 Task: Look for space in Sanliurfa, Turkey from 6th September, 2023 to 15th September, 2023 for 6 adults in price range Rs.8000 to Rs.12000. Place can be entire place or private room with 6 bedrooms having 6 beds and 6 bathrooms. Property type can be house, flat, guest house. Amenities needed are: wifi, TV, free parkinig on premises, gym, breakfast. Booking option can be shelf check-in. Required host language is English.
Action: Mouse moved to (596, 121)
Screenshot: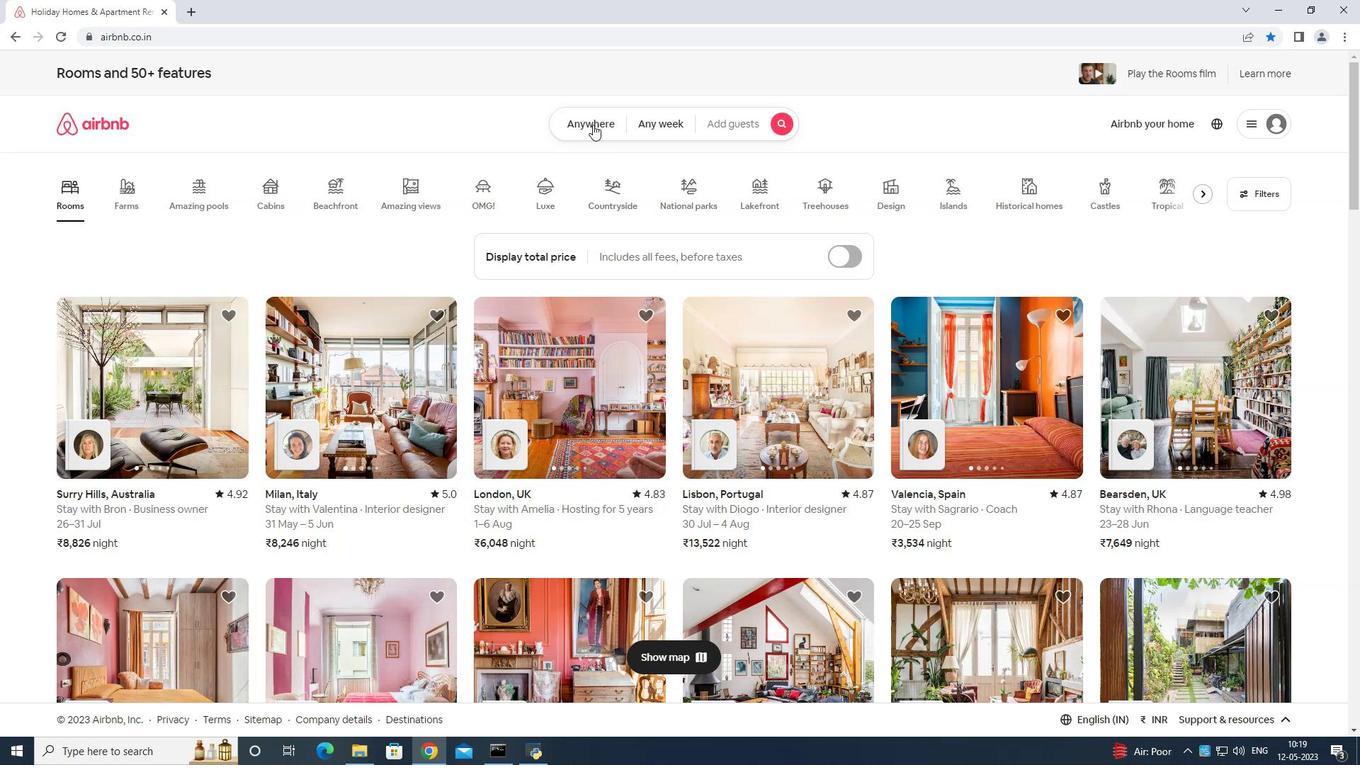 
Action: Mouse pressed left at (596, 121)
Screenshot: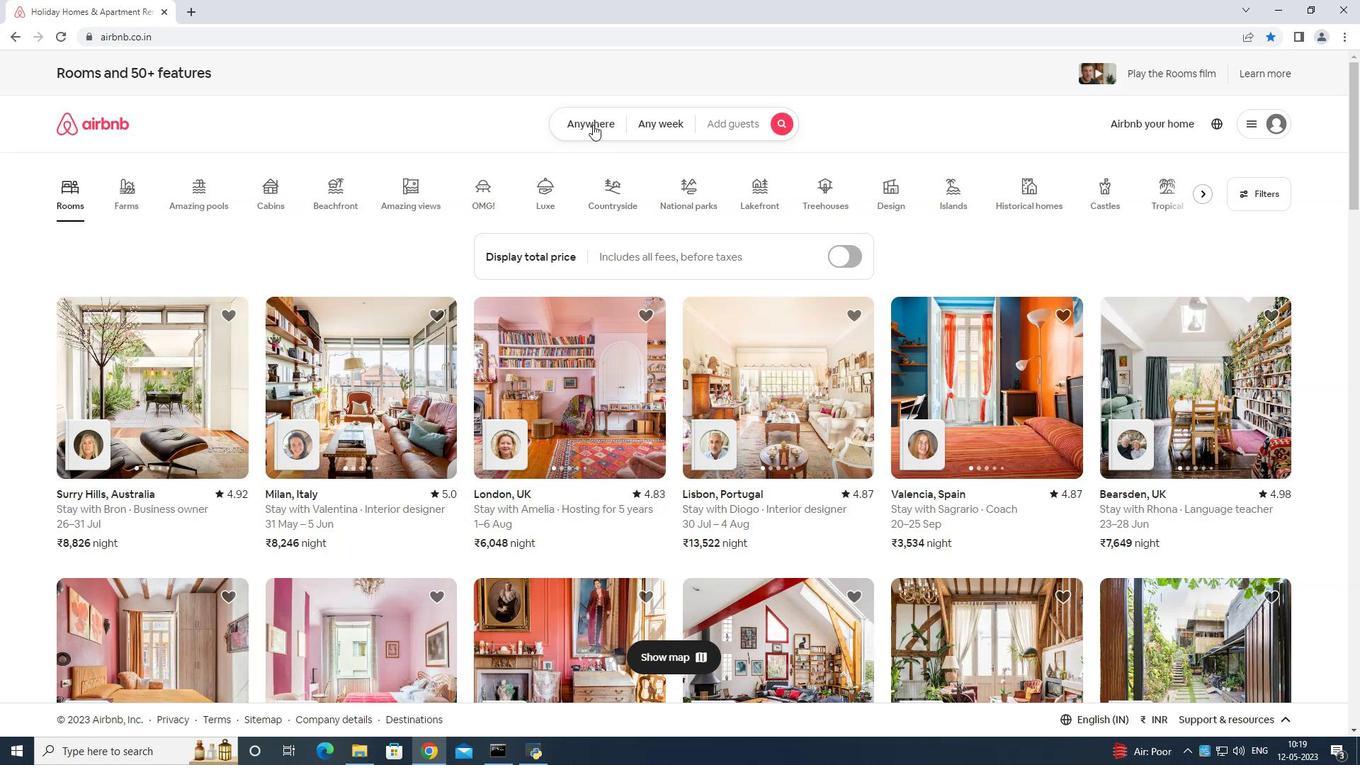 
Action: Mouse moved to (513, 171)
Screenshot: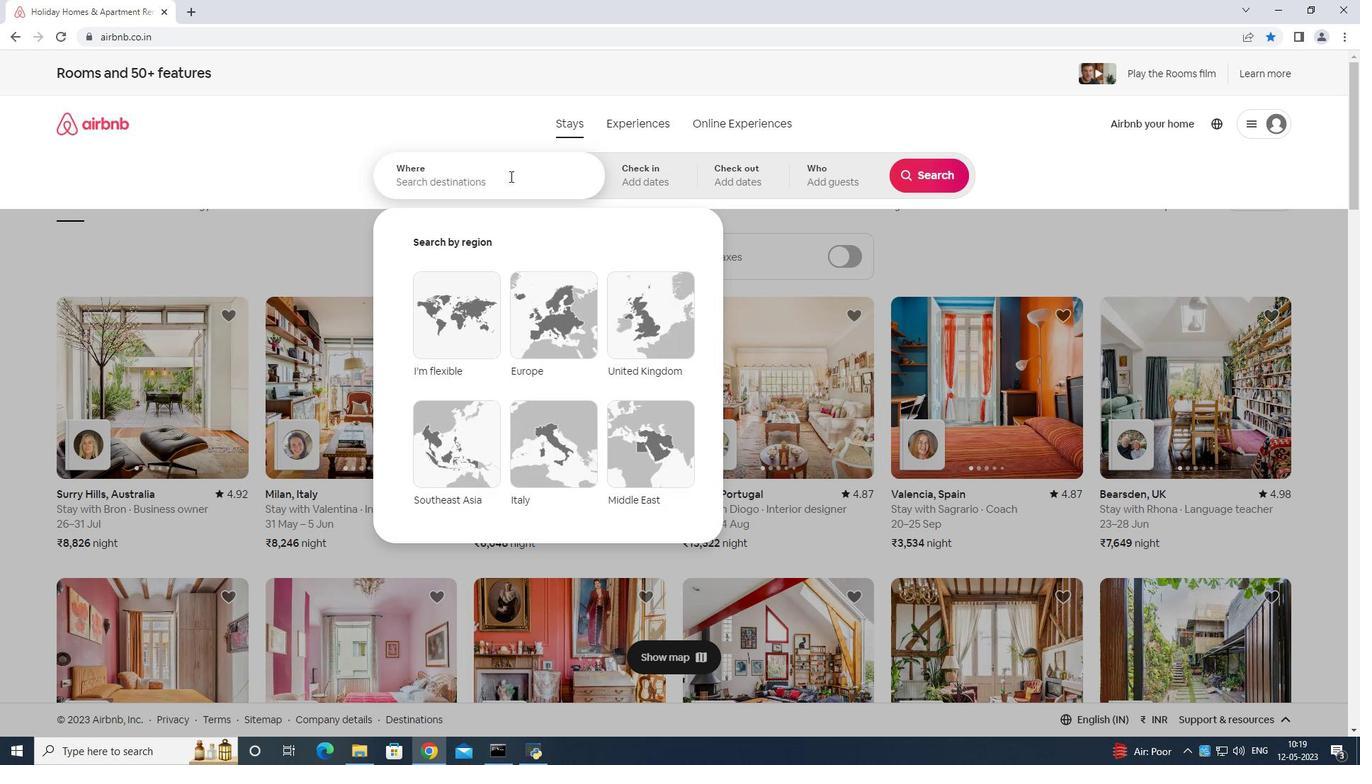 
Action: Mouse pressed left at (513, 171)
Screenshot: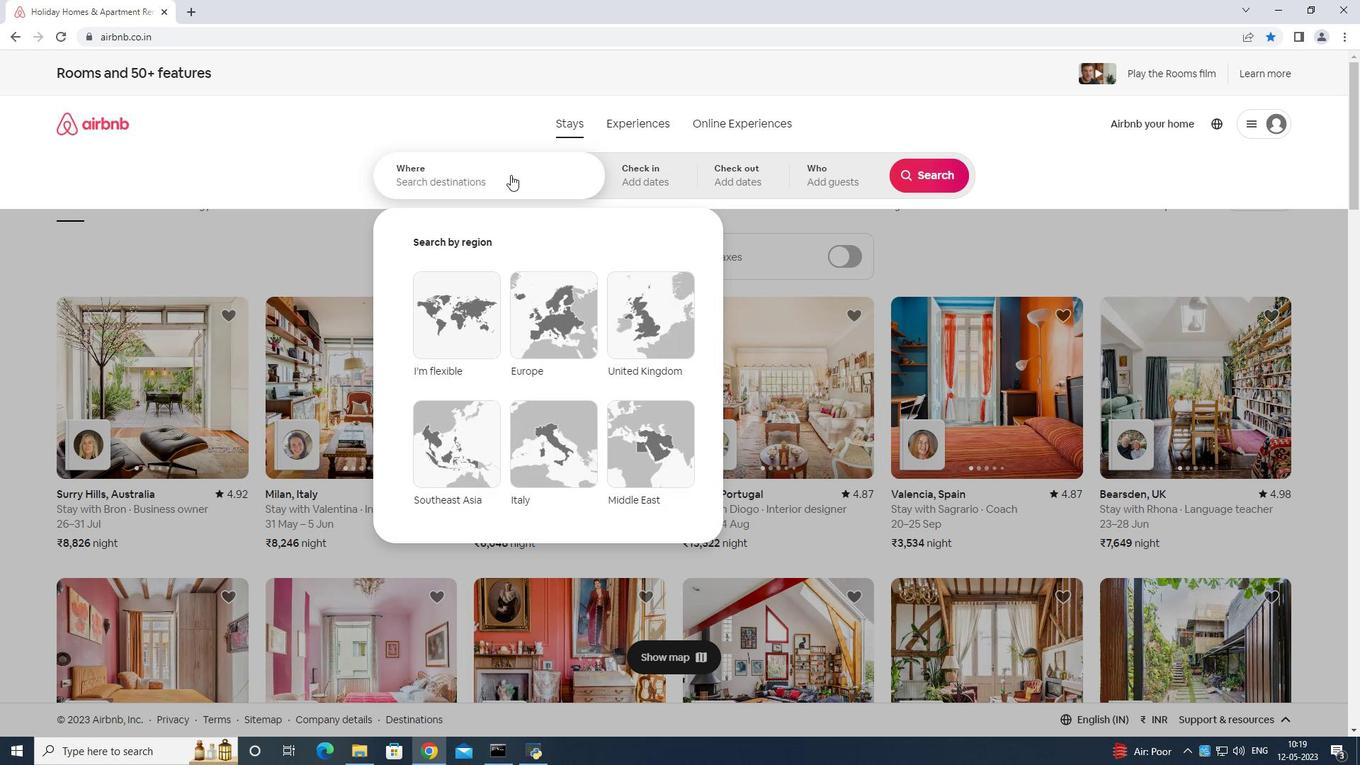 
Action: Mouse moved to (630, 145)
Screenshot: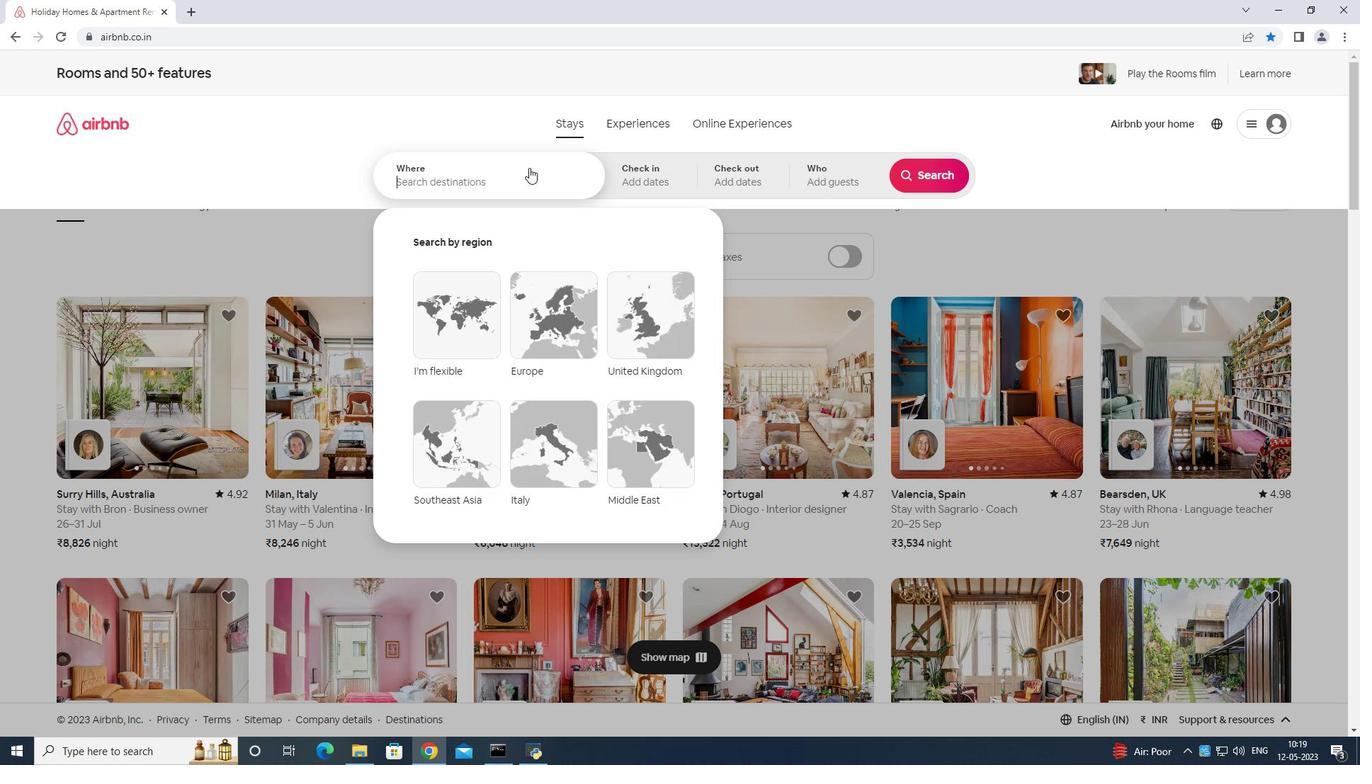 
Action: Key pressed <Key.shift>danliurfa<Key.space>turkey<Key.enter>
Screenshot: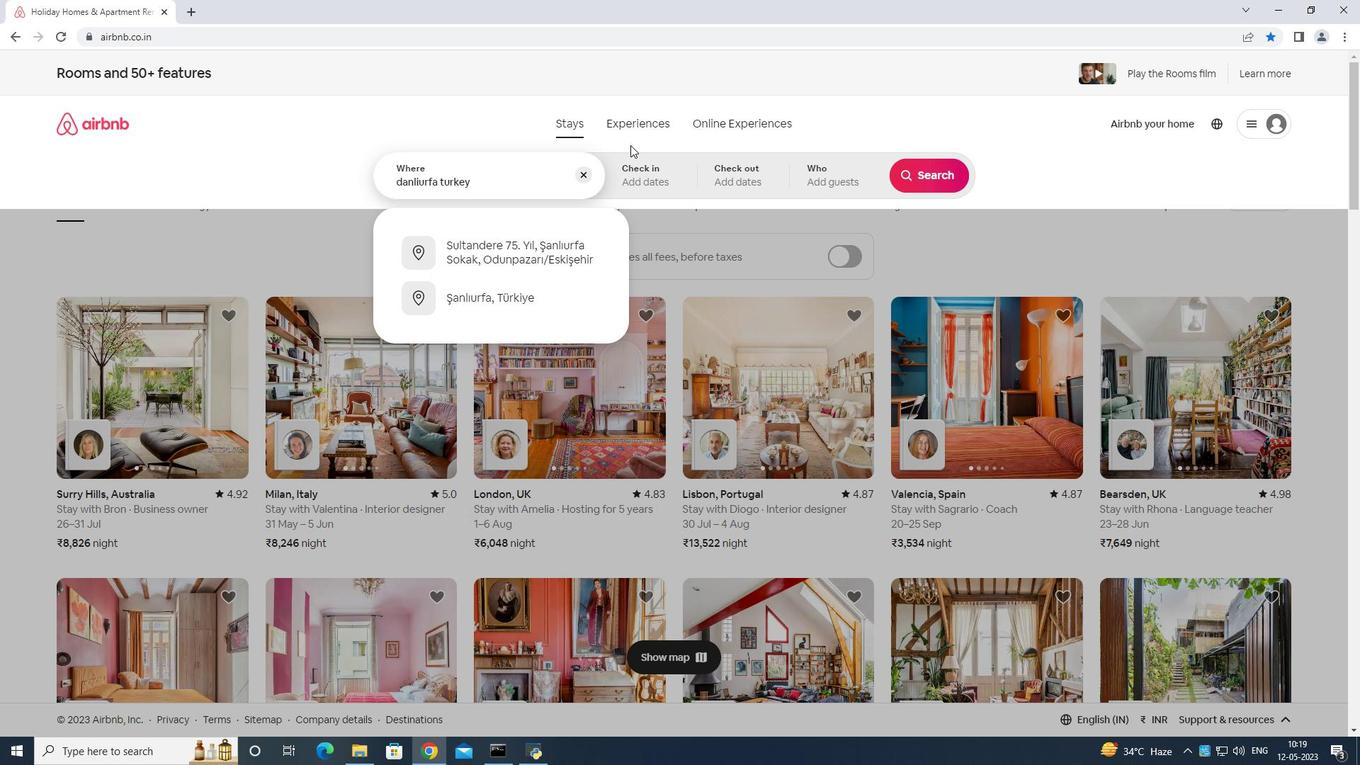 
Action: Mouse moved to (933, 279)
Screenshot: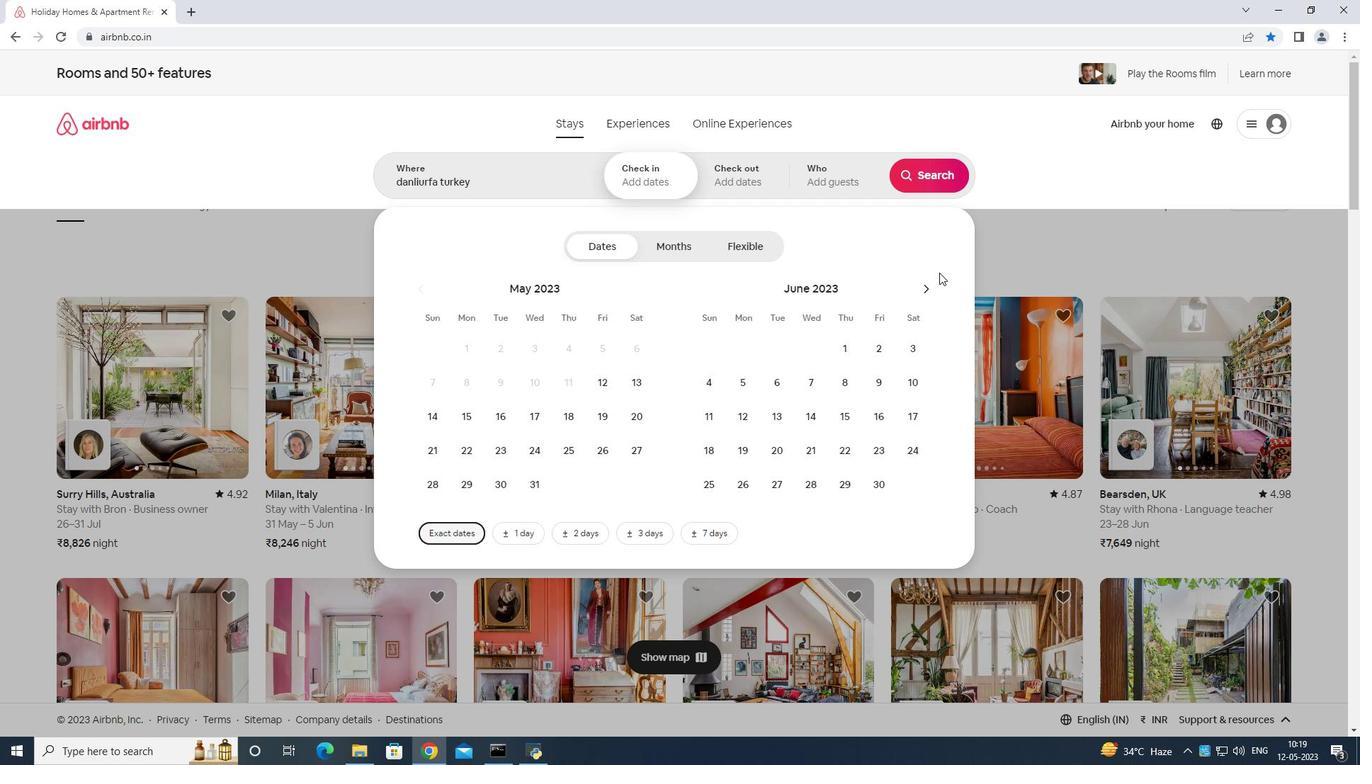 
Action: Mouse pressed left at (933, 279)
Screenshot: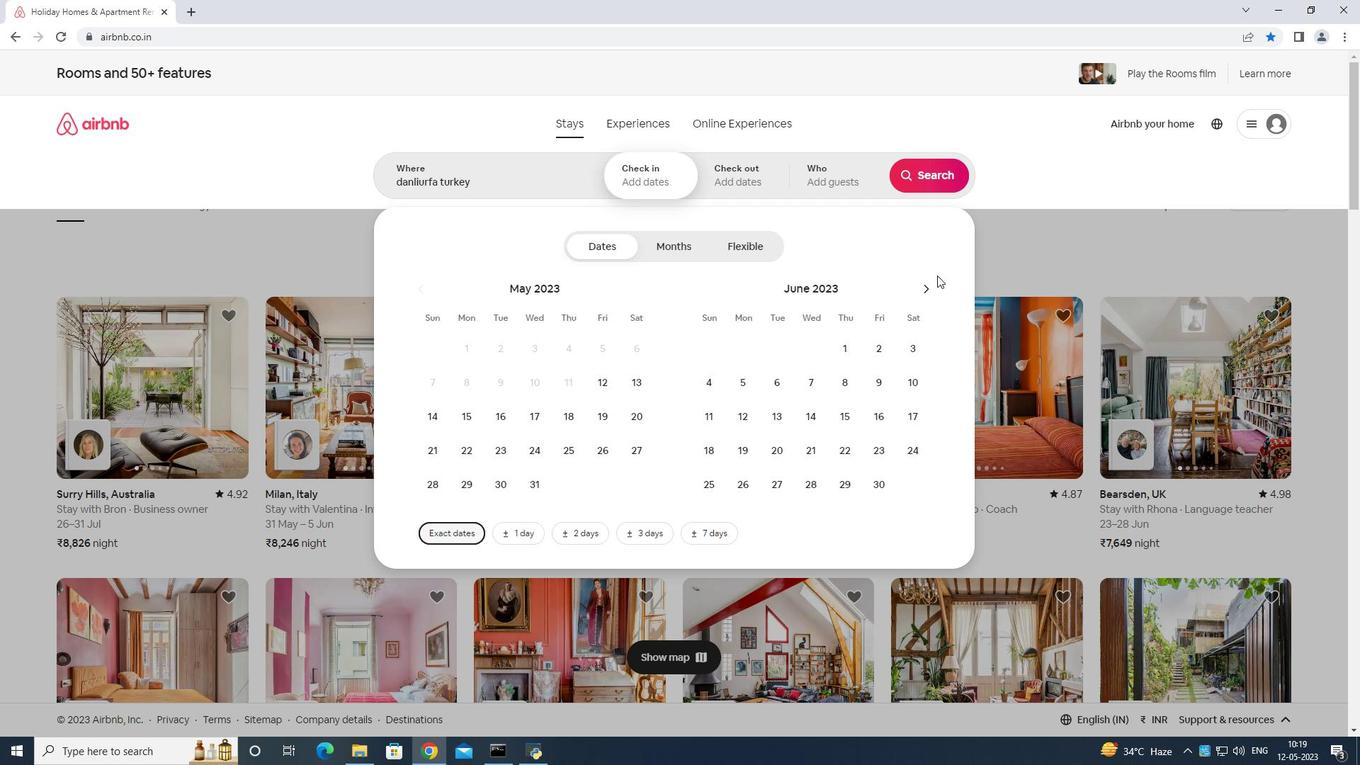 
Action: Mouse moved to (934, 281)
Screenshot: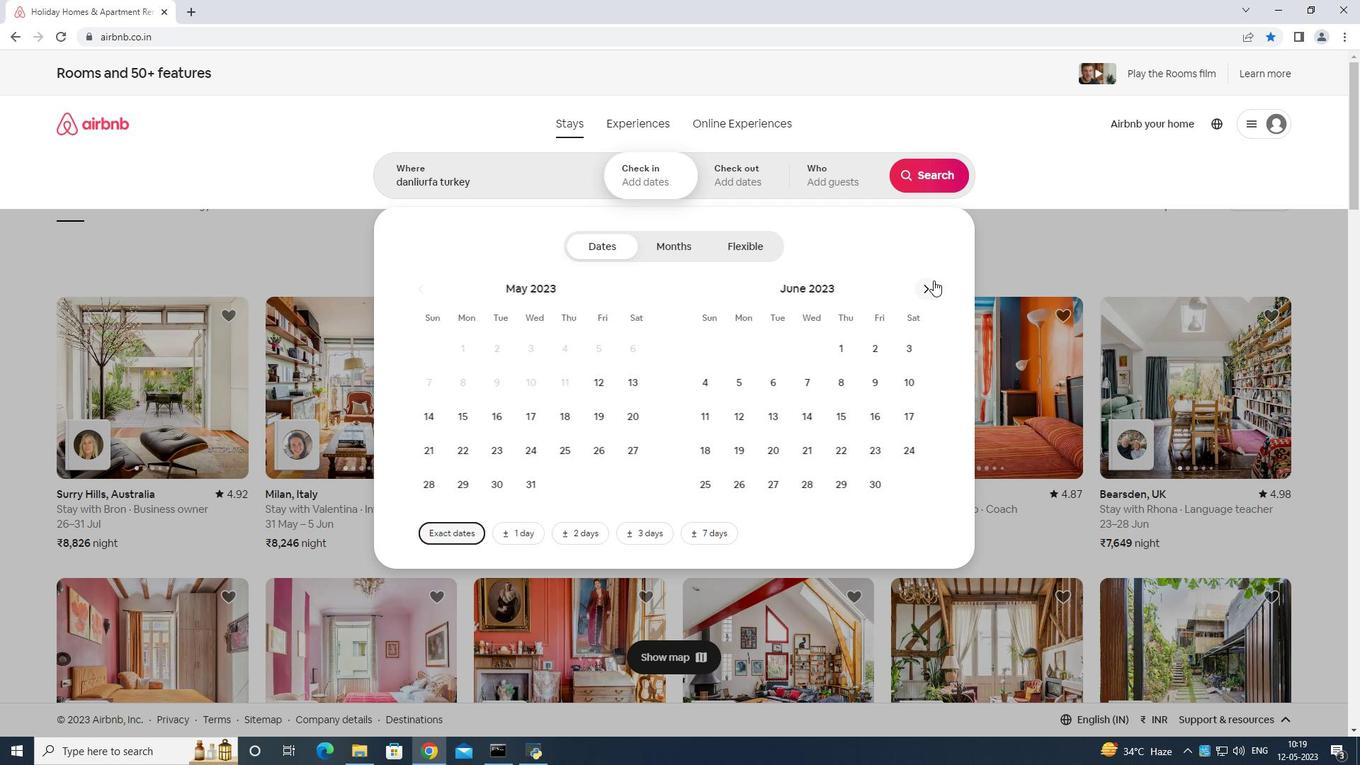 
Action: Mouse pressed left at (934, 281)
Screenshot: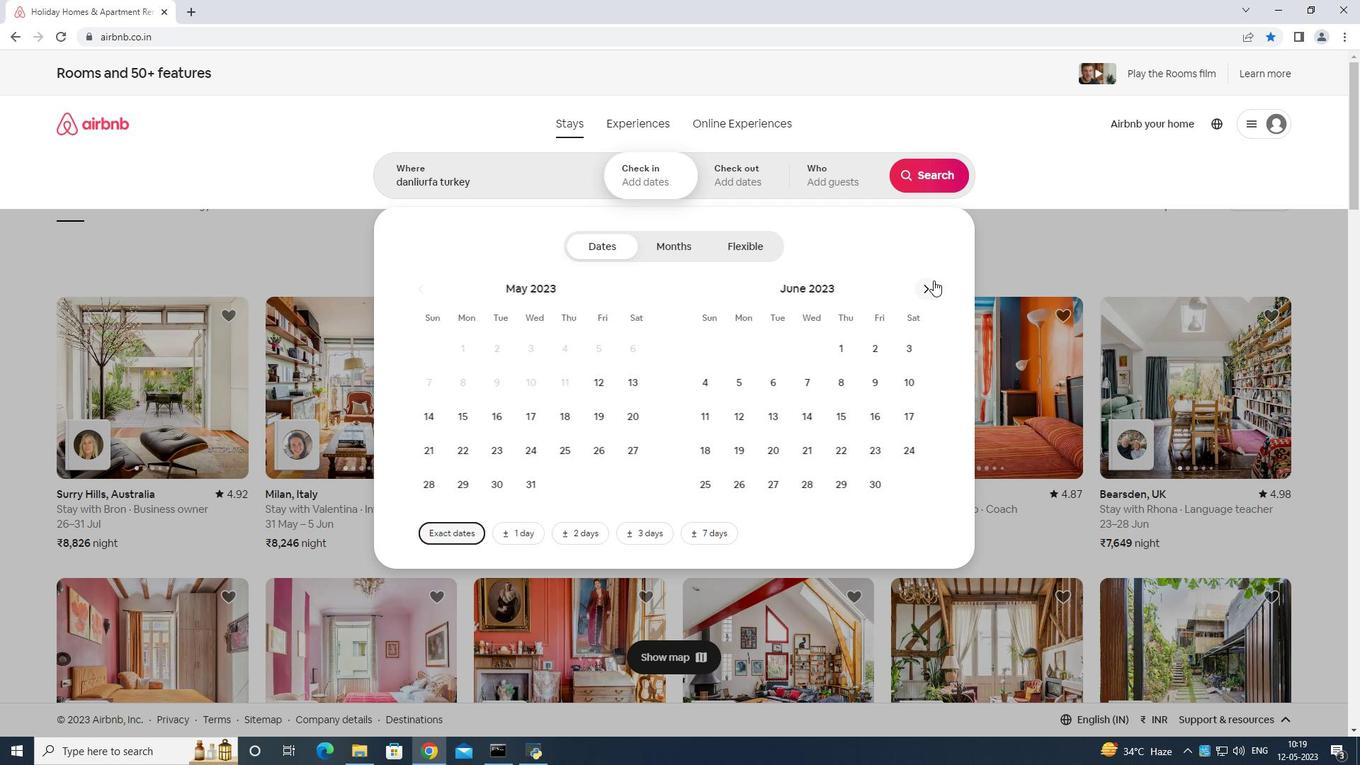 
Action: Mouse moved to (936, 283)
Screenshot: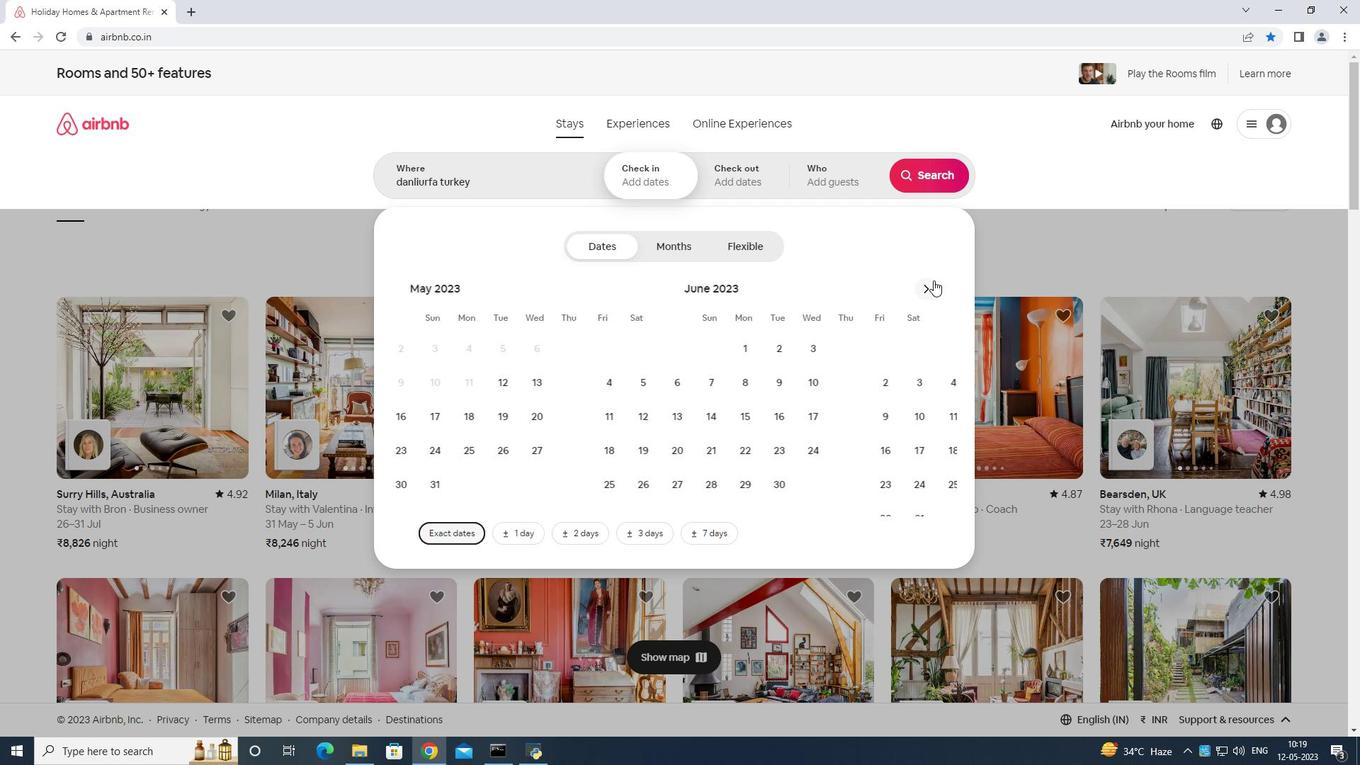 
Action: Mouse pressed left at (936, 283)
Screenshot: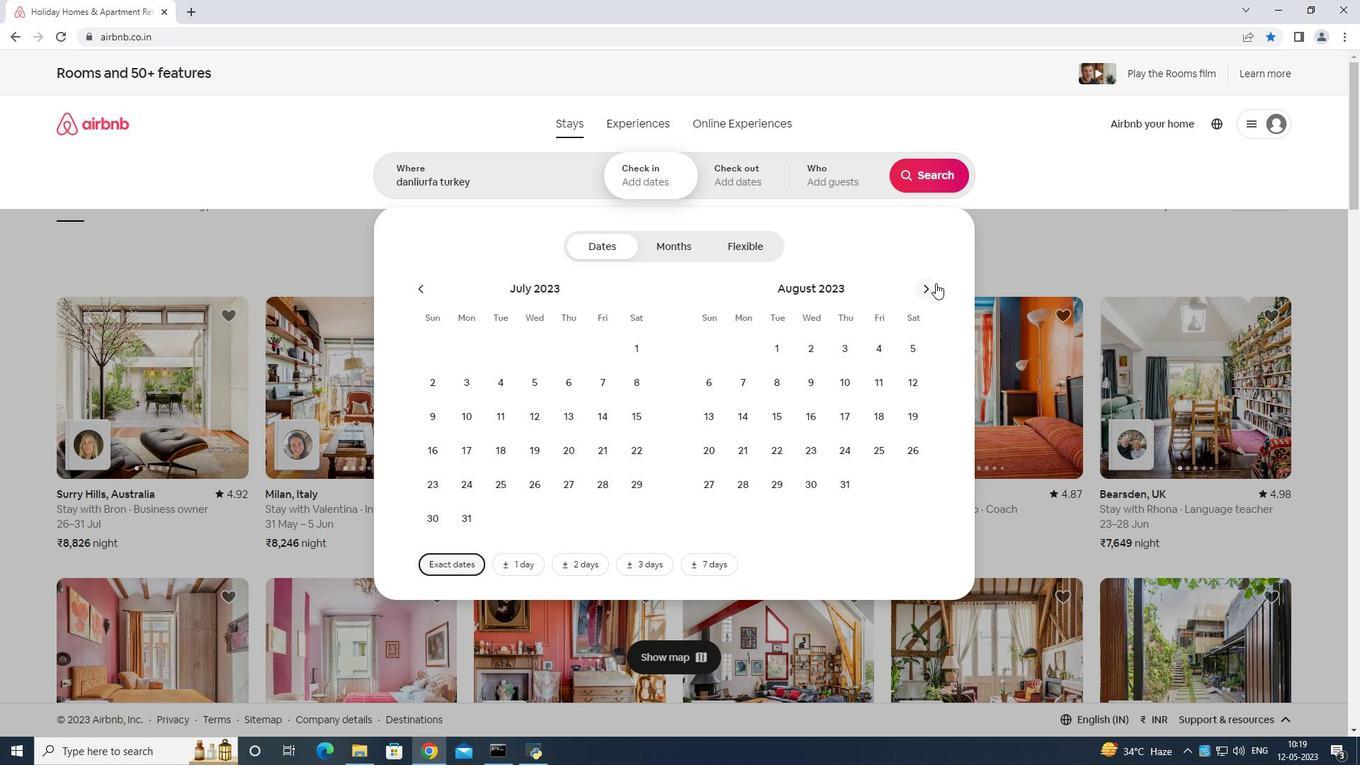 
Action: Mouse moved to (813, 381)
Screenshot: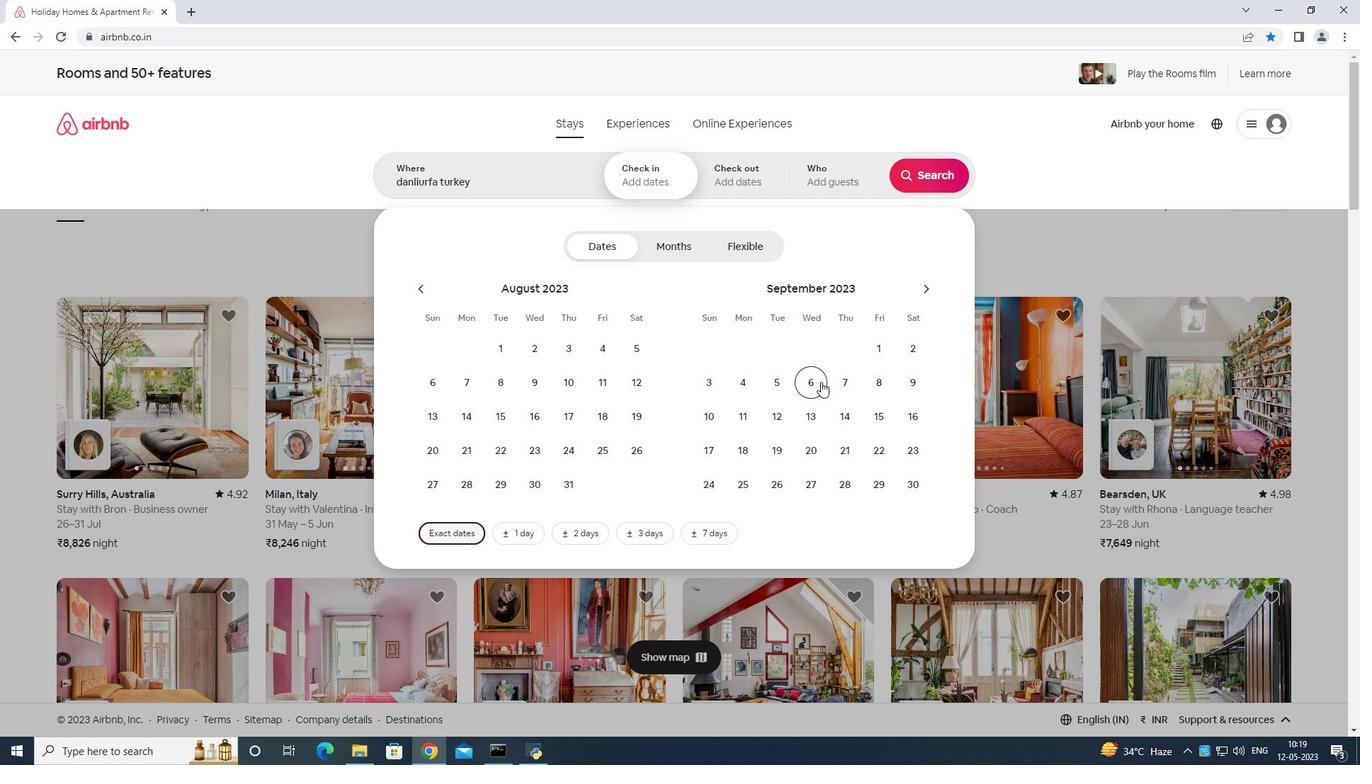 
Action: Mouse pressed left at (813, 381)
Screenshot: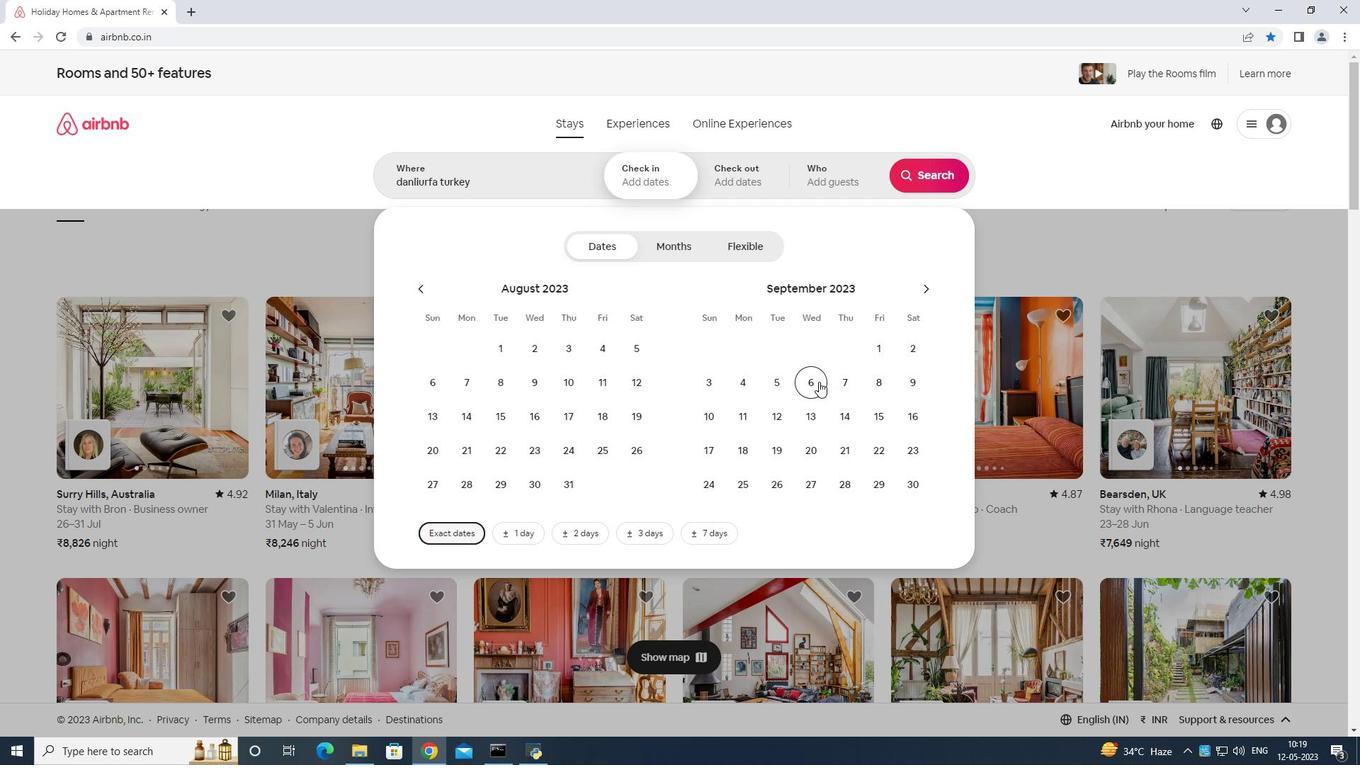 
Action: Mouse moved to (880, 415)
Screenshot: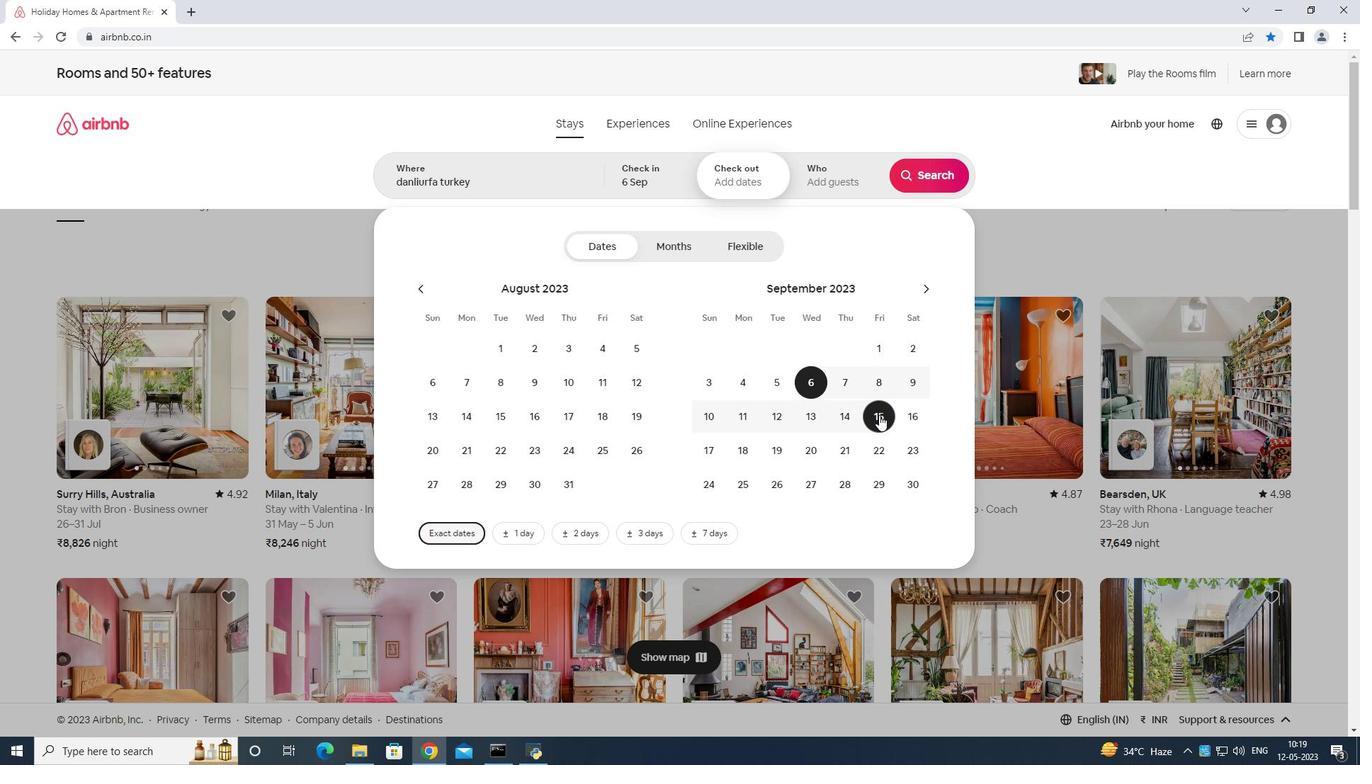 
Action: Mouse pressed left at (880, 415)
Screenshot: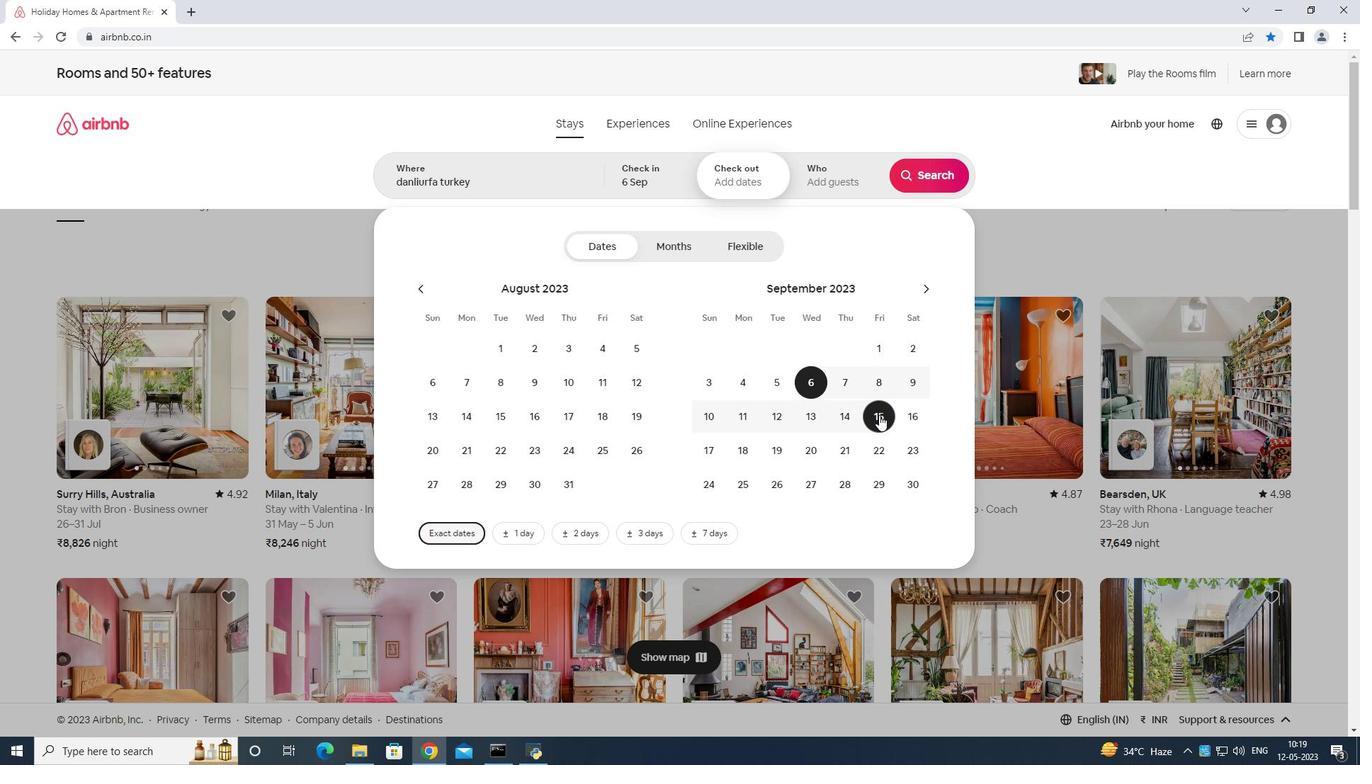 
Action: Mouse moved to (844, 172)
Screenshot: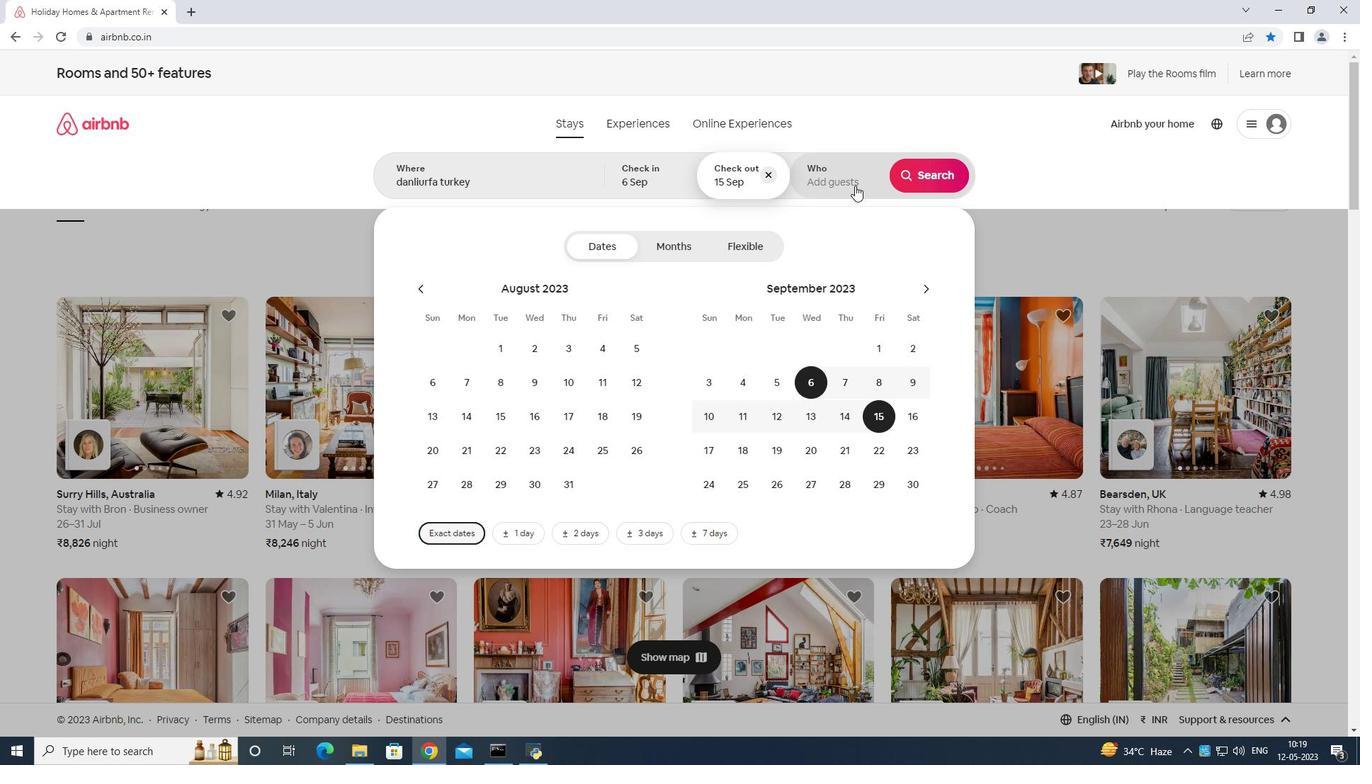 
Action: Mouse pressed left at (844, 172)
Screenshot: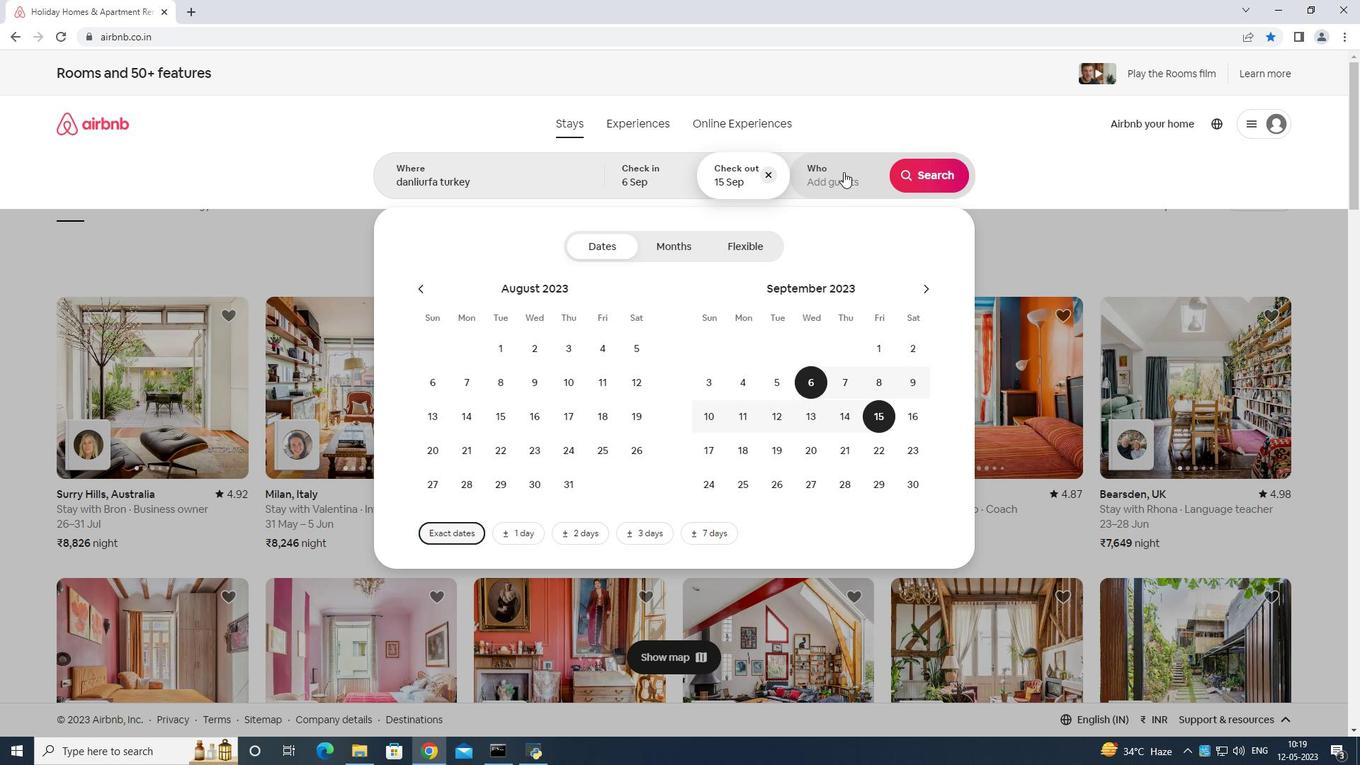 
Action: Mouse moved to (939, 251)
Screenshot: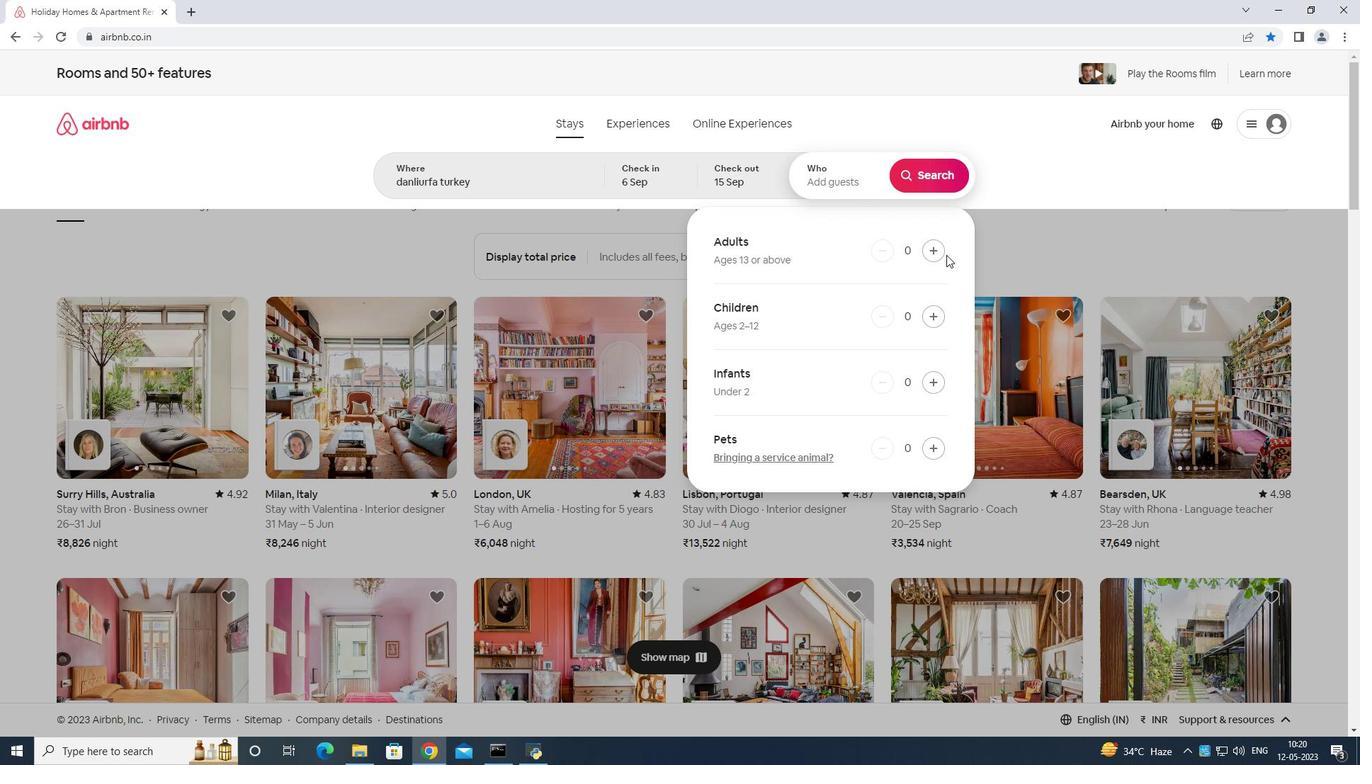 
Action: Mouse pressed left at (939, 251)
Screenshot: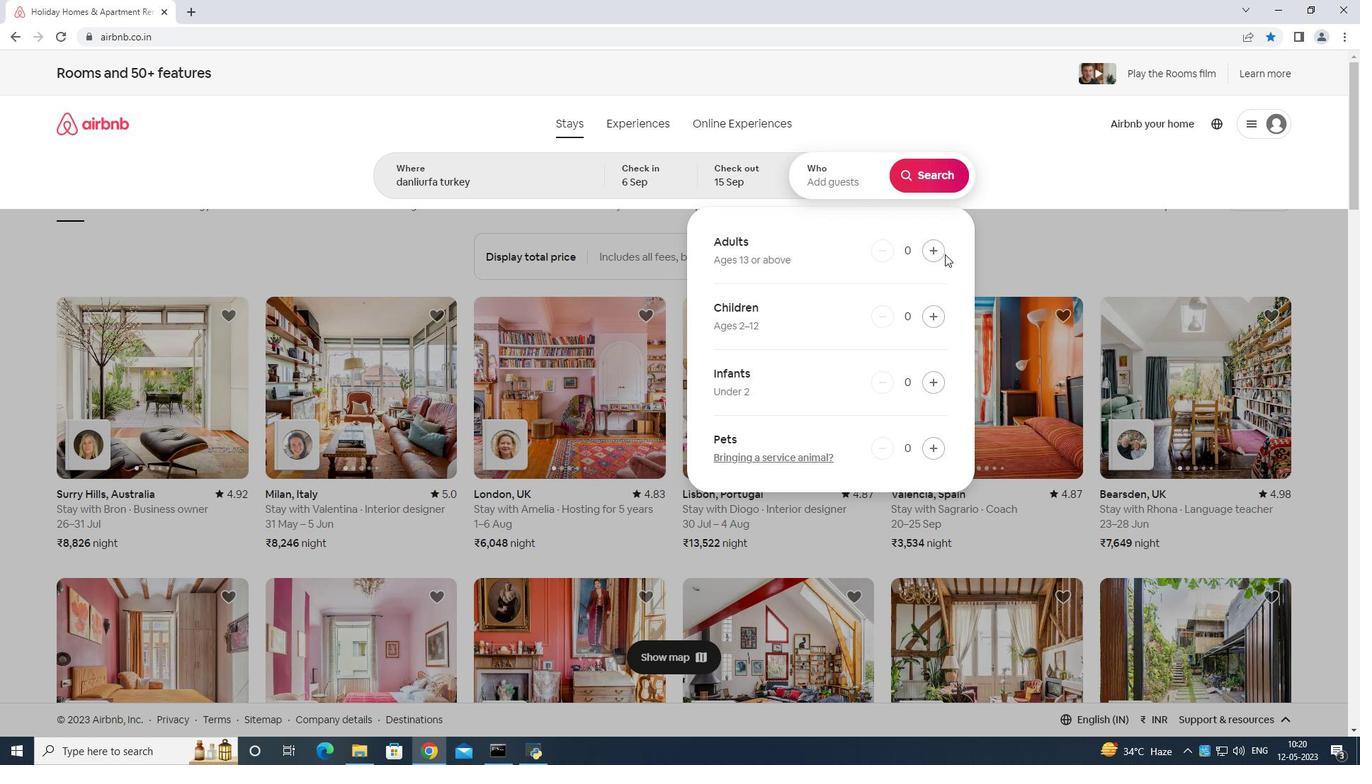 
Action: Mouse moved to (940, 251)
Screenshot: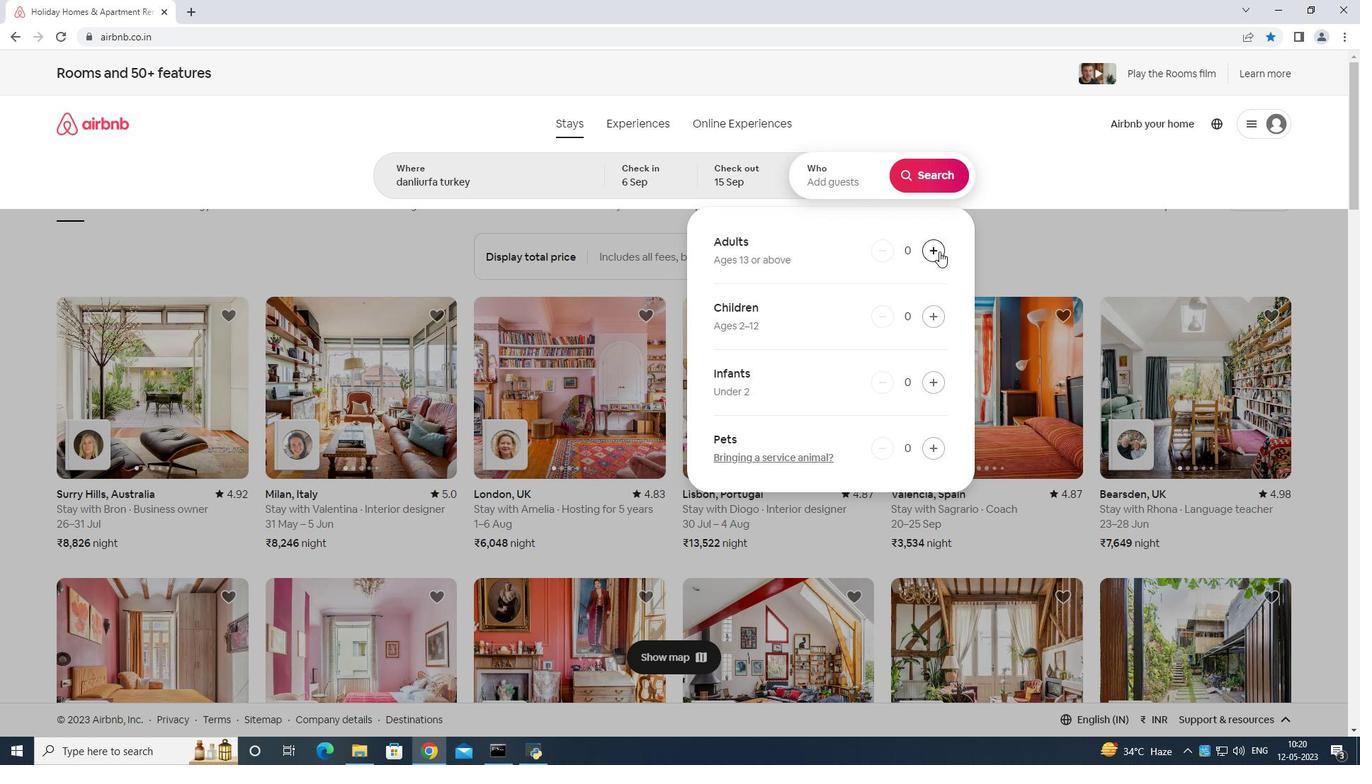 
Action: Mouse pressed left at (939, 251)
Screenshot: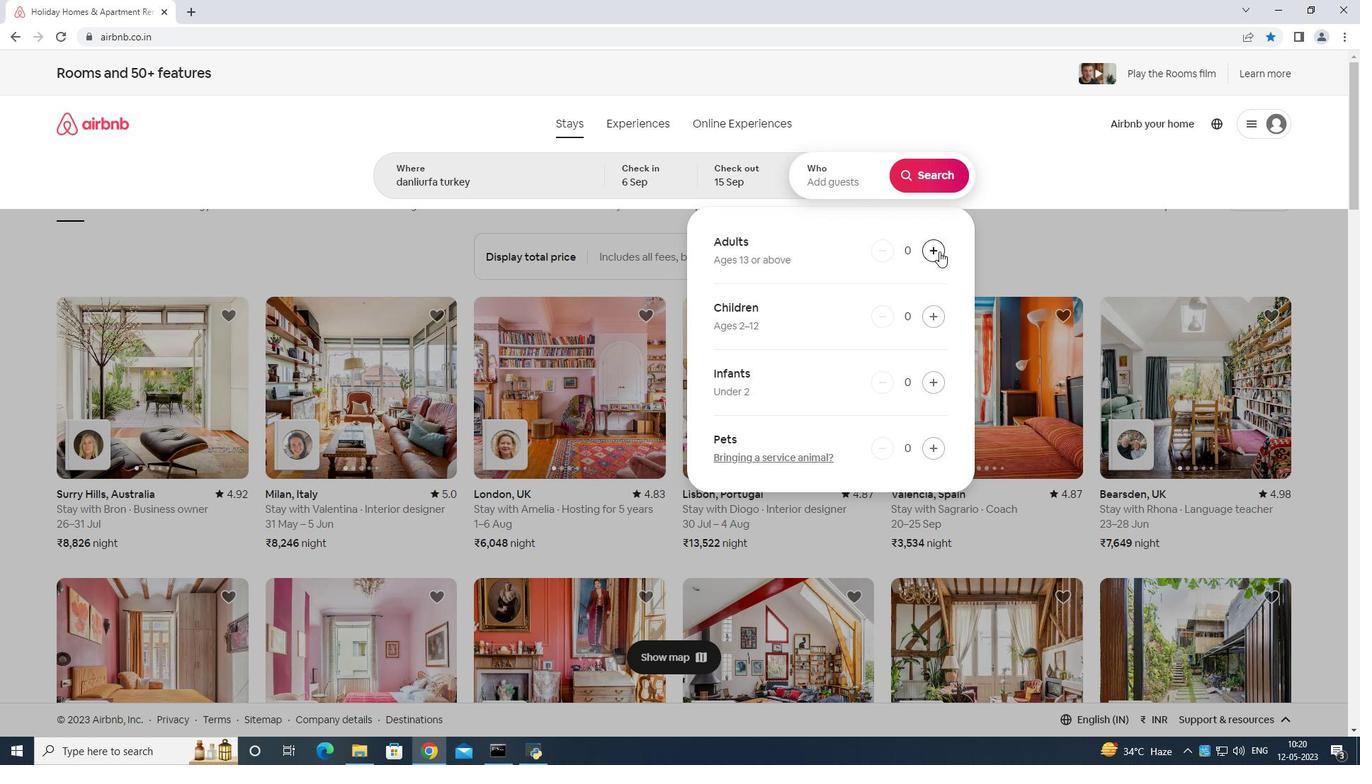 
Action: Mouse moved to (941, 251)
Screenshot: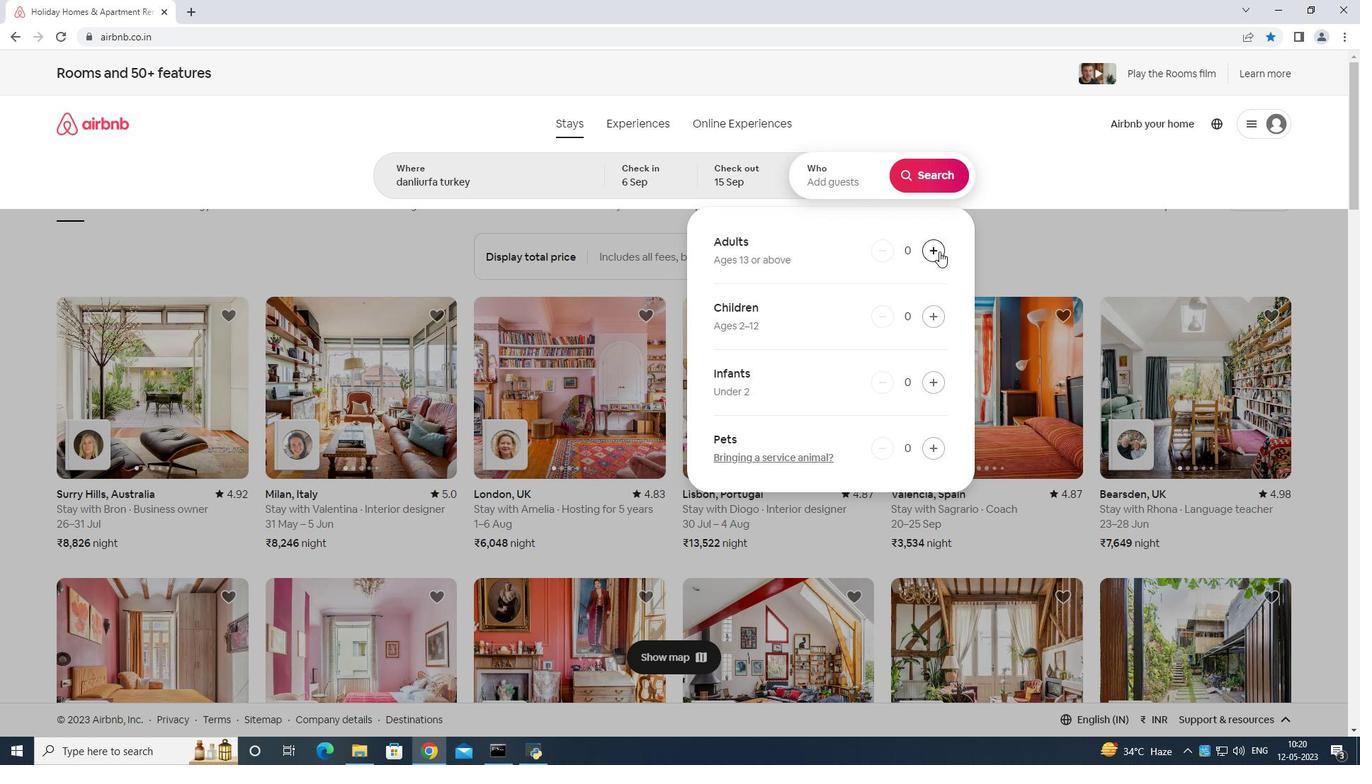
Action: Mouse pressed left at (941, 251)
Screenshot: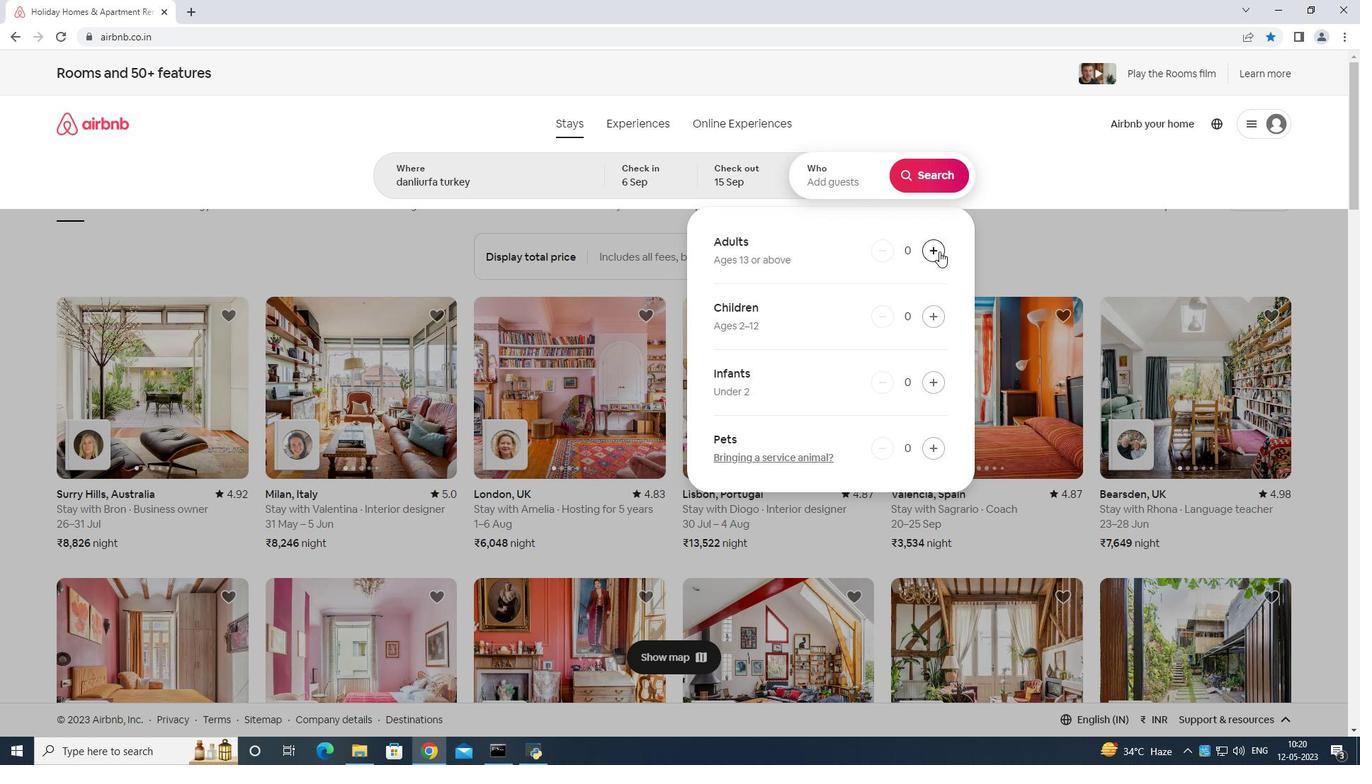 
Action: Mouse moved to (941, 250)
Screenshot: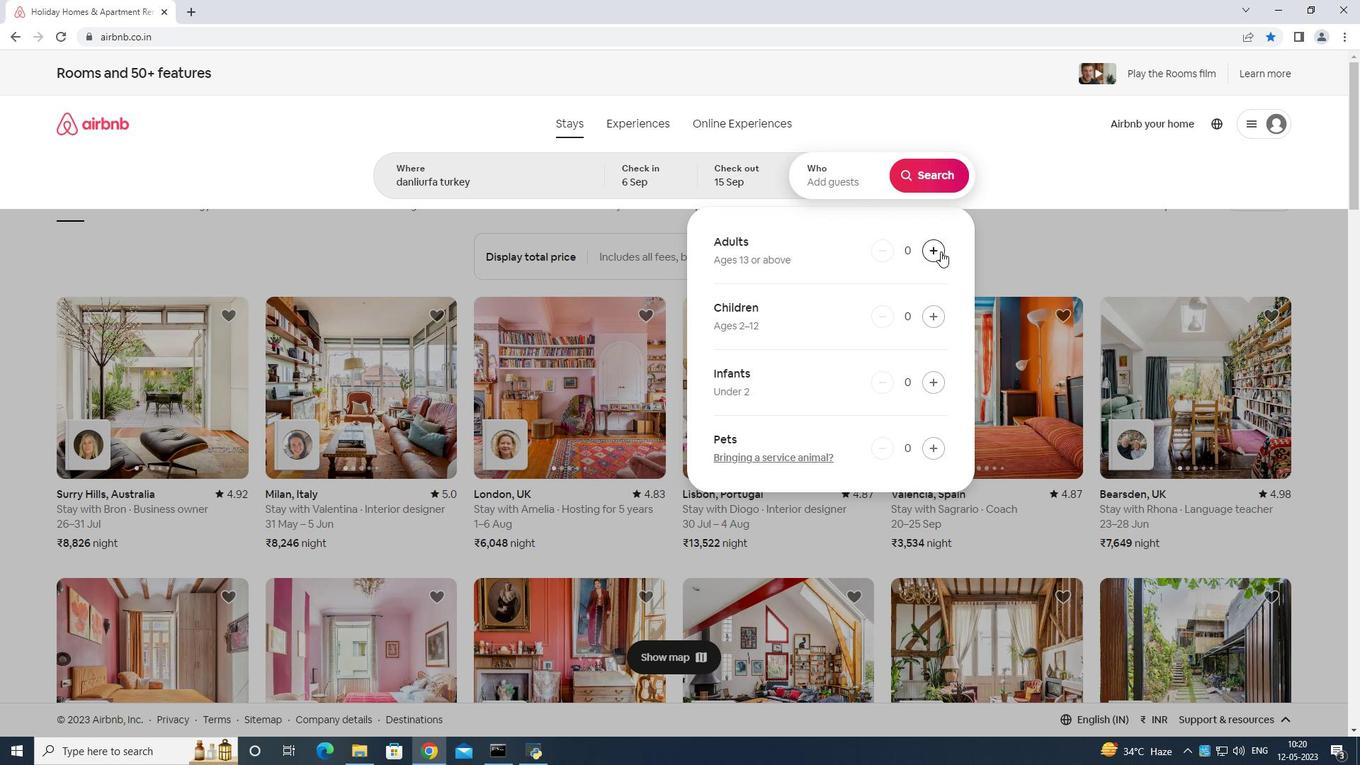 
Action: Mouse pressed left at (941, 250)
Screenshot: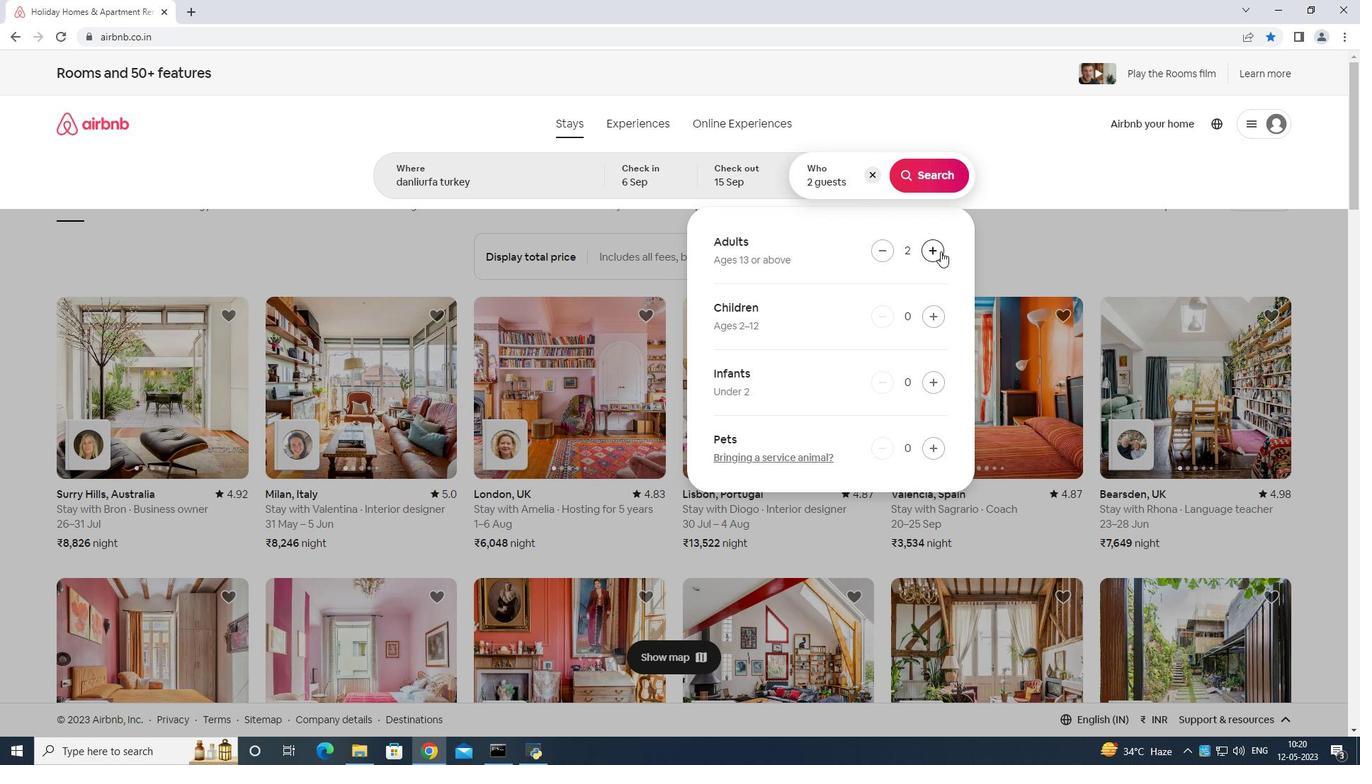 
Action: Mouse pressed left at (941, 250)
Screenshot: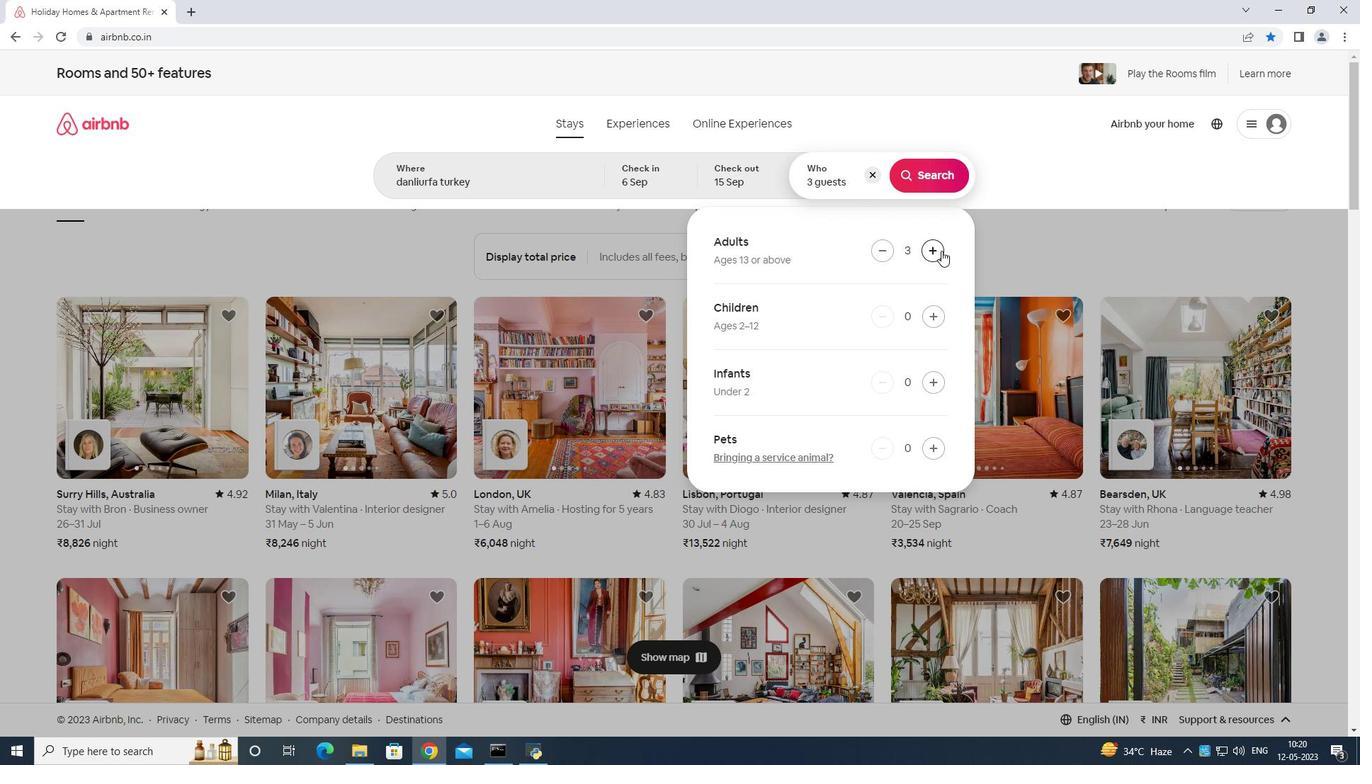 
Action: Mouse pressed left at (941, 250)
Screenshot: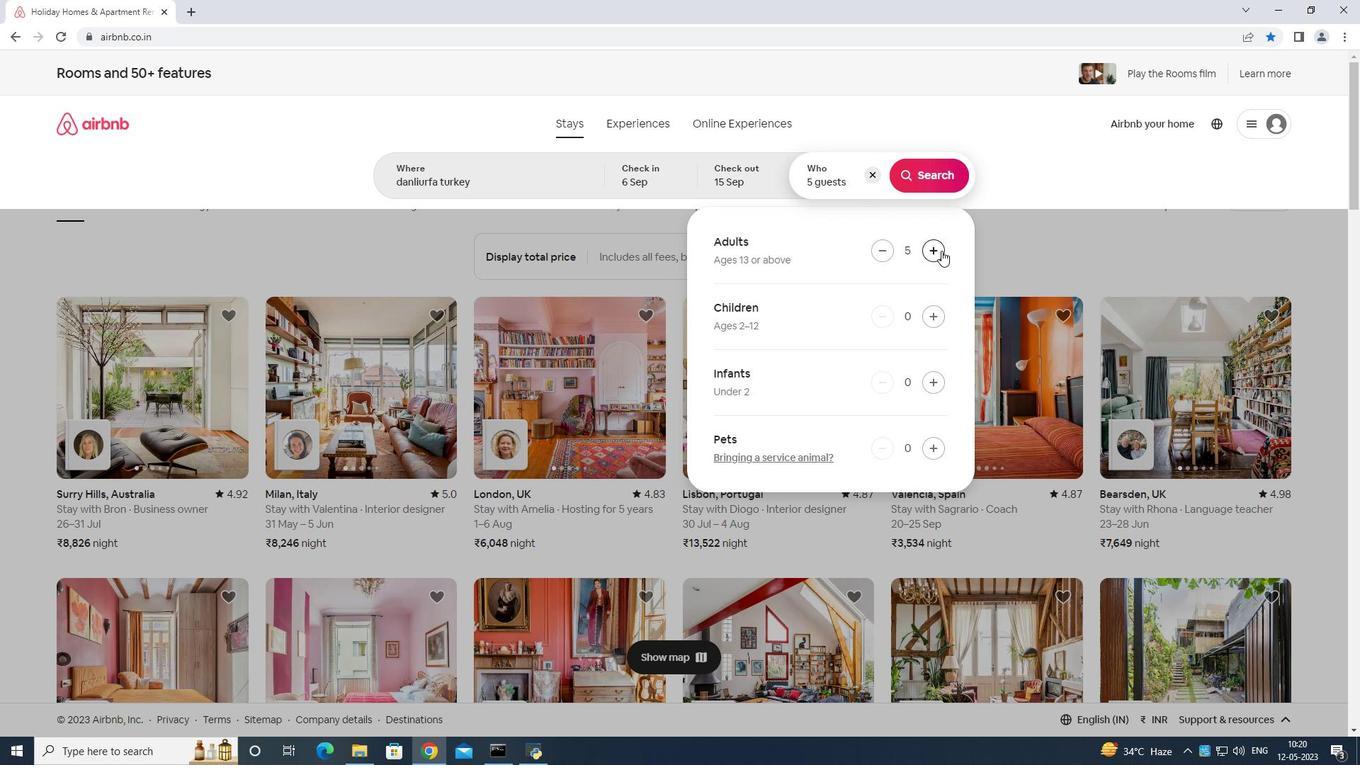 
Action: Mouse moved to (936, 171)
Screenshot: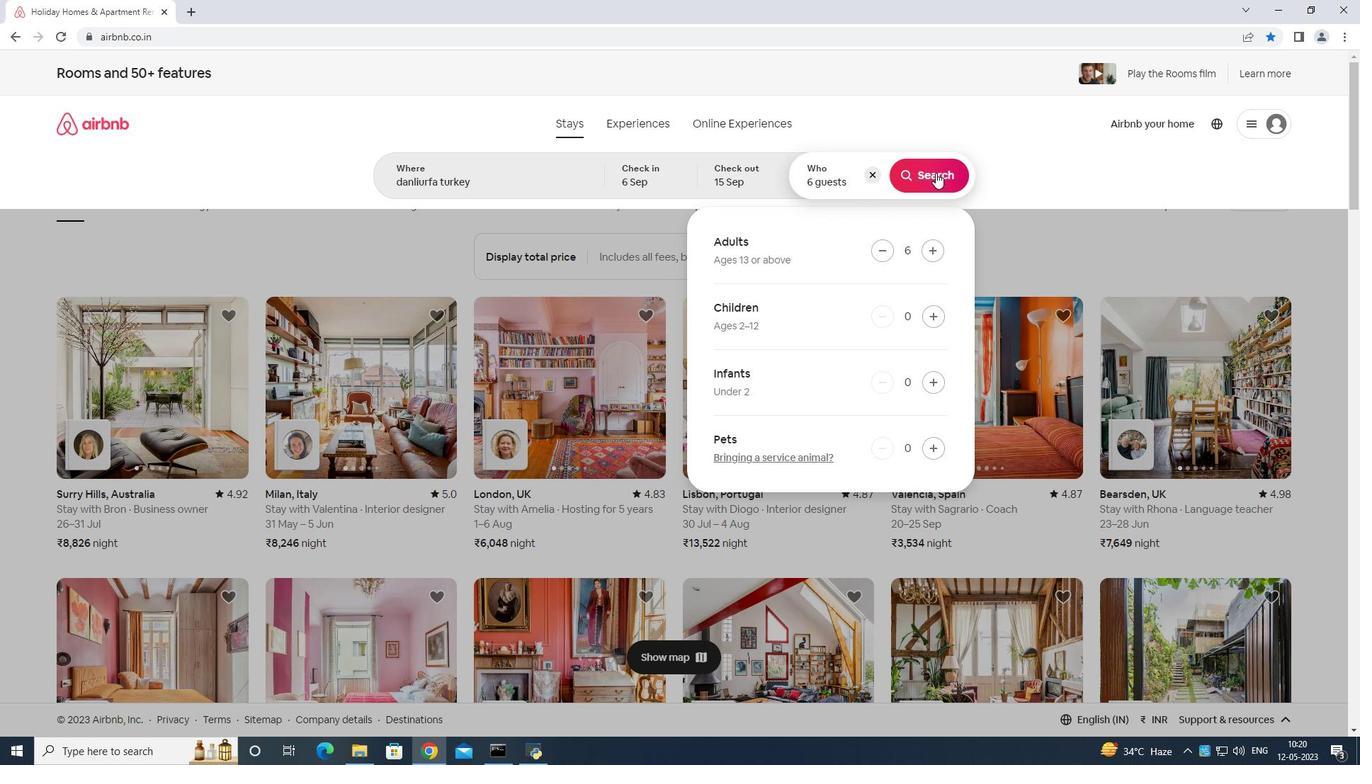 
Action: Mouse pressed left at (936, 171)
Screenshot: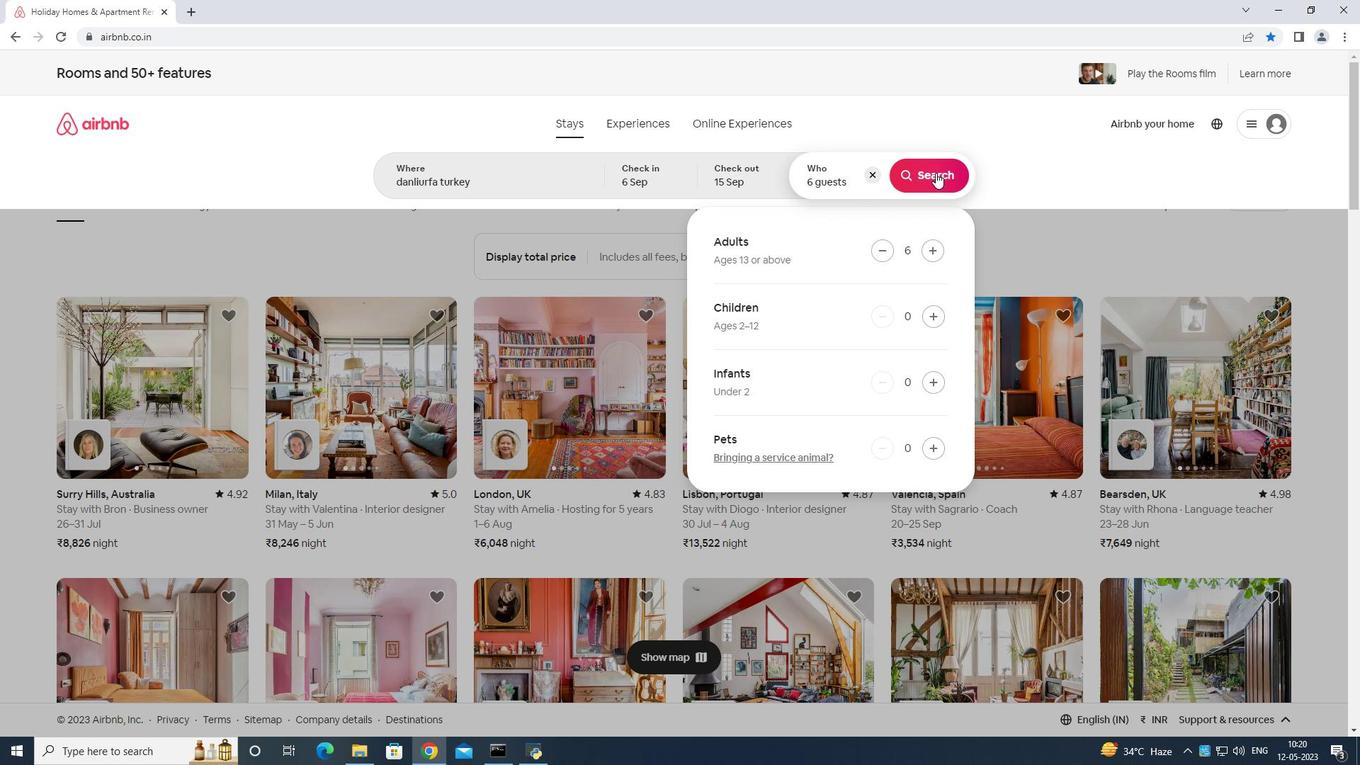 
Action: Mouse moved to (1291, 127)
Screenshot: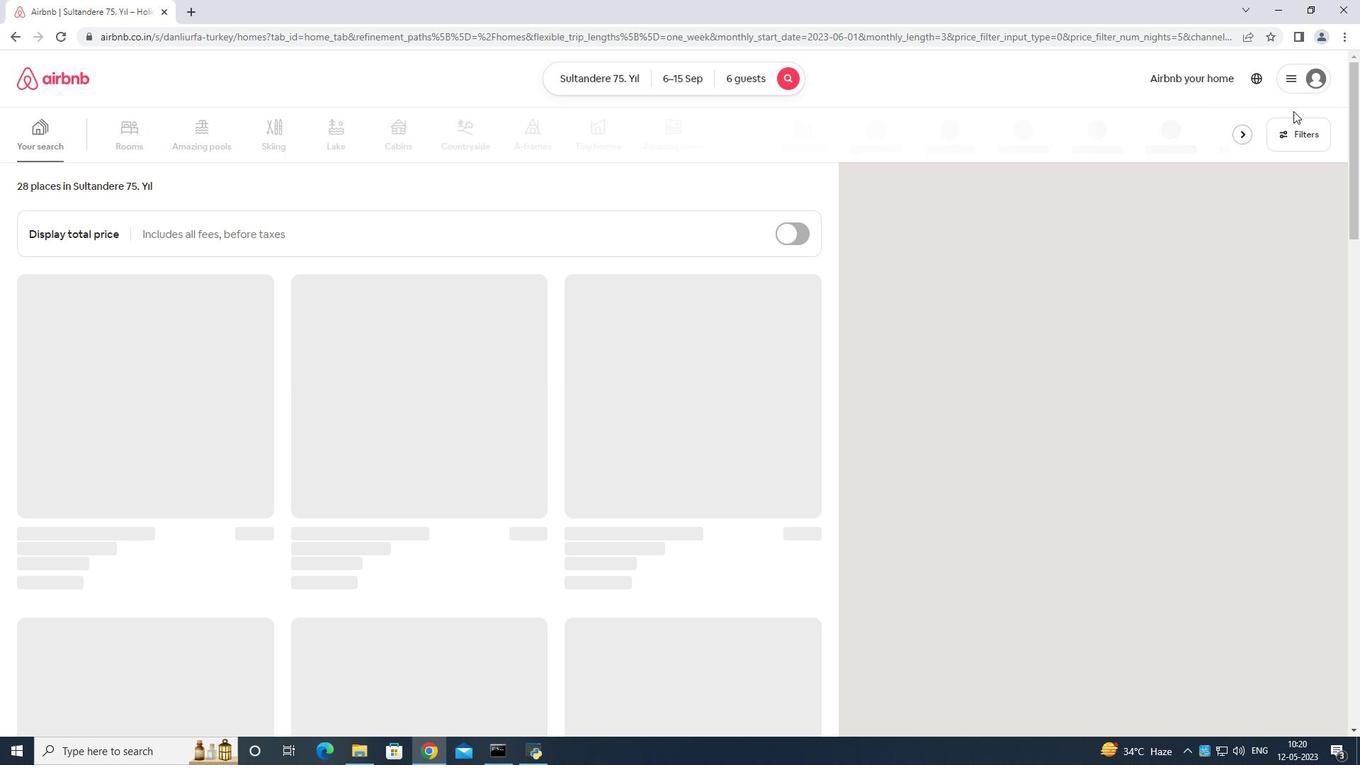 
Action: Mouse pressed left at (1291, 127)
Screenshot: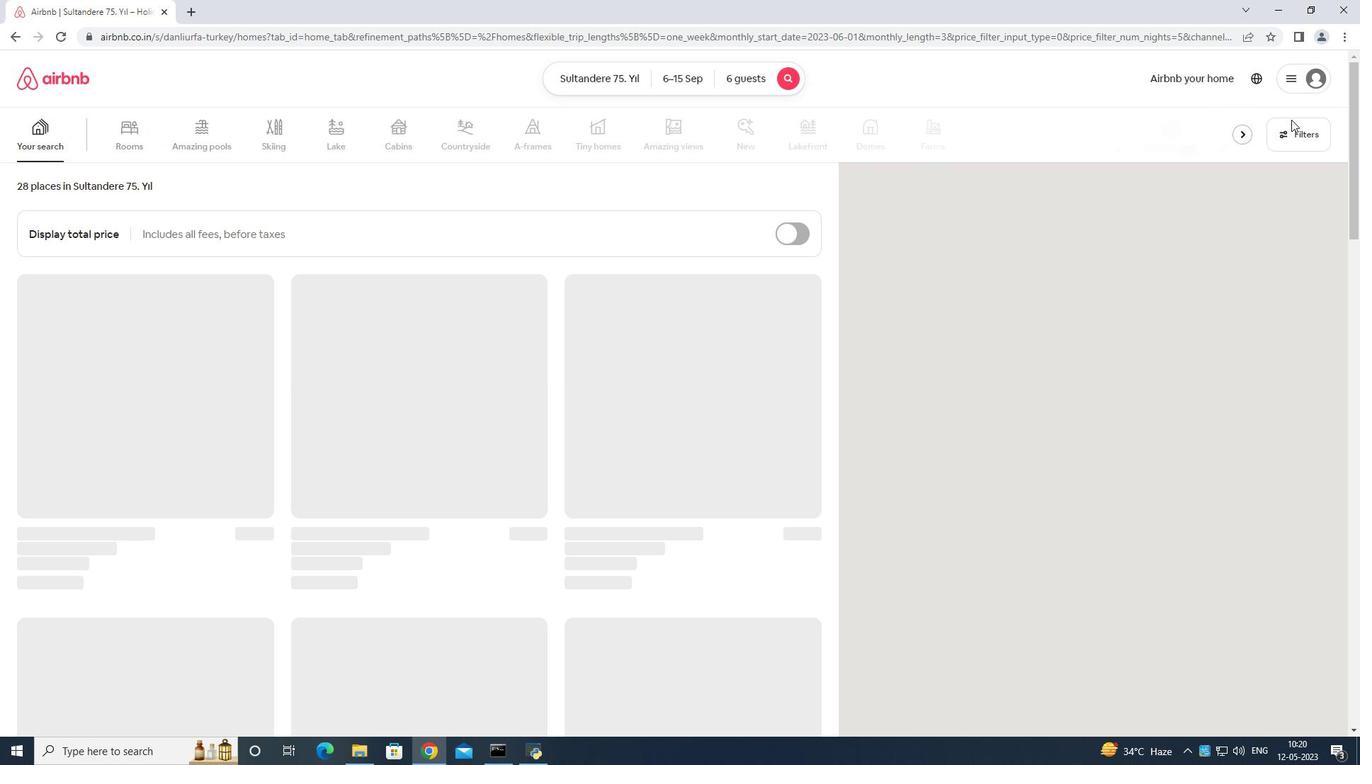 
Action: Mouse moved to (567, 476)
Screenshot: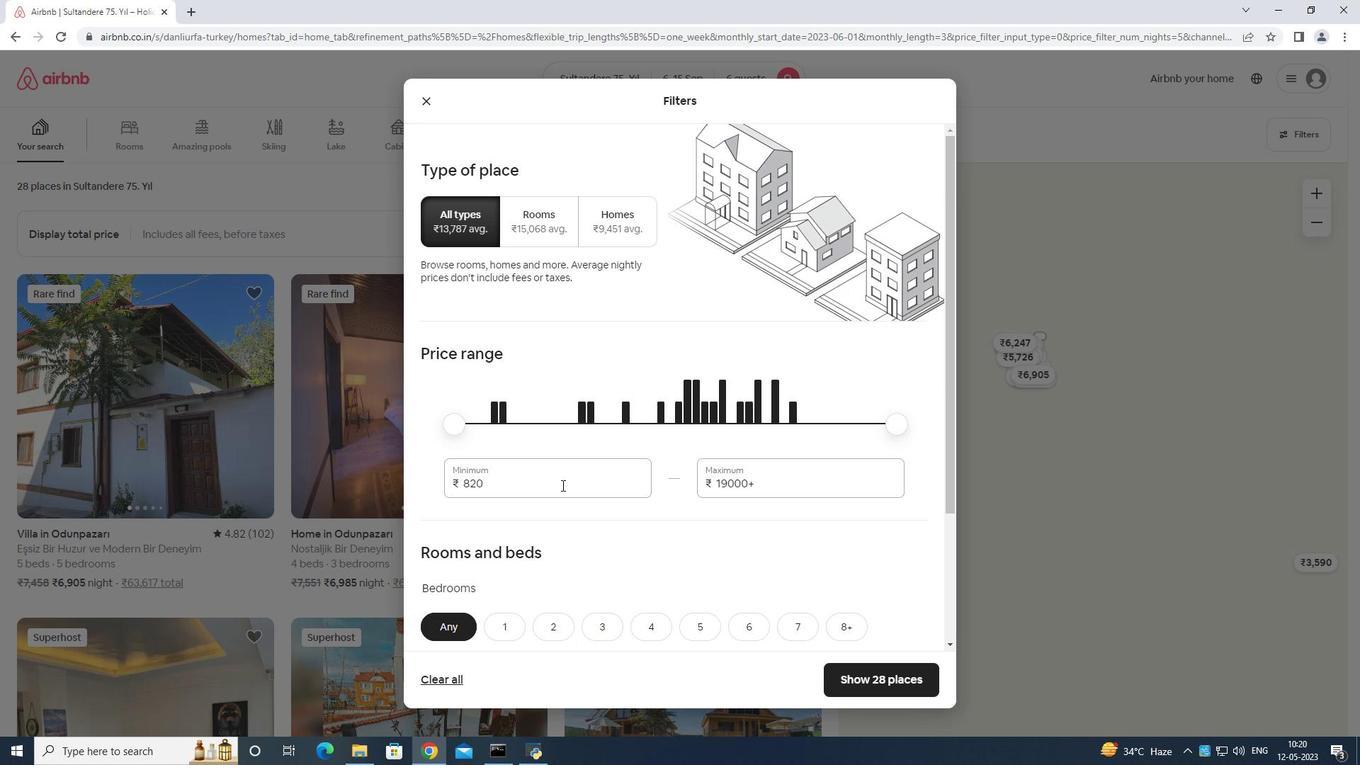 
Action: Mouse pressed left at (567, 476)
Screenshot: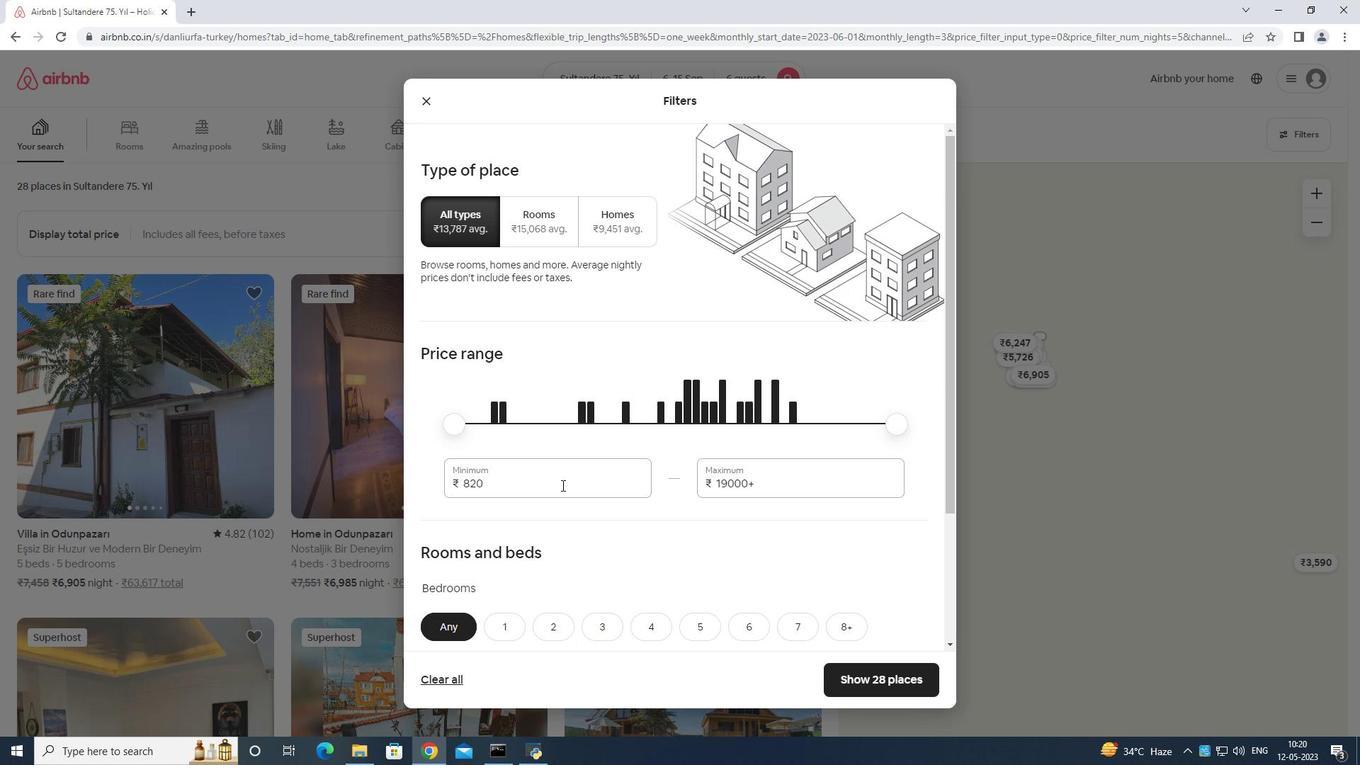 
Action: Mouse moved to (575, 447)
Screenshot: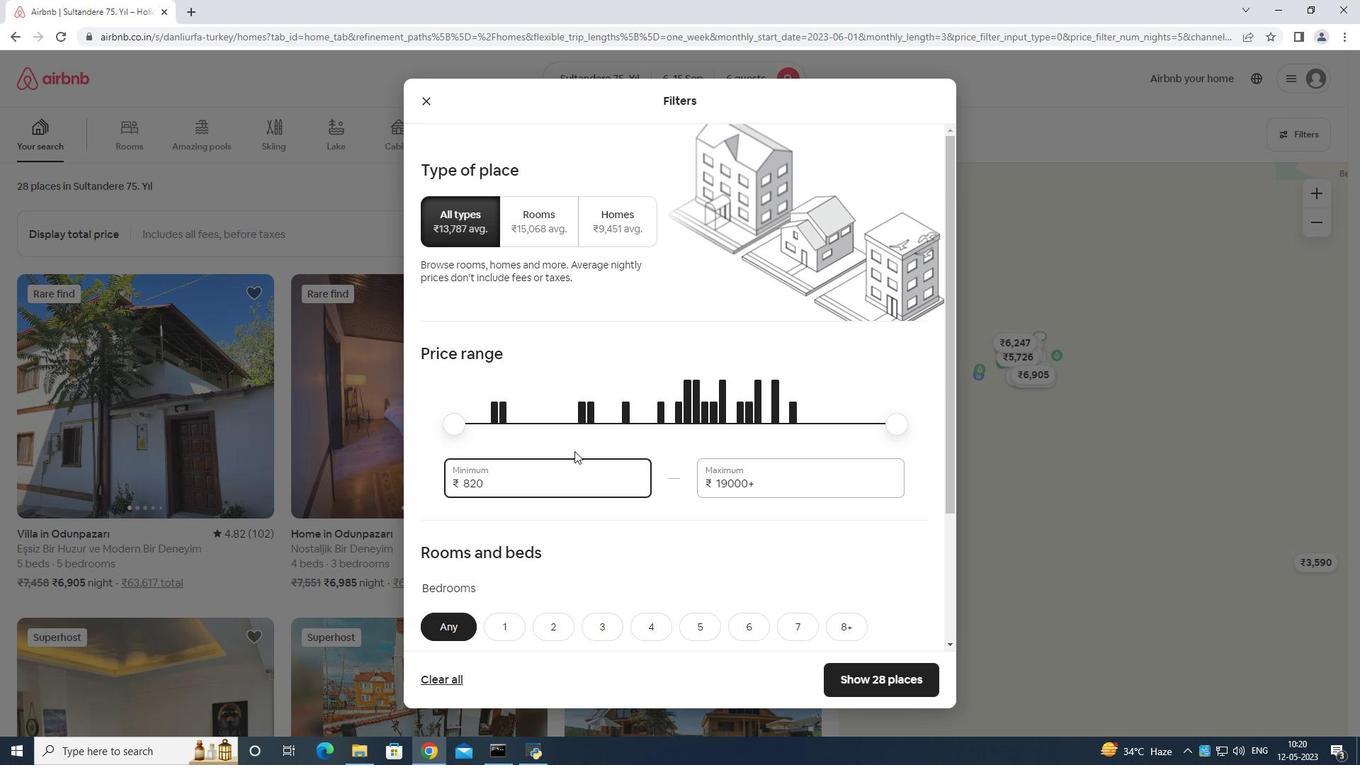 
Action: Key pressed <Key.backspace>
Screenshot: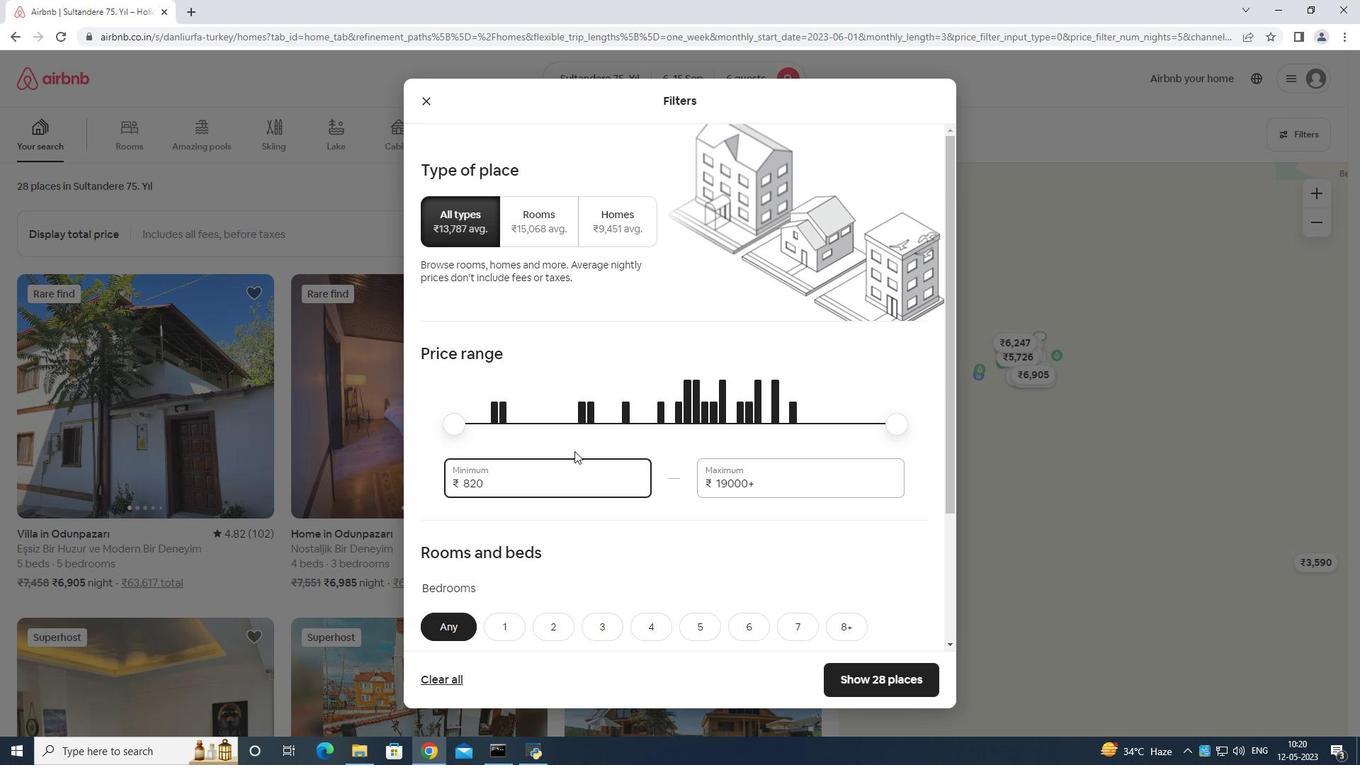 
Action: Mouse moved to (583, 437)
Screenshot: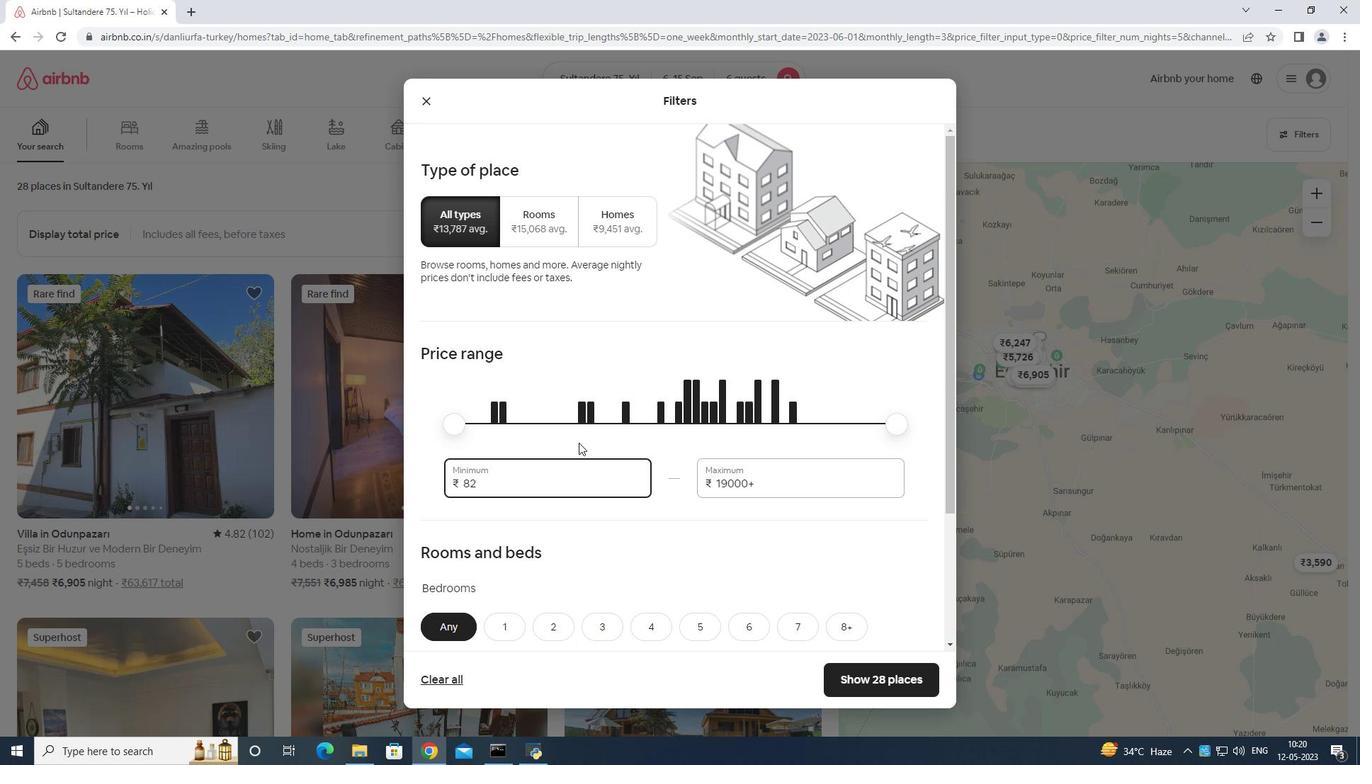 
Action: Key pressed <Key.backspace><Key.backspace><Key.backspace><Key.backspace><Key.backspace><Key.backspace><Key.backspace><Key.backspace><Key.backspace><Key.backspace>
Screenshot: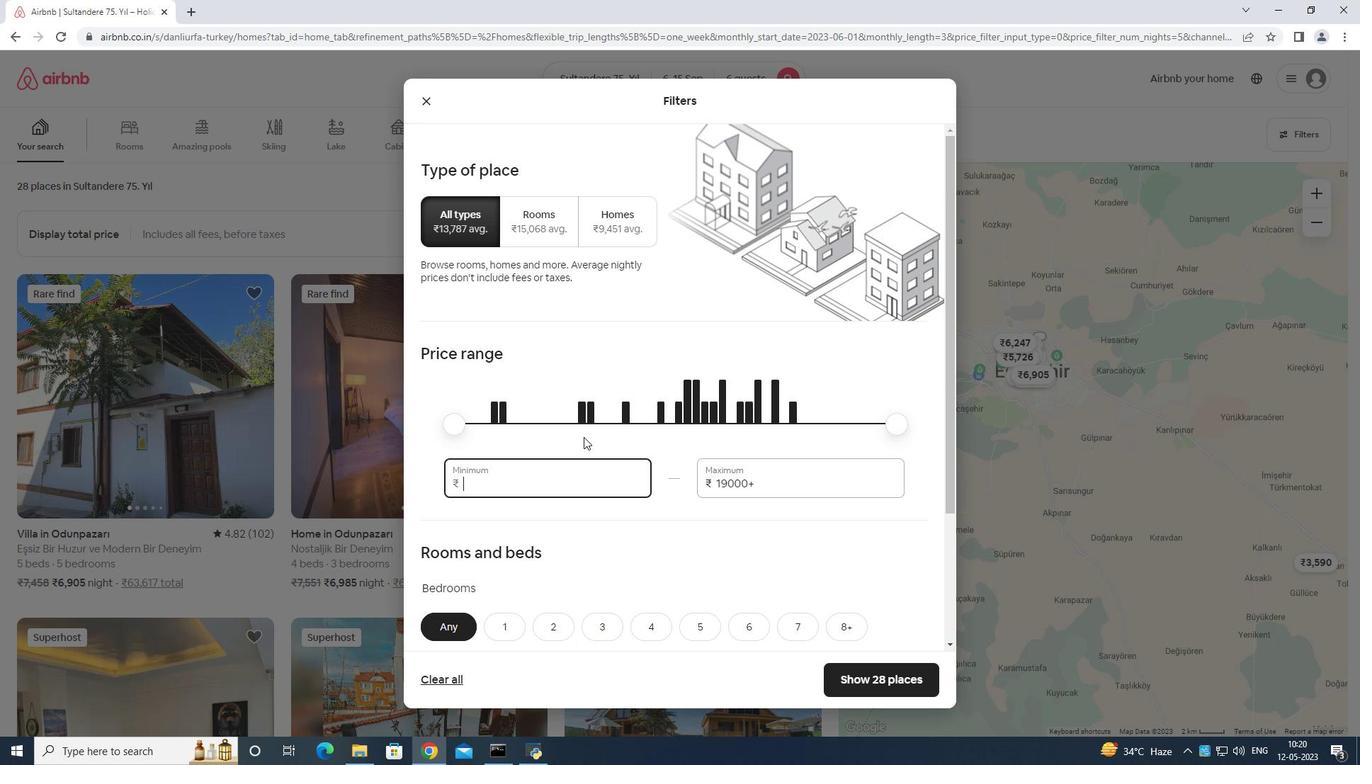 
Action: Mouse moved to (610, 432)
Screenshot: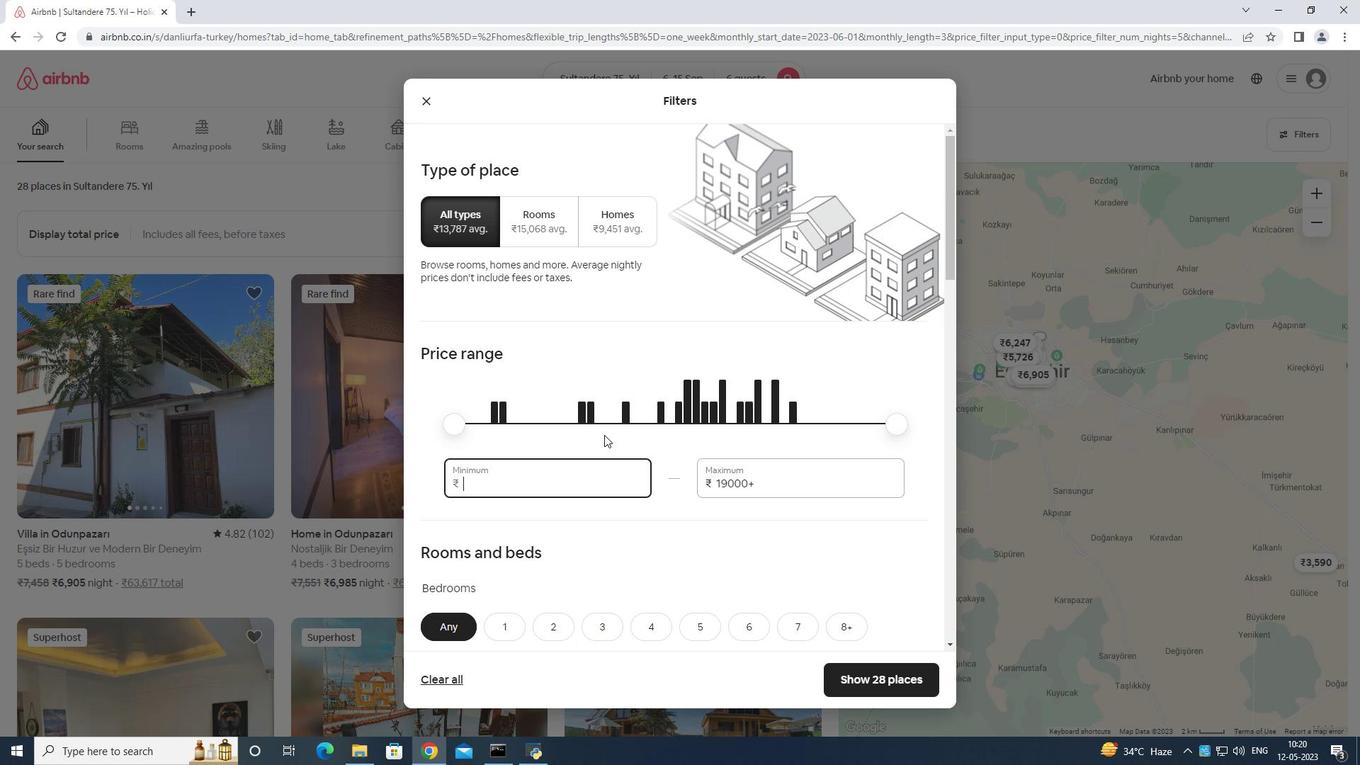 
Action: Key pressed 8
Screenshot: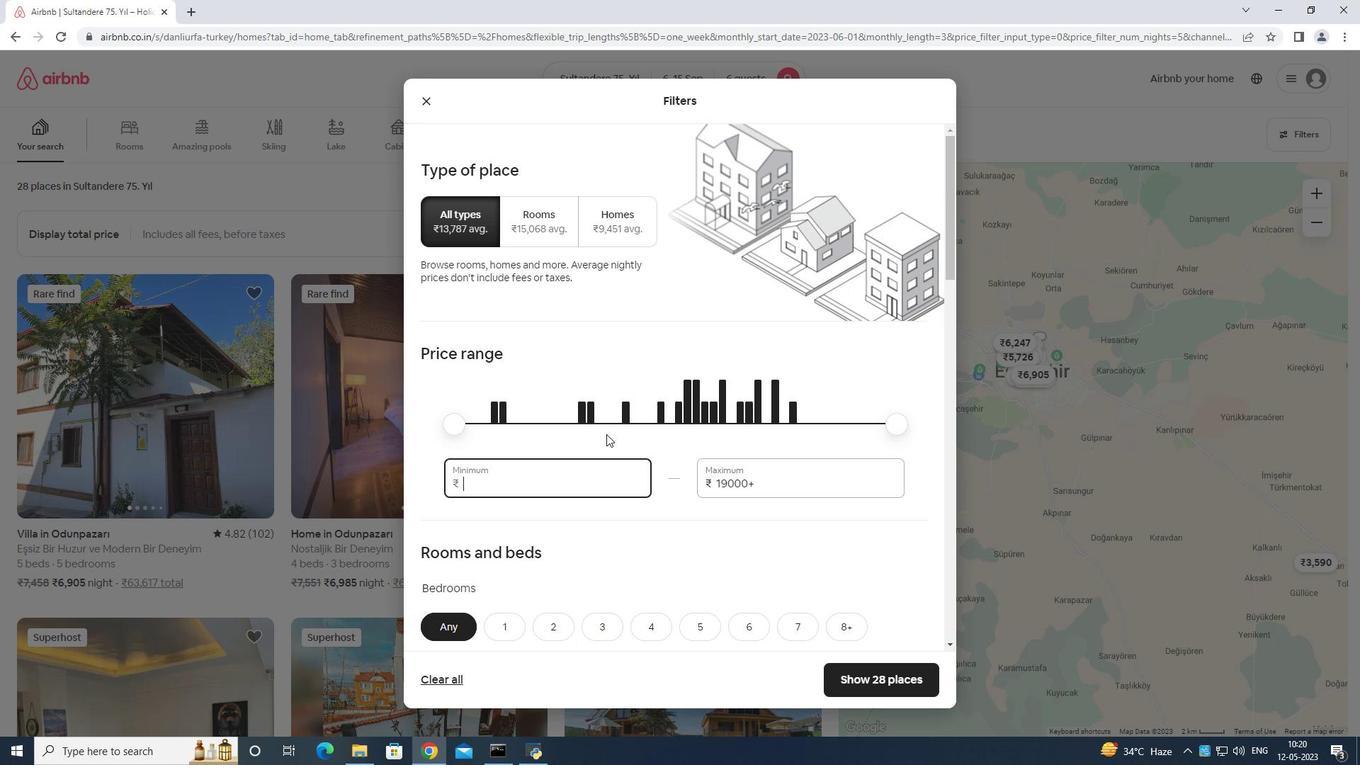 
Action: Mouse moved to (615, 429)
Screenshot: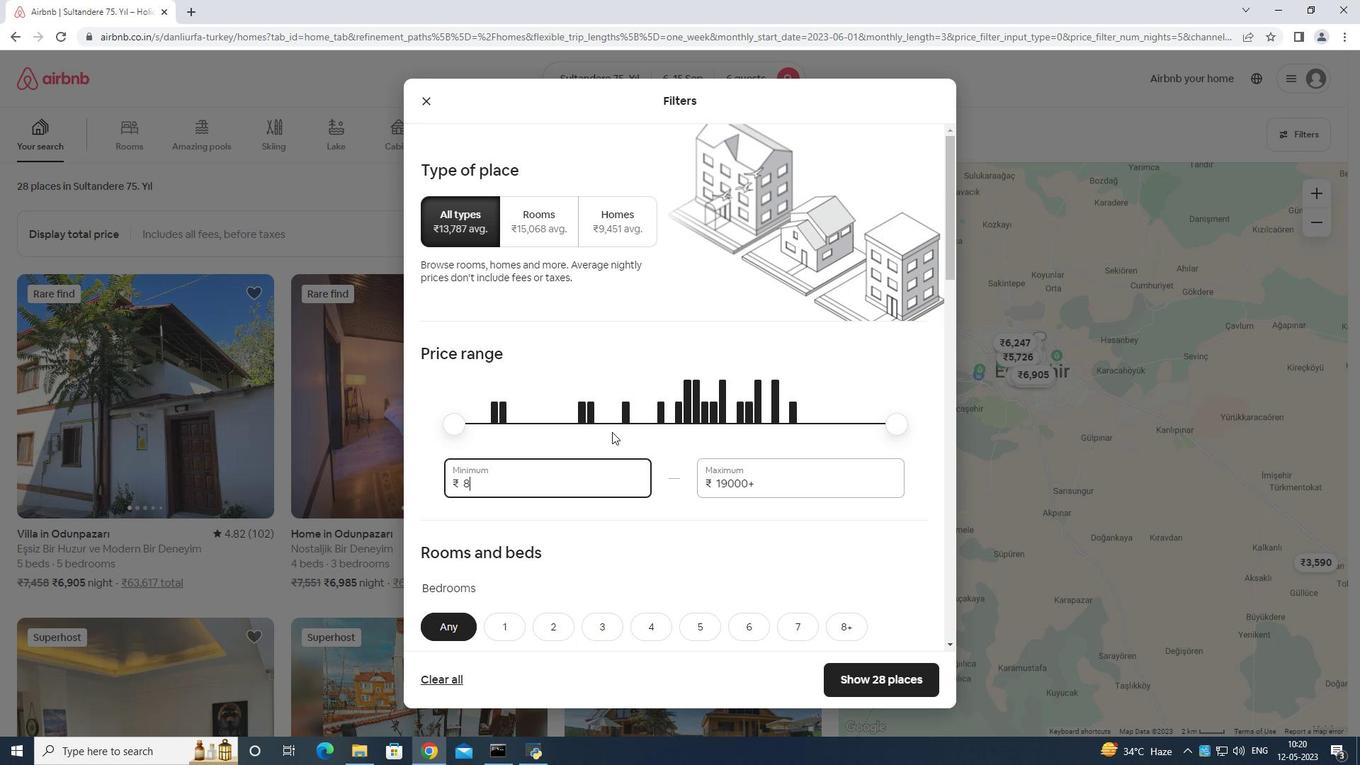 
Action: Key pressed 0
Screenshot: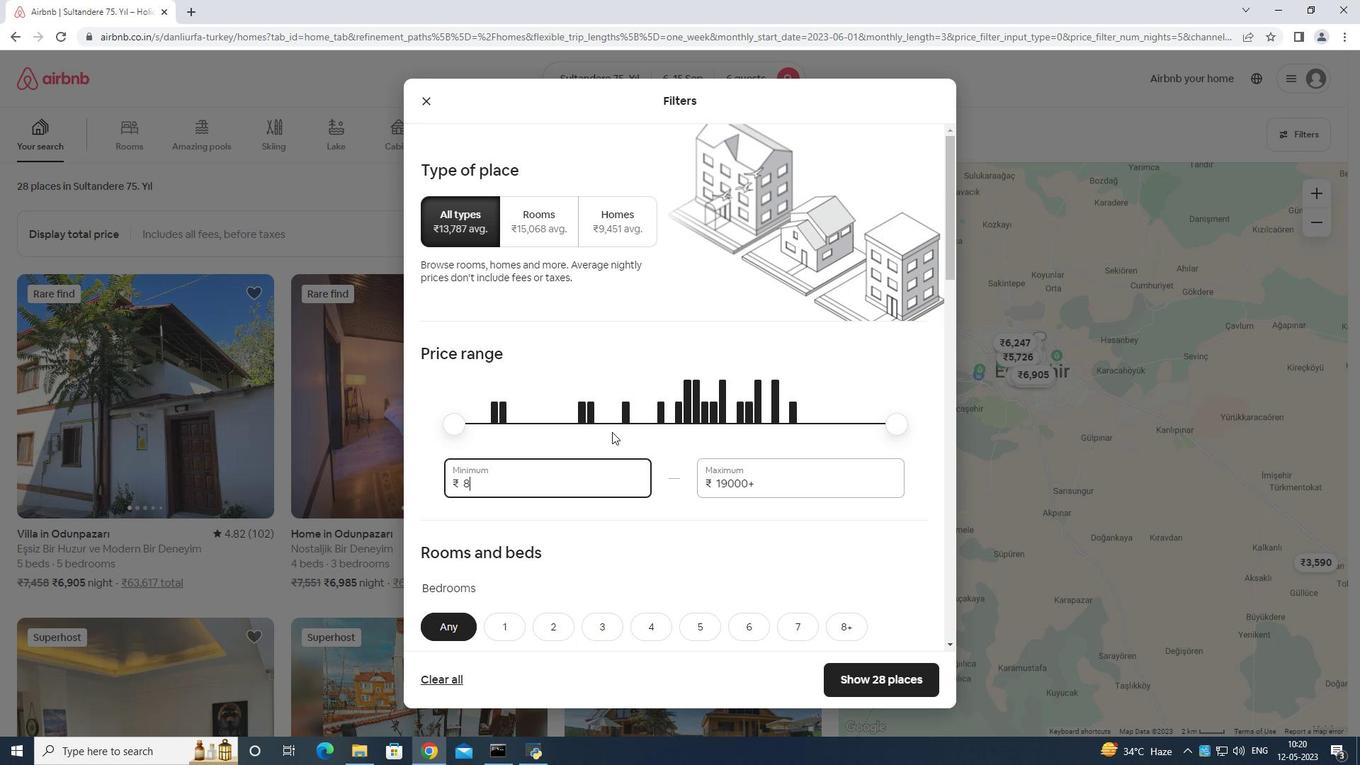 
Action: Mouse moved to (617, 428)
Screenshot: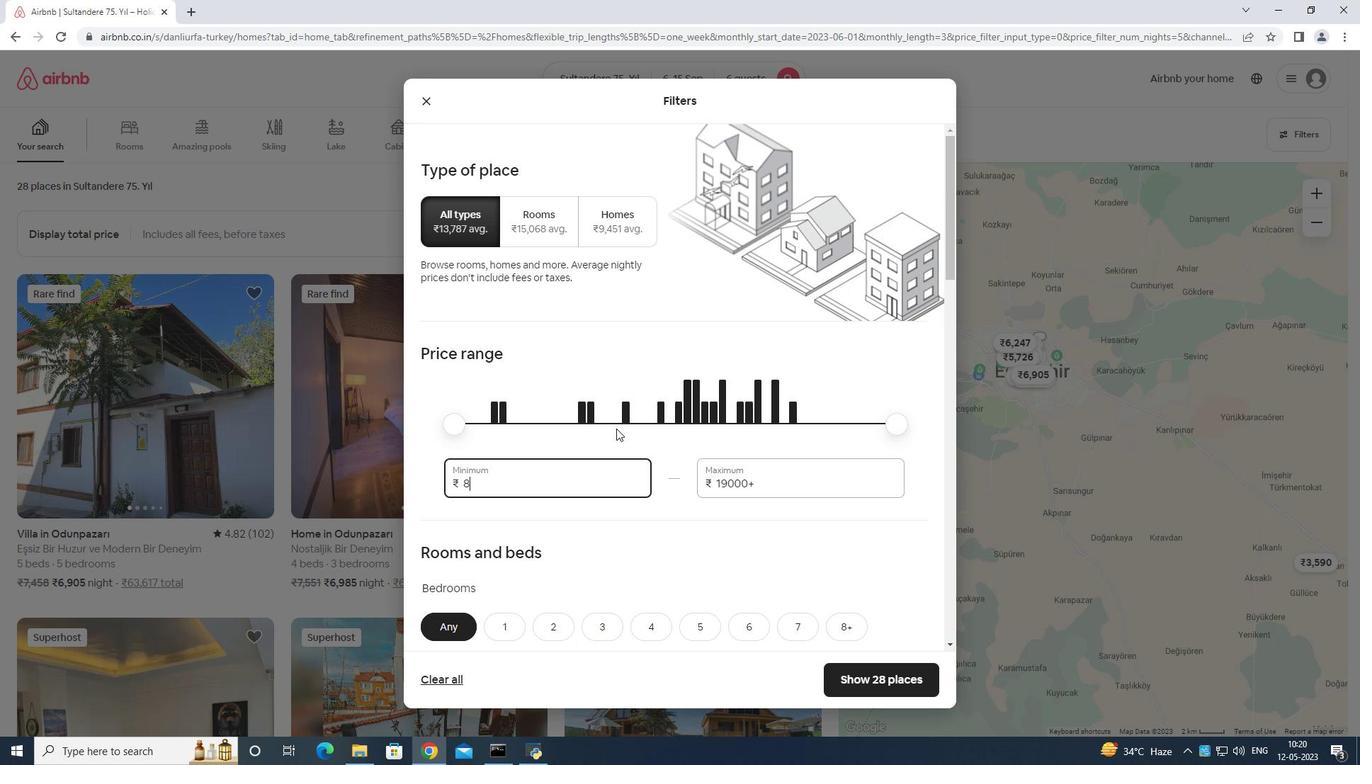 
Action: Key pressed 0
Screenshot: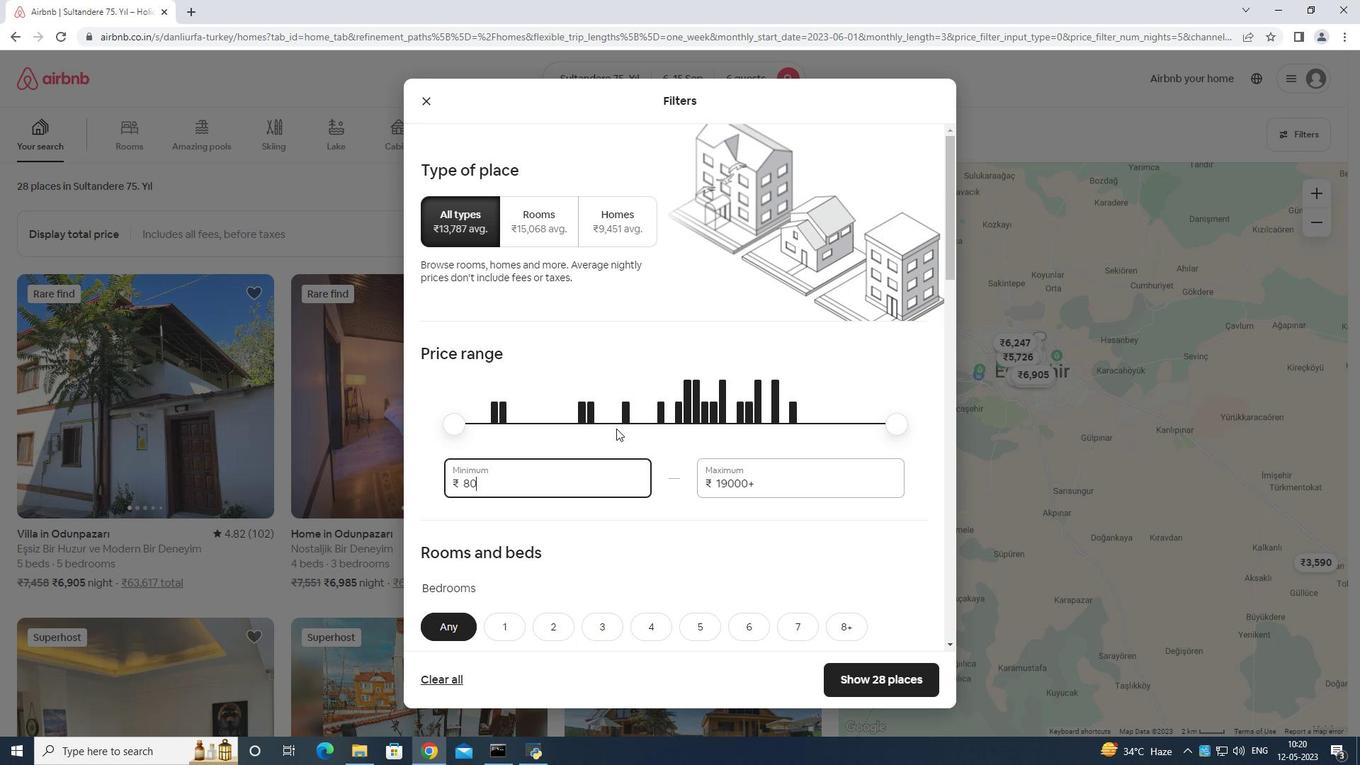 
Action: Mouse moved to (619, 426)
Screenshot: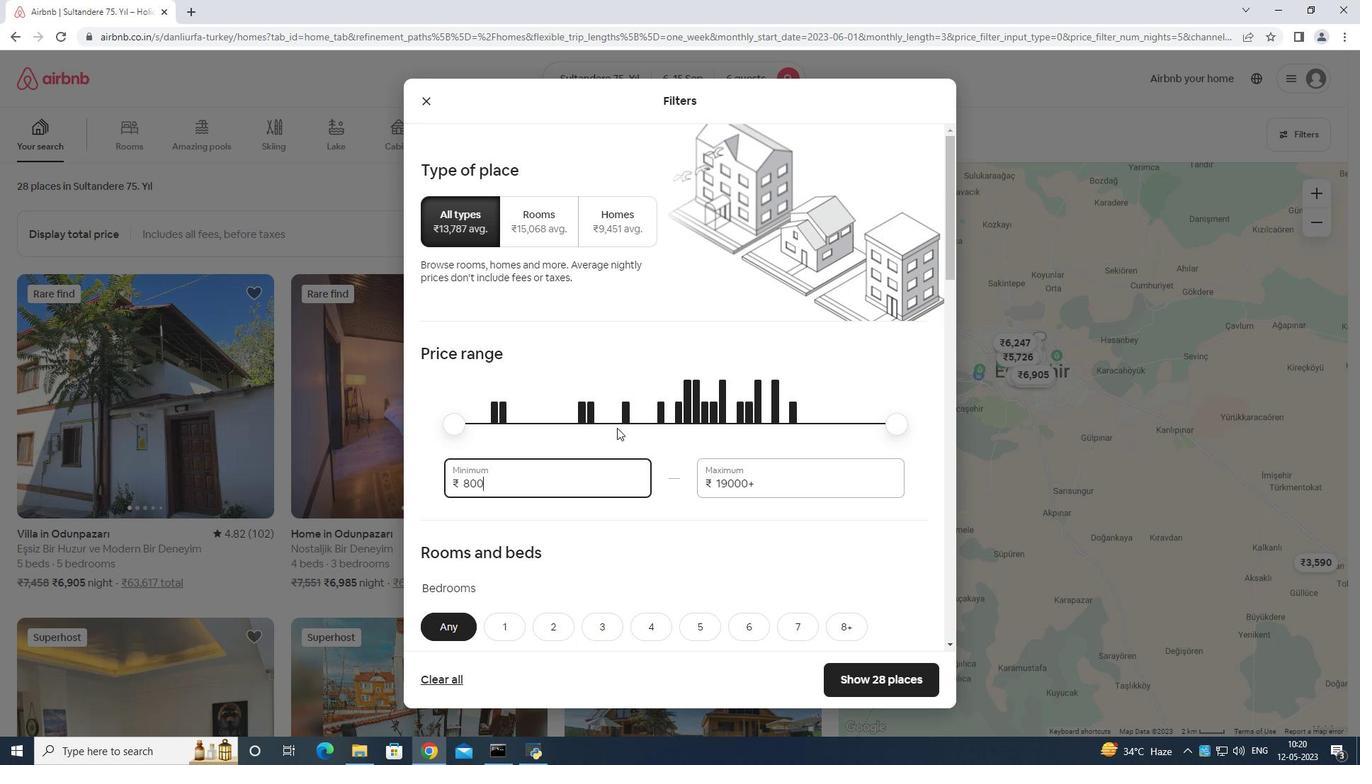 
Action: Key pressed 0
Screenshot: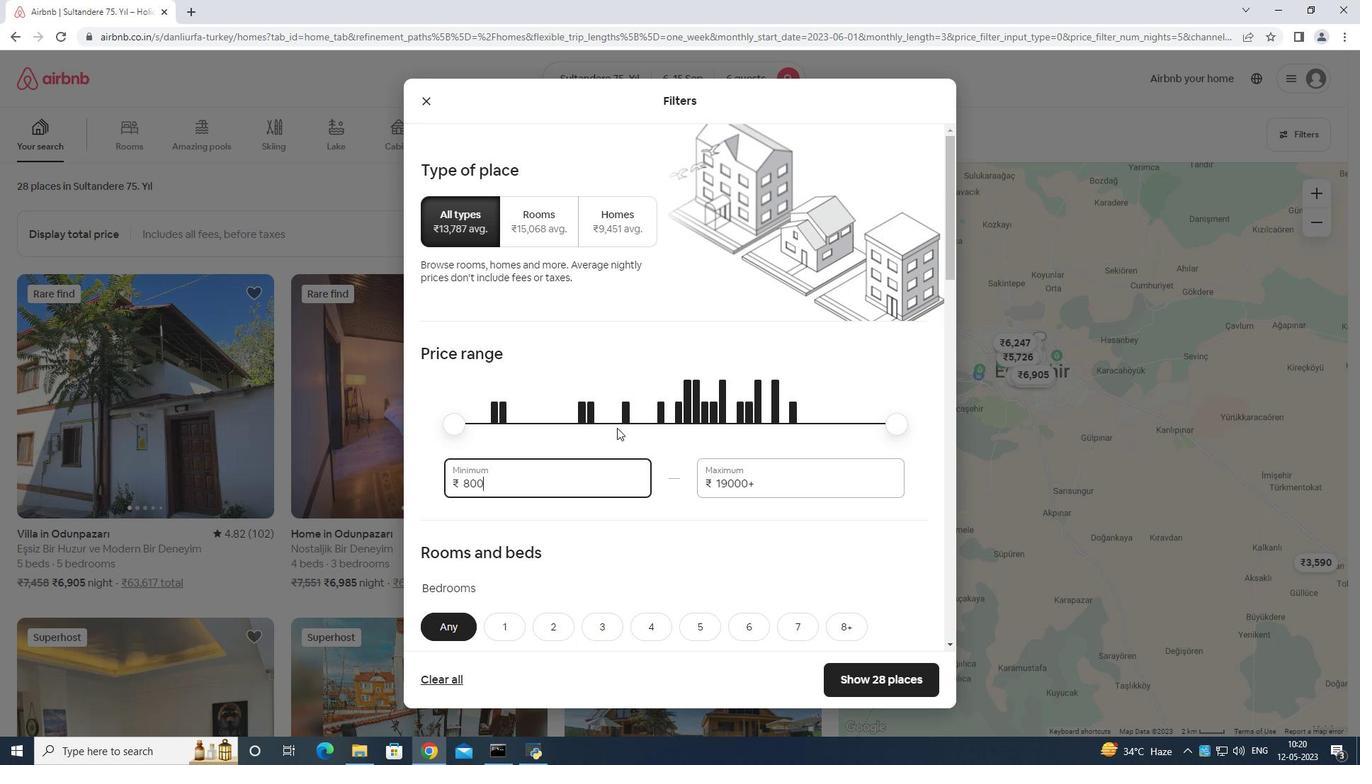 
Action: Mouse moved to (773, 474)
Screenshot: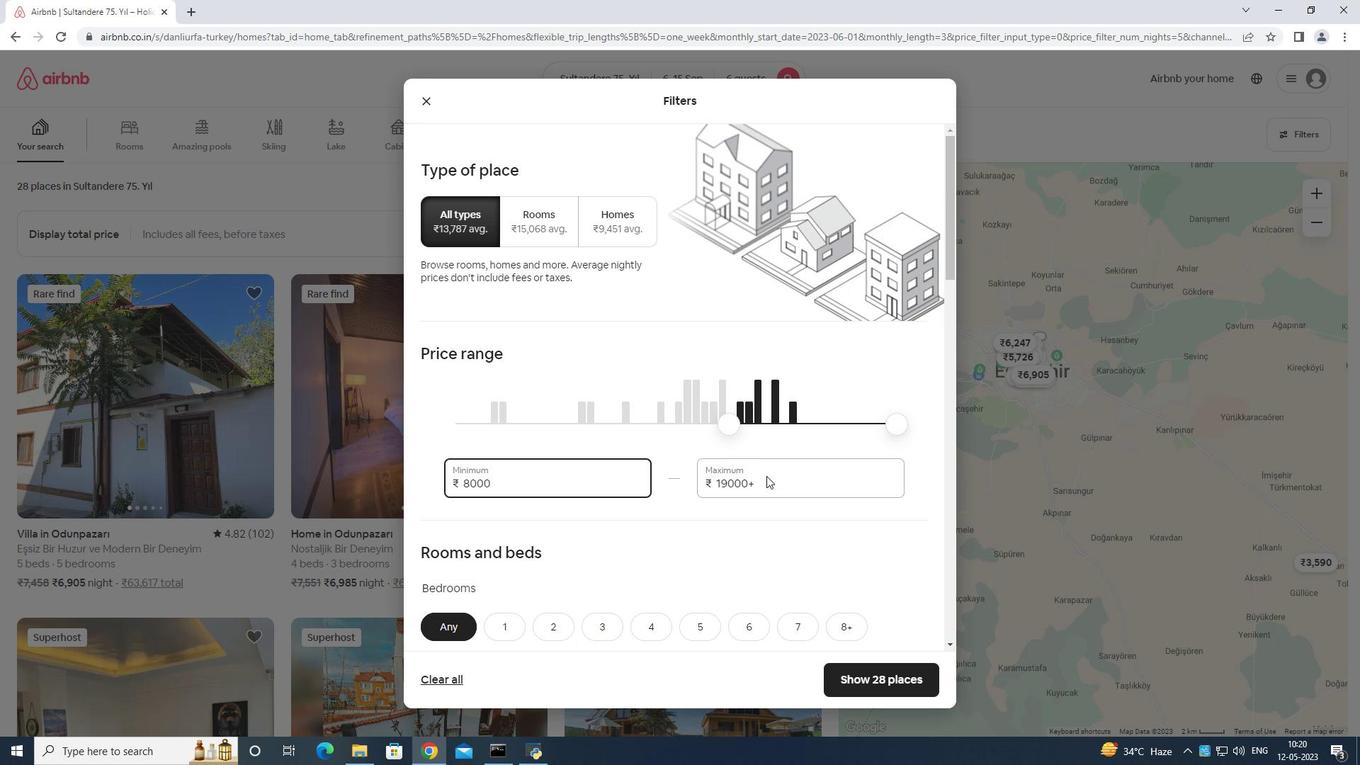 
Action: Mouse pressed left at (773, 474)
Screenshot: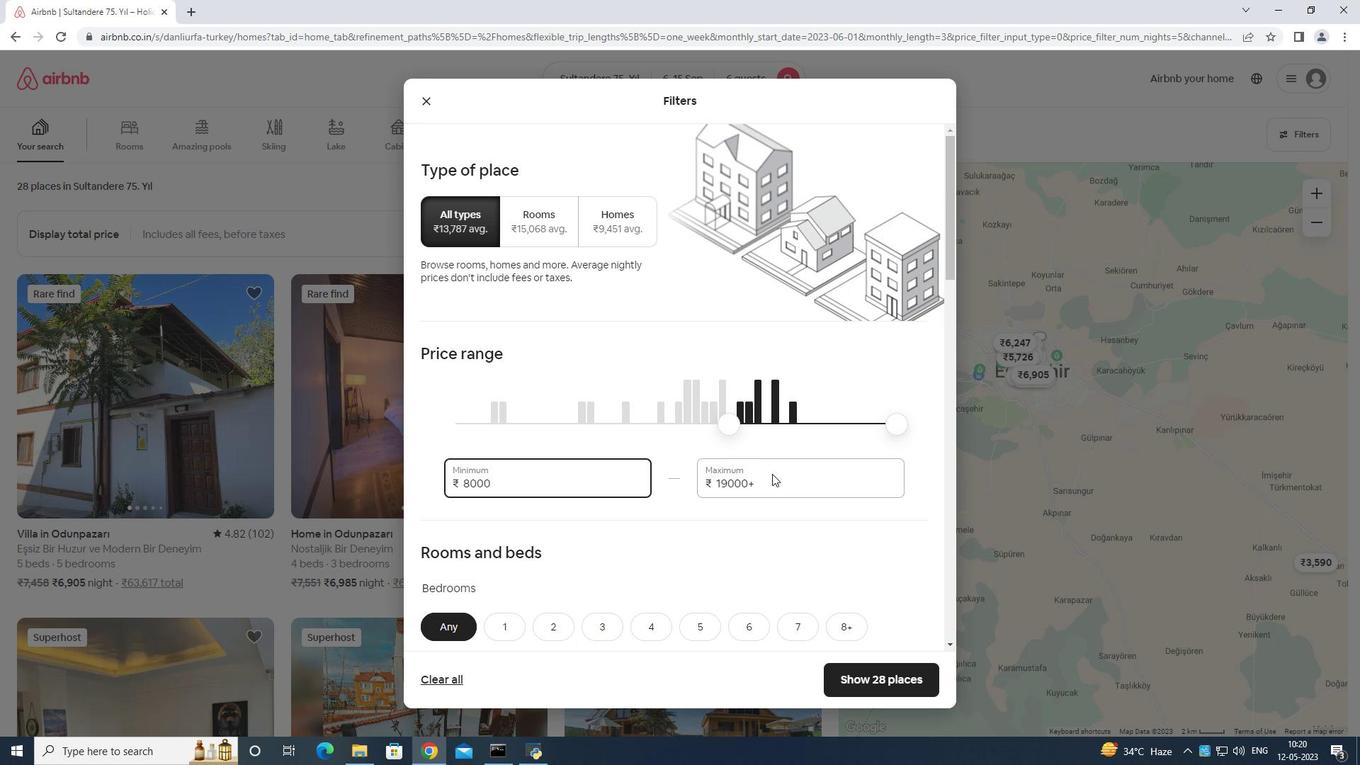 
Action: Mouse moved to (777, 469)
Screenshot: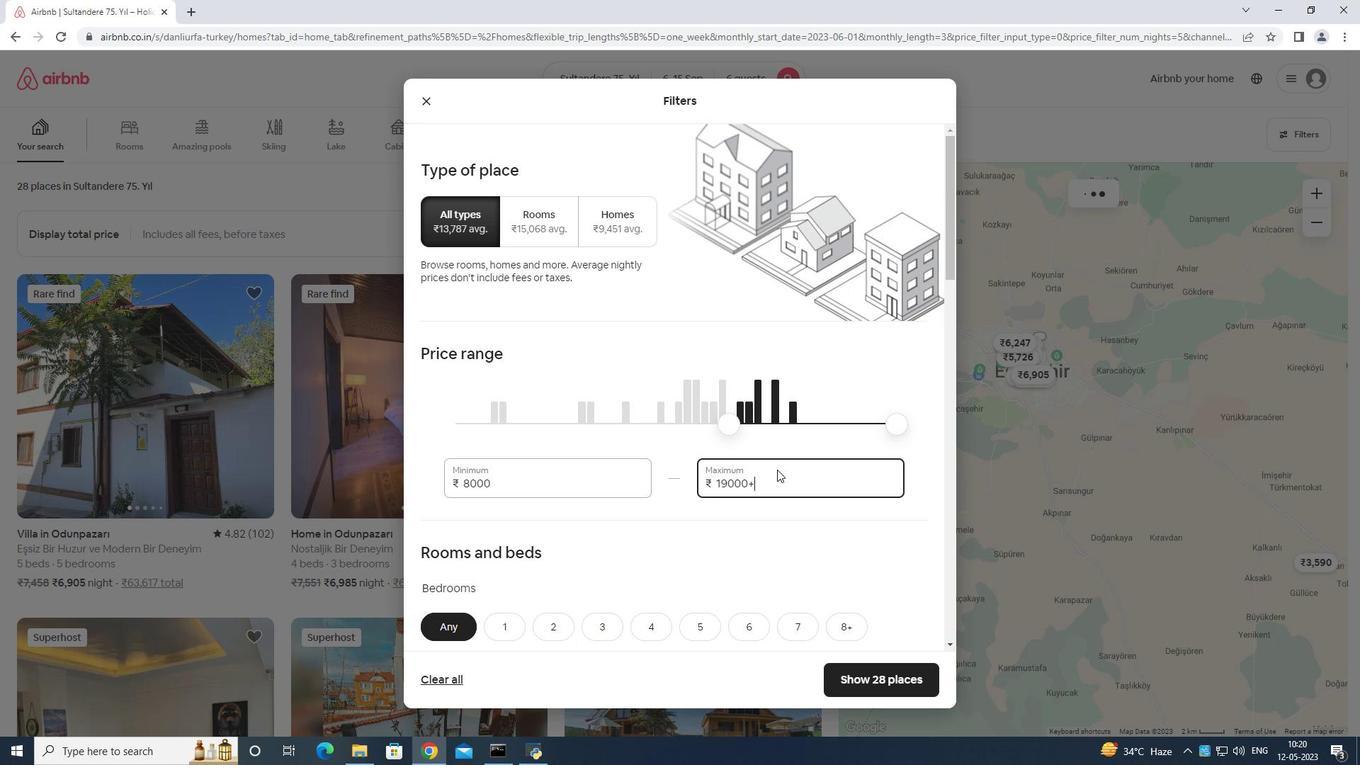 
Action: Key pressed <Key.backspace>
Screenshot: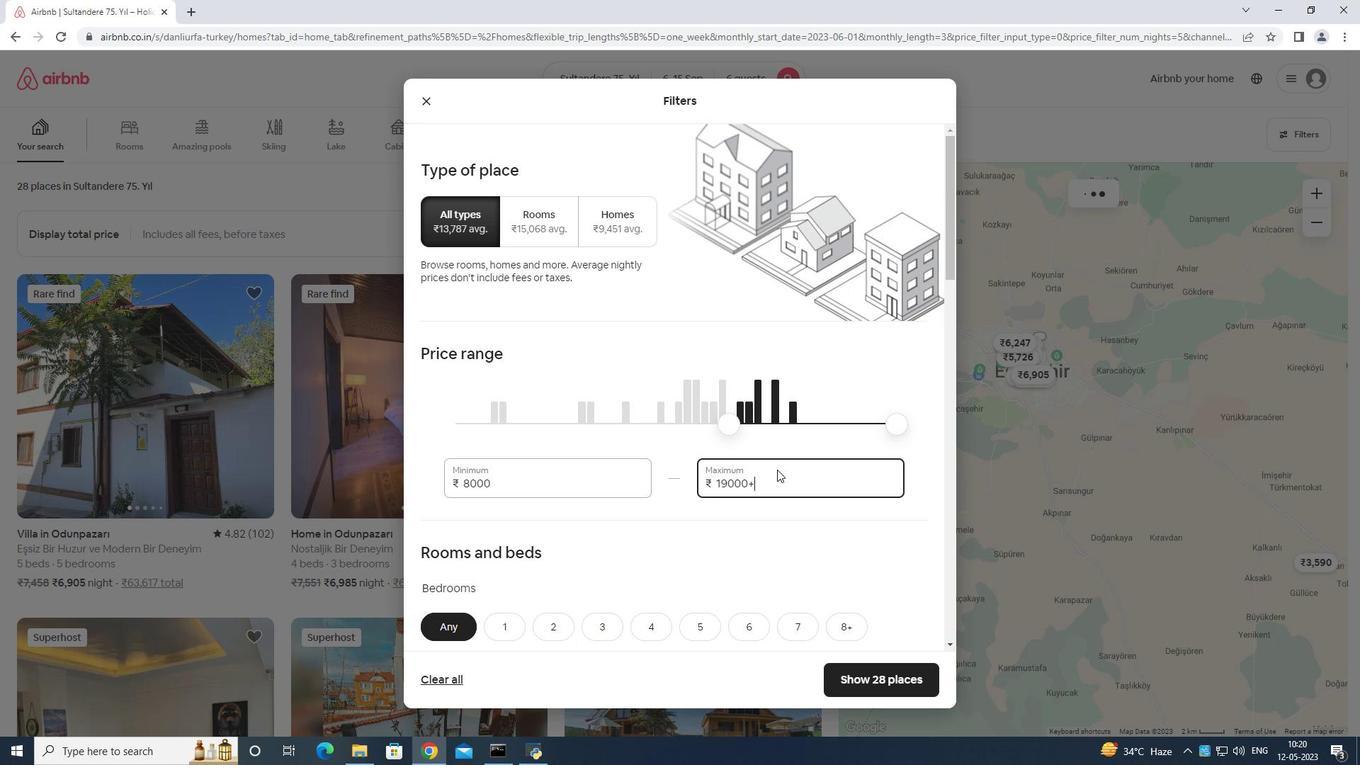 
Action: Mouse moved to (794, 437)
Screenshot: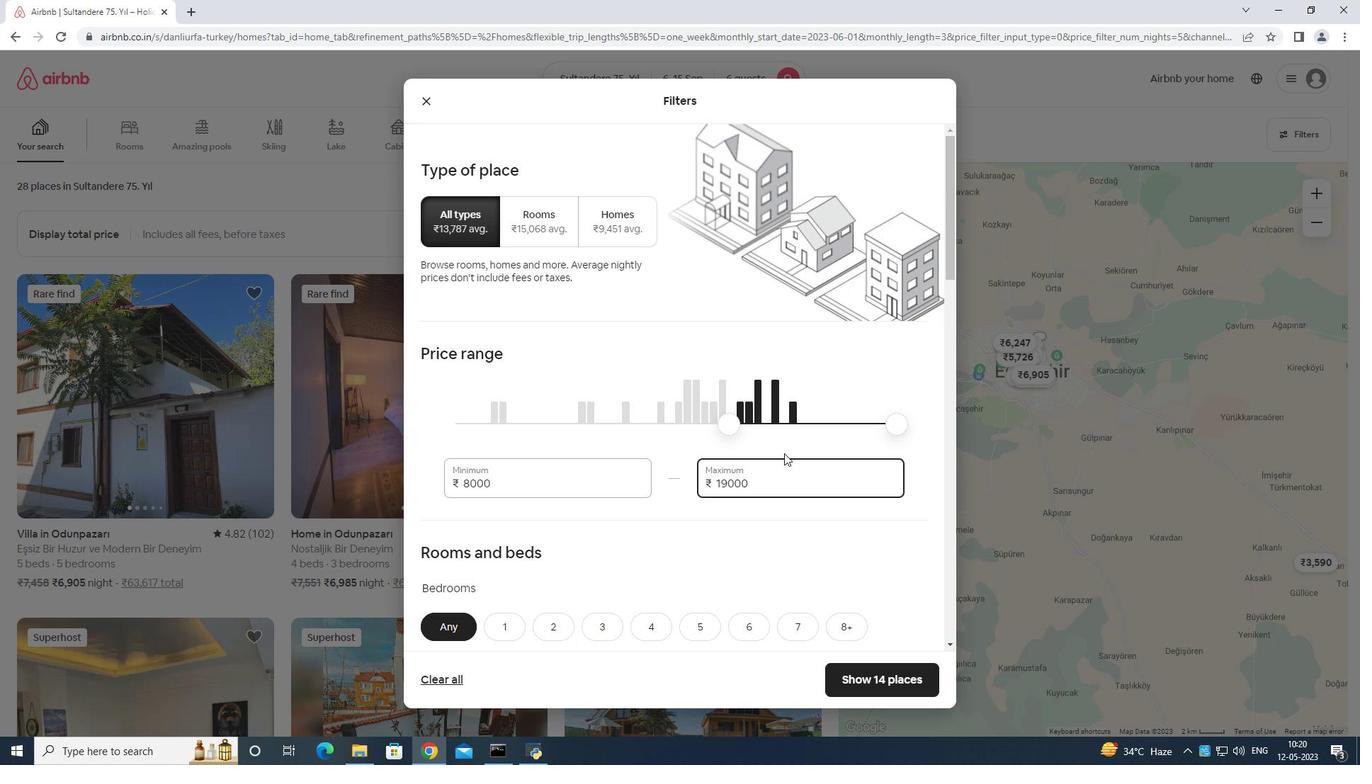 
Action: Key pressed <Key.backspace><Key.backspace><Key.backspace><Key.backspace><Key.backspace><Key.backspace><Key.backspace><Key.backspace><Key.backspace><Key.backspace>12000
Screenshot: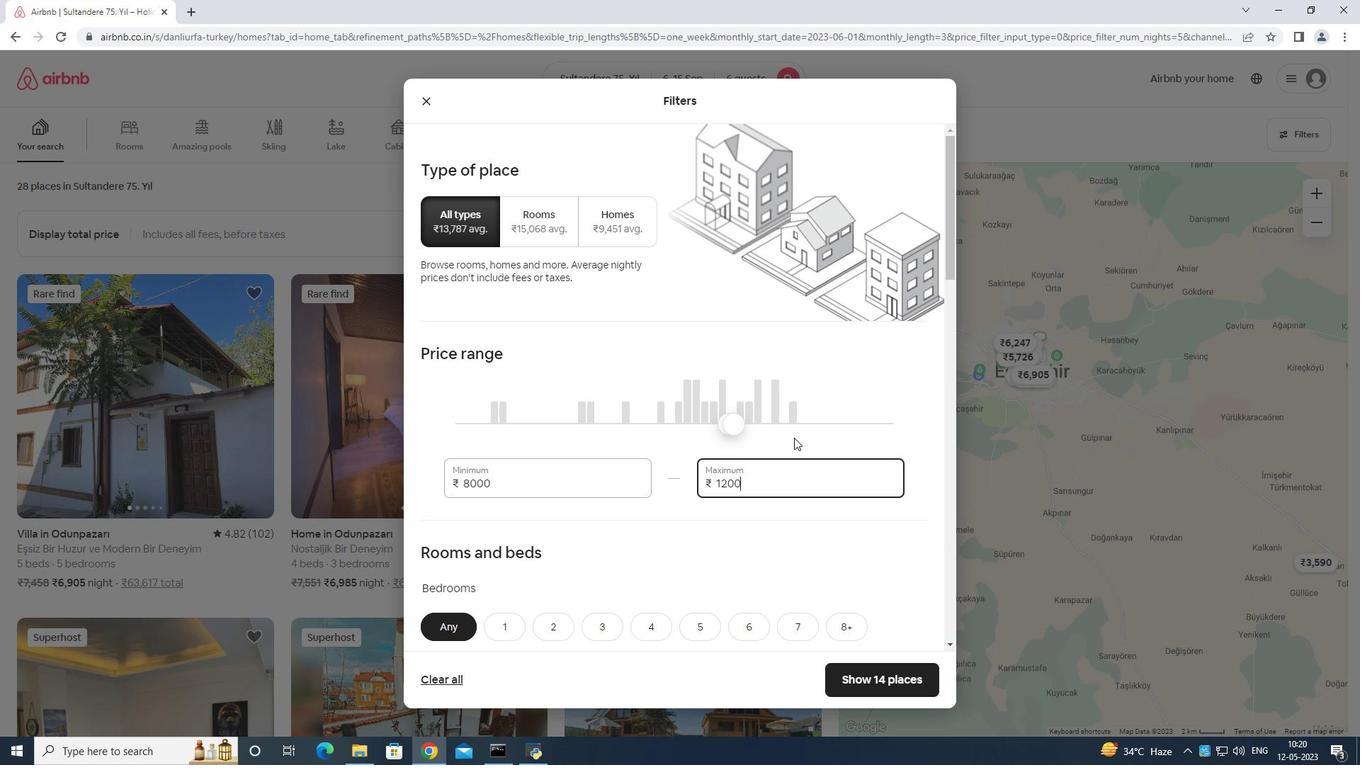 
Action: Mouse moved to (800, 452)
Screenshot: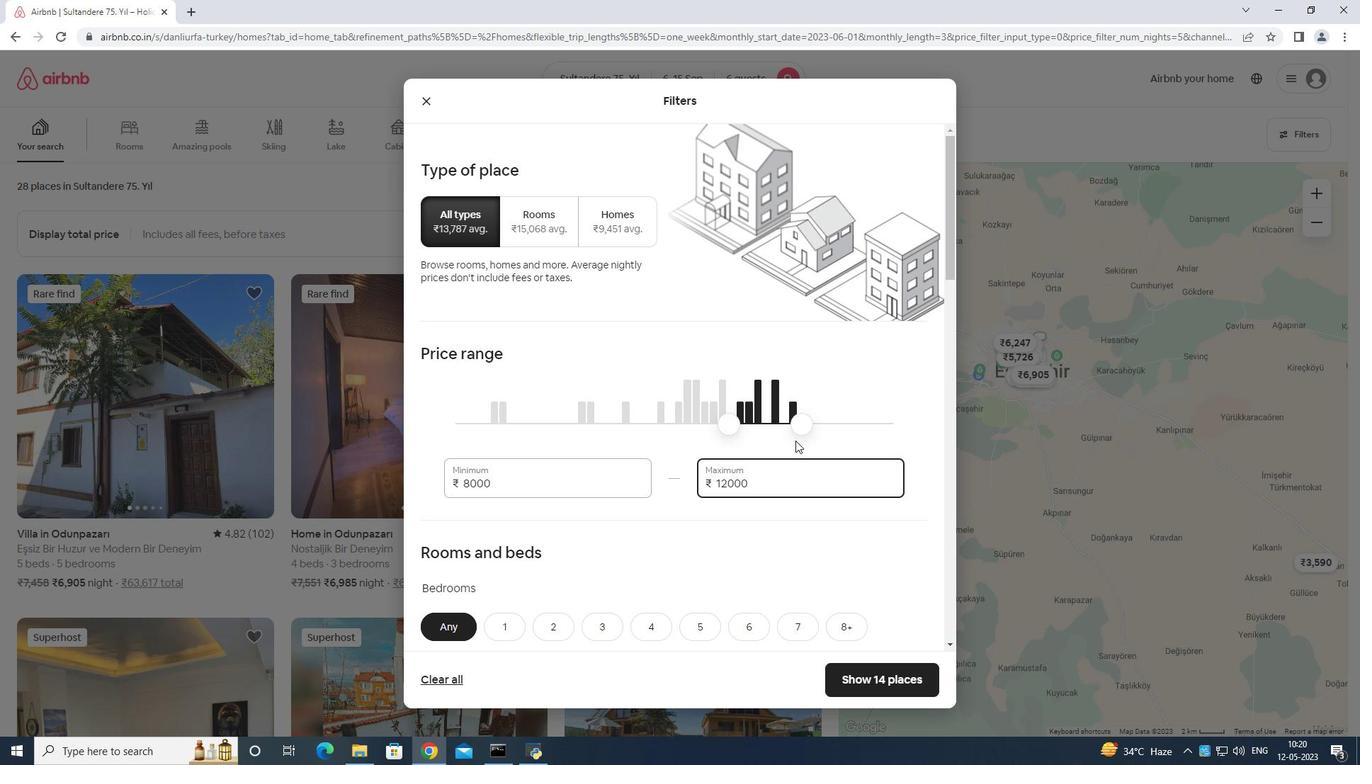 
Action: Mouse scrolled (800, 451) with delta (0, 0)
Screenshot: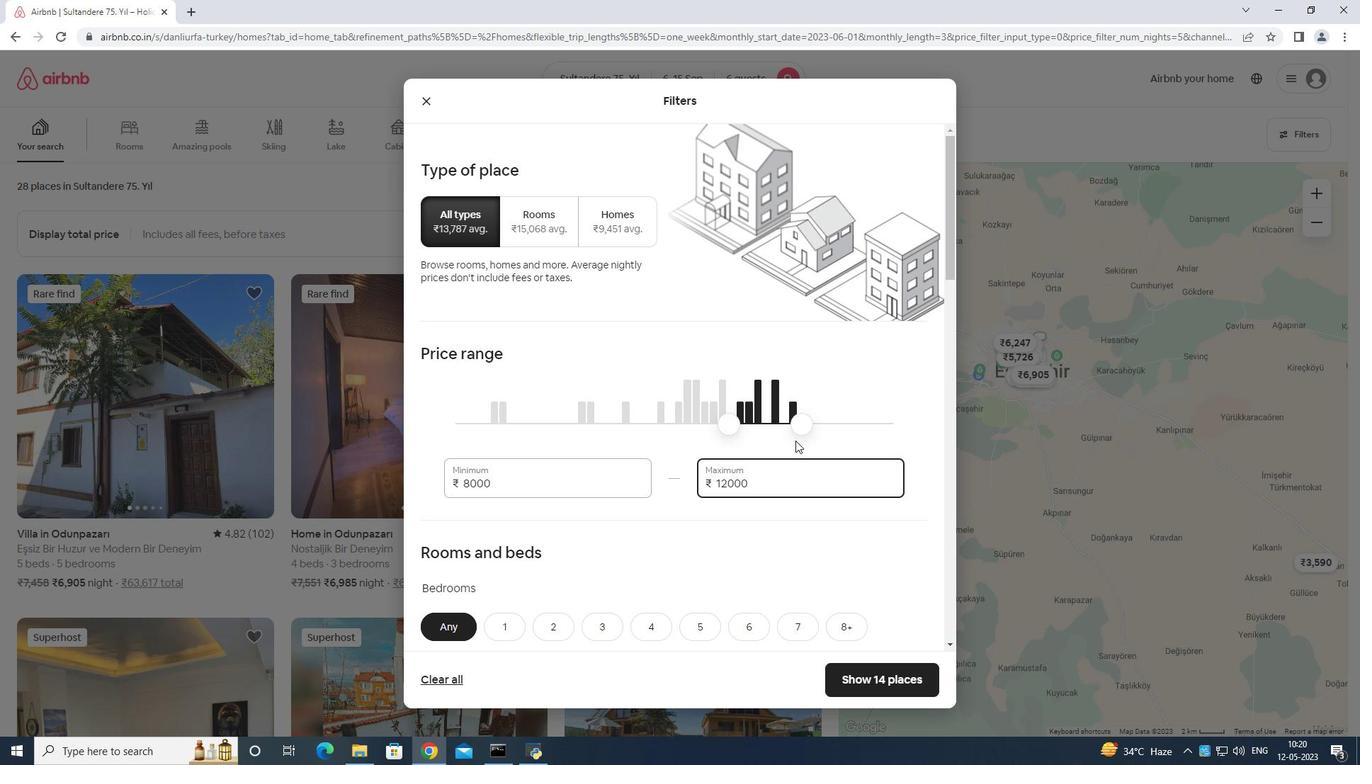 
Action: Mouse moved to (822, 454)
Screenshot: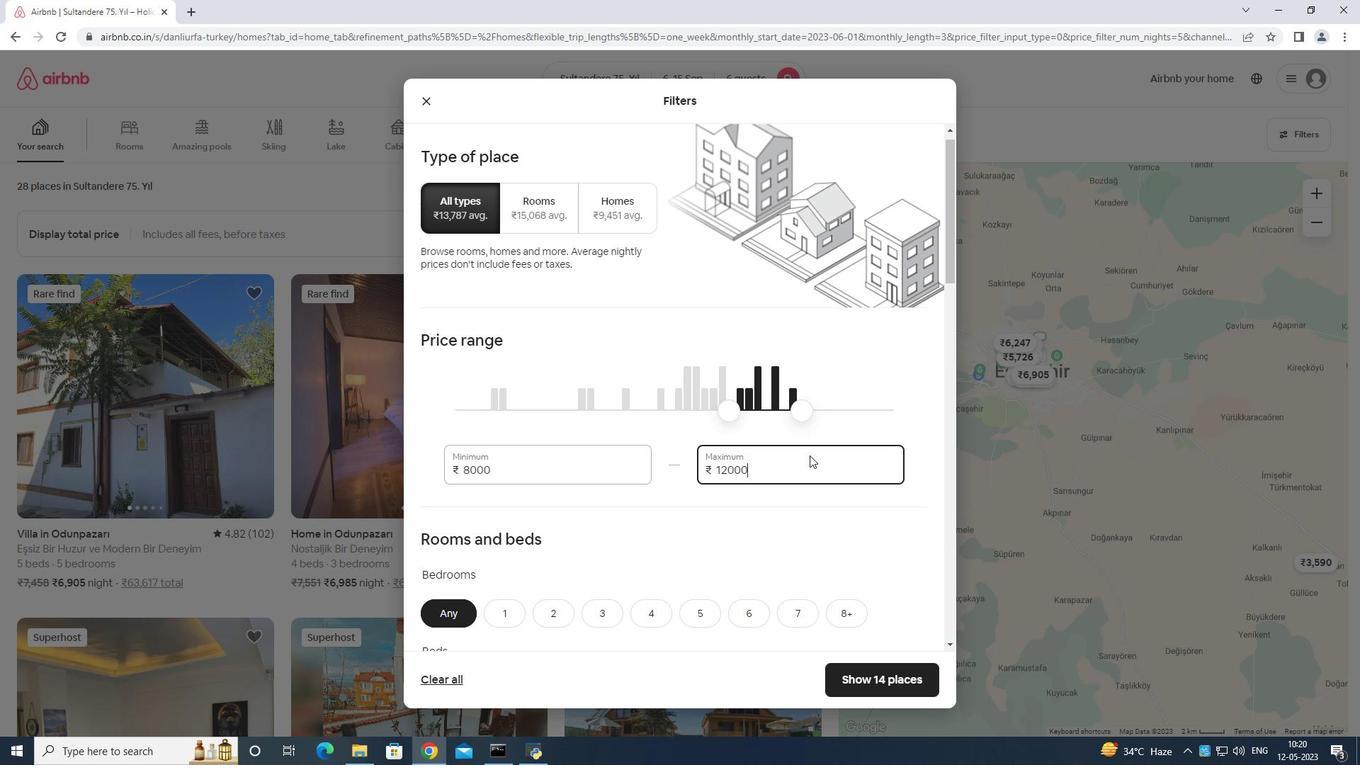 
Action: Mouse scrolled (822, 453) with delta (0, 0)
Screenshot: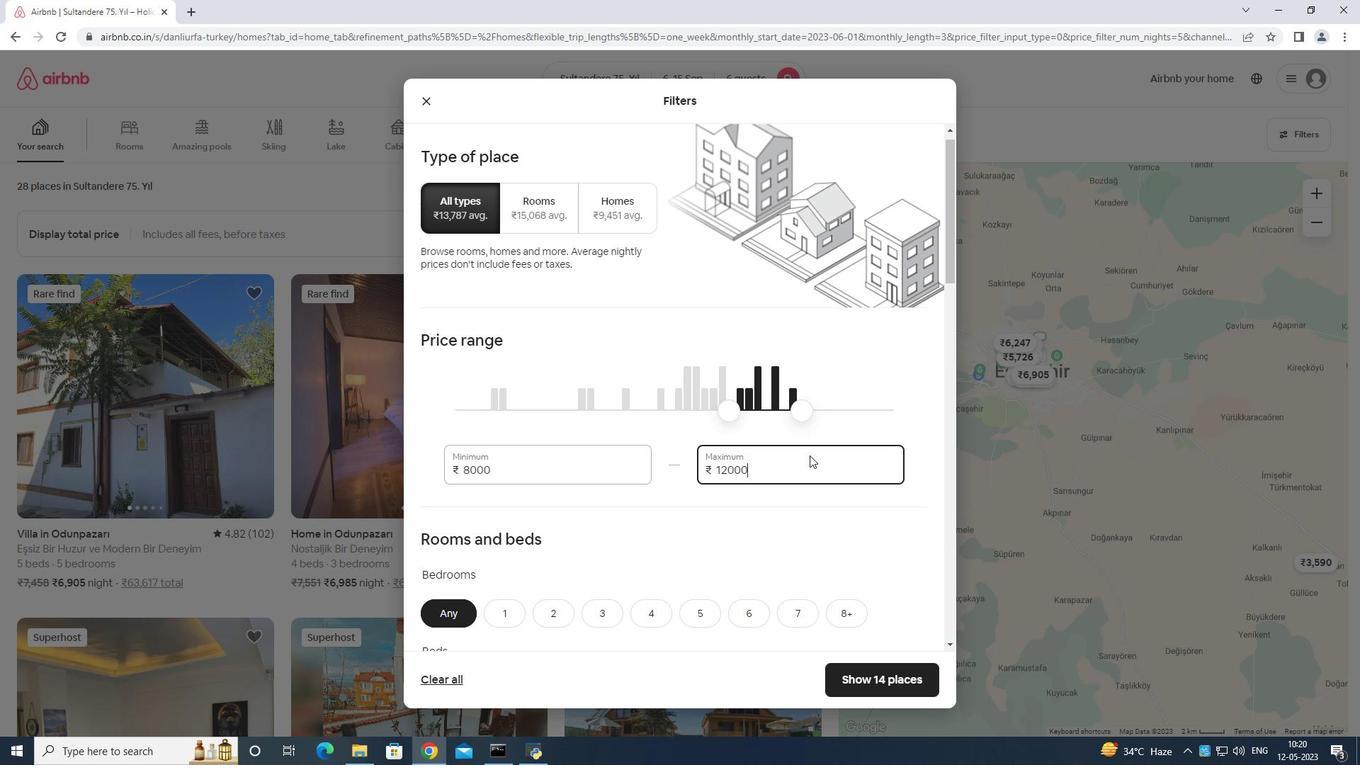 
Action: Mouse moved to (903, 422)
Screenshot: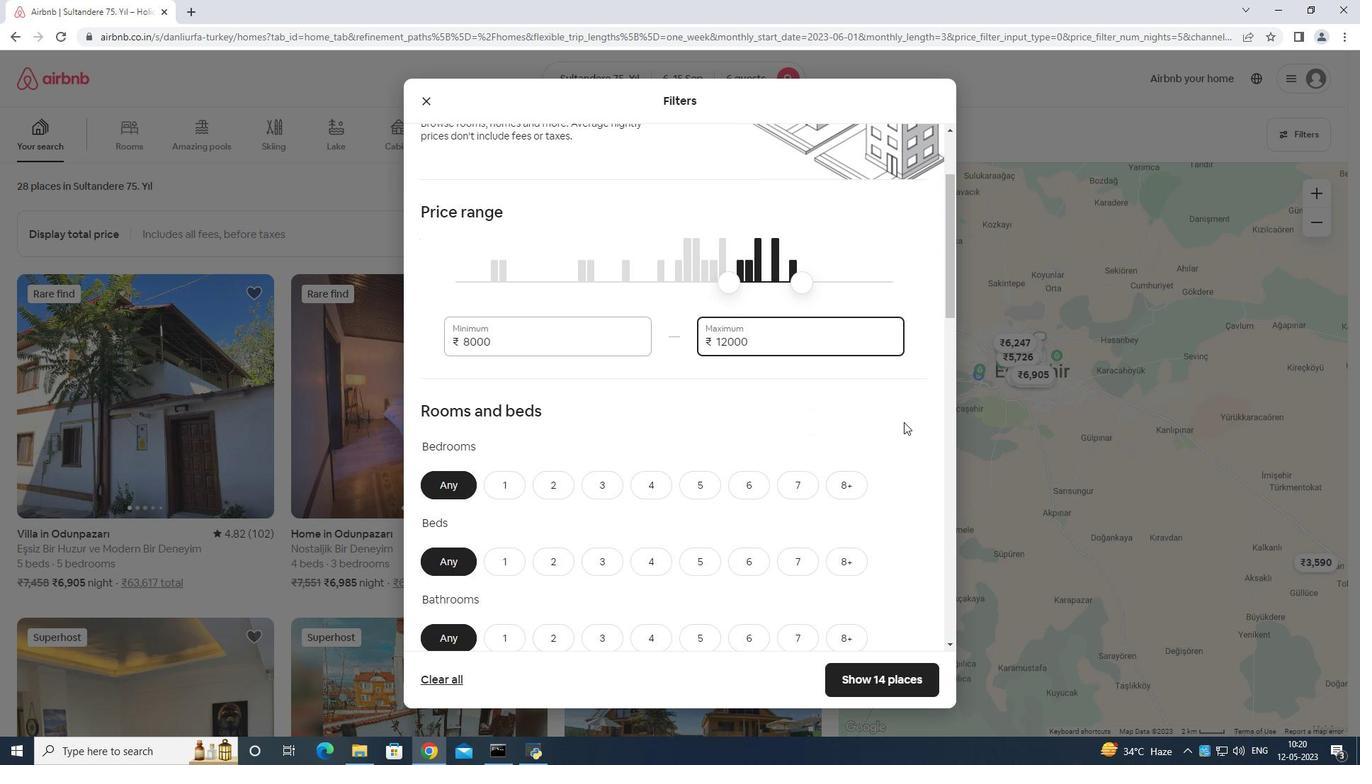
Action: Mouse scrolled (903, 421) with delta (0, 0)
Screenshot: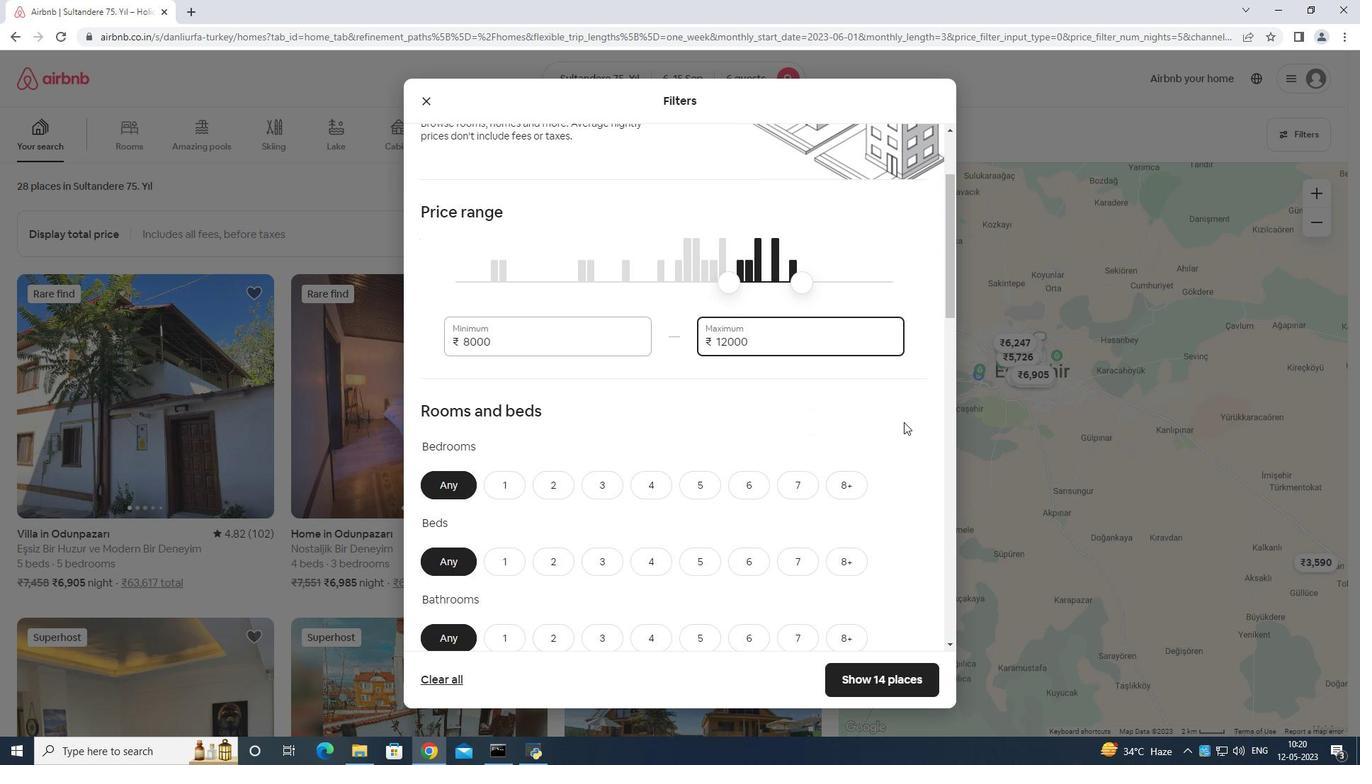 
Action: Mouse moved to (902, 425)
Screenshot: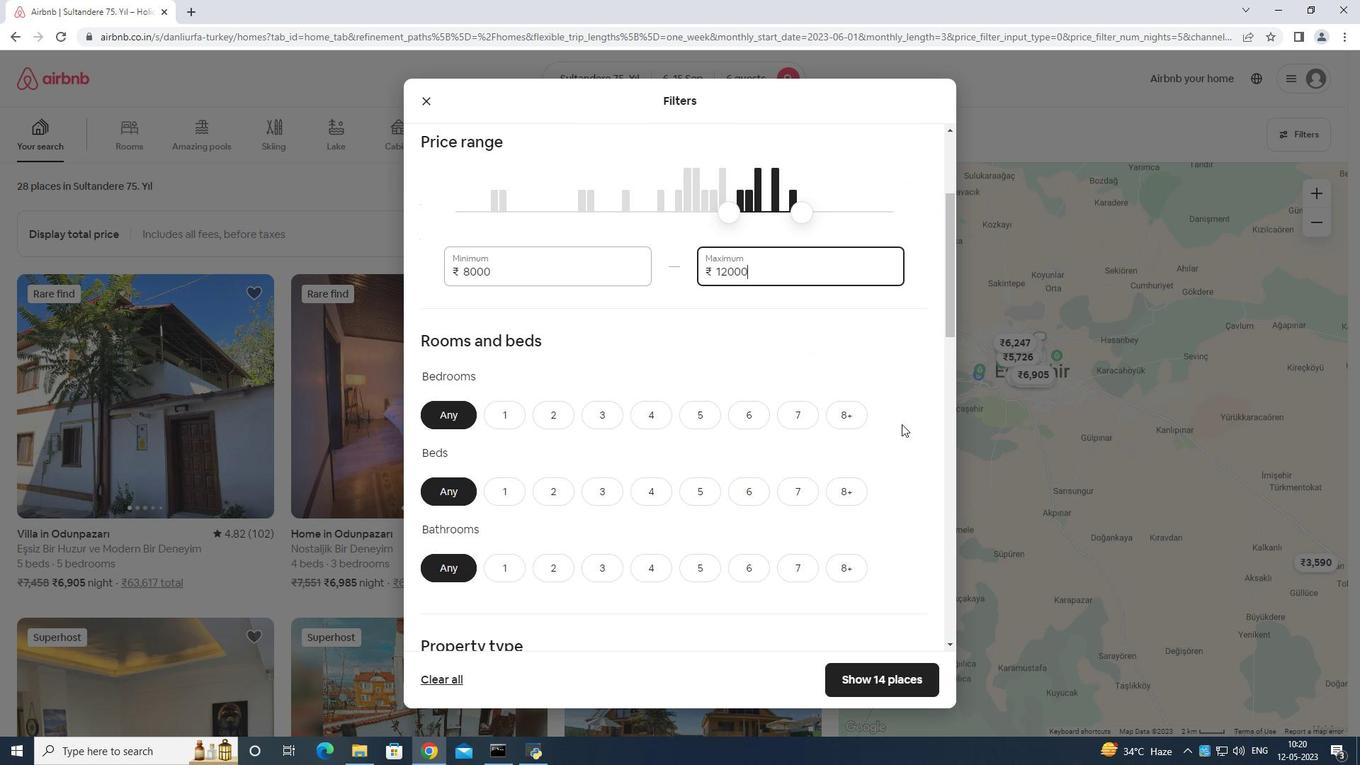 
Action: Mouse scrolled (902, 425) with delta (0, 0)
Screenshot: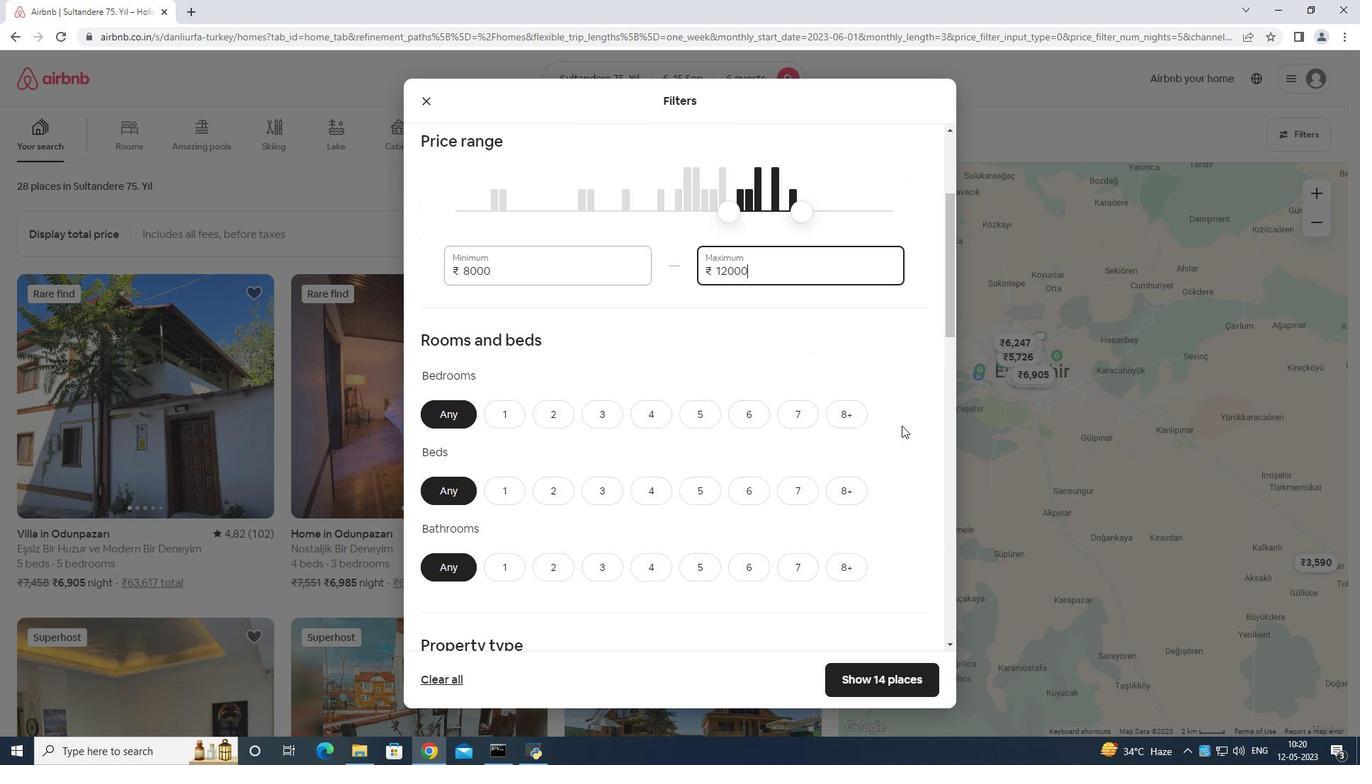 
Action: Mouse moved to (765, 343)
Screenshot: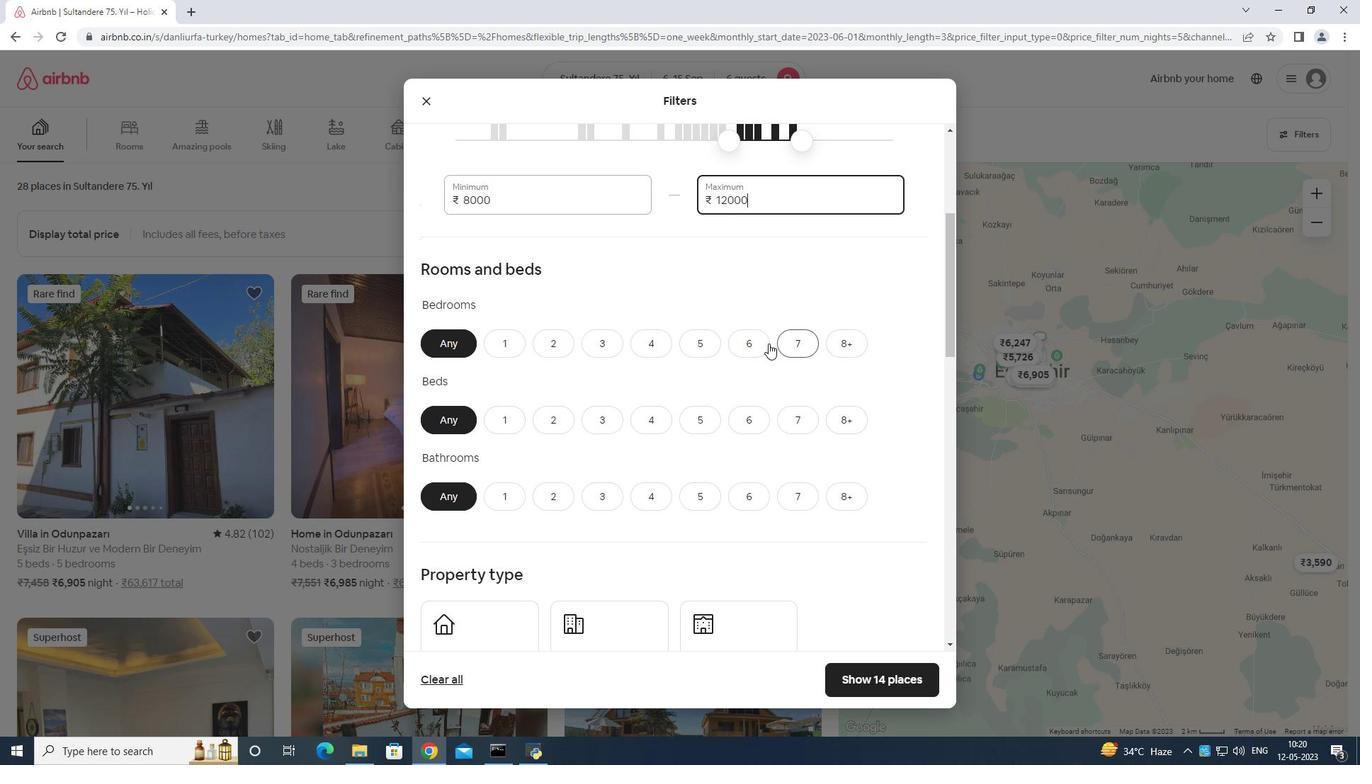 
Action: Mouse pressed left at (765, 343)
Screenshot: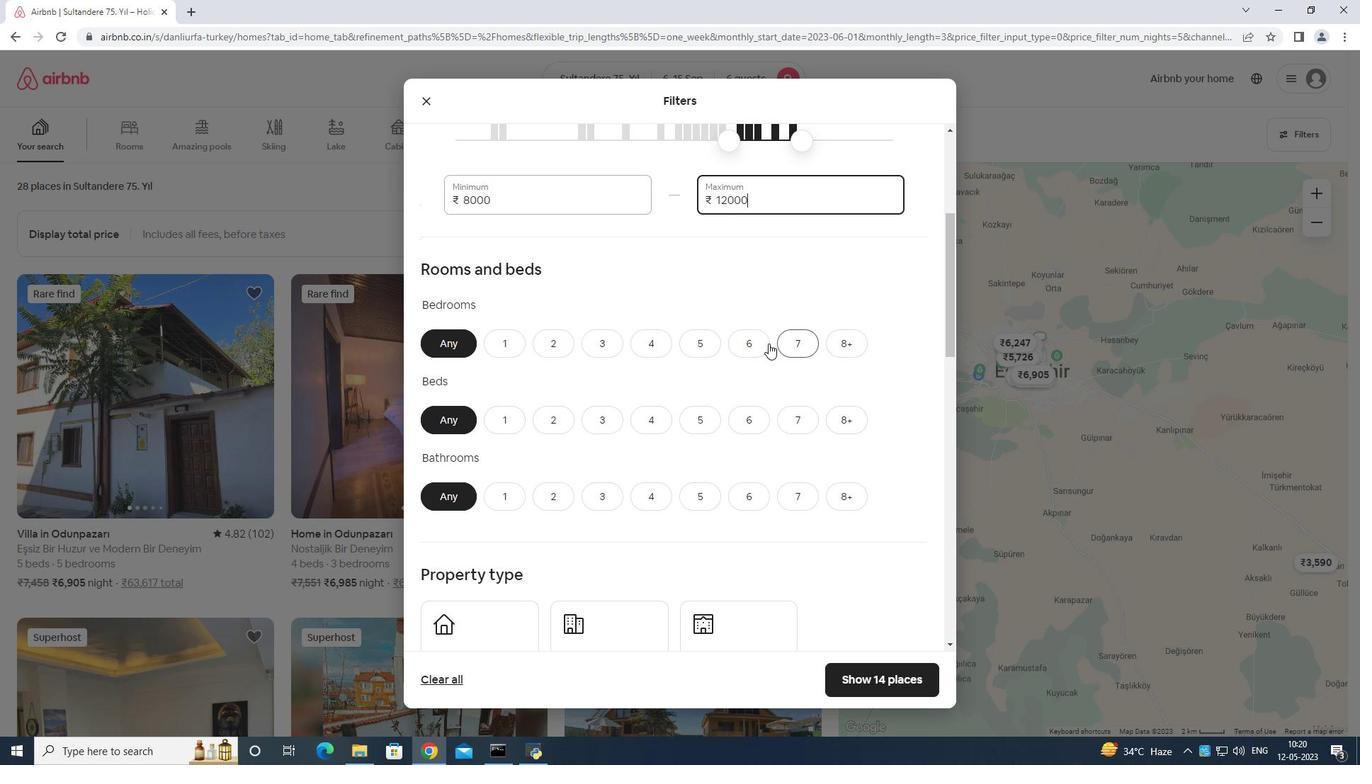 
Action: Mouse moved to (744, 424)
Screenshot: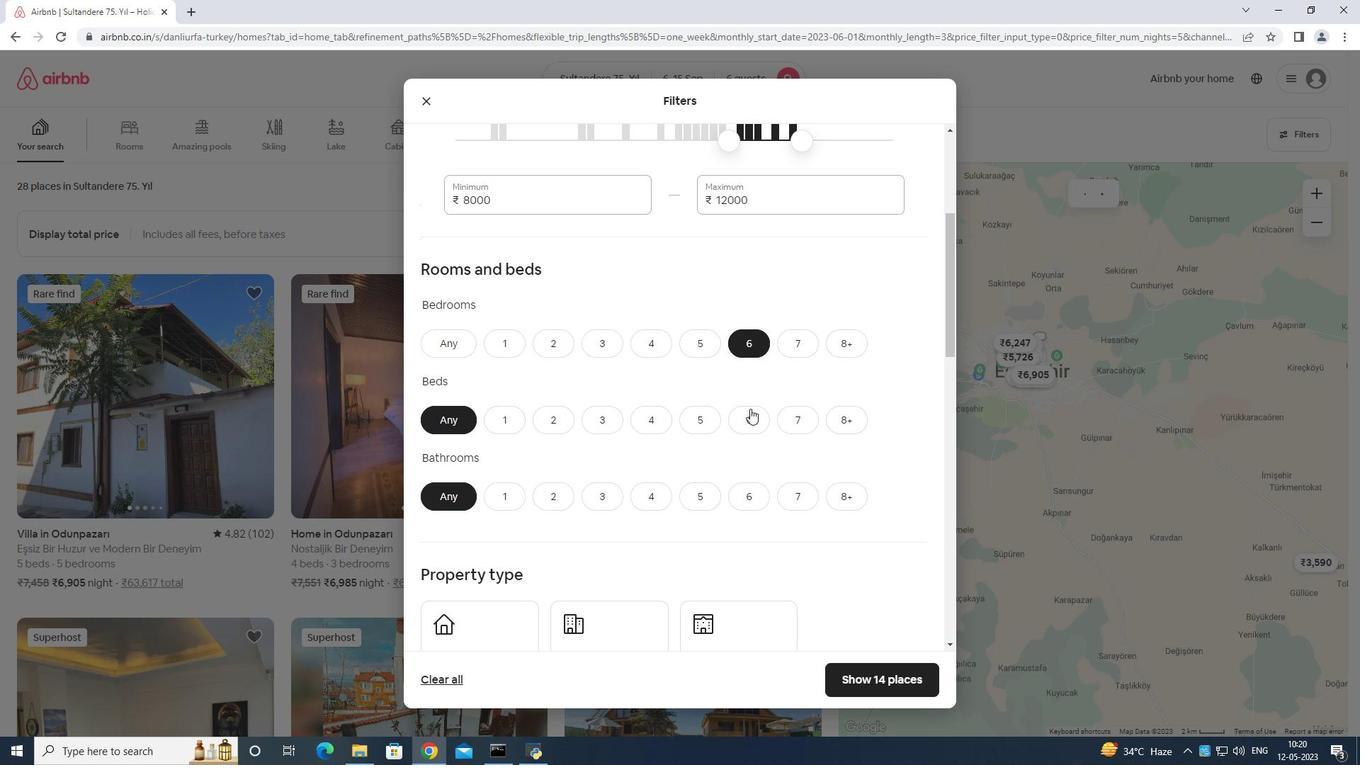 
Action: Mouse pressed left at (744, 424)
Screenshot: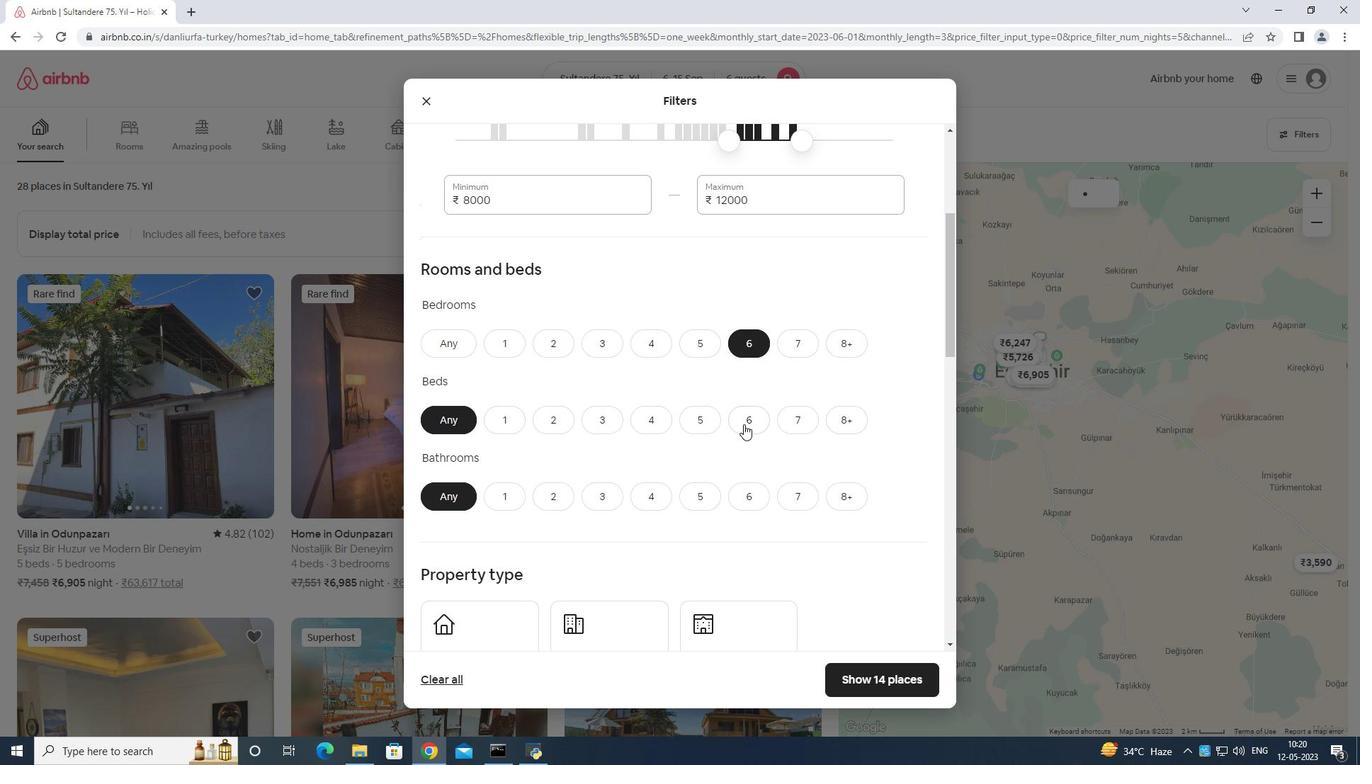 
Action: Mouse moved to (744, 488)
Screenshot: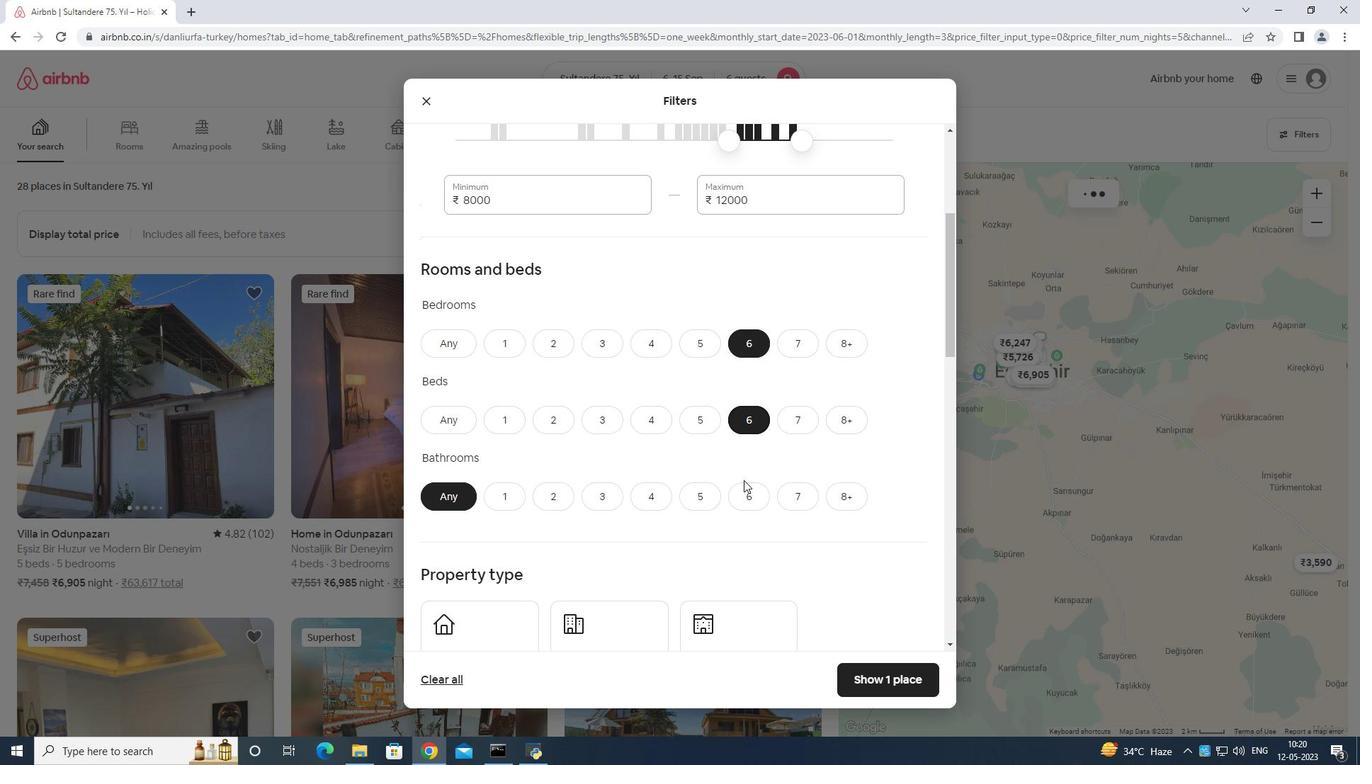 
Action: Mouse pressed left at (744, 488)
Screenshot: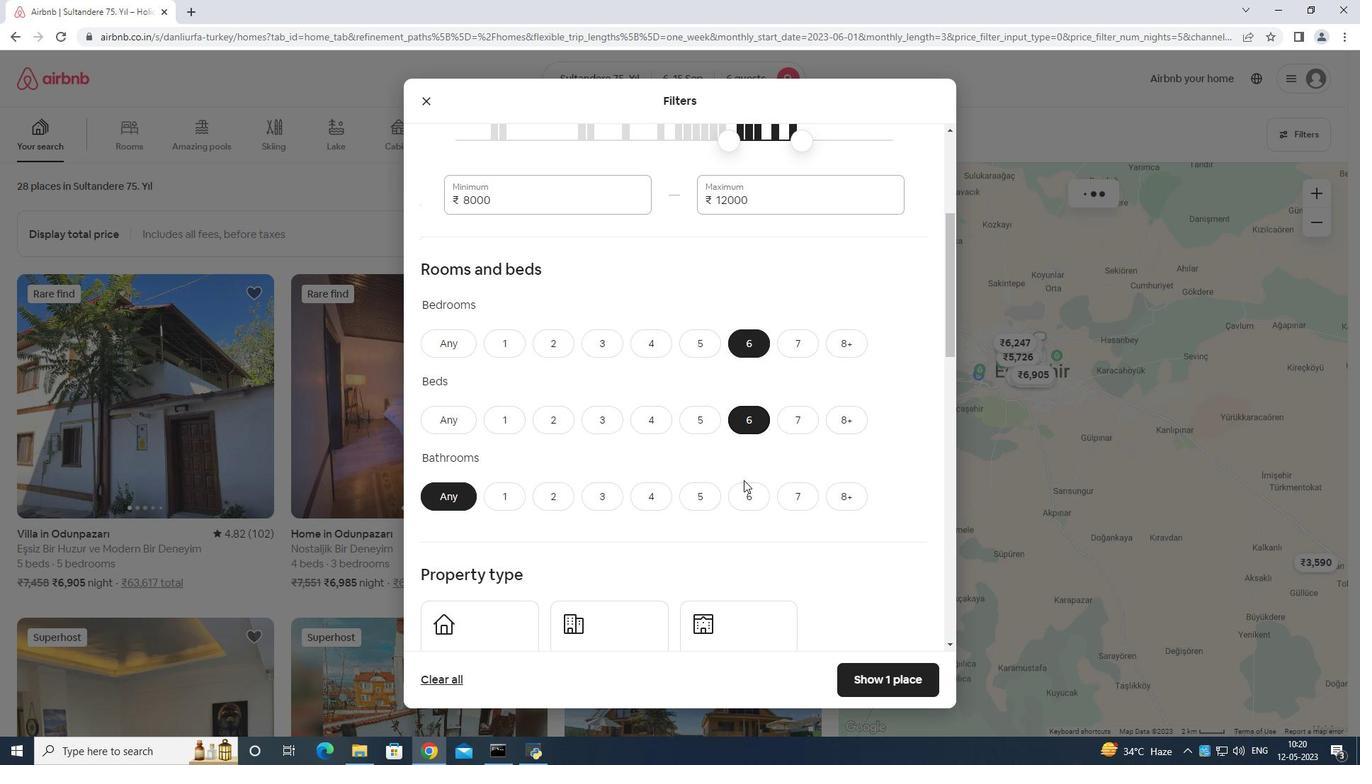 
Action: Mouse moved to (745, 484)
Screenshot: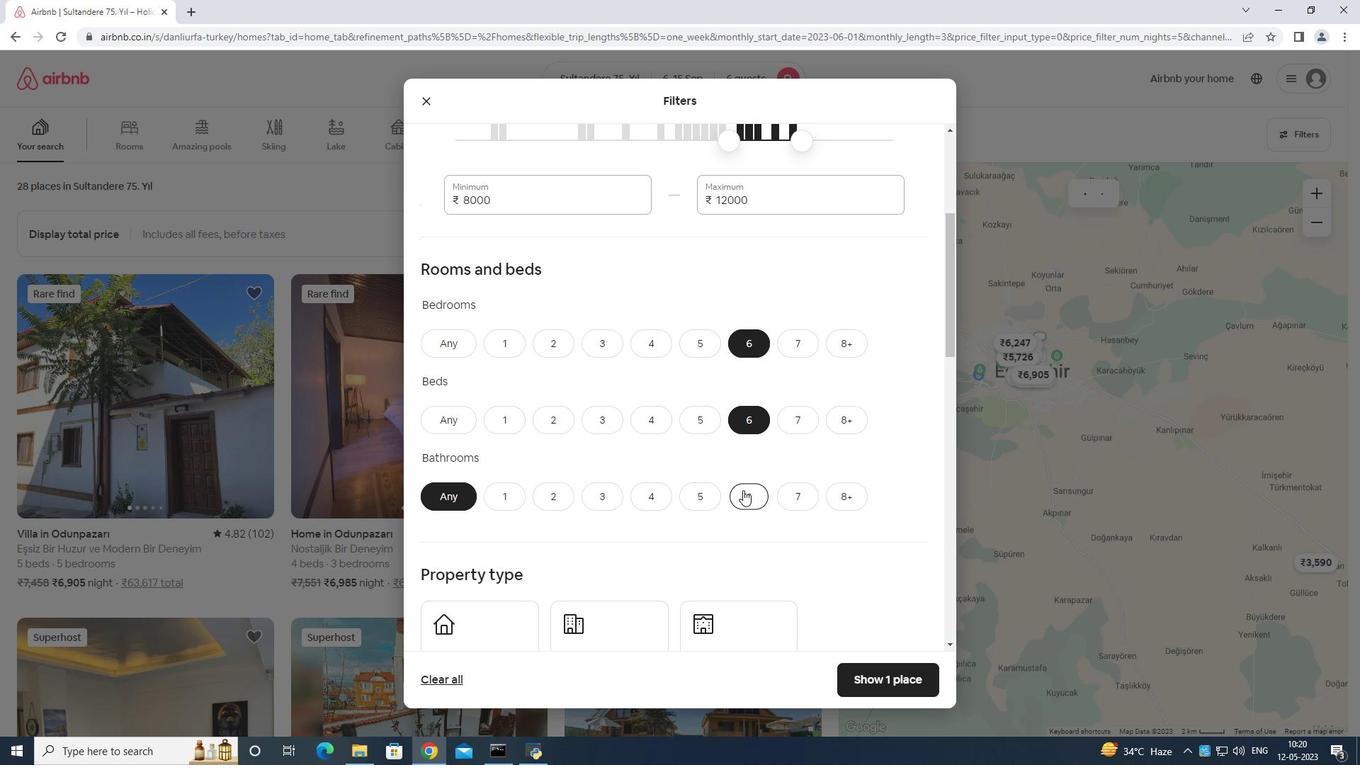 
Action: Mouse scrolled (745, 483) with delta (0, 0)
Screenshot: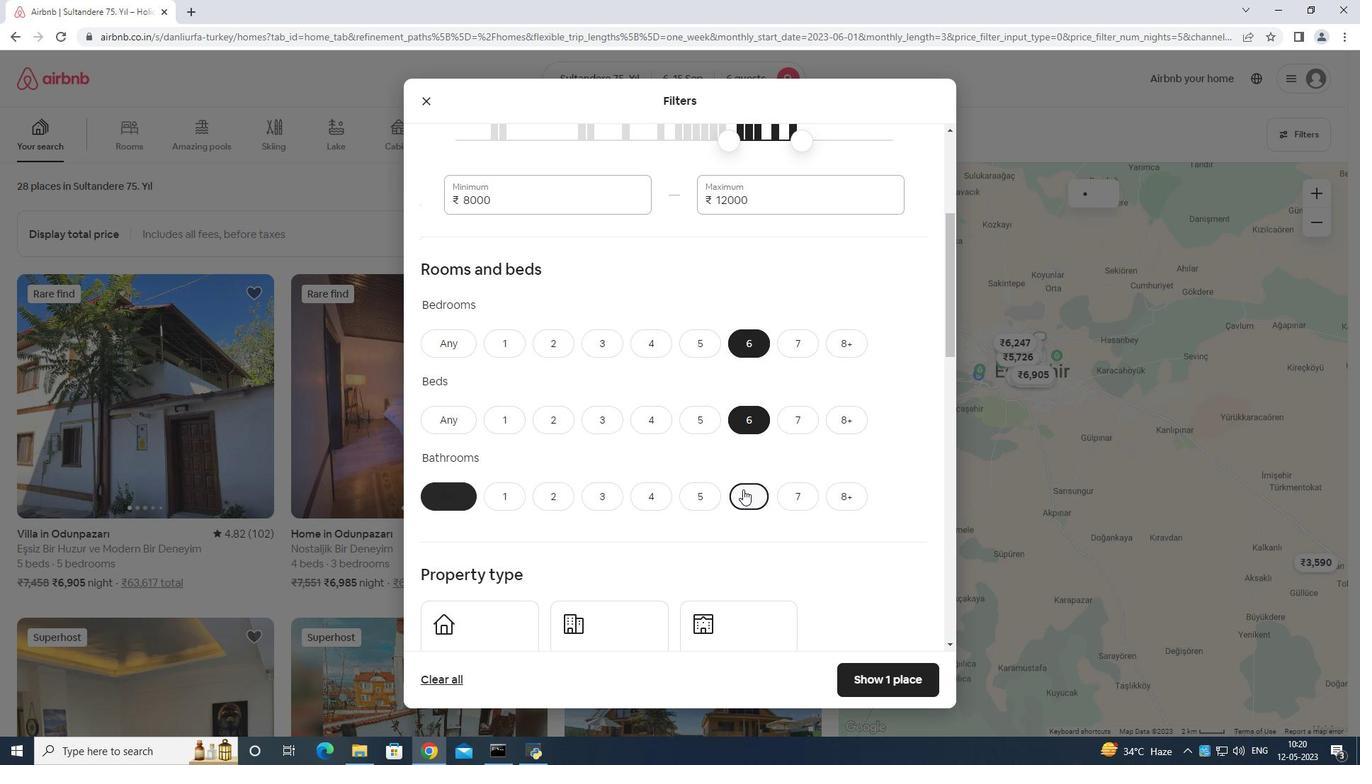 
Action: Mouse moved to (745, 485)
Screenshot: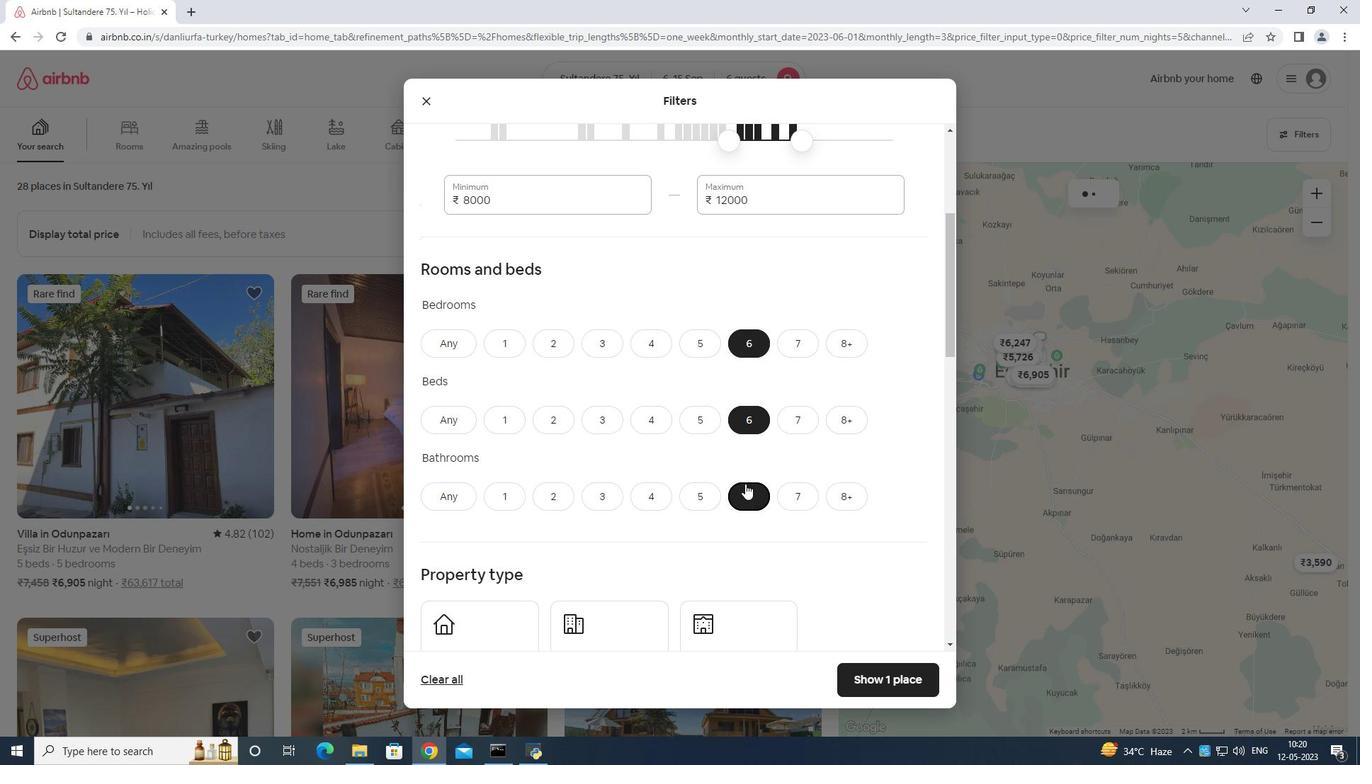 
Action: Mouse scrolled (745, 484) with delta (0, 0)
Screenshot: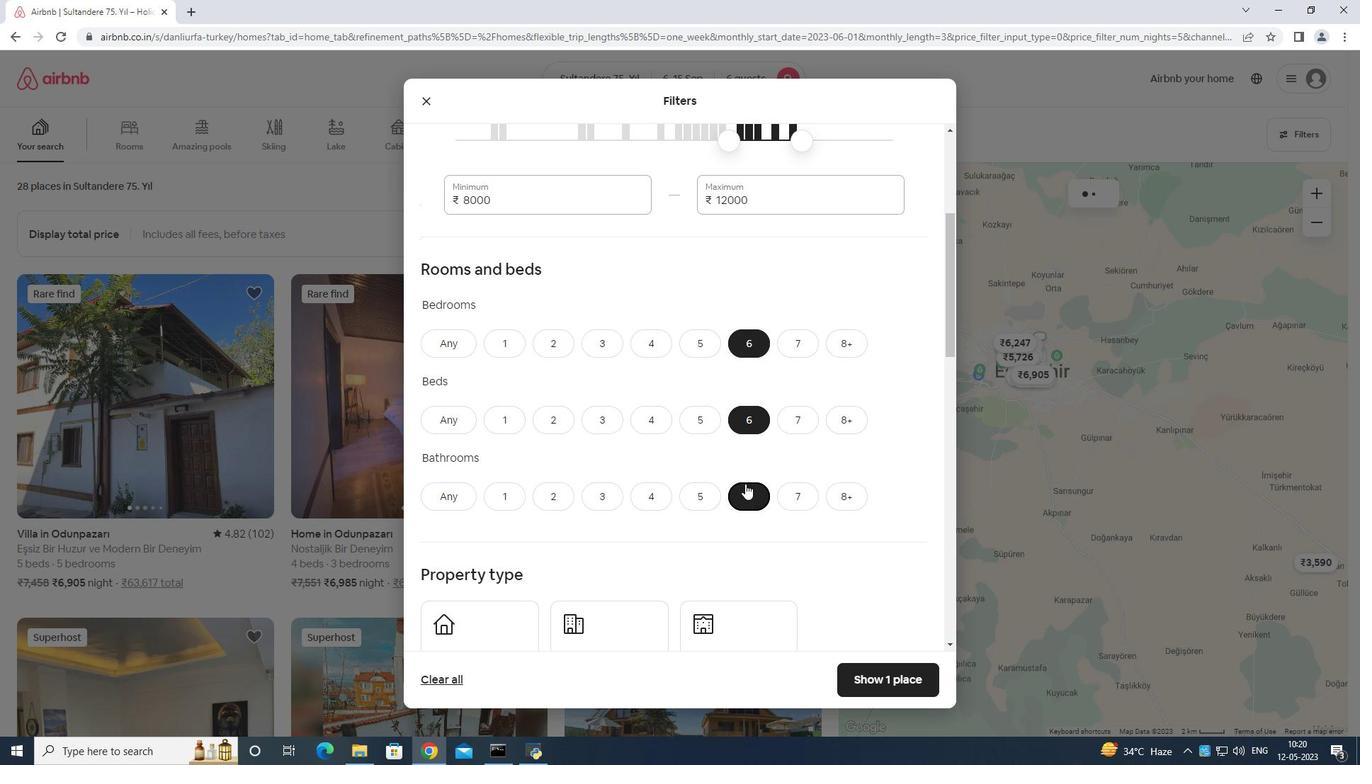 
Action: Mouse moved to (493, 498)
Screenshot: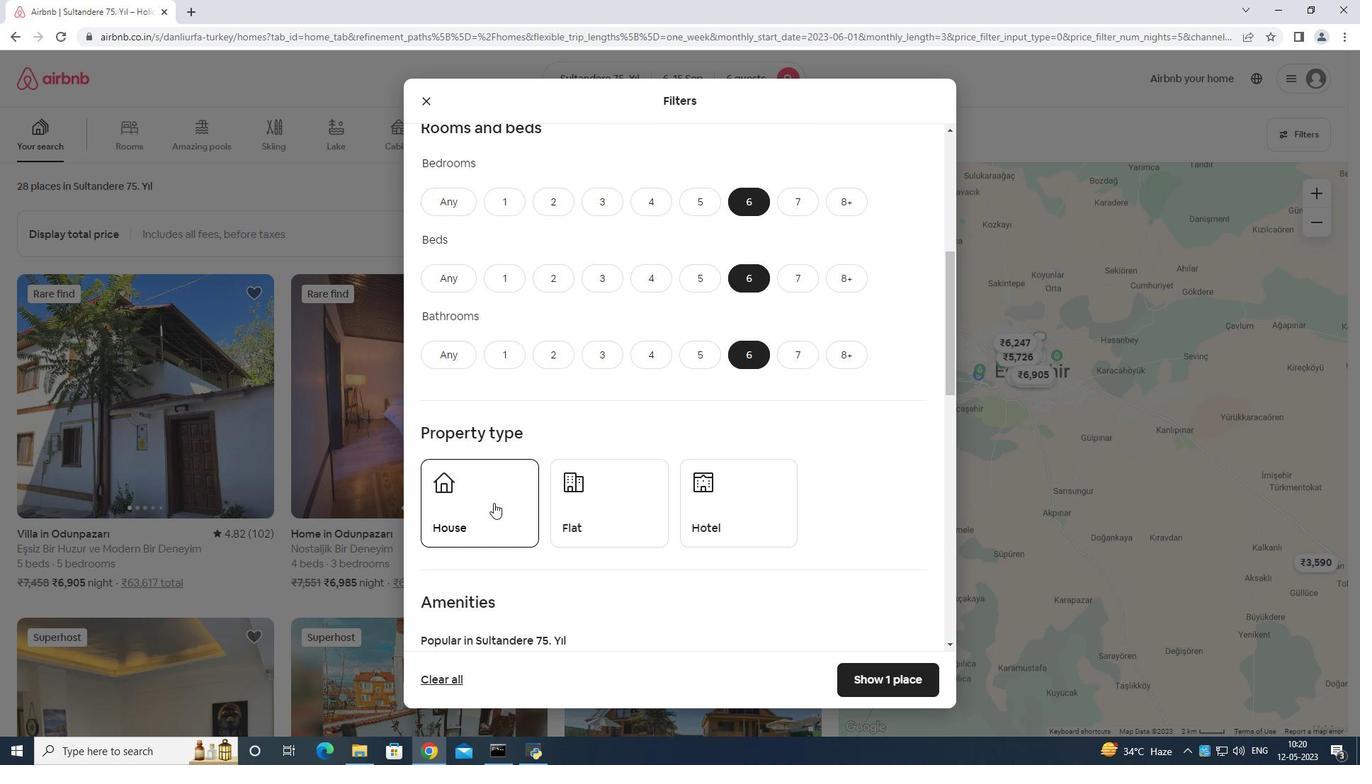 
Action: Mouse pressed left at (493, 498)
Screenshot: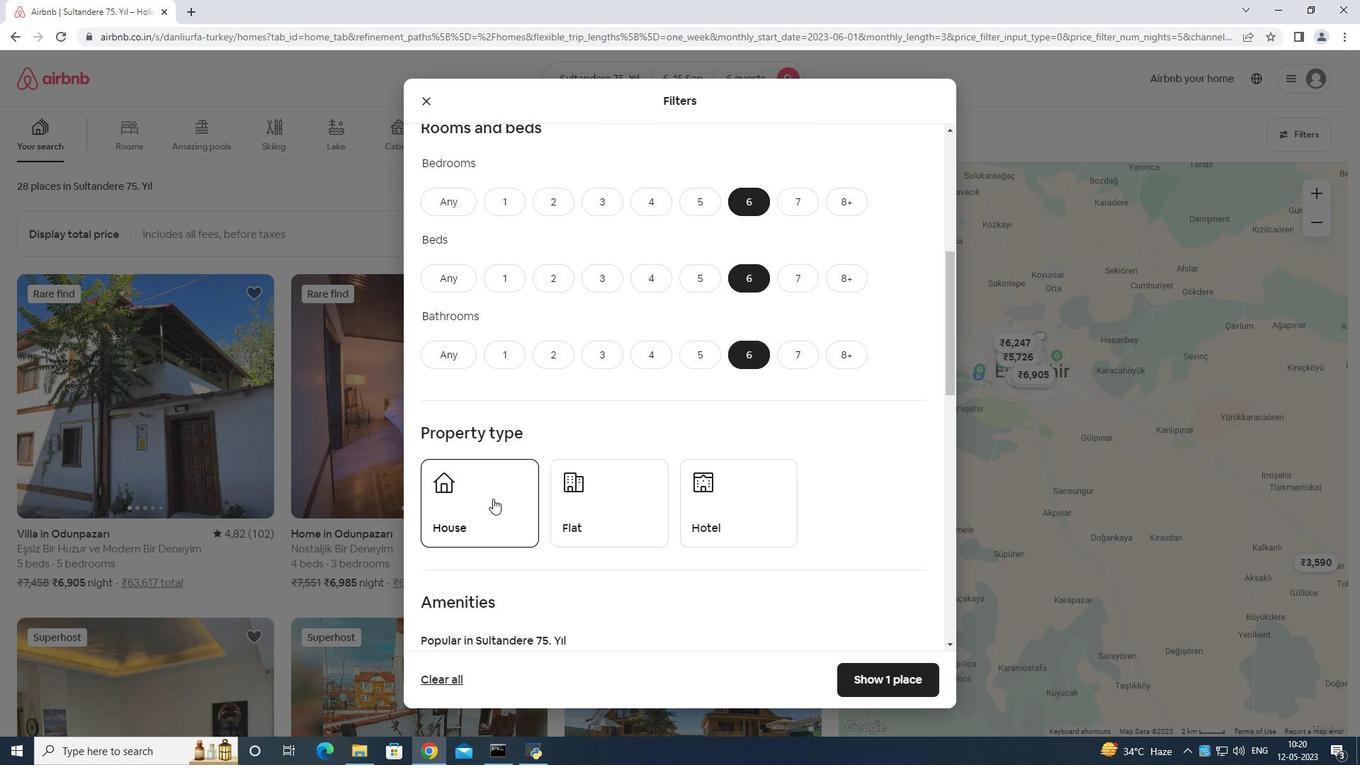 
Action: Mouse moved to (576, 501)
Screenshot: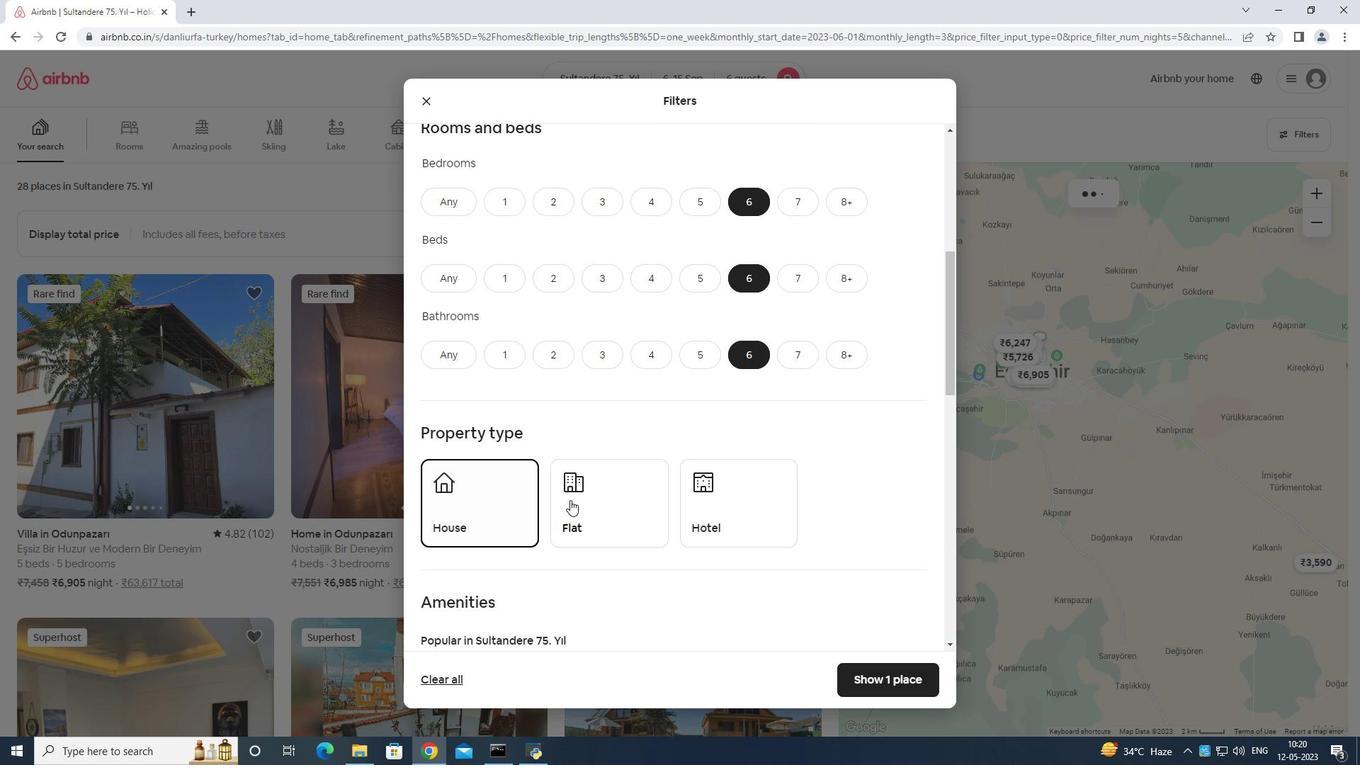
Action: Mouse pressed left at (576, 501)
Screenshot: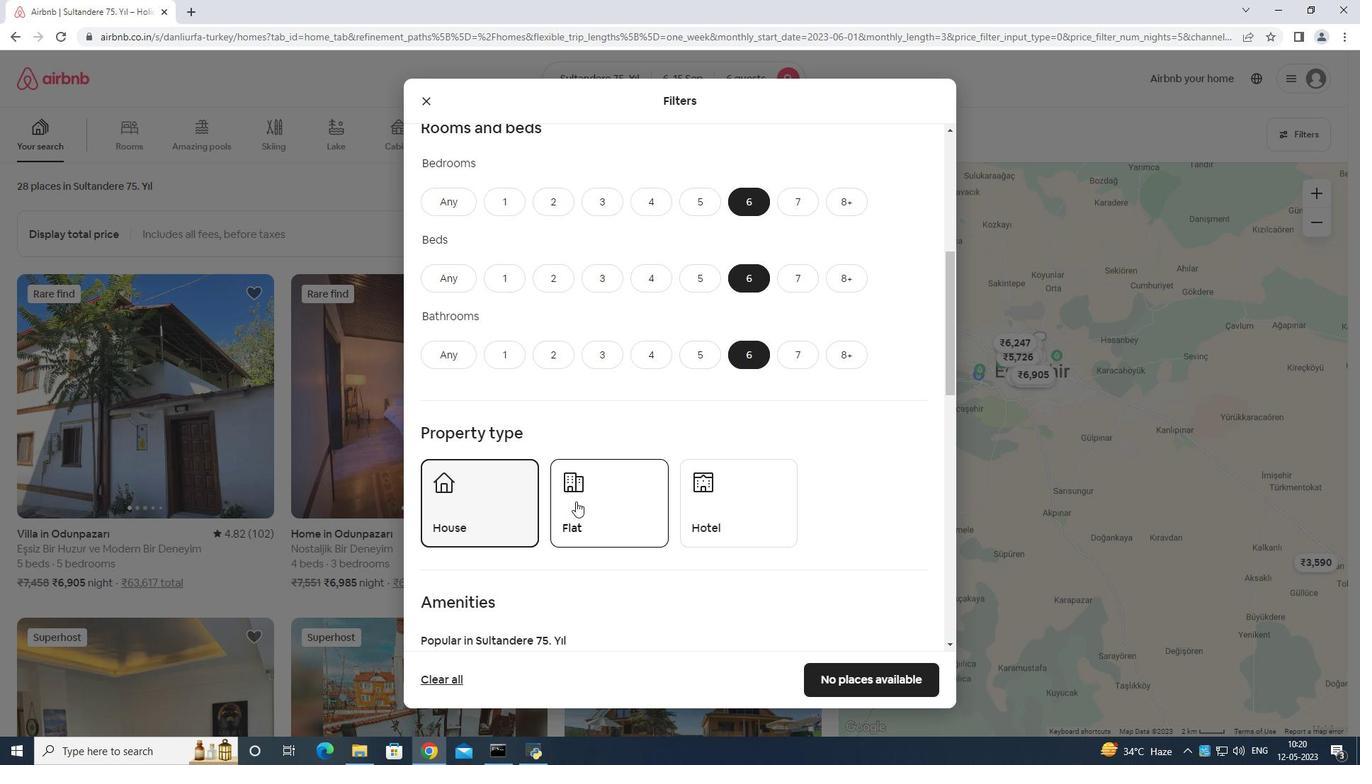 
Action: Mouse moved to (709, 490)
Screenshot: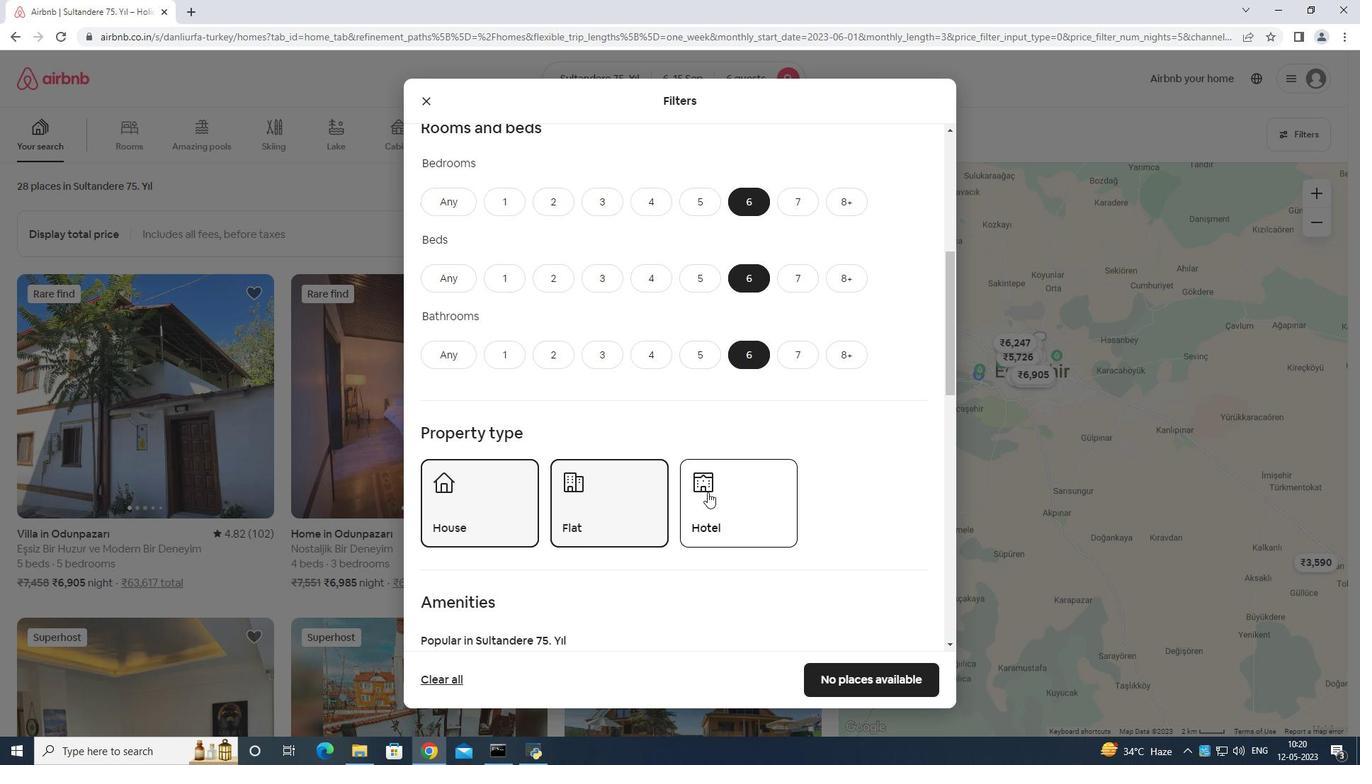 
Action: Mouse scrolled (709, 489) with delta (0, 0)
Screenshot: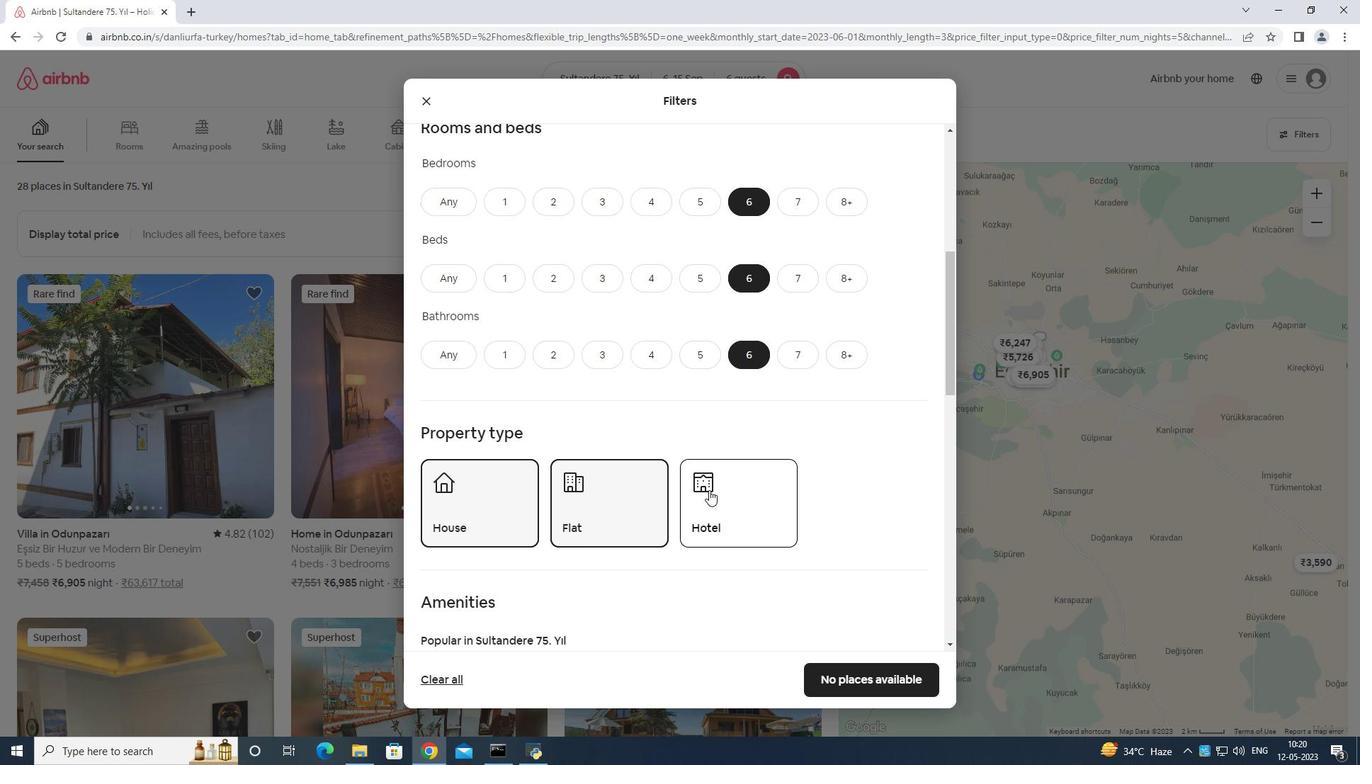
Action: Mouse moved to (710, 489)
Screenshot: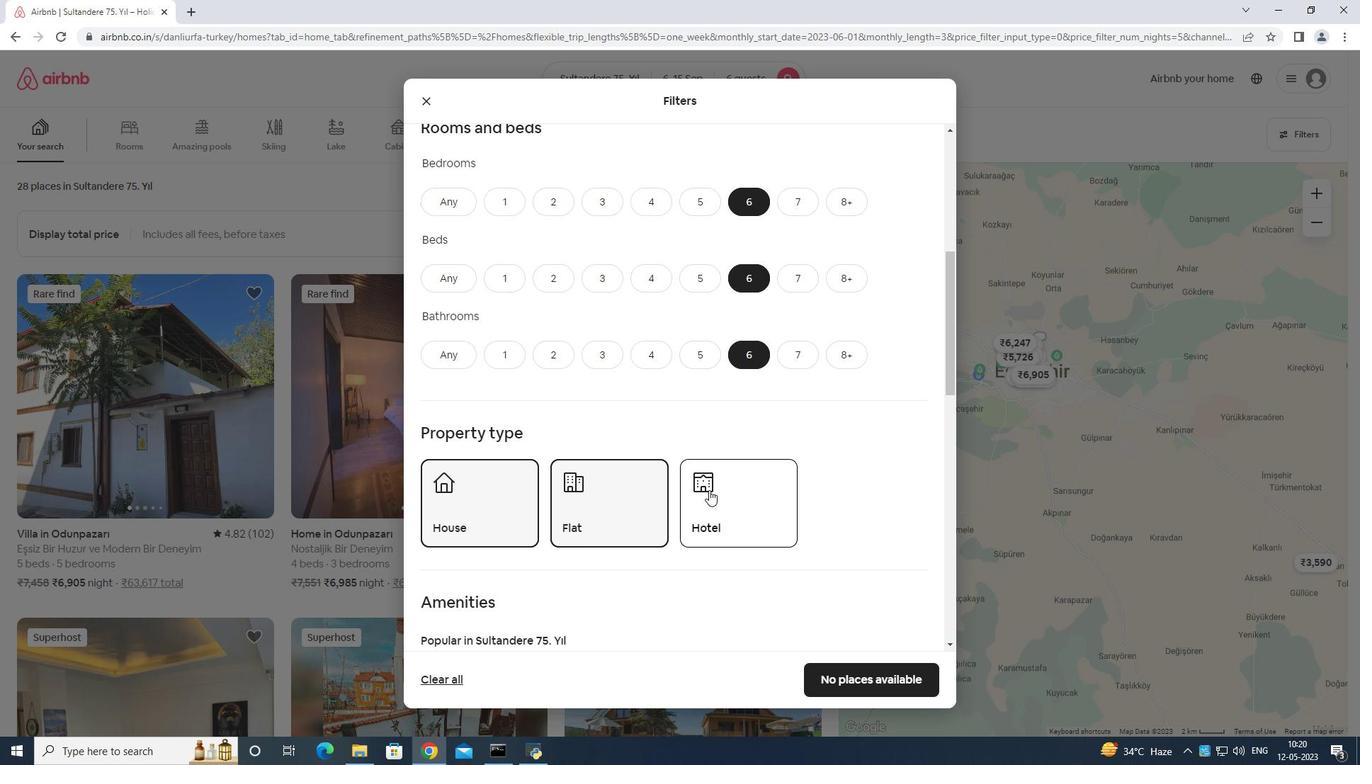 
Action: Mouse scrolled (710, 488) with delta (0, 0)
Screenshot: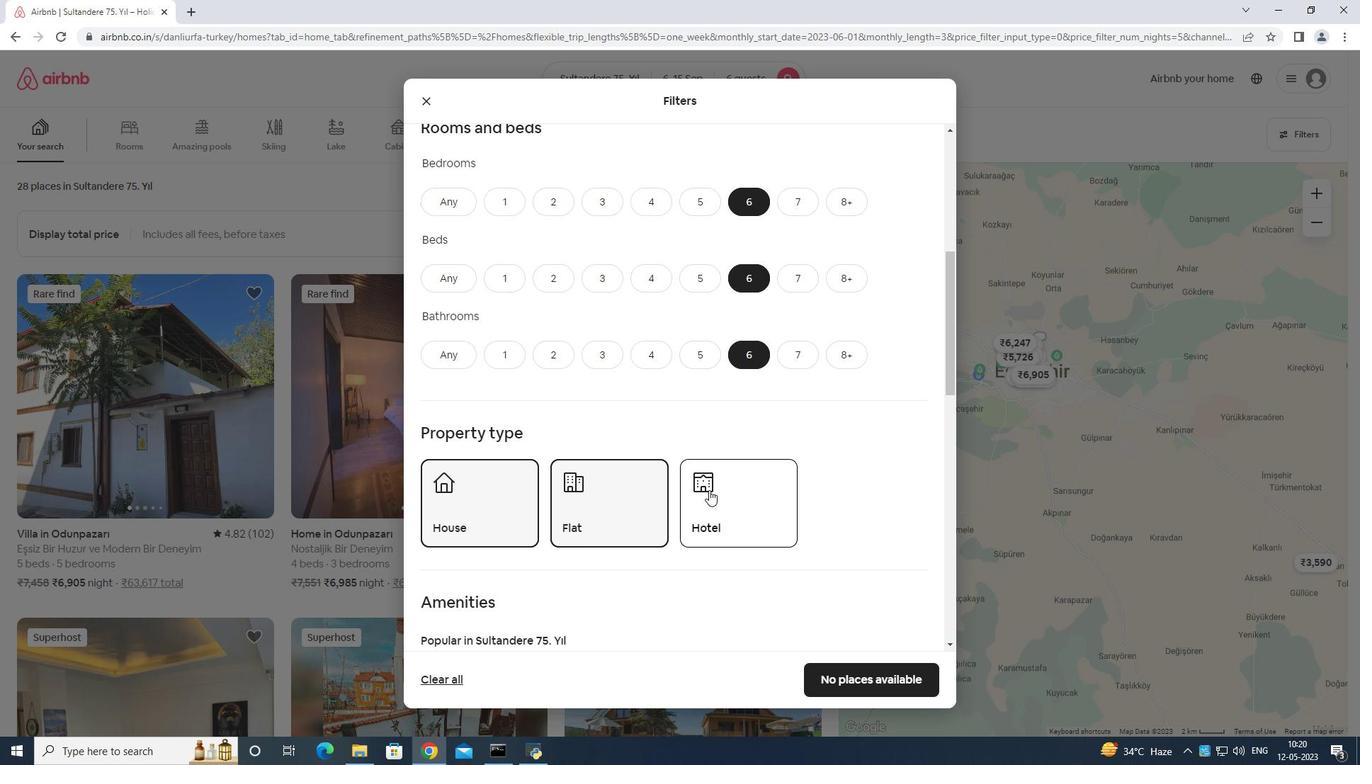 
Action: Mouse moved to (711, 489)
Screenshot: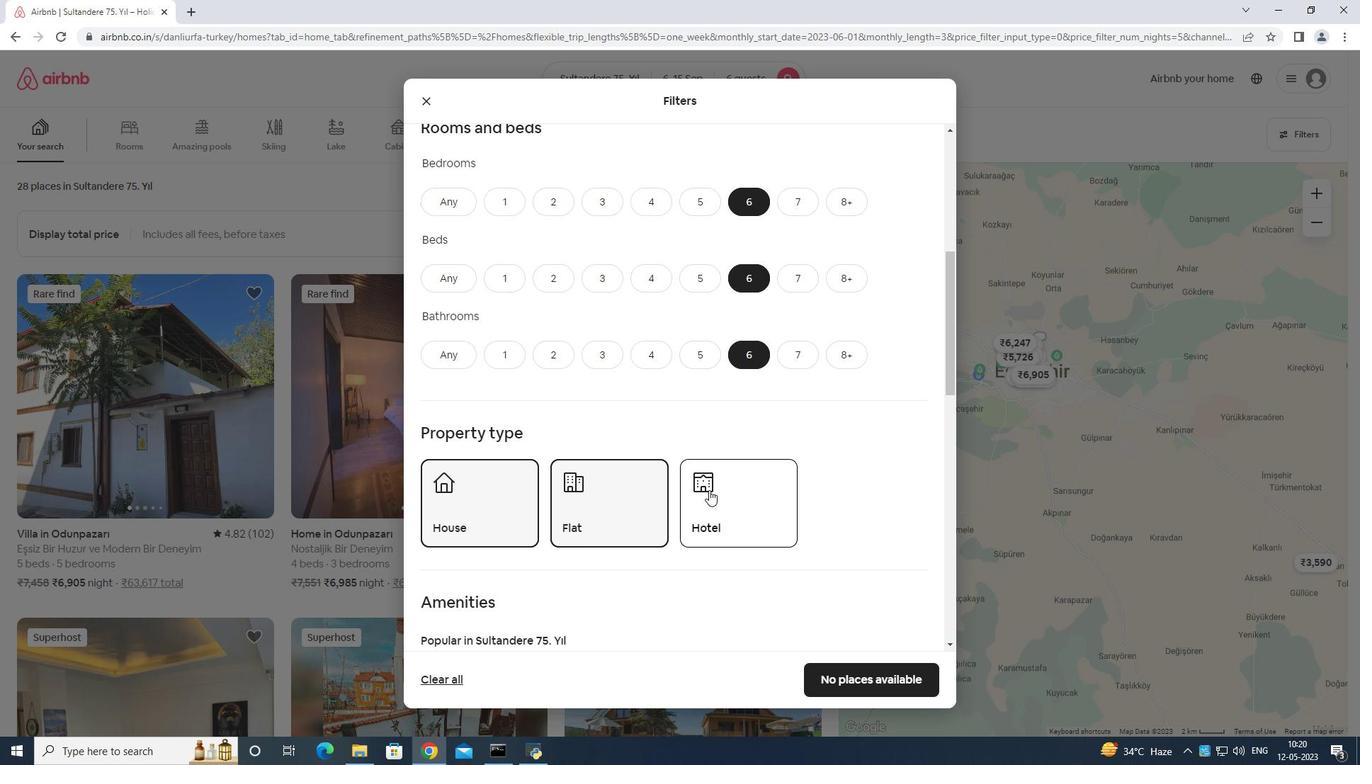 
Action: Mouse scrolled (711, 488) with delta (0, 0)
Screenshot: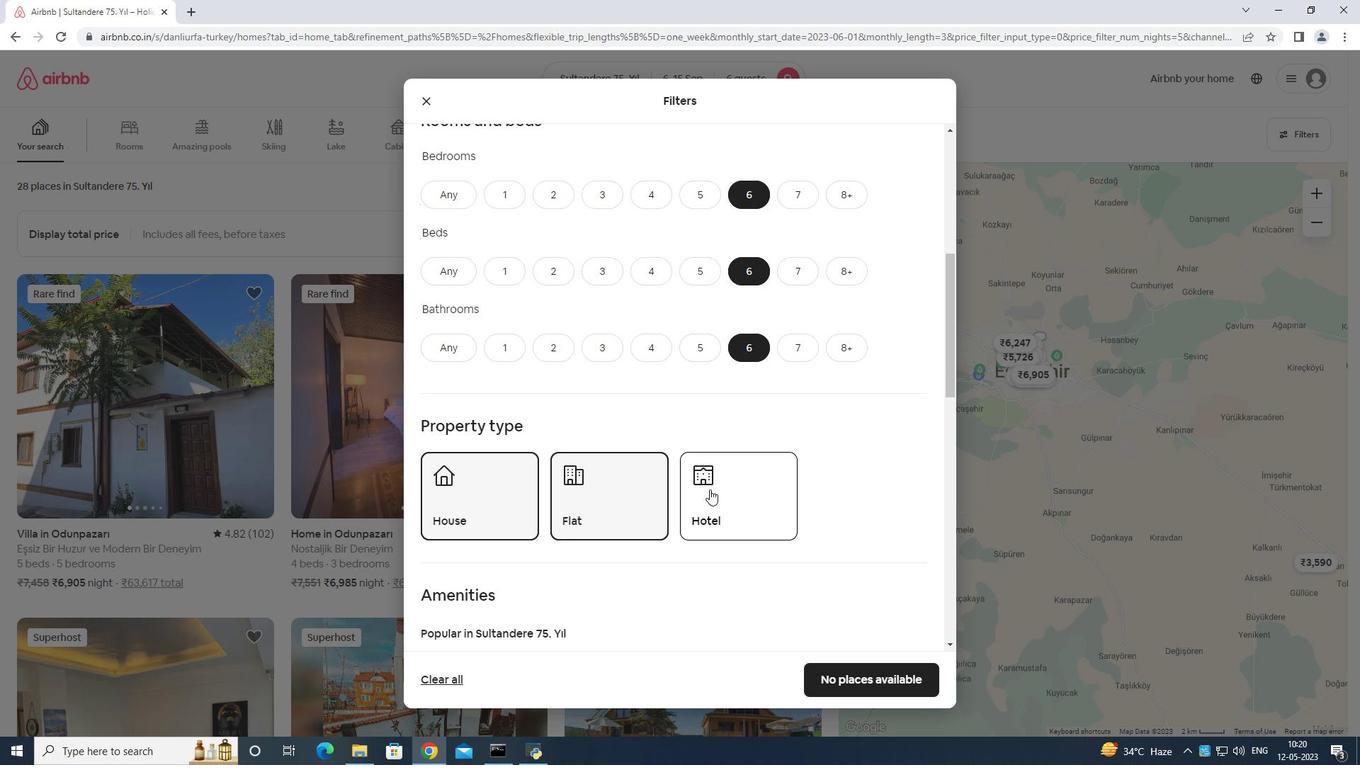 
Action: Mouse moved to (711, 489)
Screenshot: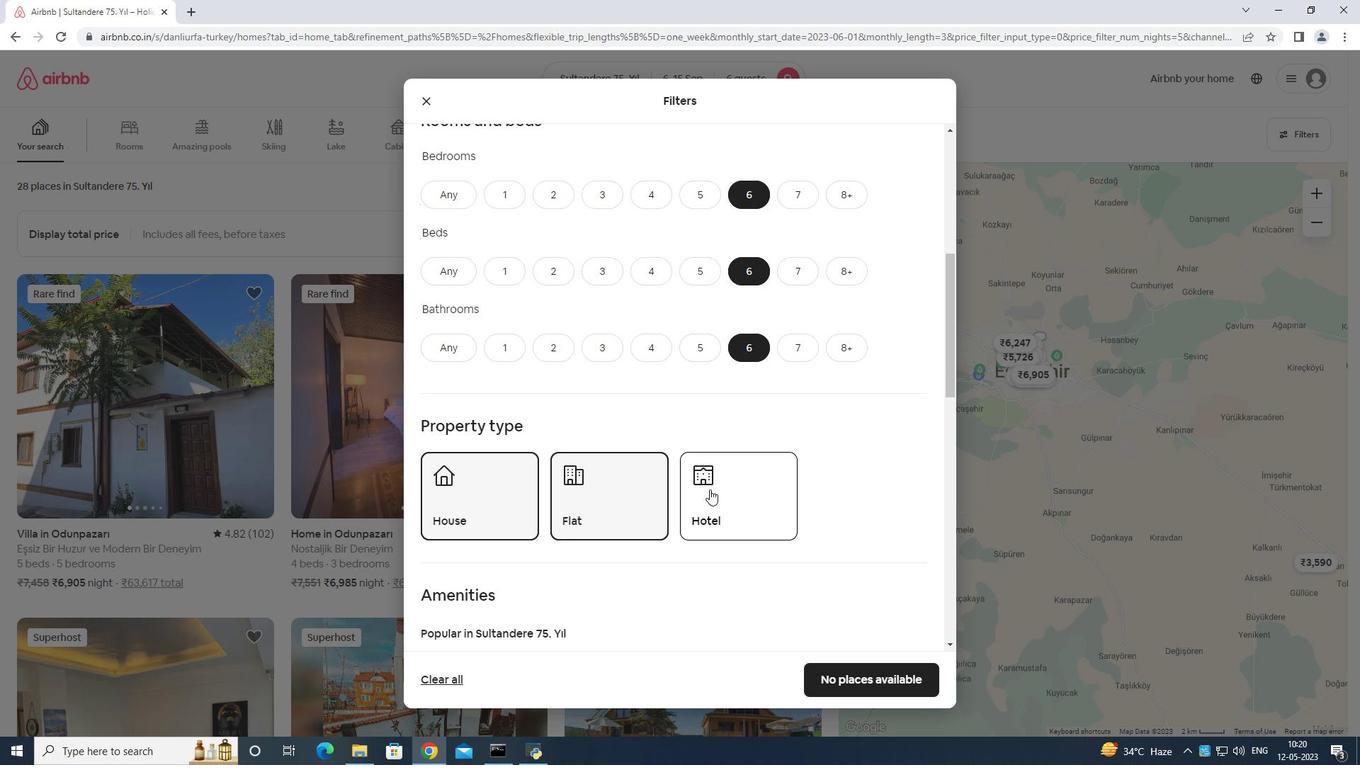 
Action: Mouse scrolled (711, 488) with delta (0, 0)
Screenshot: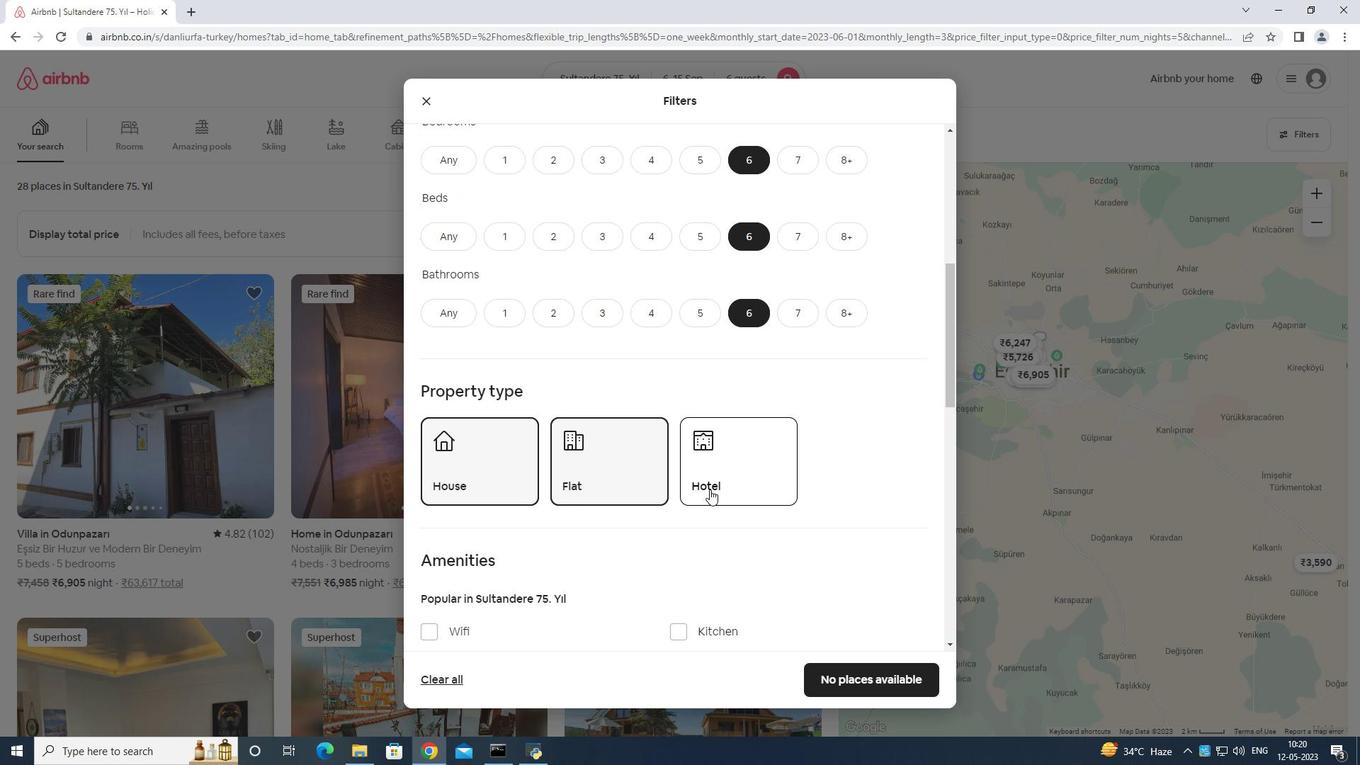 
Action: Mouse moved to (724, 471)
Screenshot: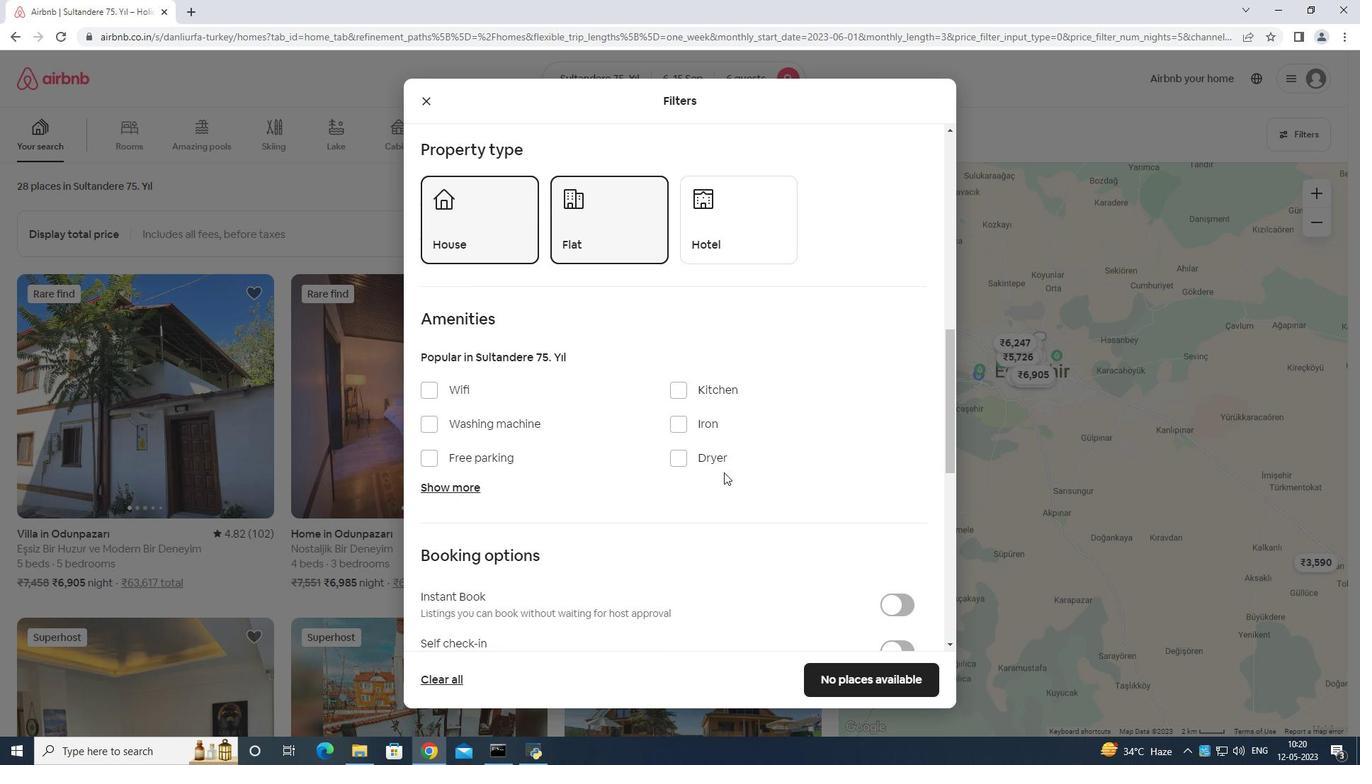 
Action: Mouse scrolled (724, 471) with delta (0, 0)
Screenshot: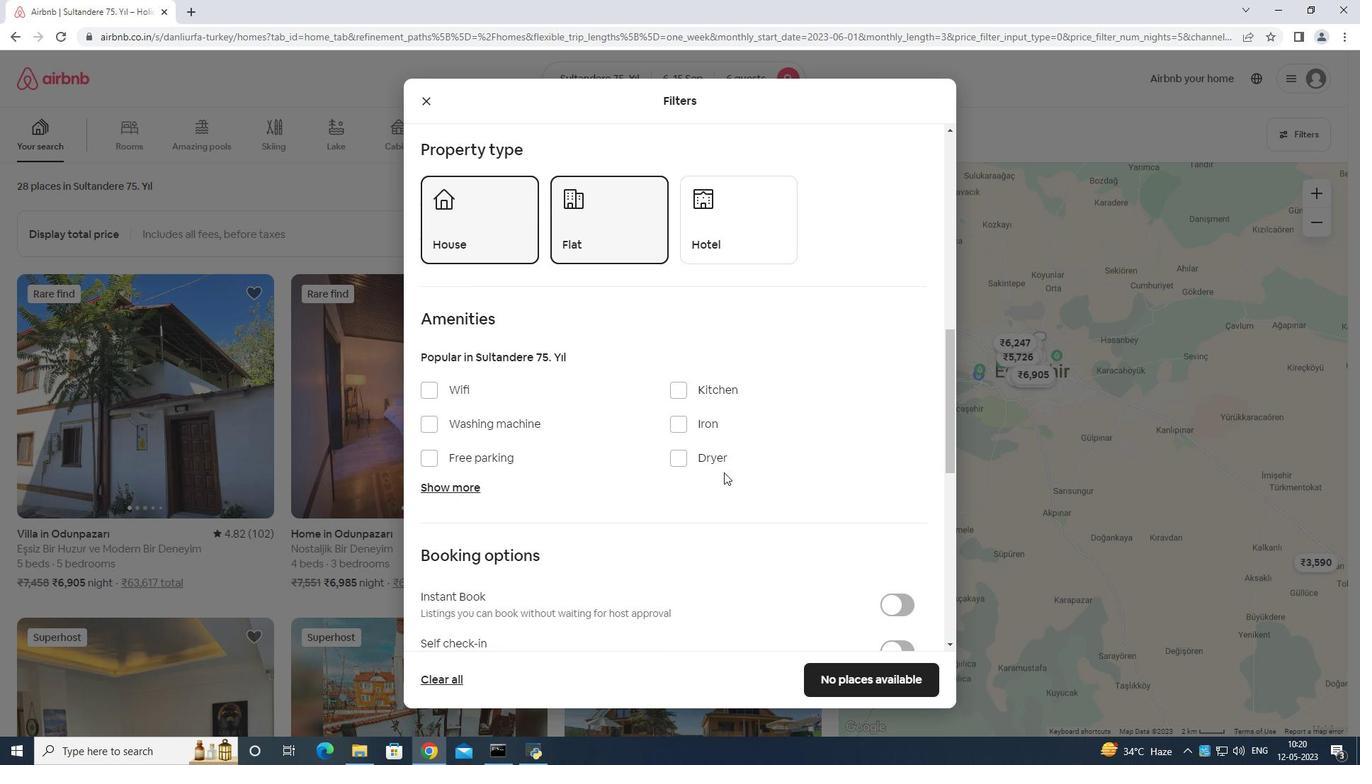 
Action: Mouse moved to (428, 316)
Screenshot: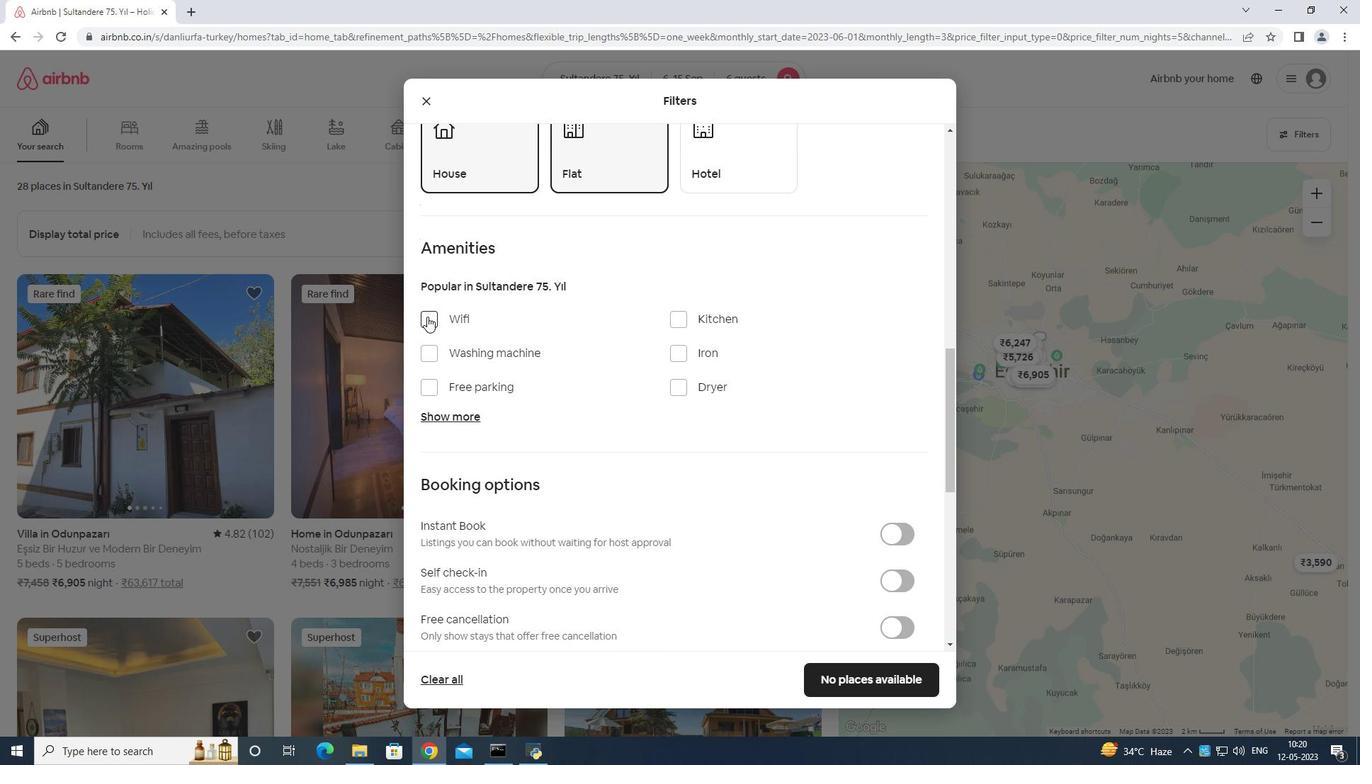 
Action: Mouse pressed left at (428, 316)
Screenshot: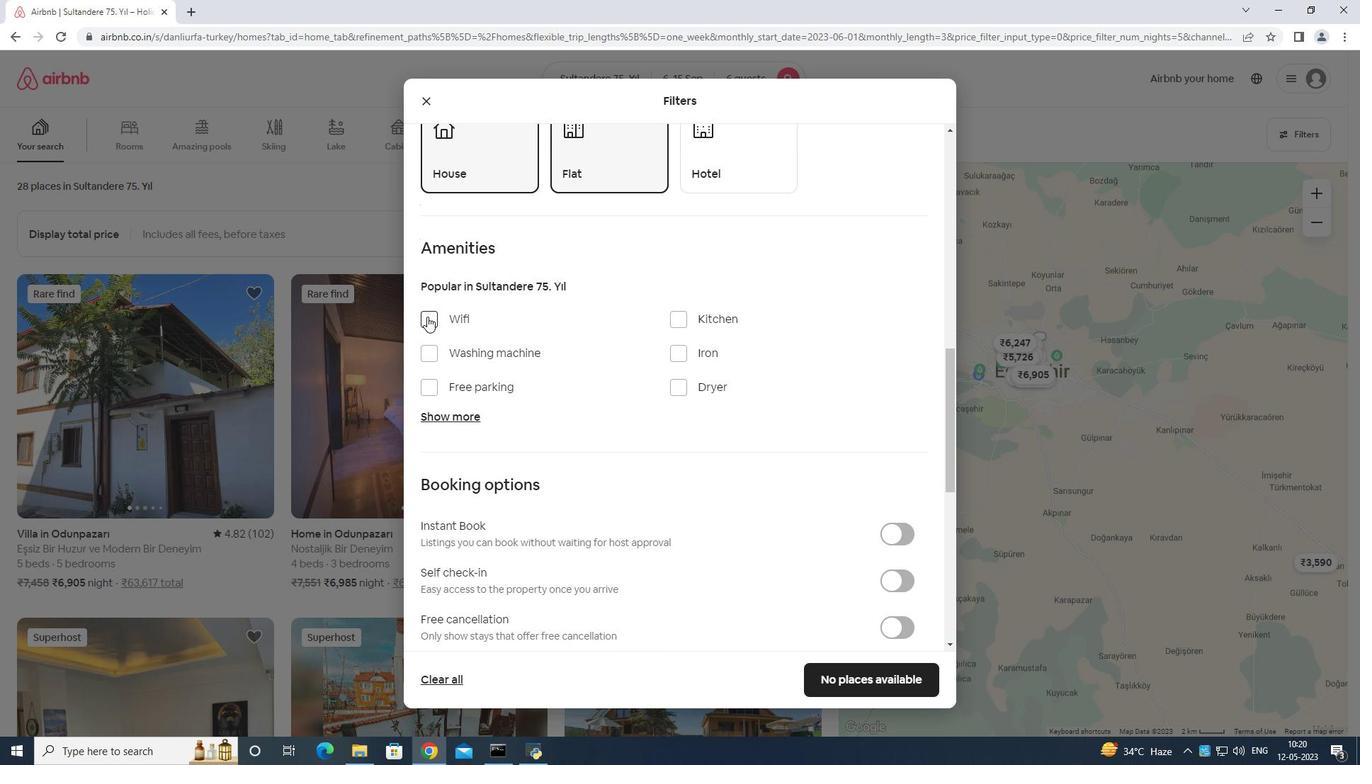
Action: Mouse moved to (417, 357)
Screenshot: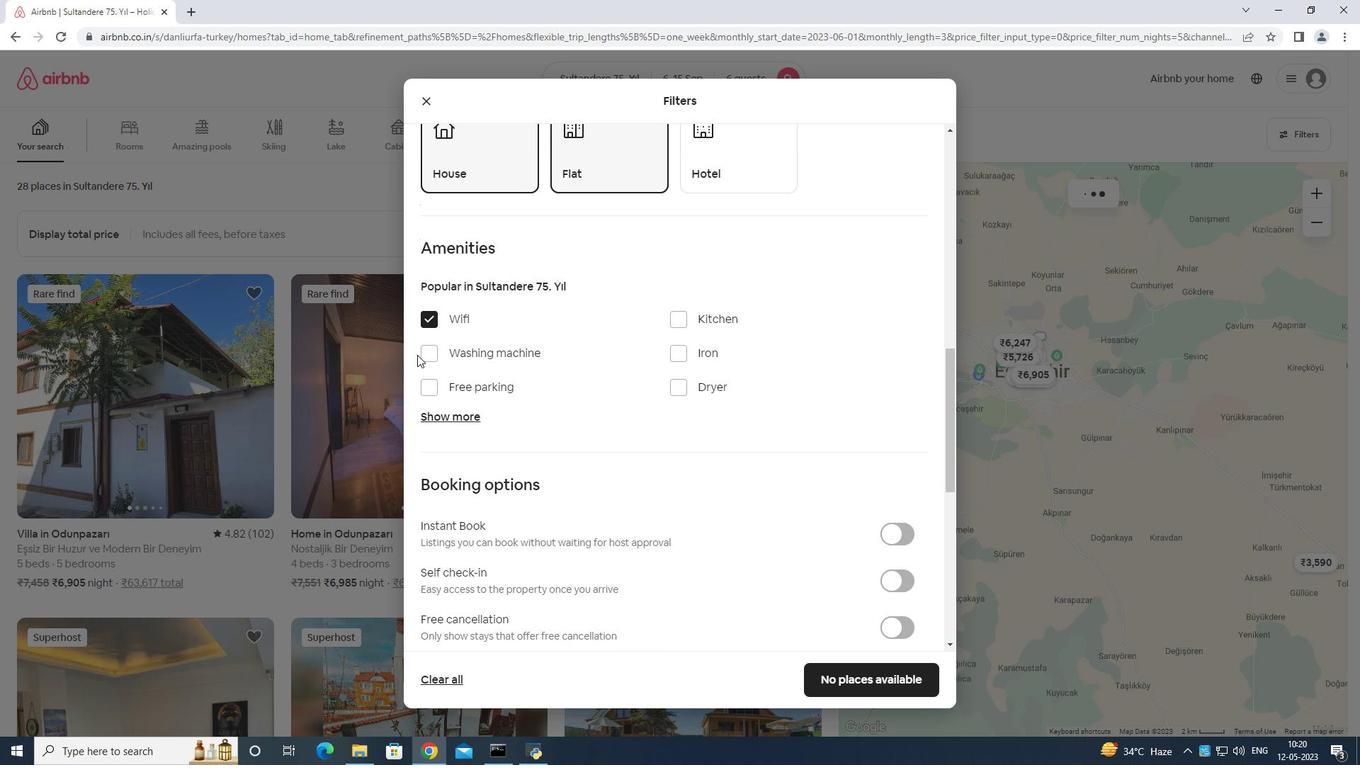 
Action: Mouse pressed left at (417, 357)
Screenshot: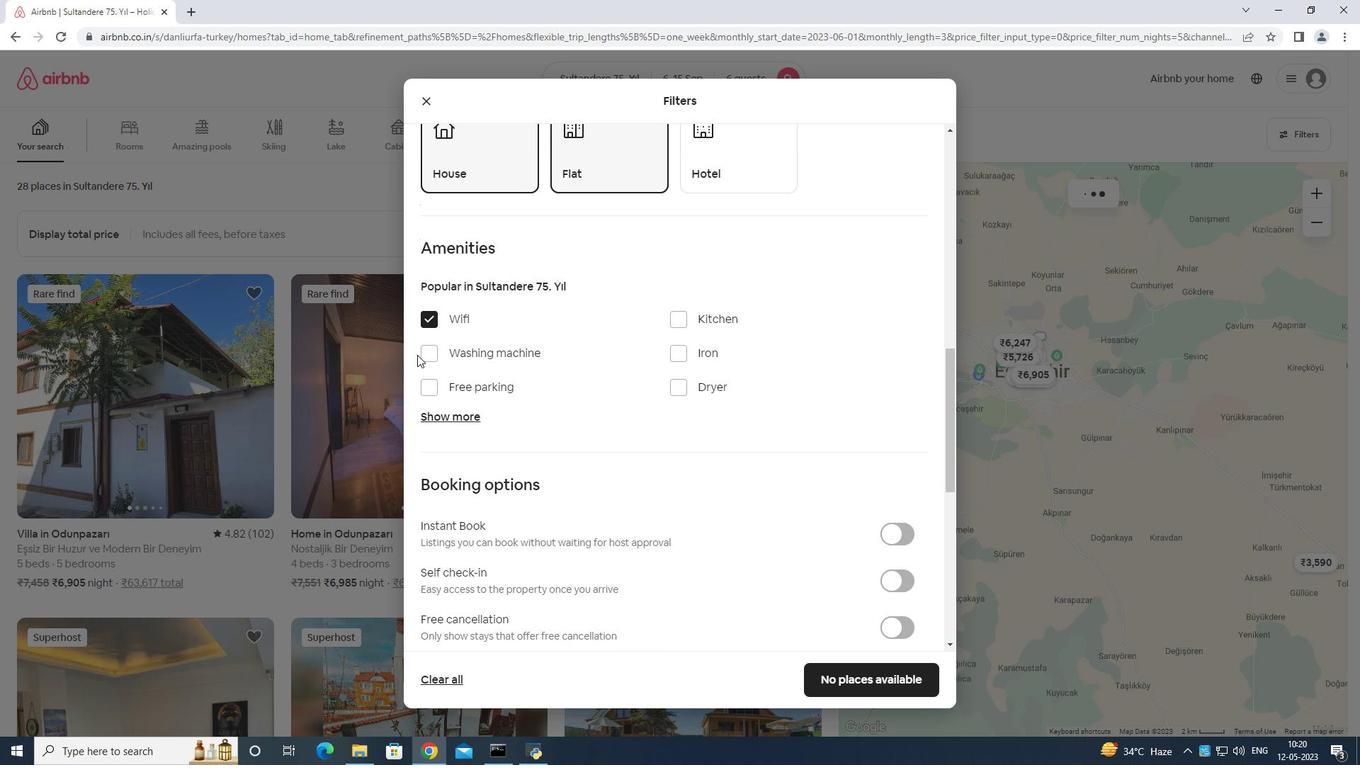 
Action: Mouse moved to (423, 386)
Screenshot: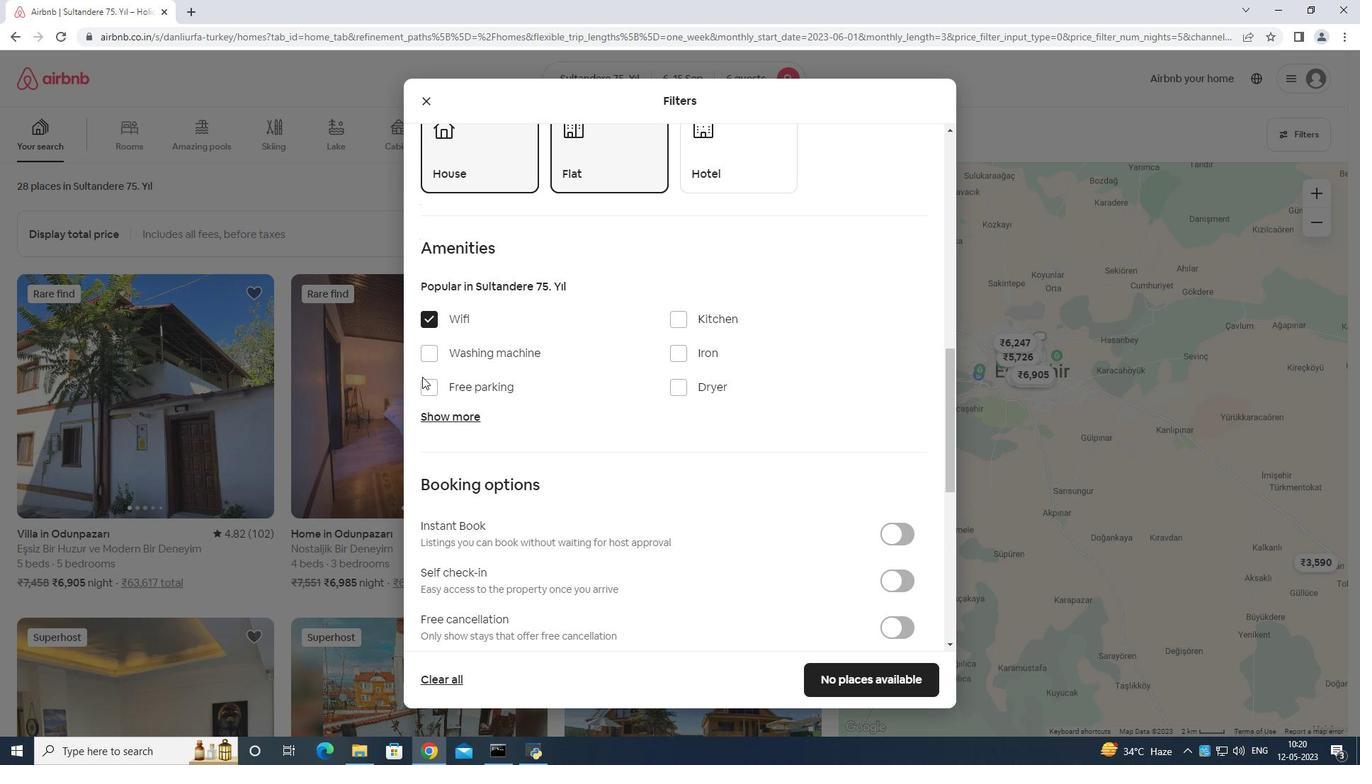 
Action: Mouse pressed left at (423, 386)
Screenshot: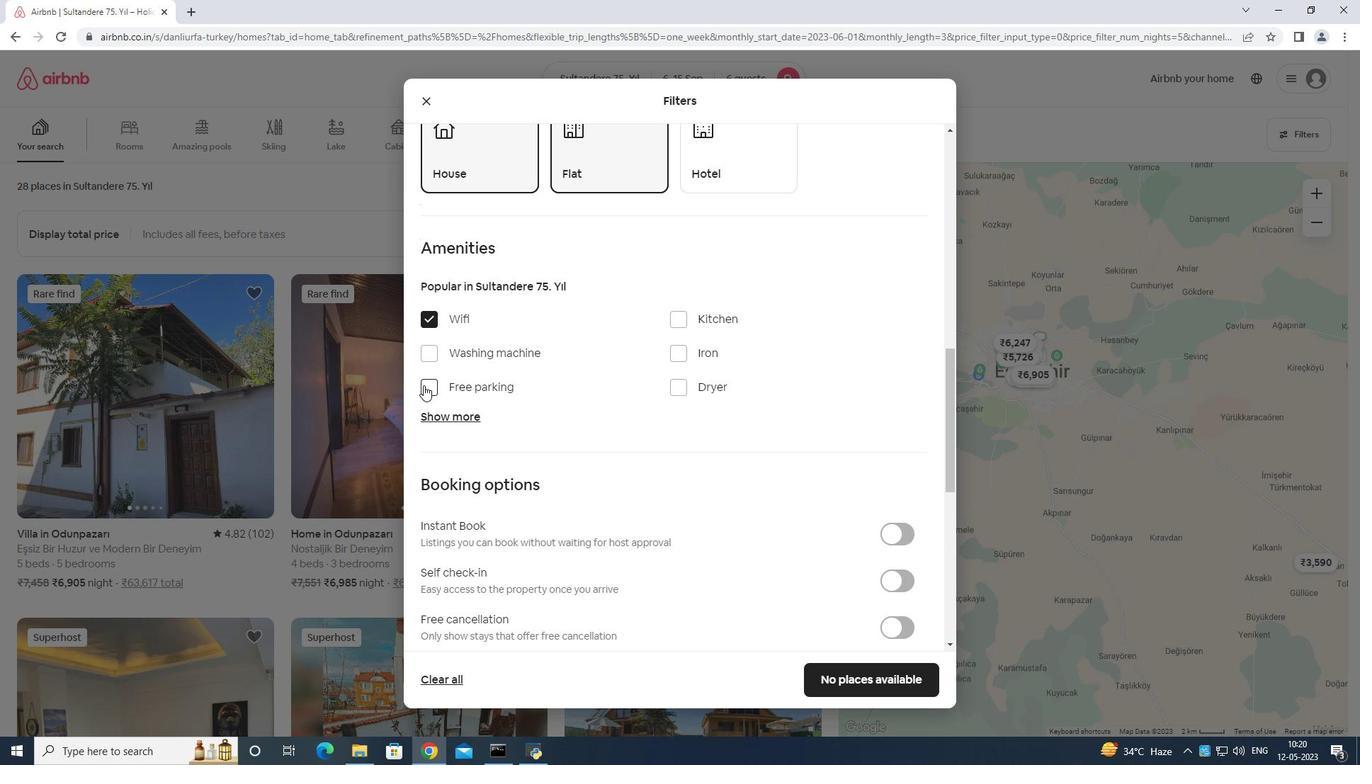 
Action: Mouse moved to (426, 406)
Screenshot: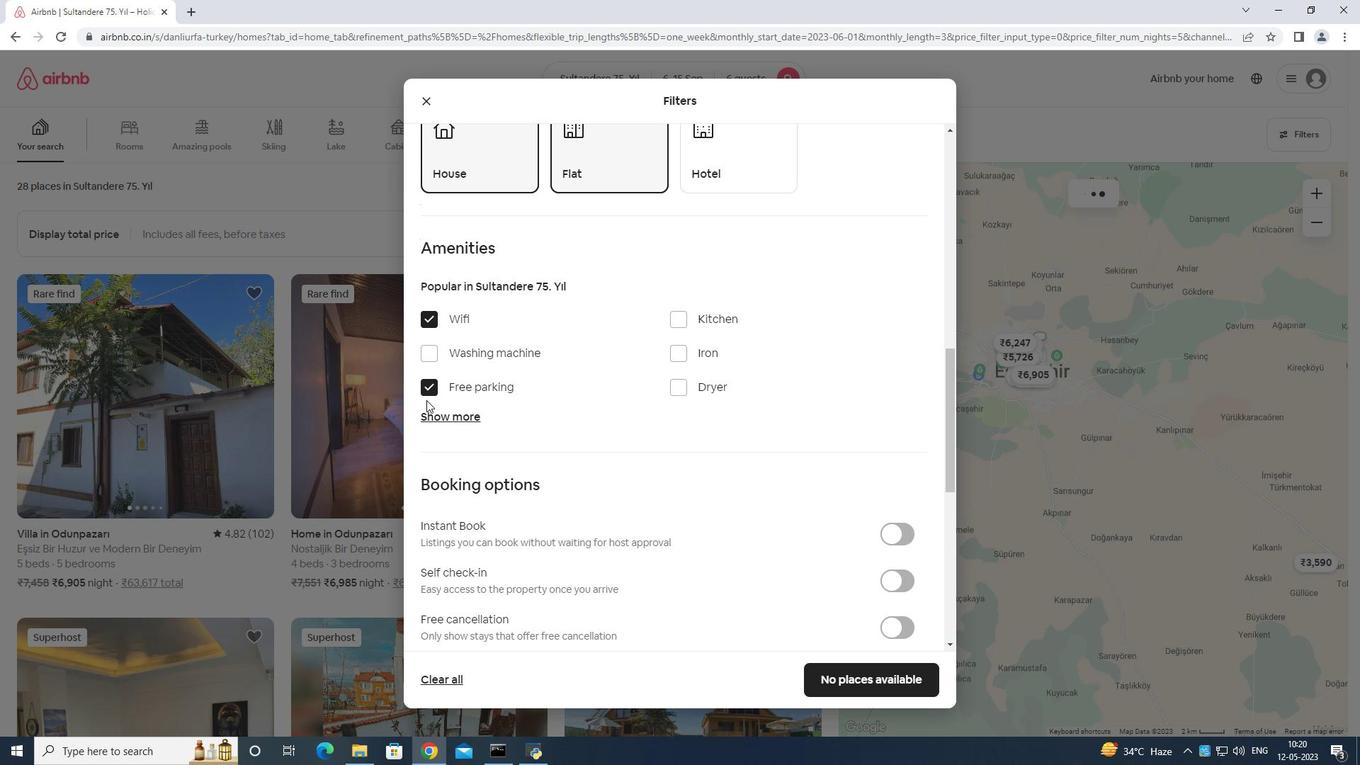 
Action: Mouse pressed left at (426, 406)
Screenshot: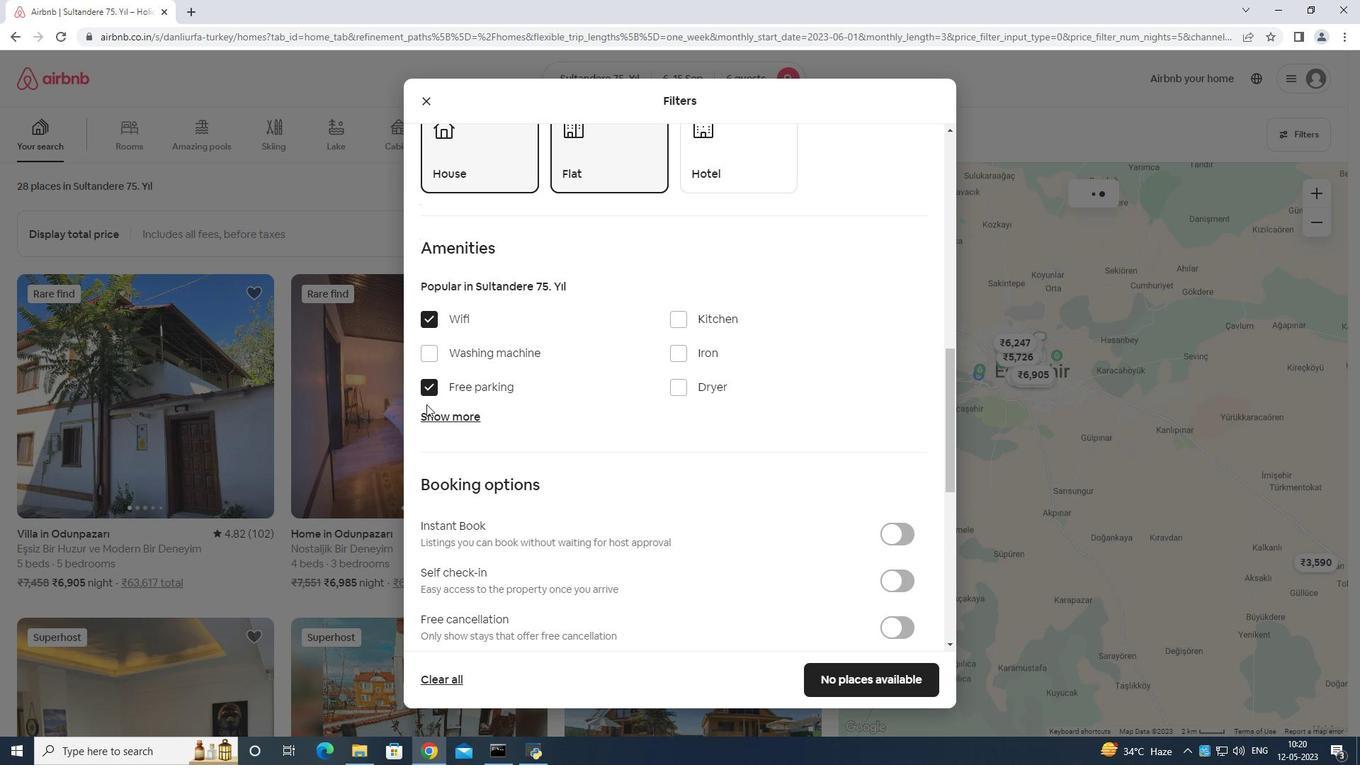
Action: Mouse moved to (428, 413)
Screenshot: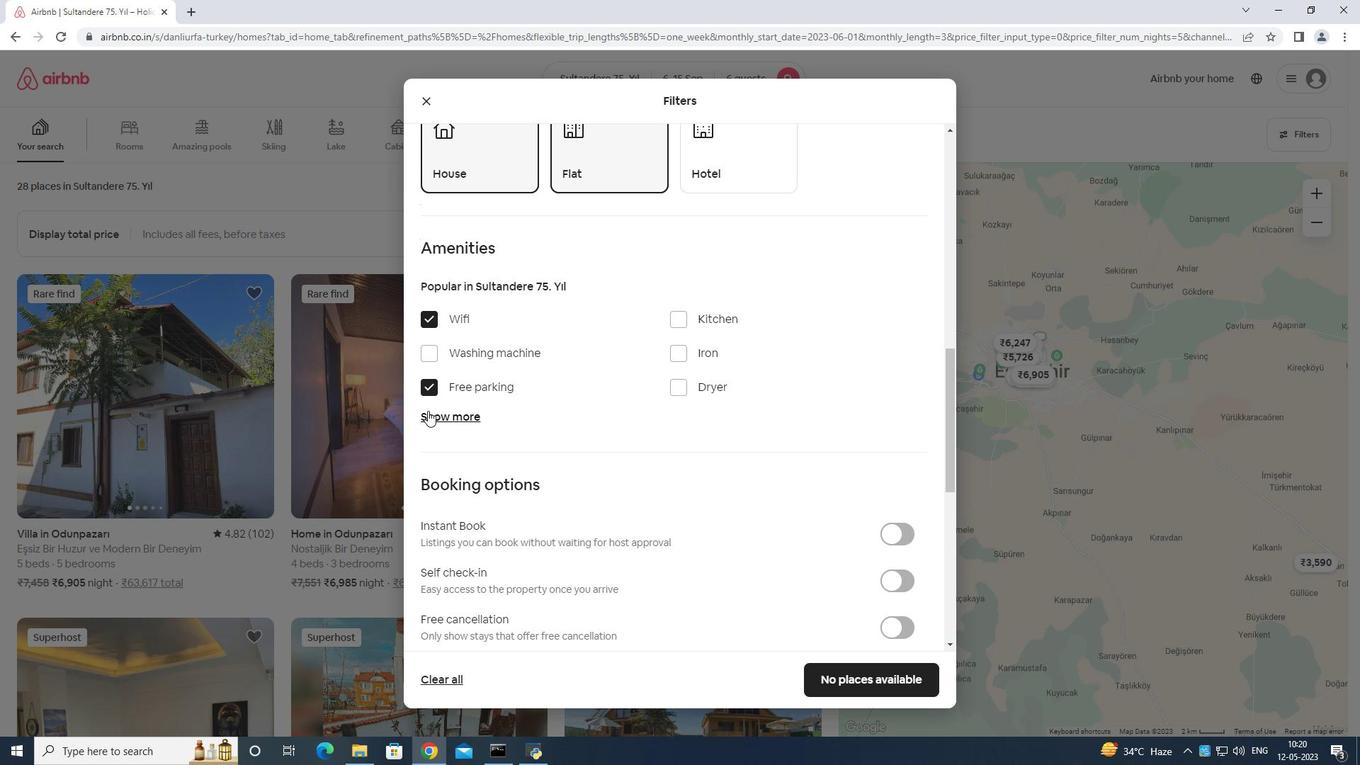 
Action: Mouse pressed left at (428, 413)
Screenshot: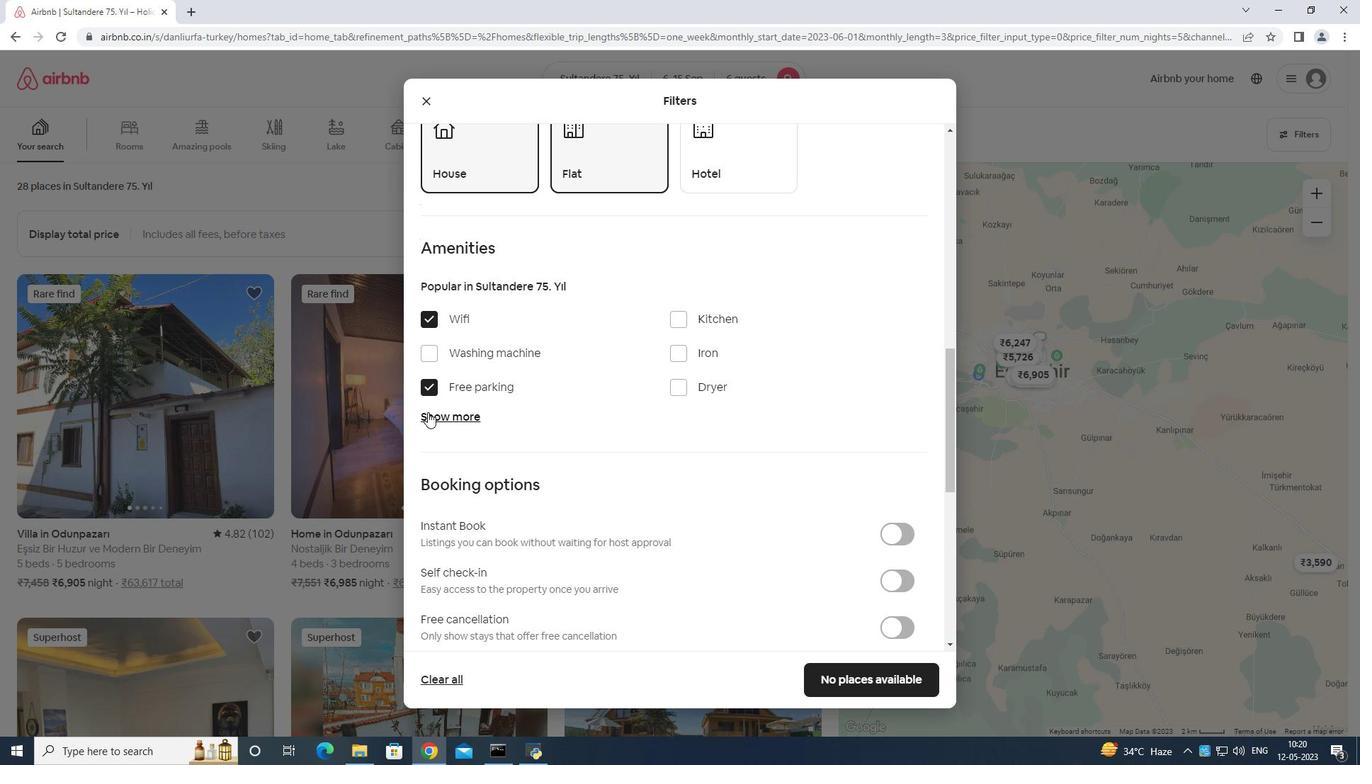 
Action: Mouse moved to (600, 518)
Screenshot: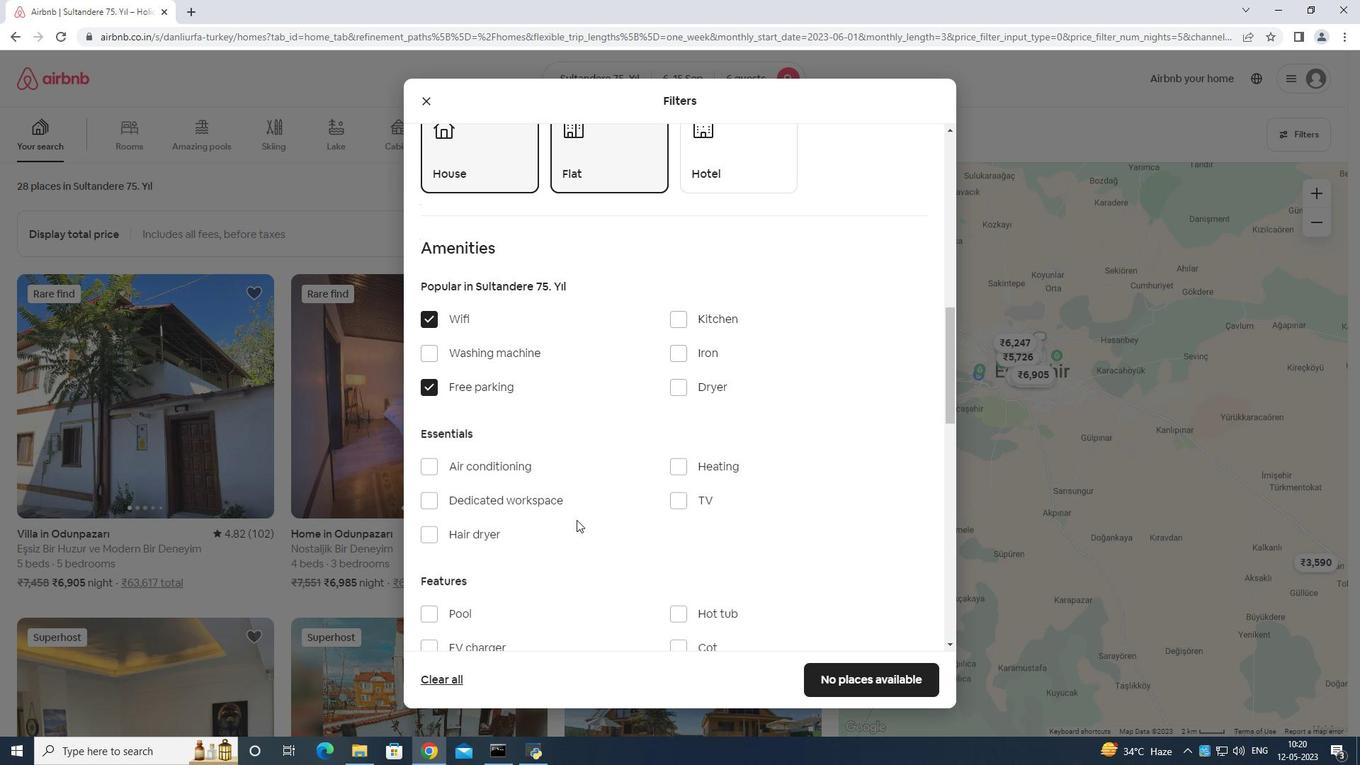 
Action: Mouse scrolled (600, 517) with delta (0, 0)
Screenshot: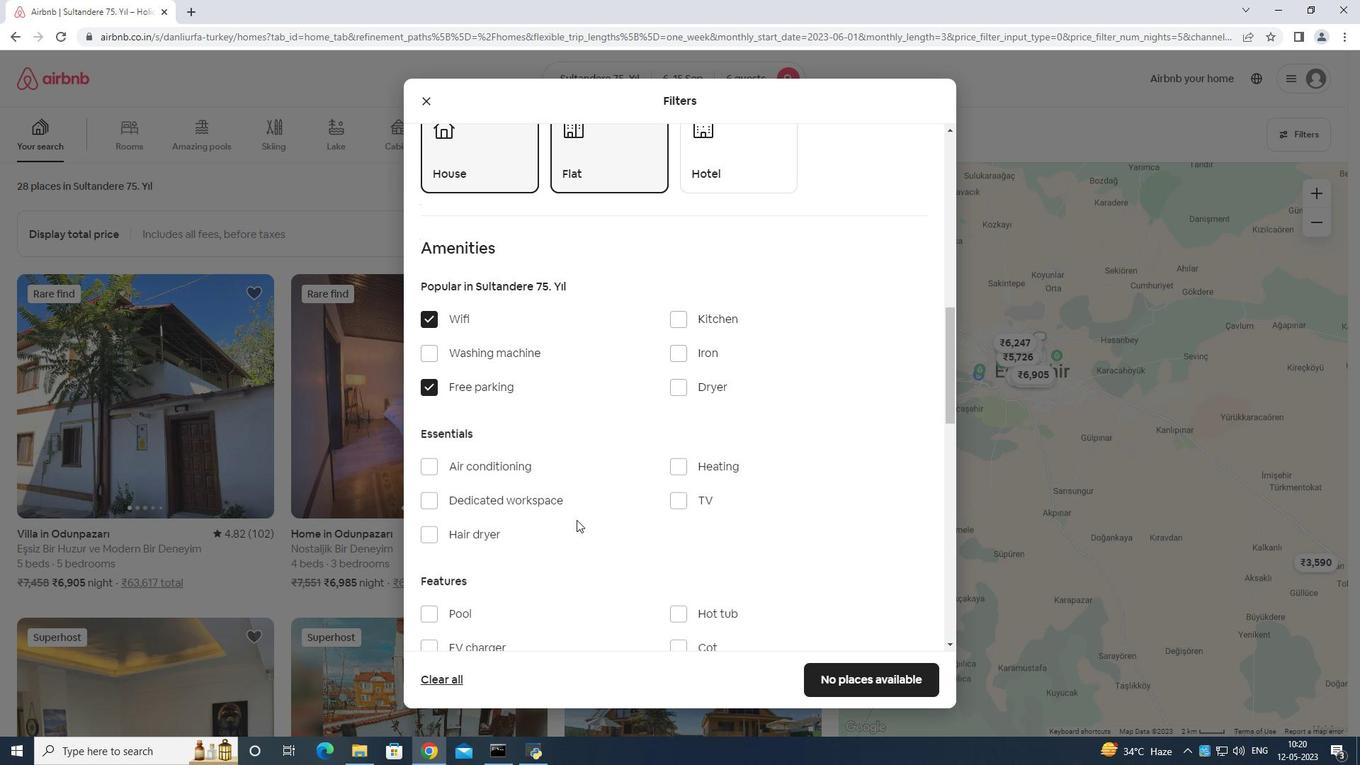 
Action: Mouse moved to (685, 426)
Screenshot: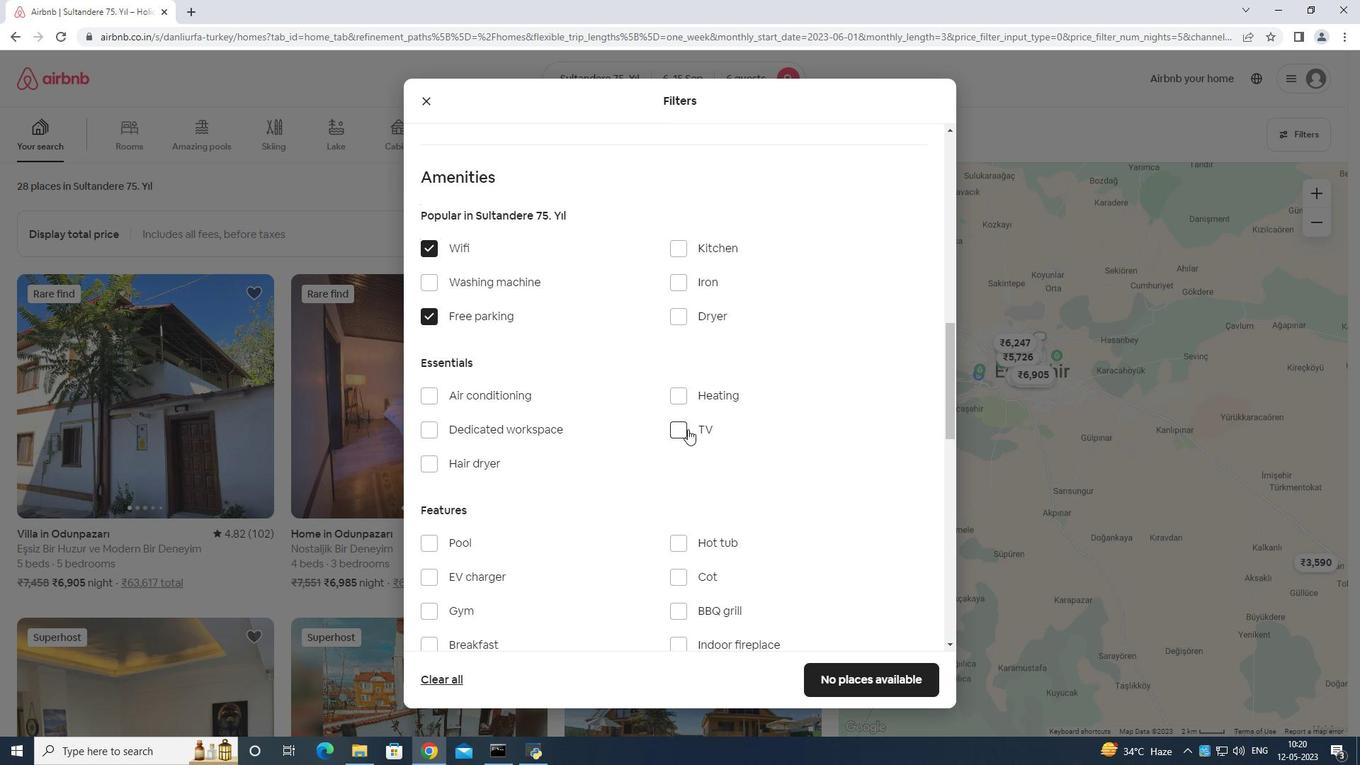 
Action: Mouse pressed left at (685, 426)
Screenshot: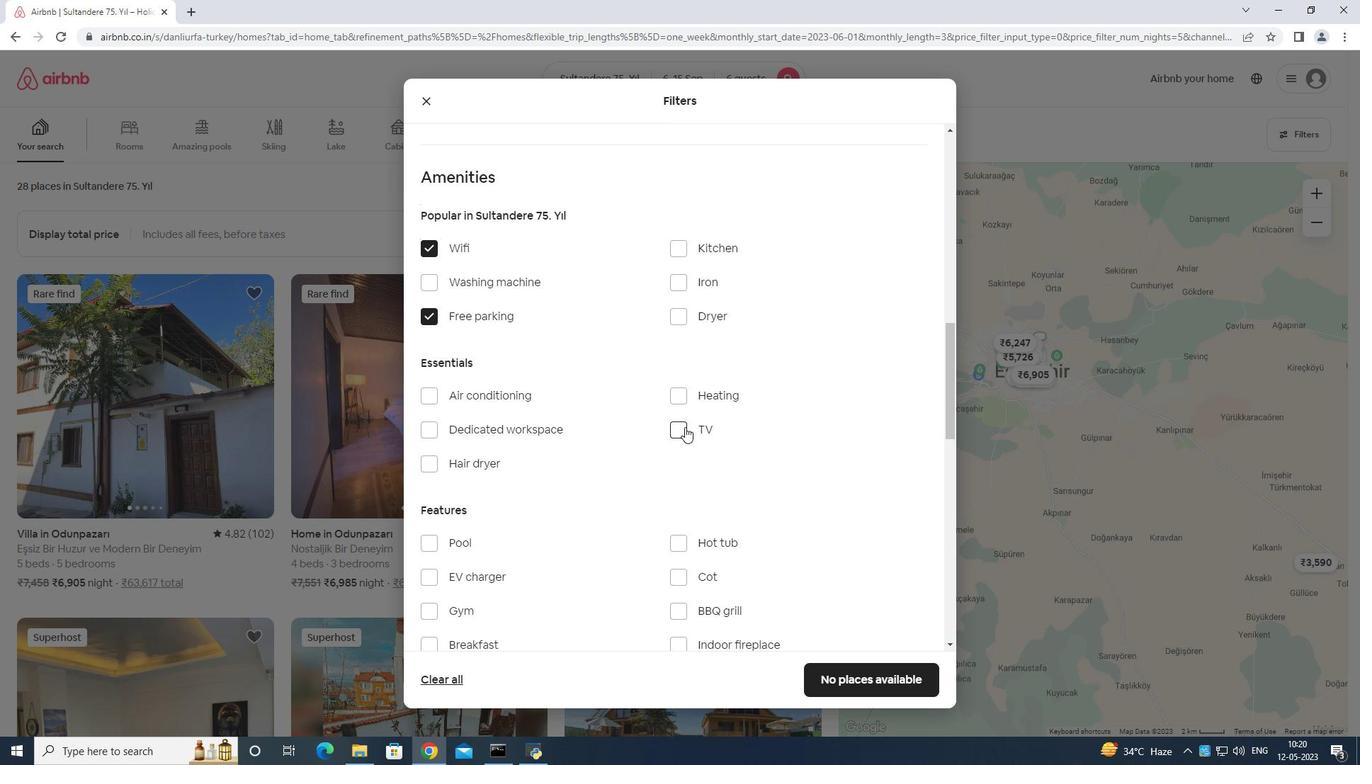 
Action: Mouse moved to (664, 402)
Screenshot: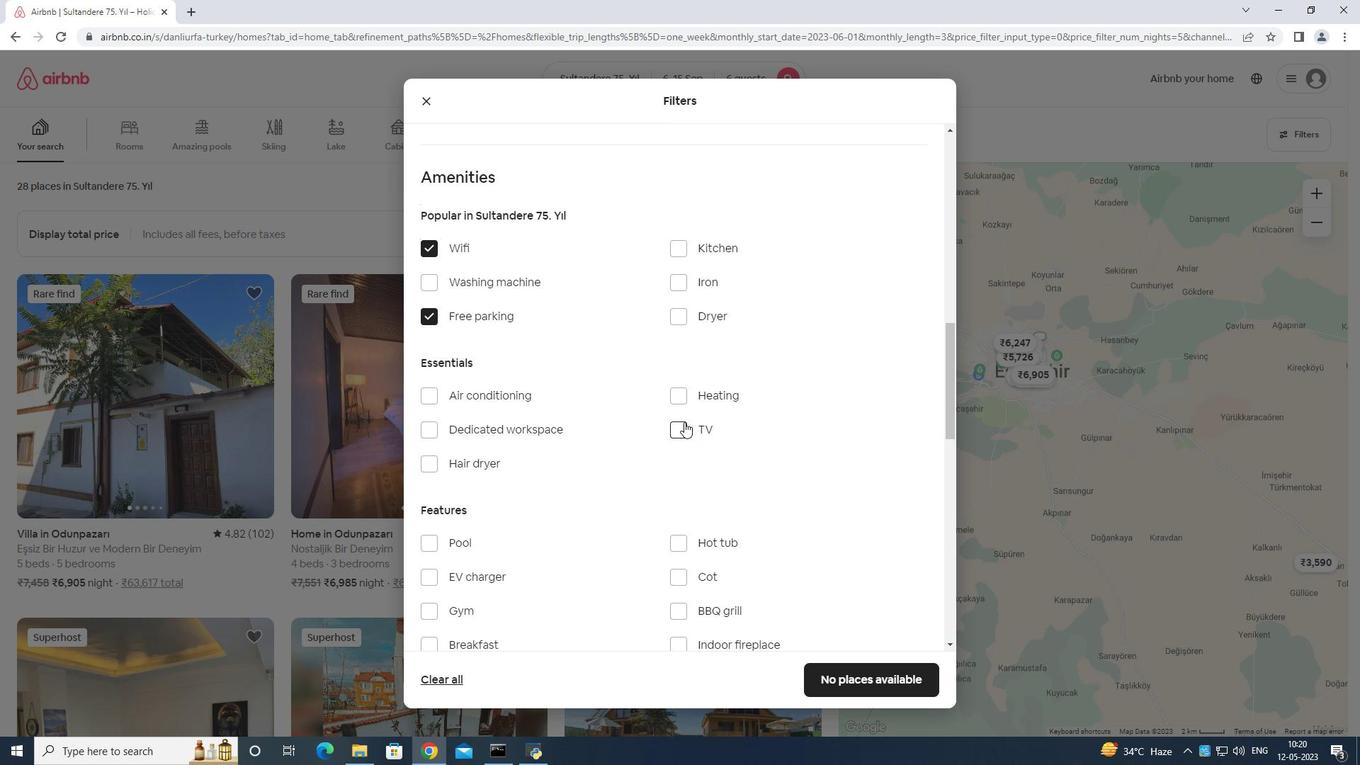 
Action: Mouse scrolled (664, 401) with delta (0, 0)
Screenshot: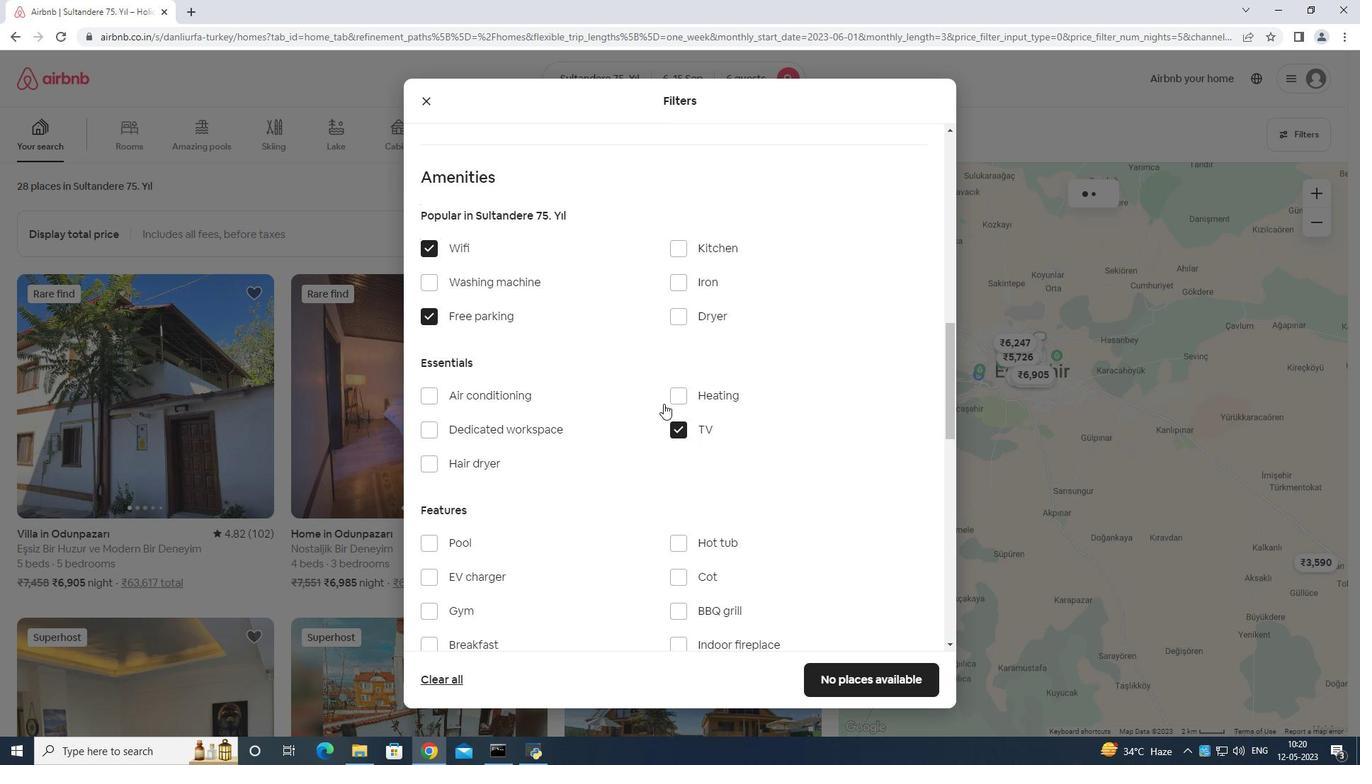 
Action: Mouse scrolled (664, 401) with delta (0, 0)
Screenshot: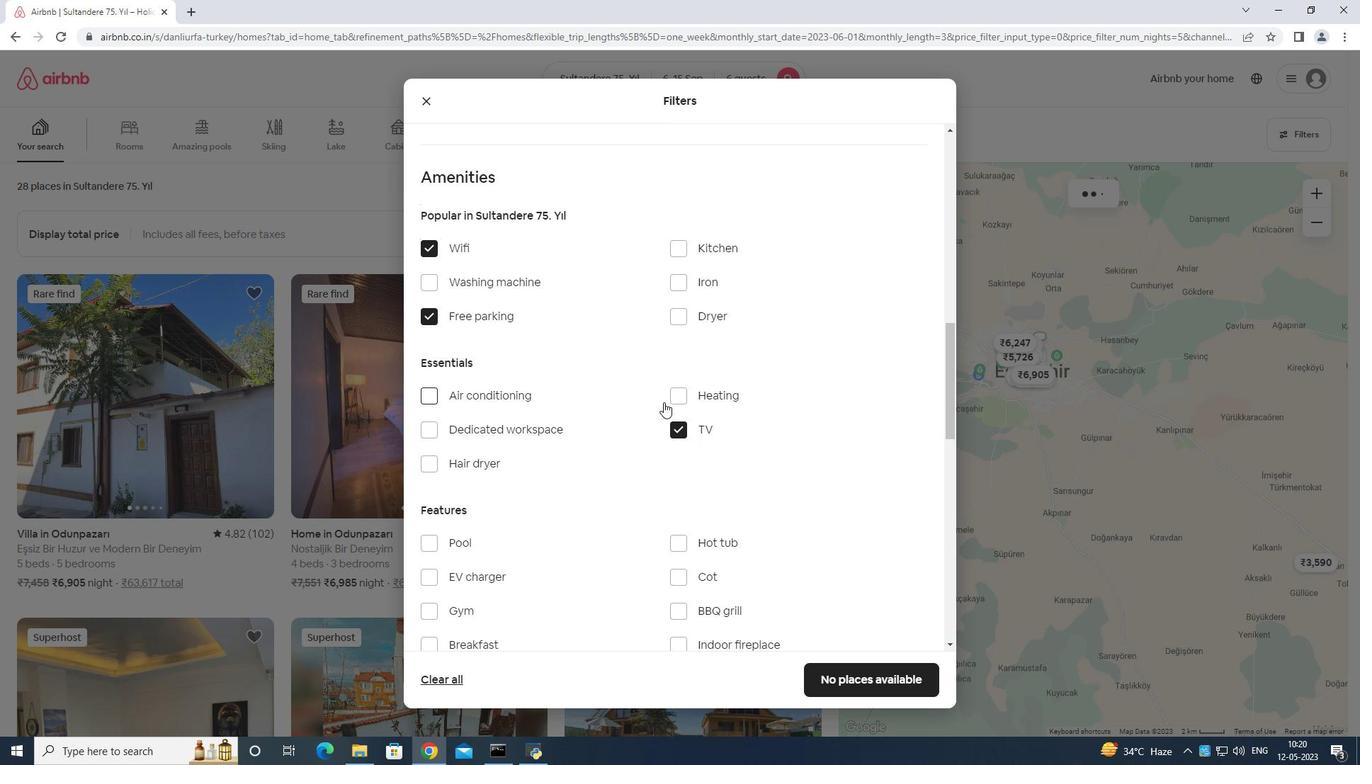 
Action: Mouse scrolled (664, 401) with delta (0, 0)
Screenshot: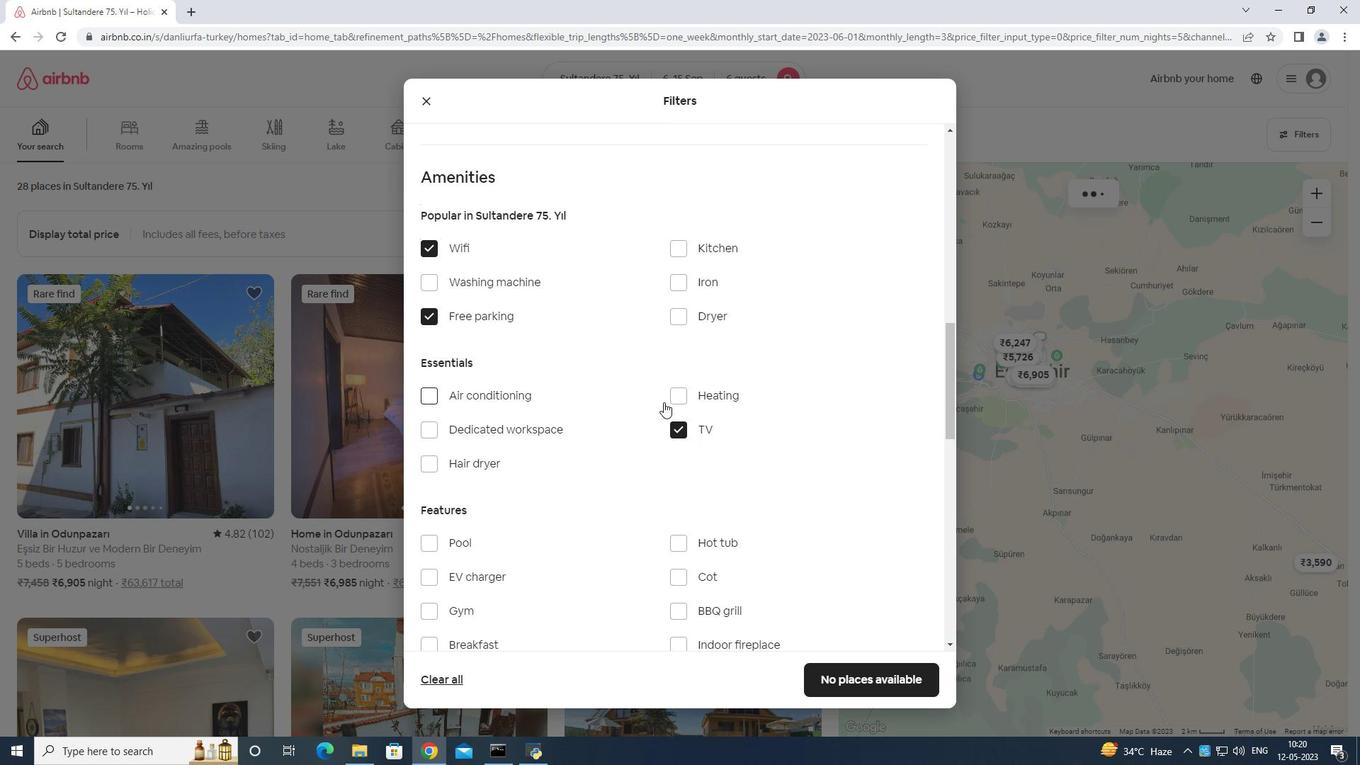 
Action: Mouse scrolled (664, 401) with delta (0, 0)
Screenshot: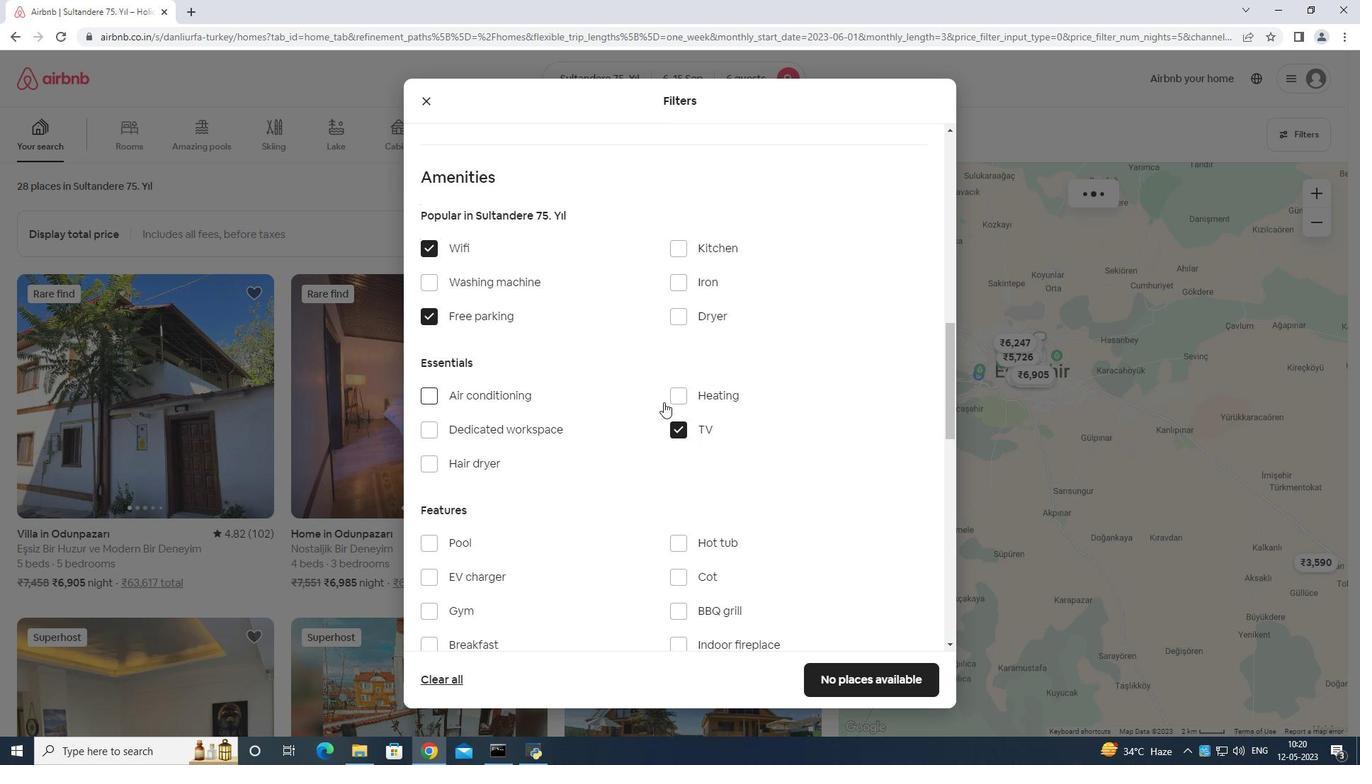 
Action: Mouse moved to (433, 324)
Screenshot: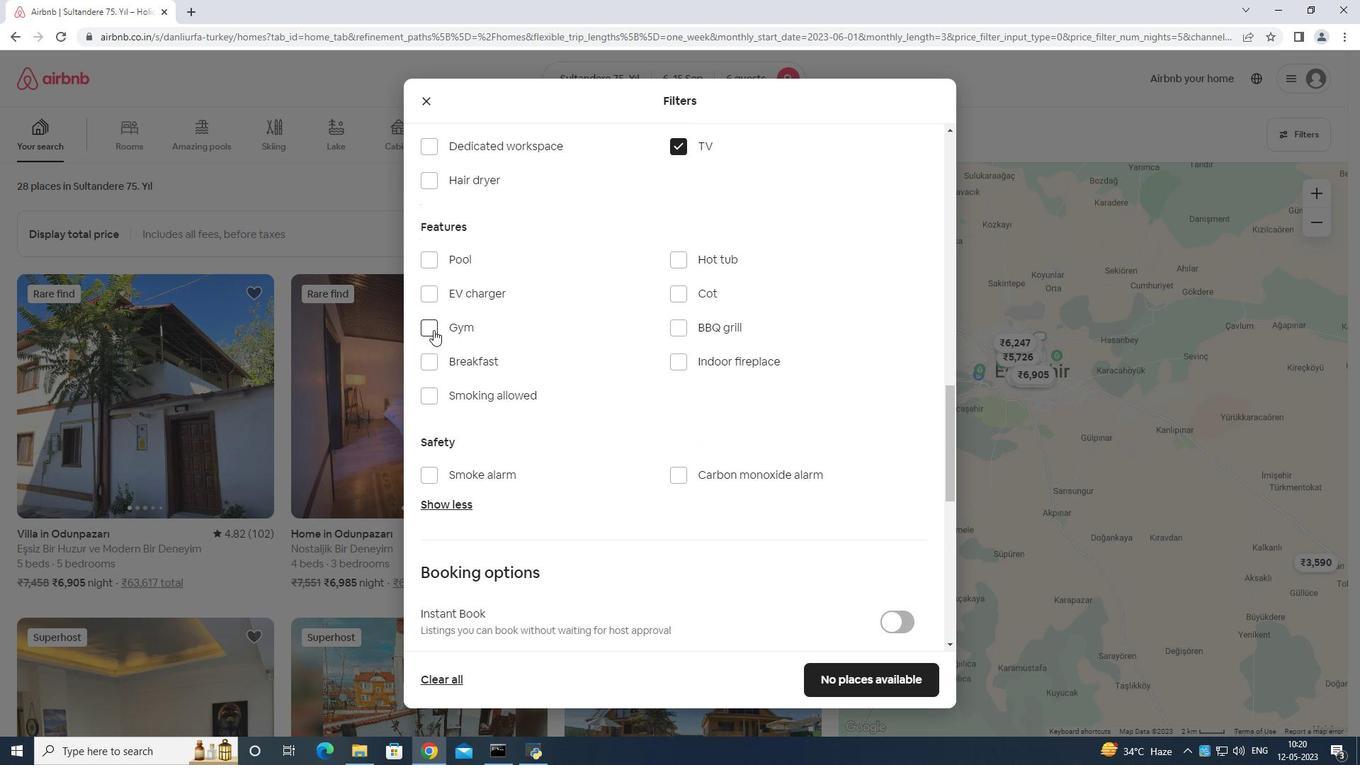 
Action: Mouse pressed left at (433, 324)
Screenshot: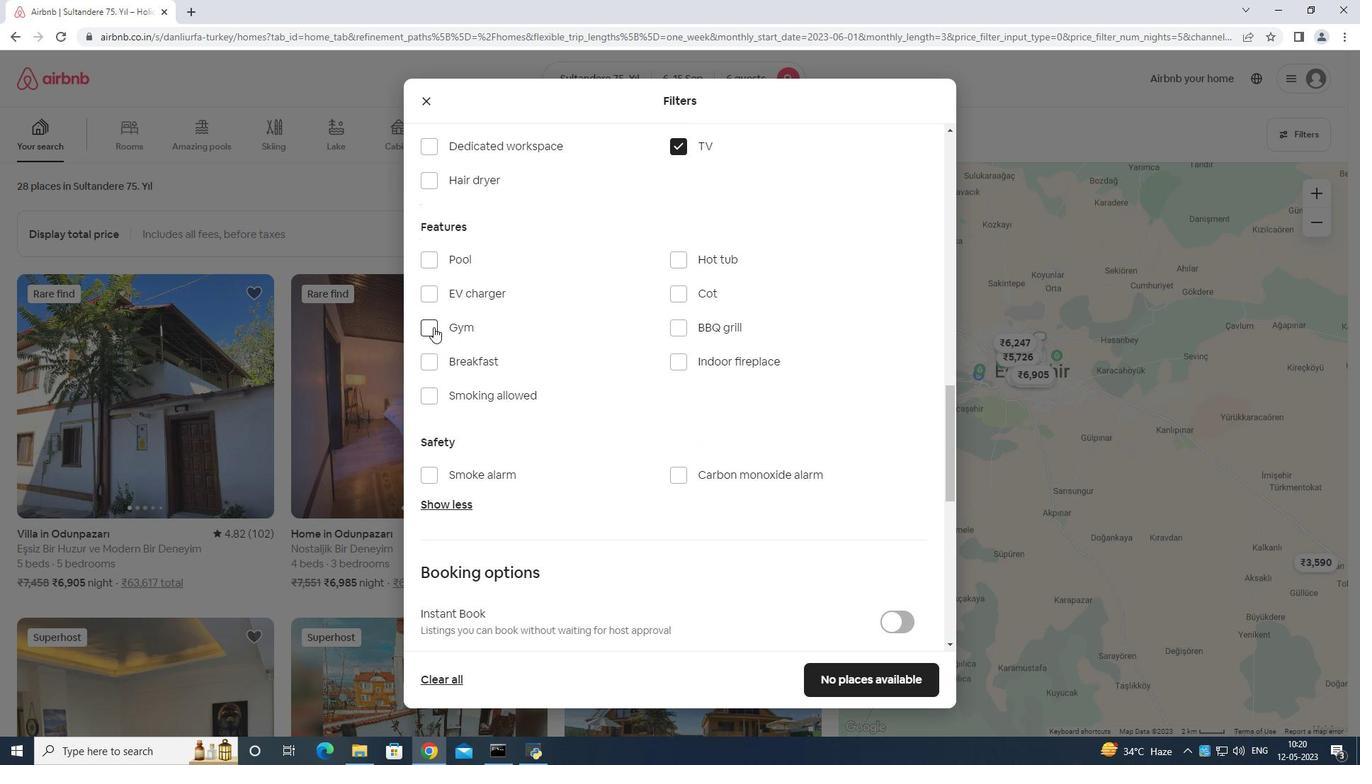 
Action: Mouse moved to (436, 366)
Screenshot: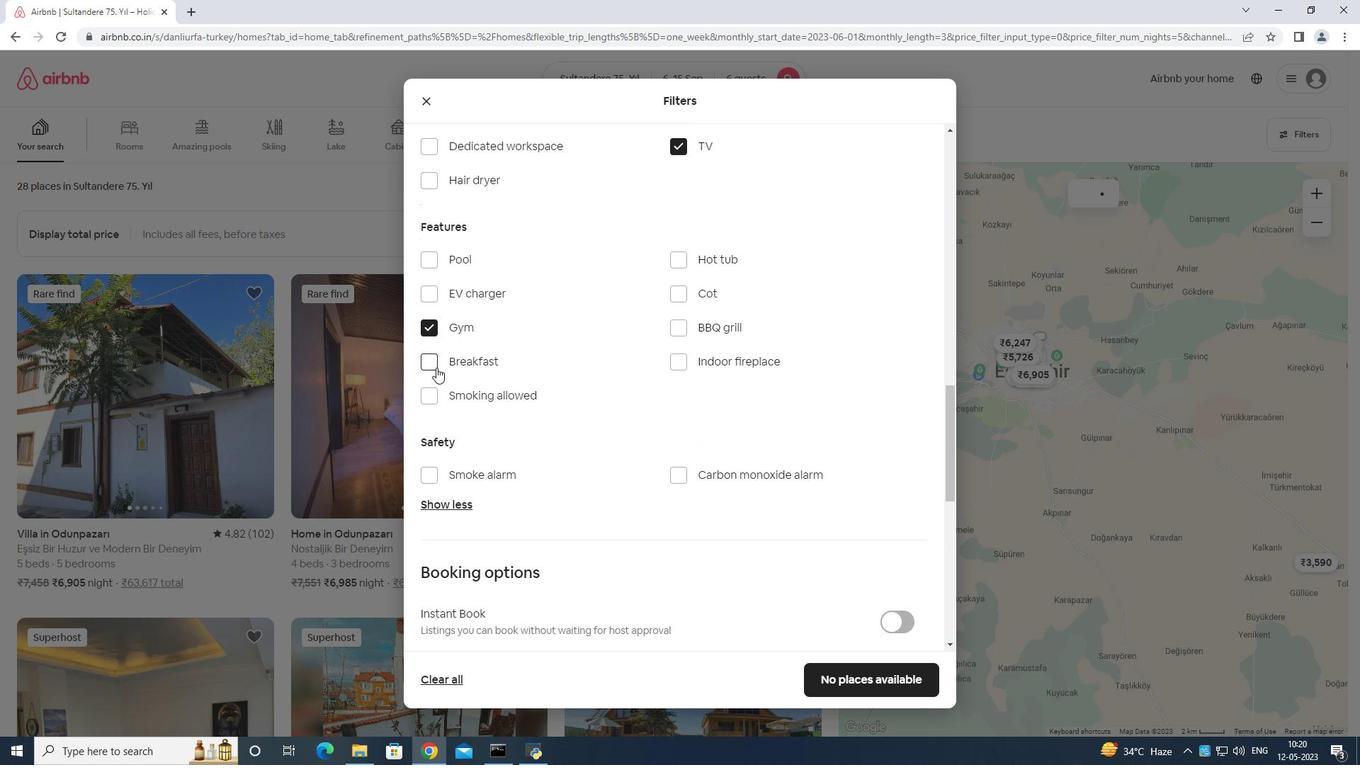 
Action: Mouse pressed left at (436, 366)
Screenshot: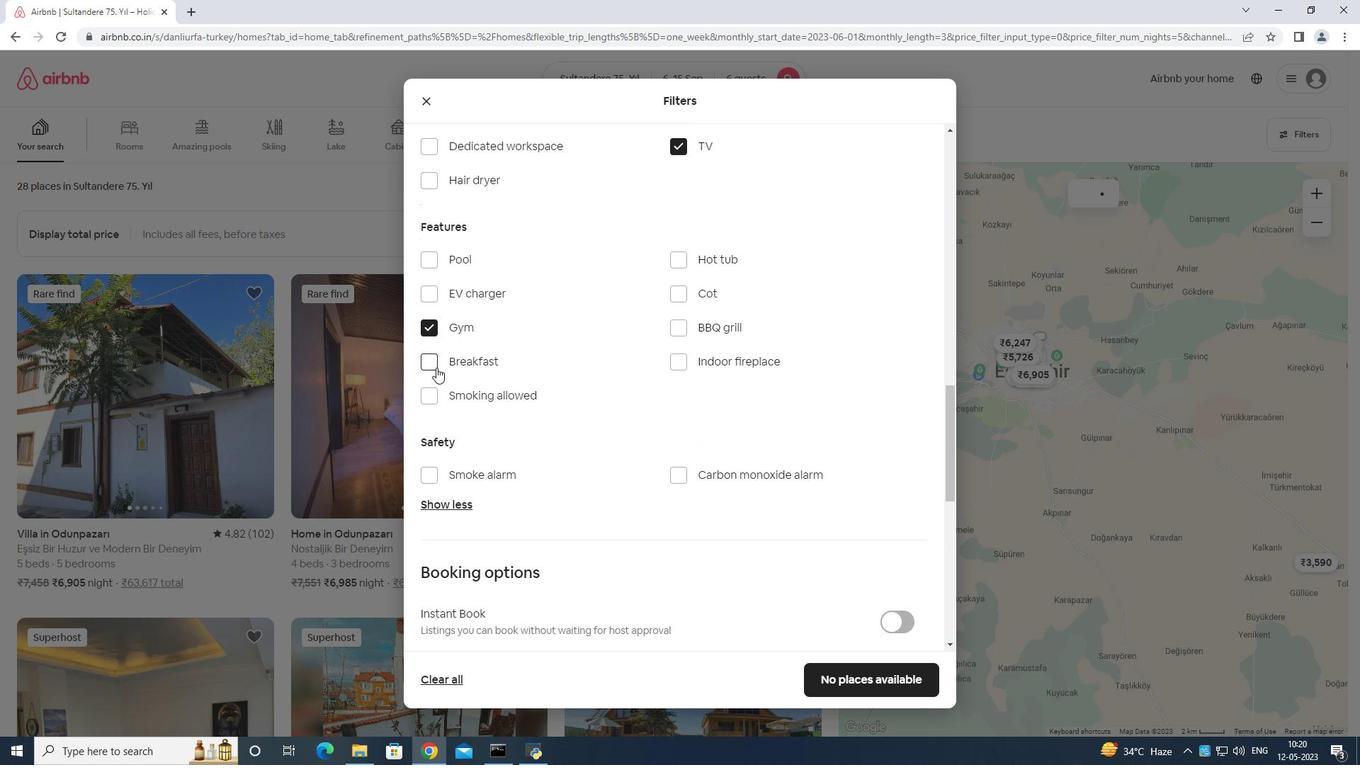 
Action: Mouse moved to (436, 362)
Screenshot: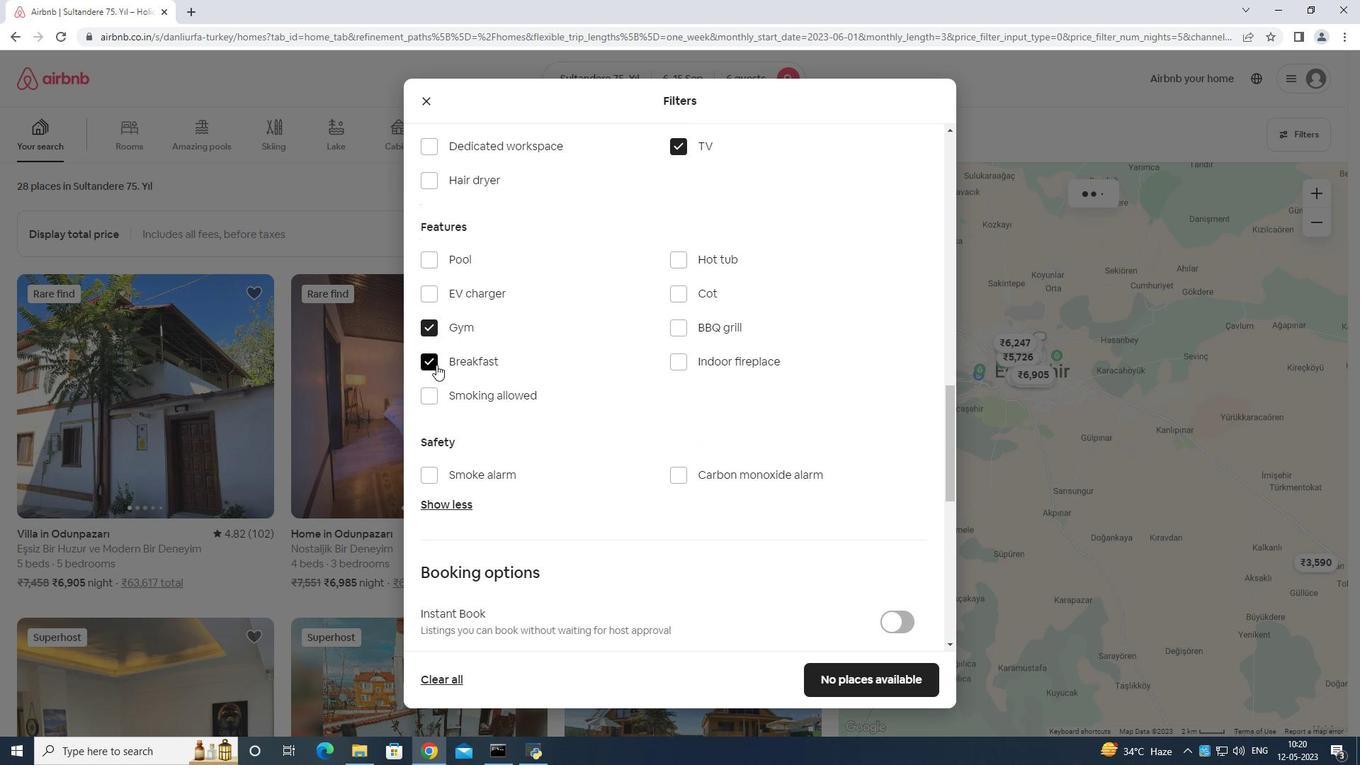 
Action: Mouse scrolled (436, 362) with delta (0, 0)
Screenshot: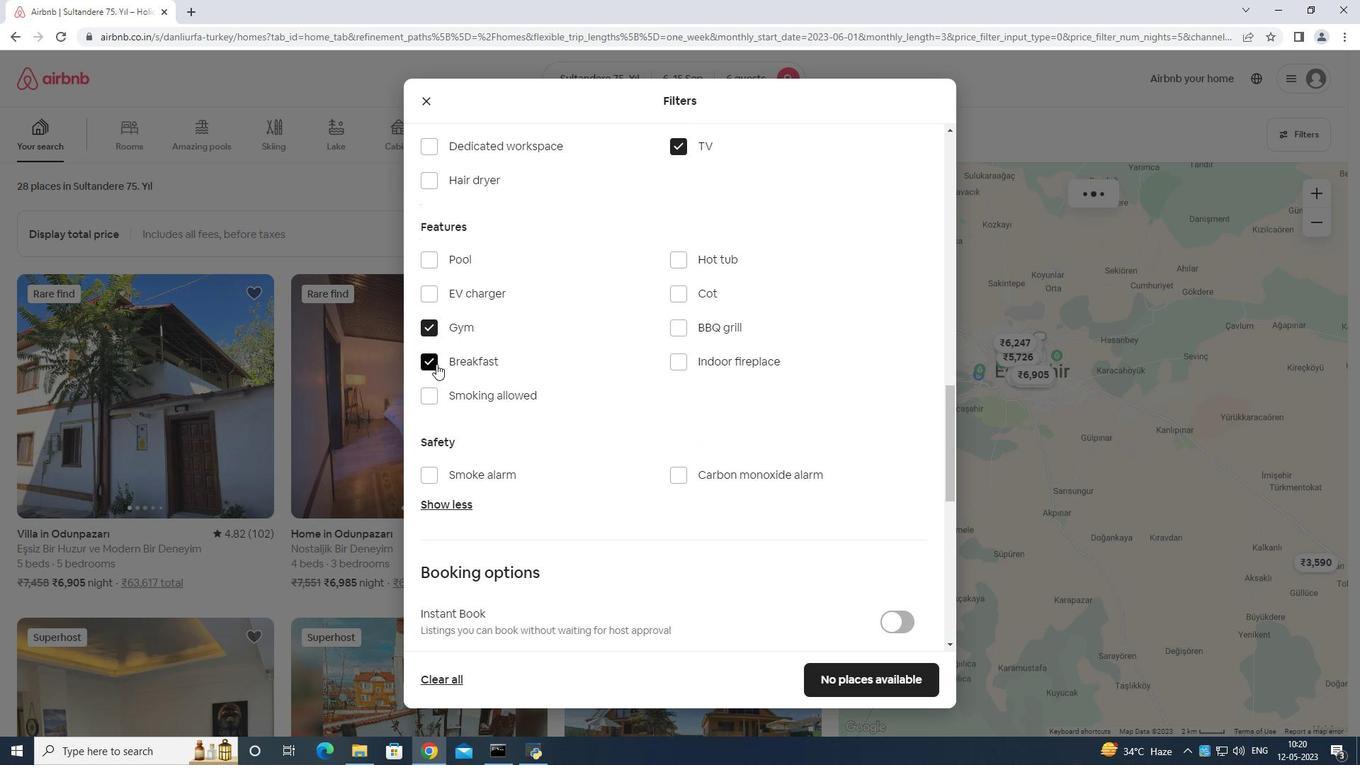 
Action: Mouse scrolled (436, 362) with delta (0, 0)
Screenshot: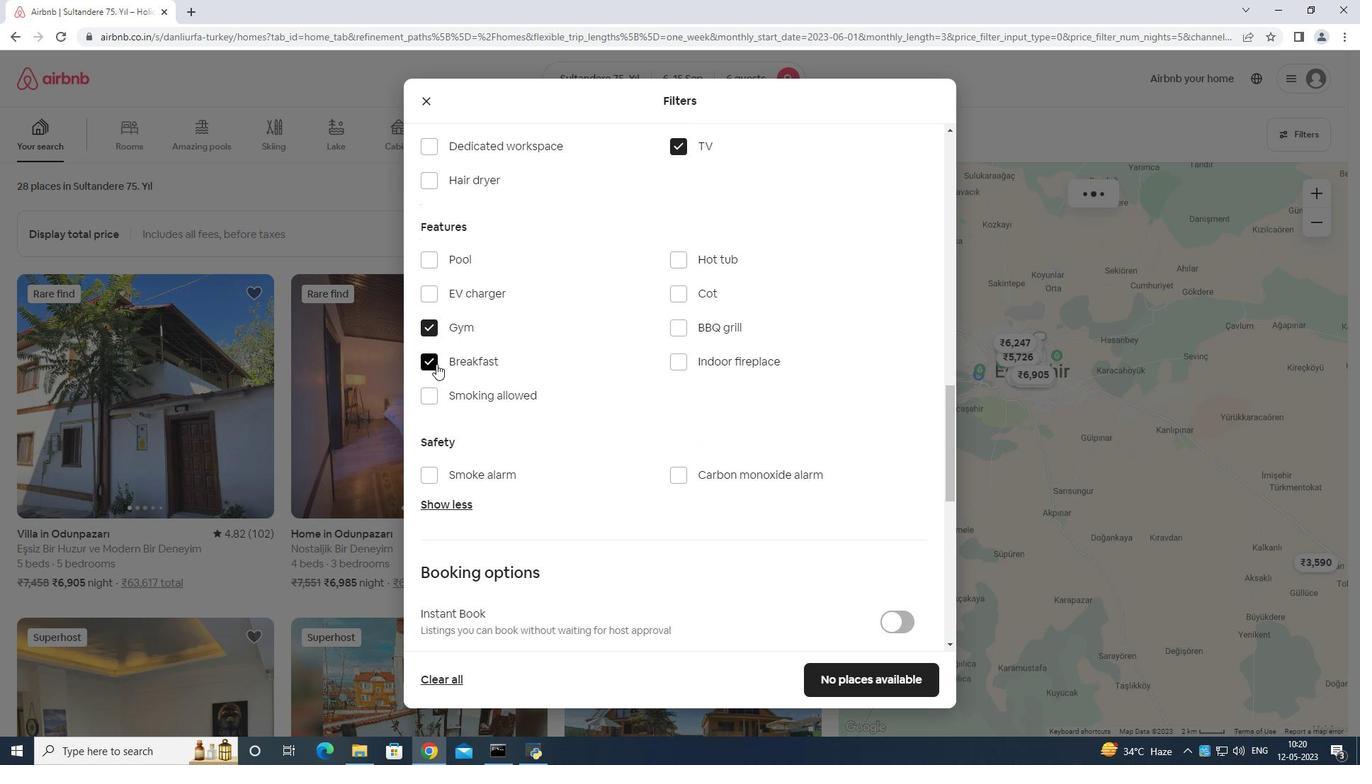 
Action: Mouse scrolled (436, 362) with delta (0, 0)
Screenshot: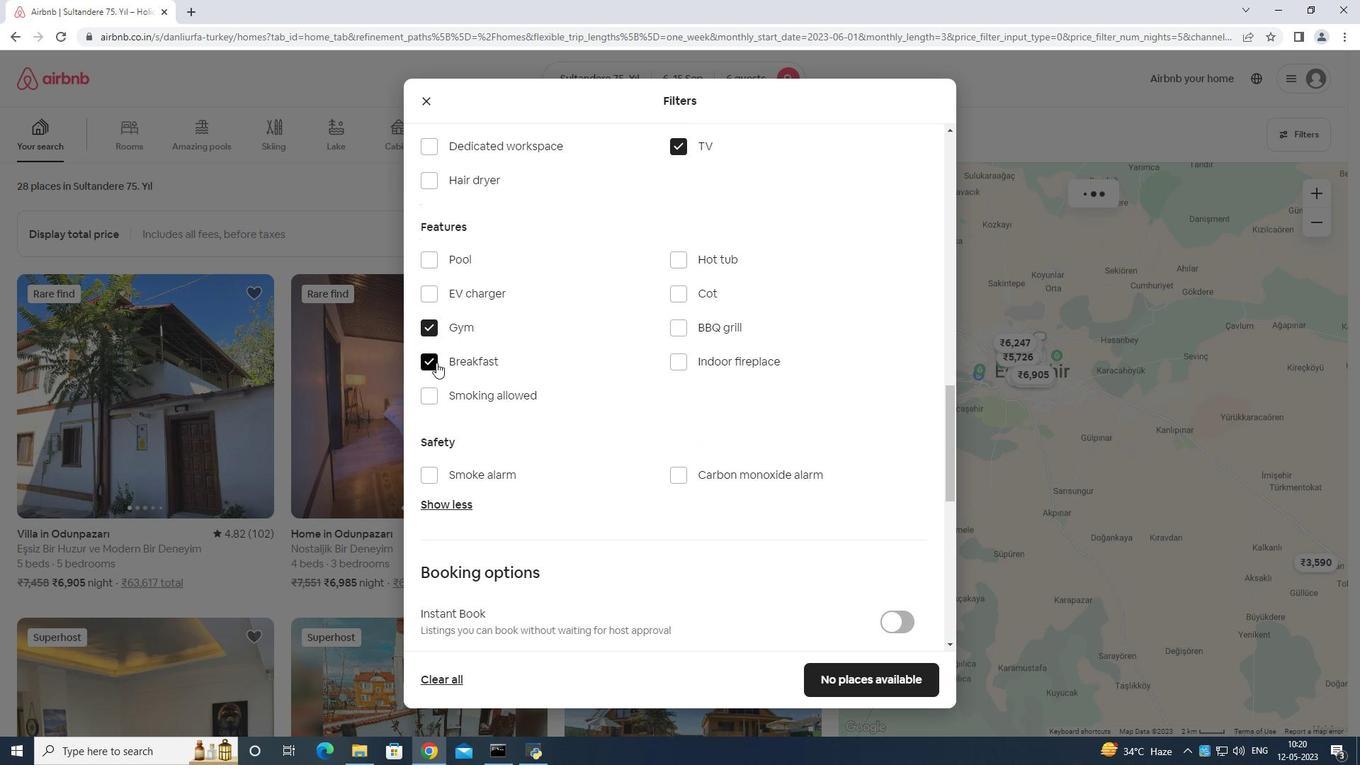 
Action: Mouse moved to (440, 362)
Screenshot: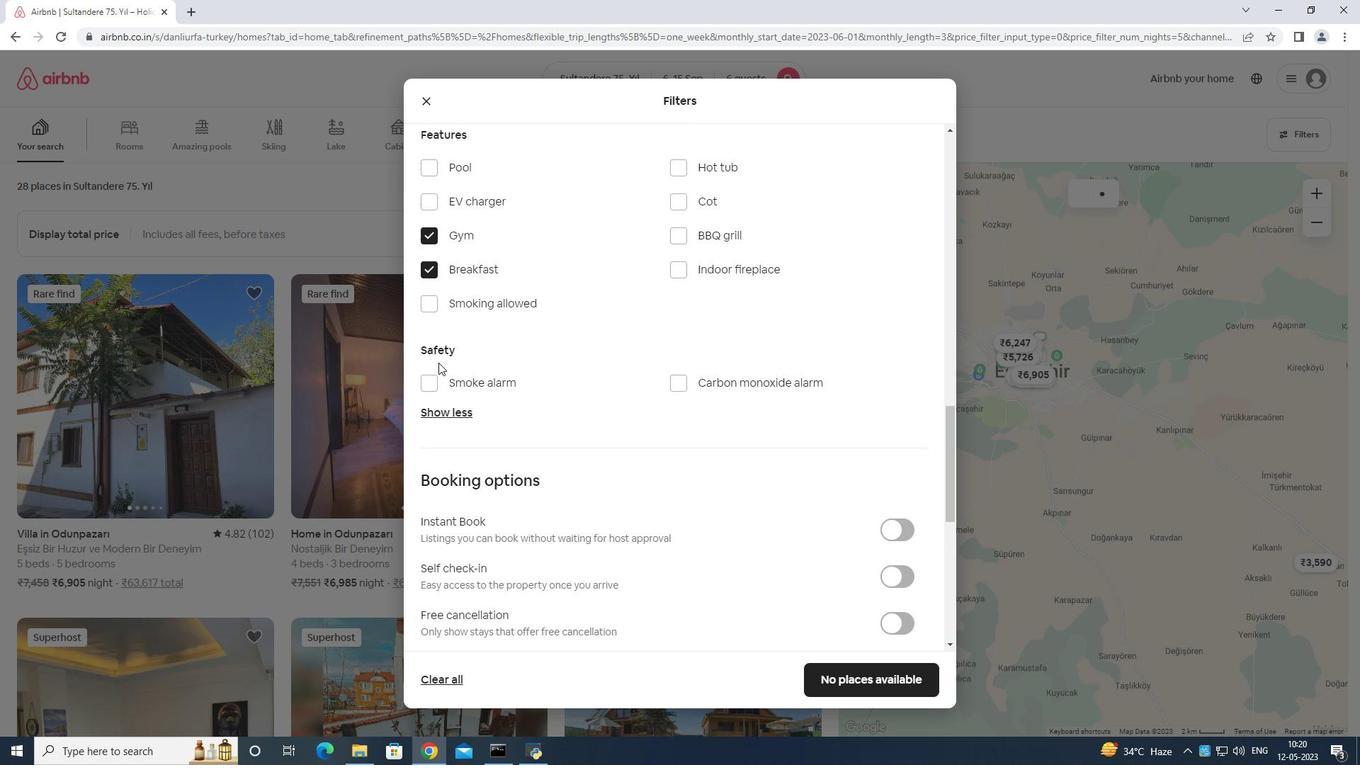 
Action: Mouse scrolled (440, 362) with delta (0, 0)
Screenshot: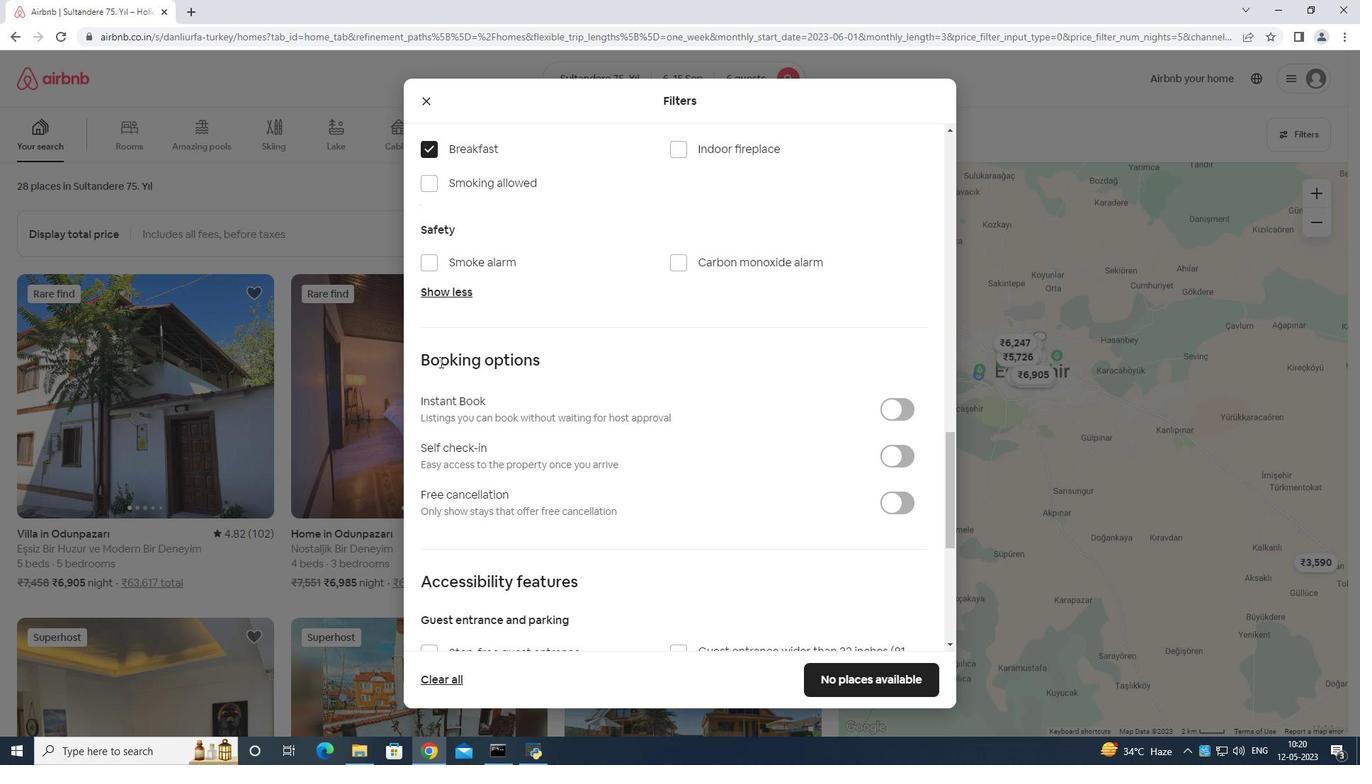
Action: Mouse moved to (441, 359)
Screenshot: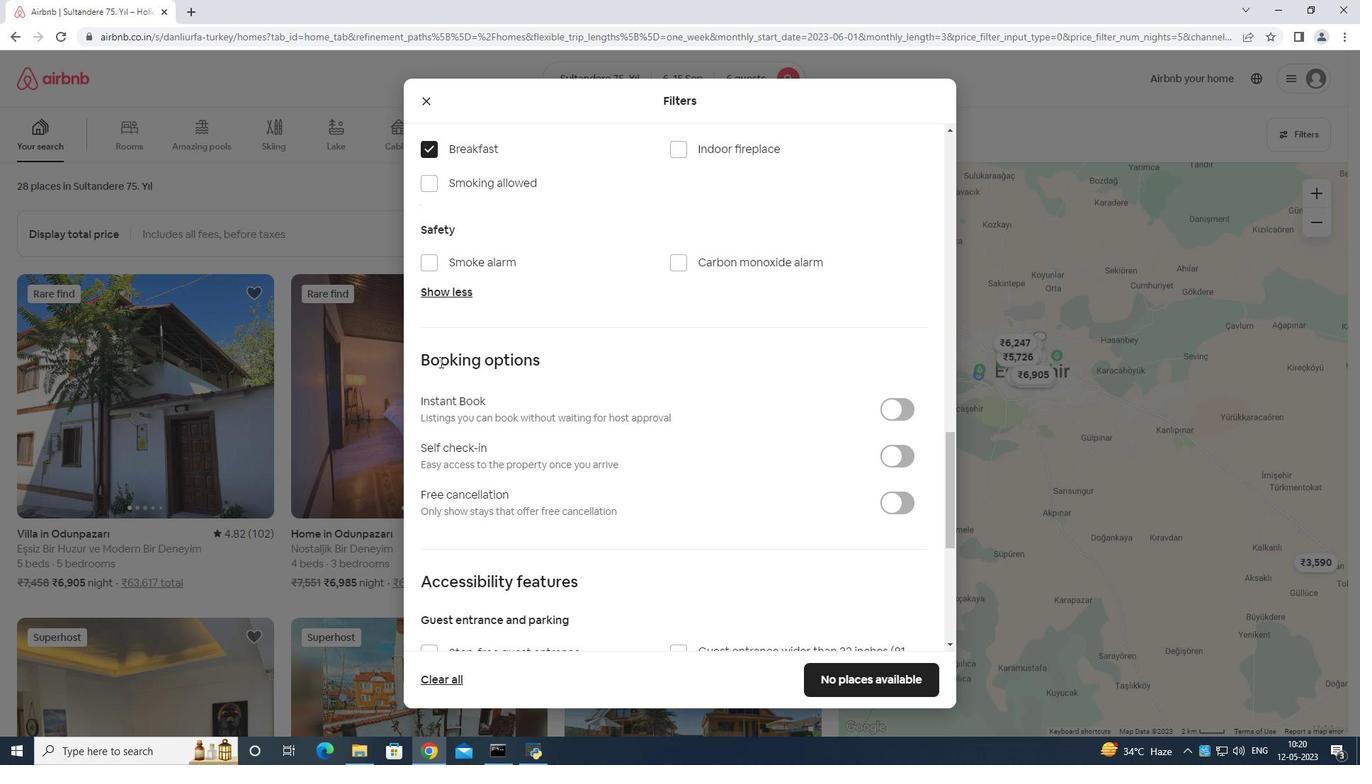 
Action: Mouse scrolled (441, 360) with delta (0, 0)
Screenshot: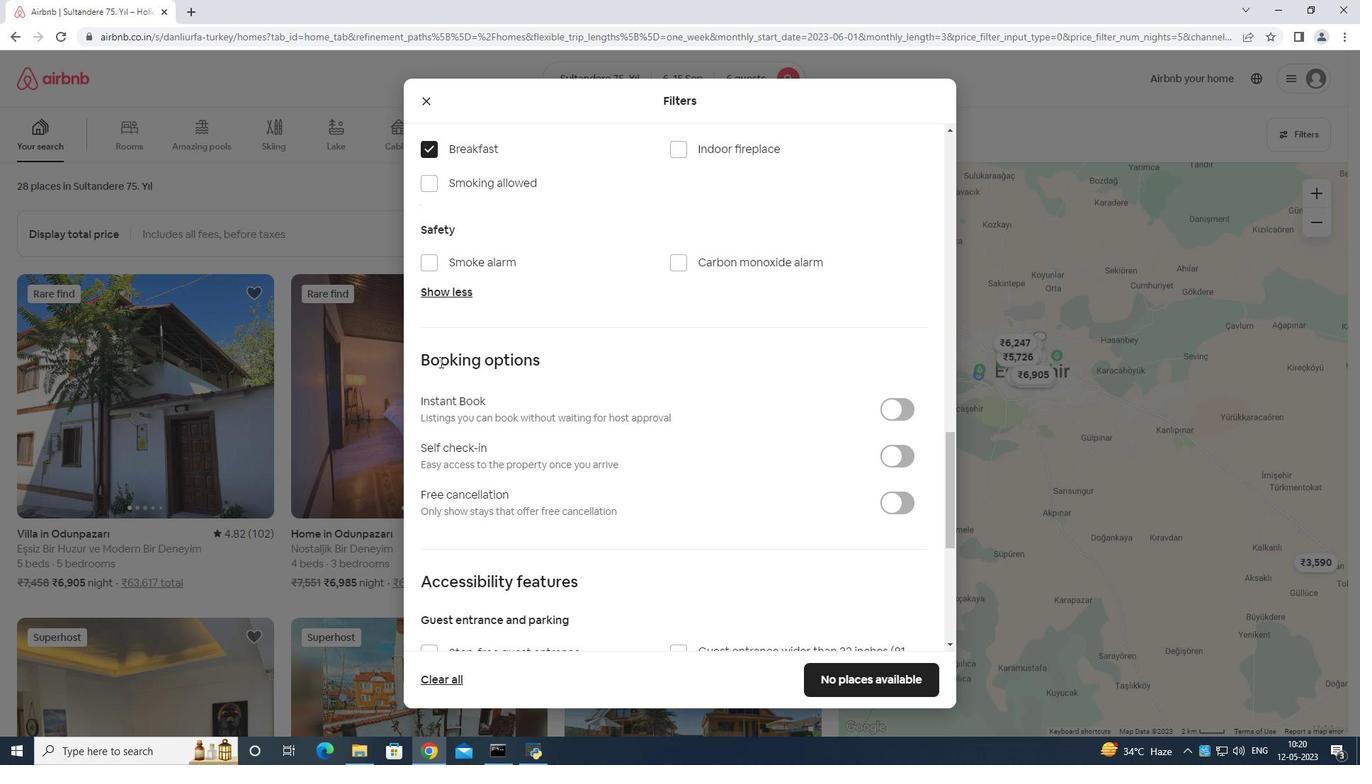 
Action: Mouse moved to (445, 349)
Screenshot: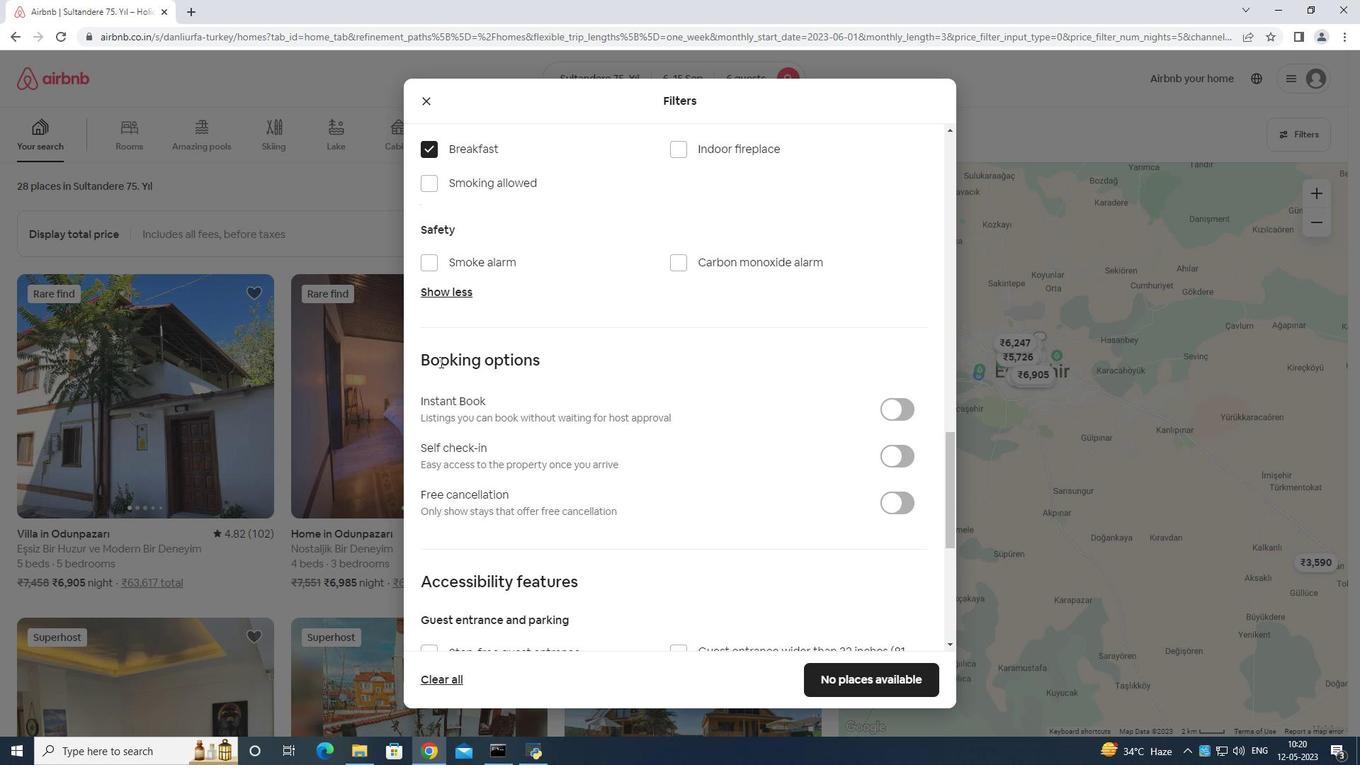 
Action: Mouse scrolled (445, 351) with delta (0, 0)
Screenshot: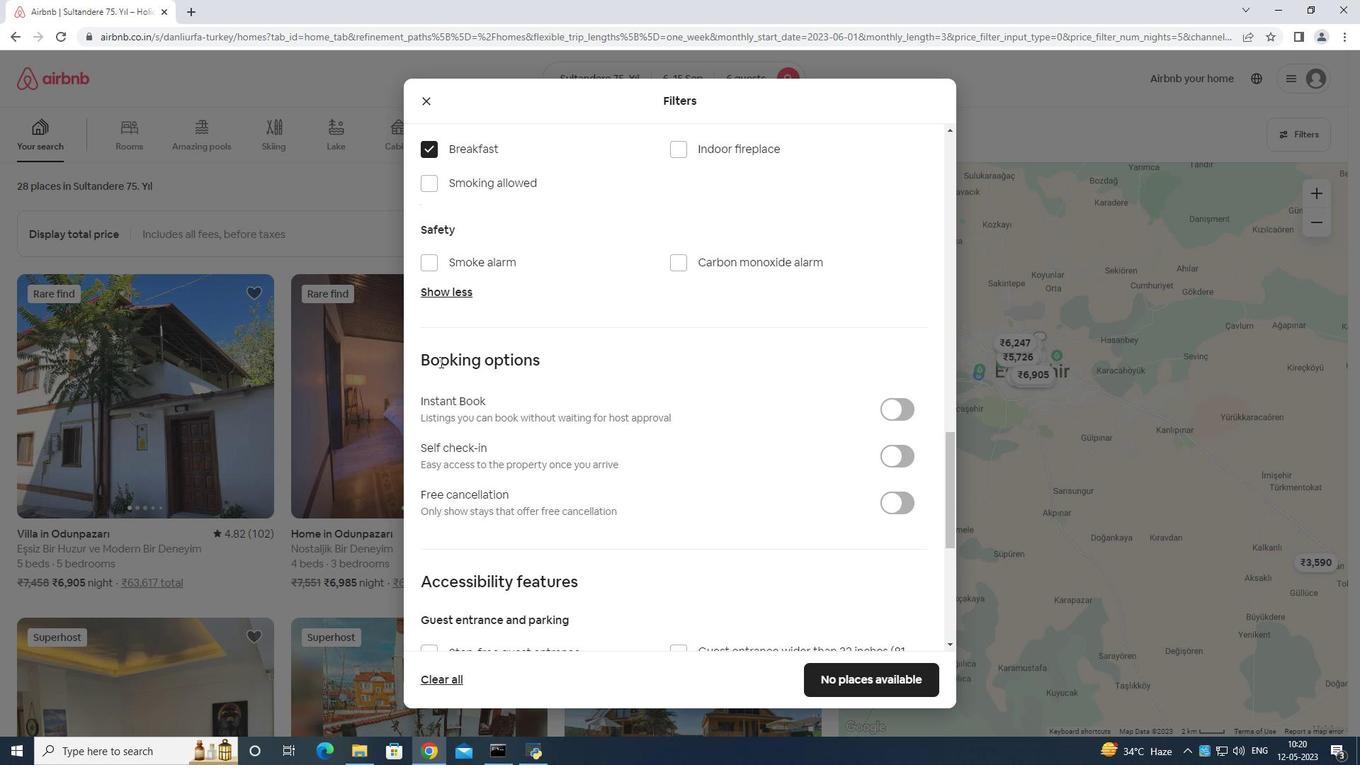 
Action: Mouse moved to (446, 340)
Screenshot: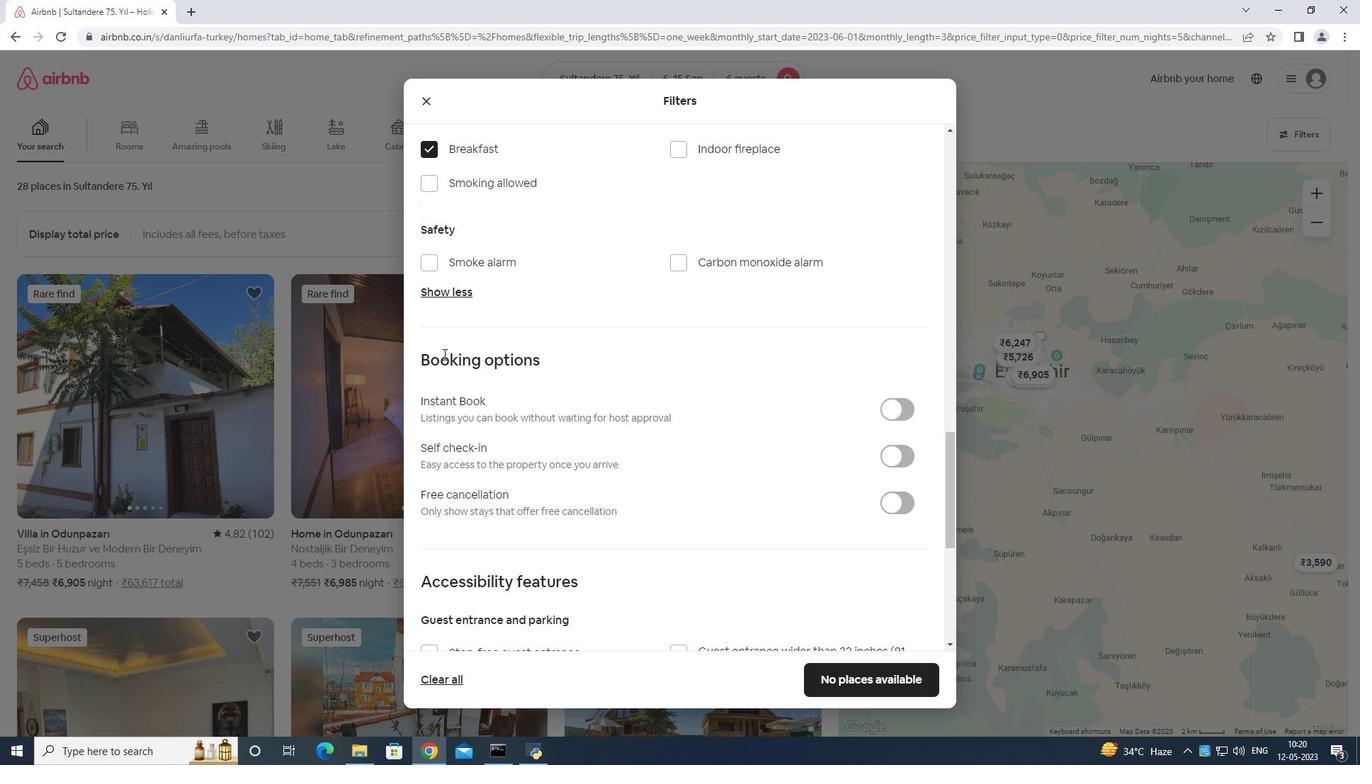 
Action: Mouse scrolled (446, 341) with delta (0, 0)
Screenshot: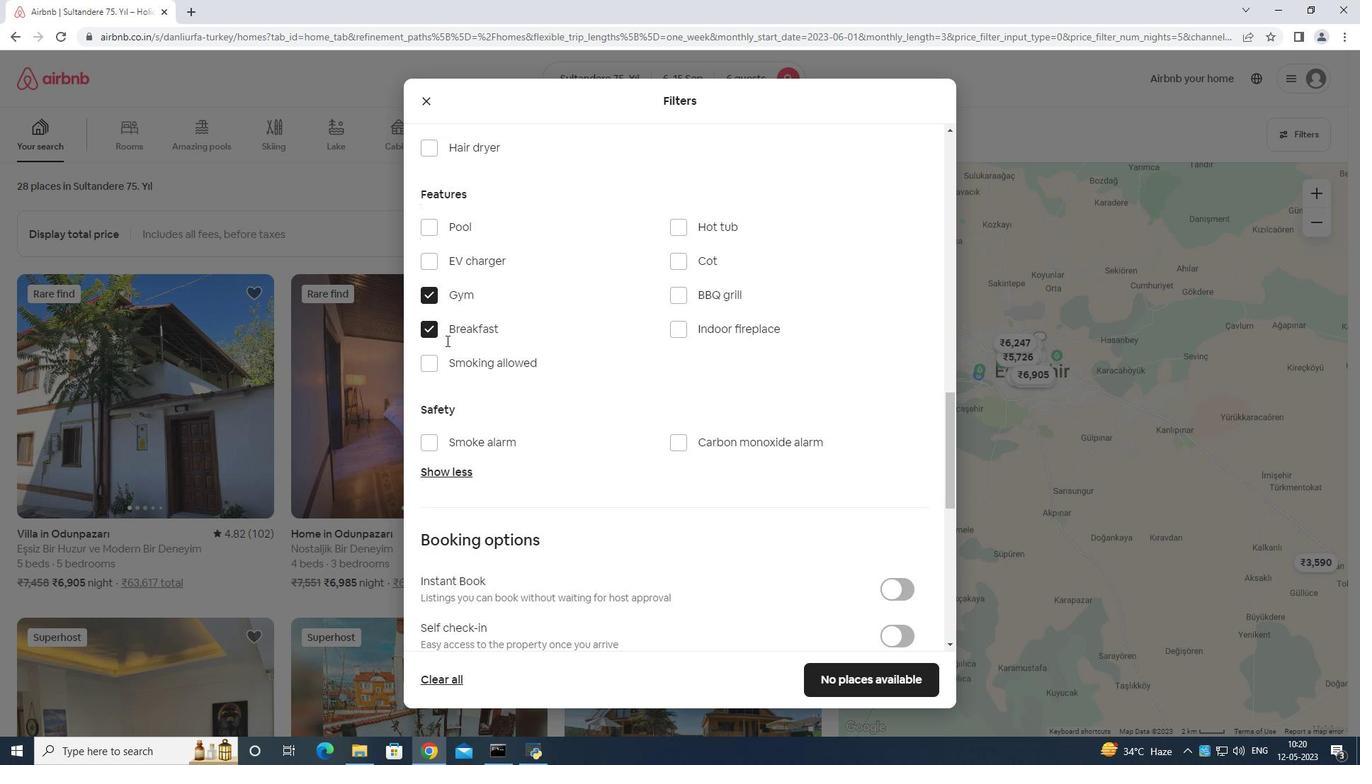 
Action: Mouse moved to (447, 338)
Screenshot: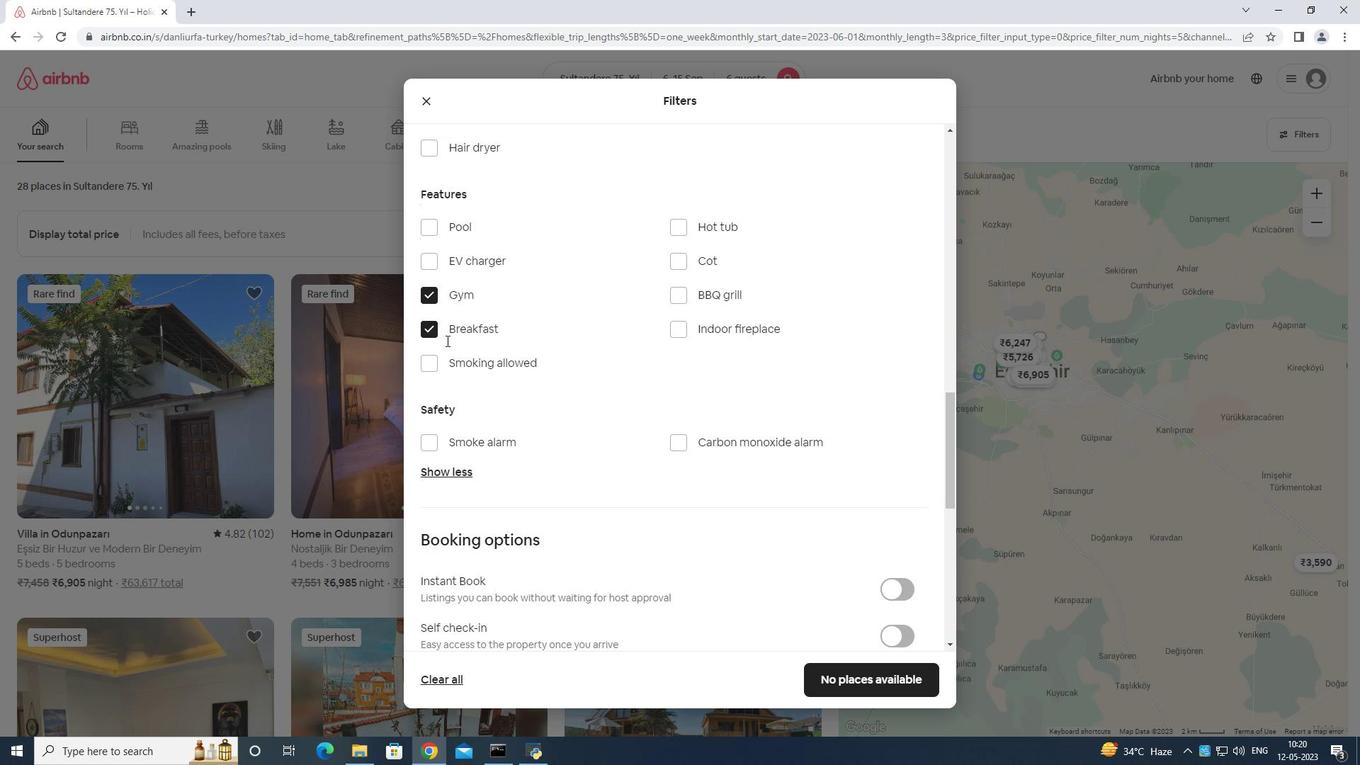 
Action: Mouse scrolled (447, 340) with delta (0, 0)
Screenshot: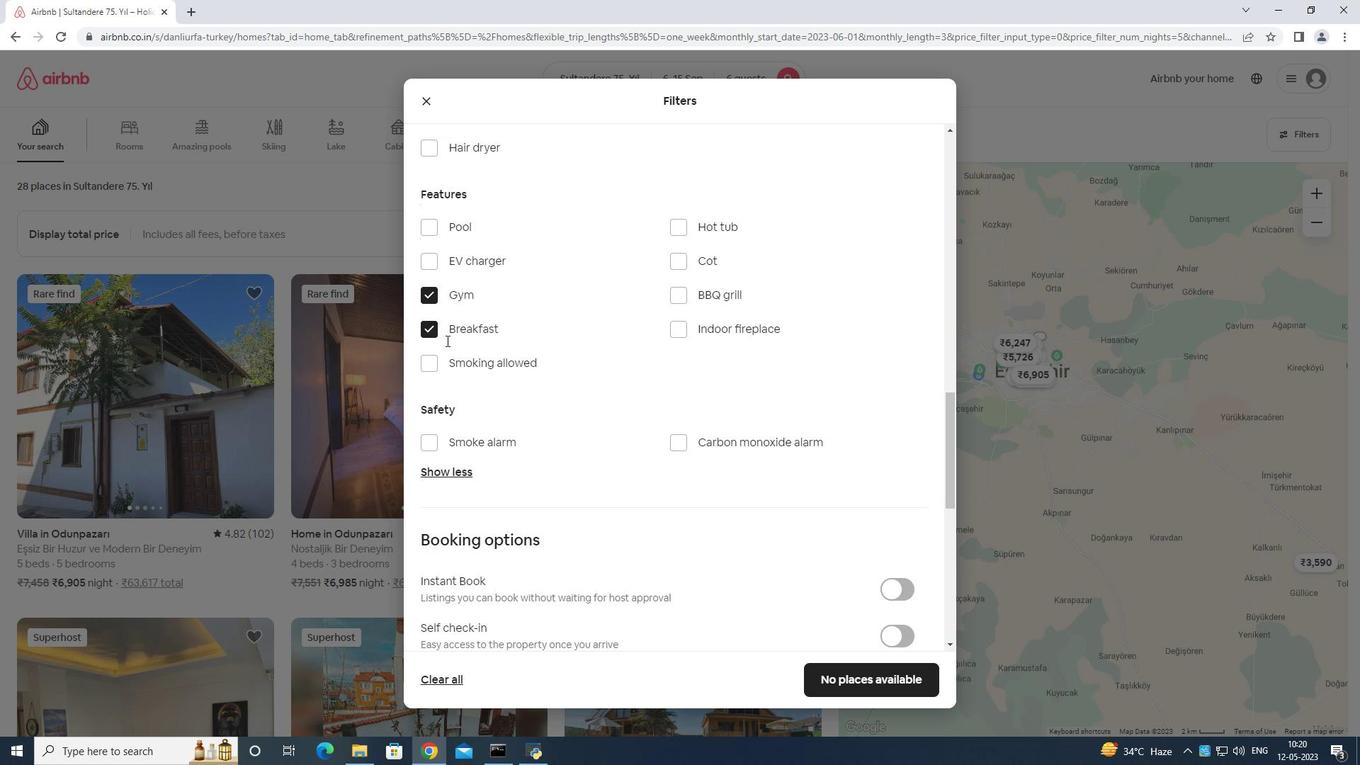 
Action: Mouse moved to (448, 338)
Screenshot: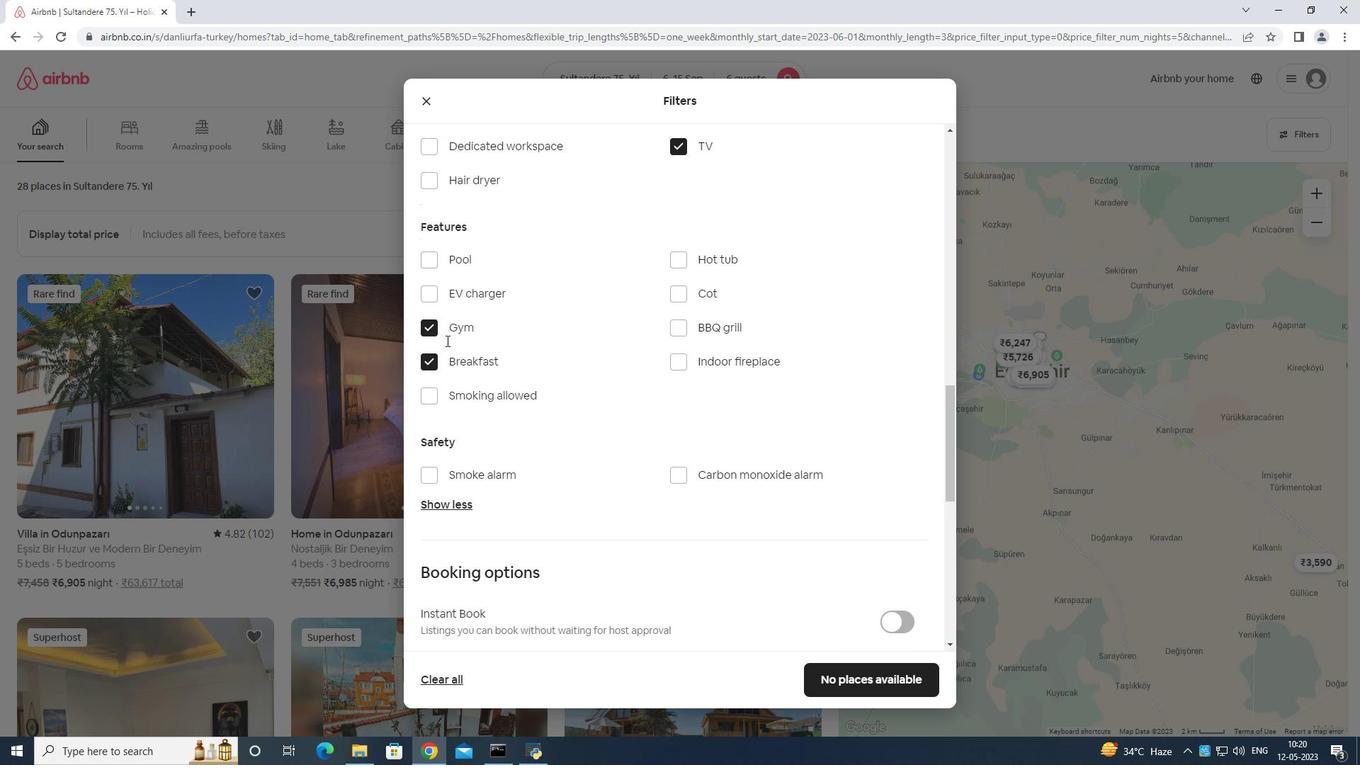 
Action: Mouse scrolled (448, 339) with delta (0, 0)
Screenshot: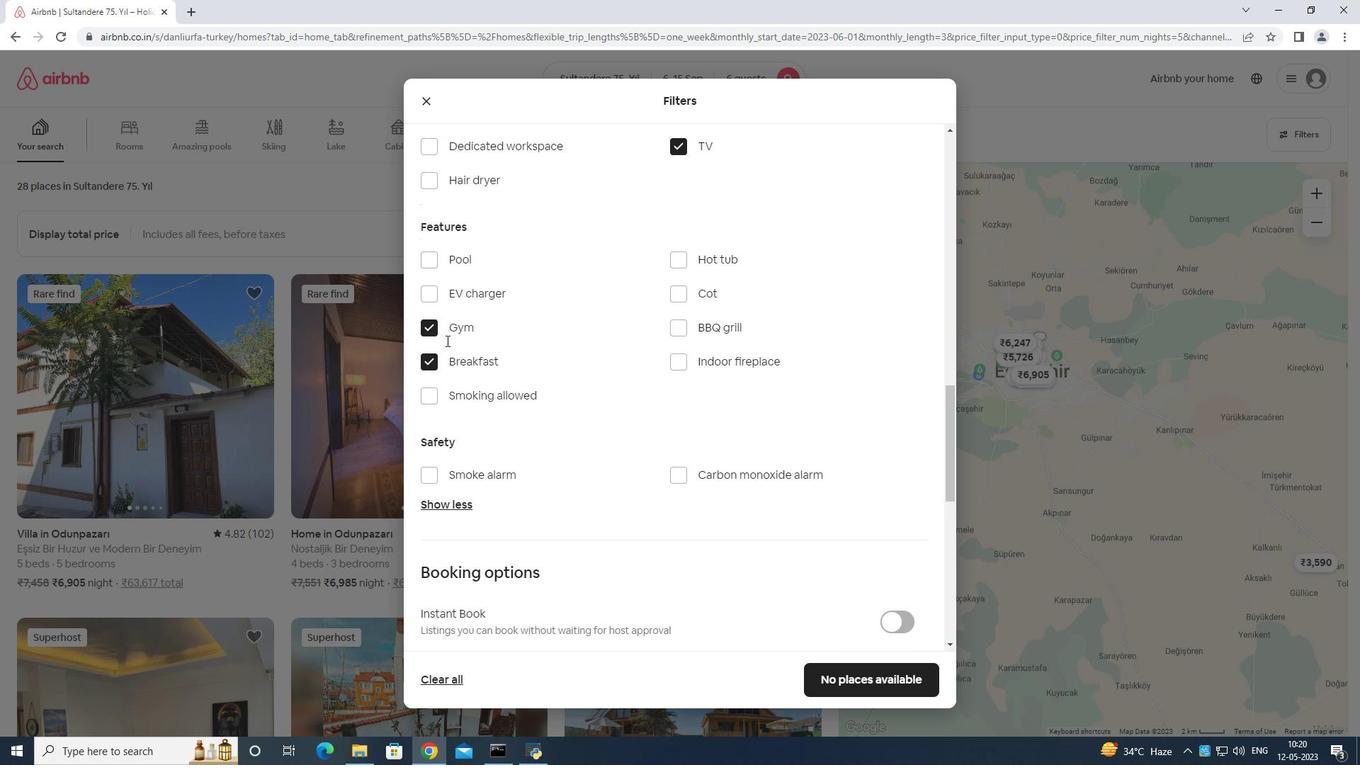 
Action: Mouse moved to (449, 338)
Screenshot: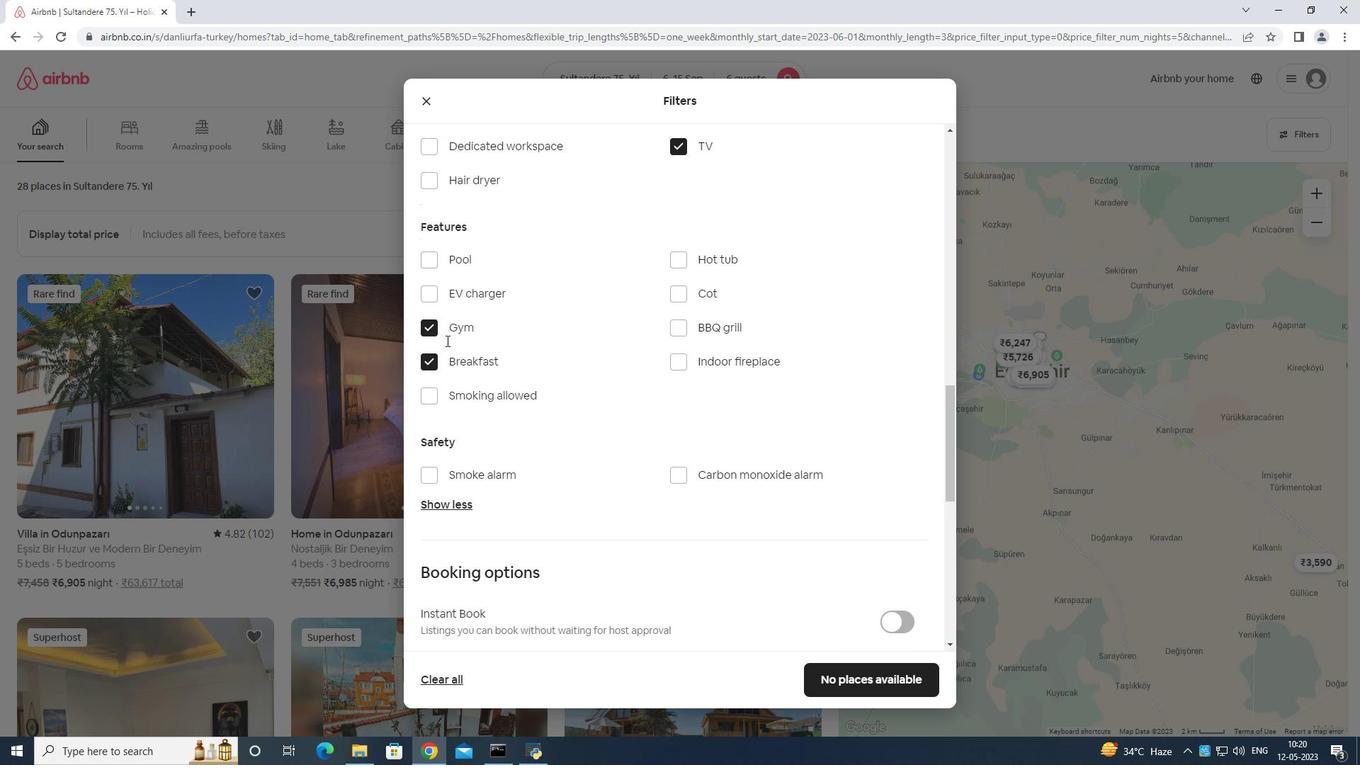 
Action: Mouse scrolled (449, 338) with delta (0, 0)
Screenshot: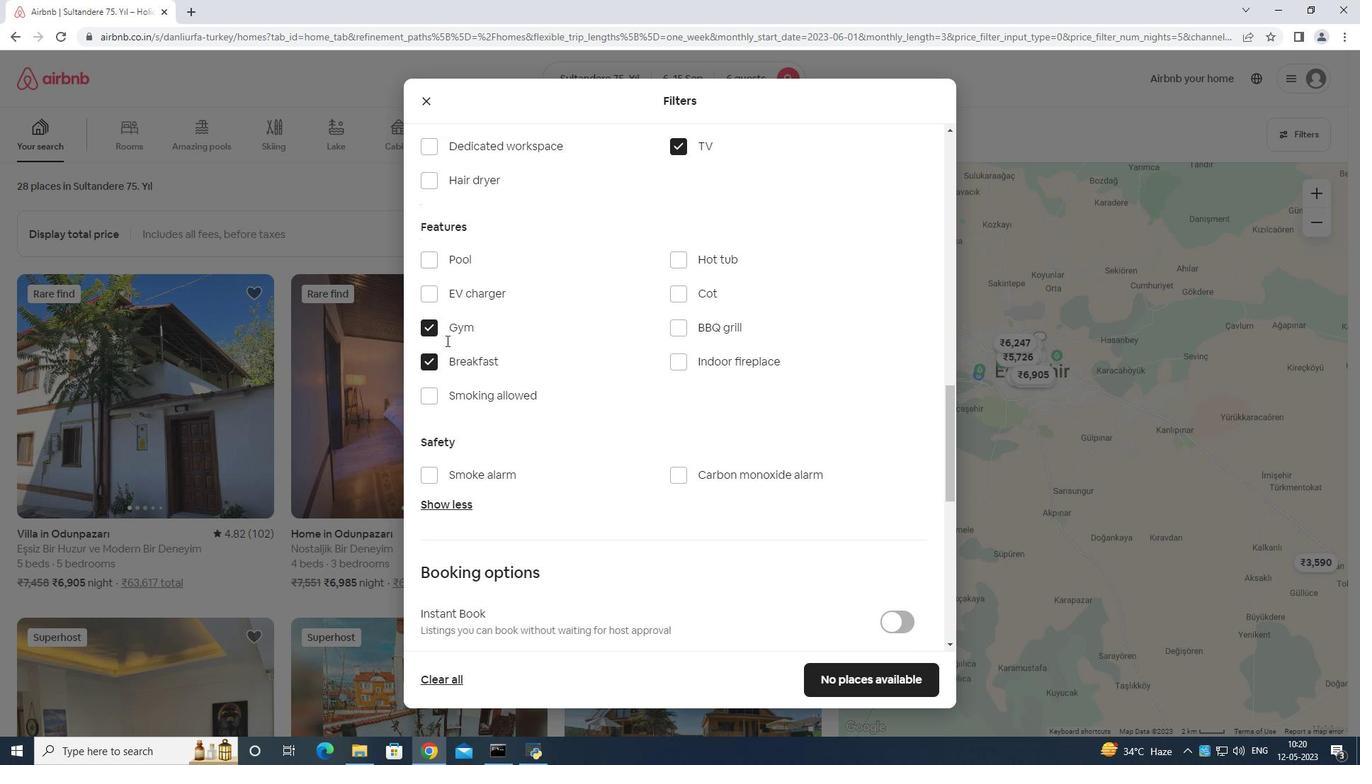
Action: Mouse moved to (449, 337)
Screenshot: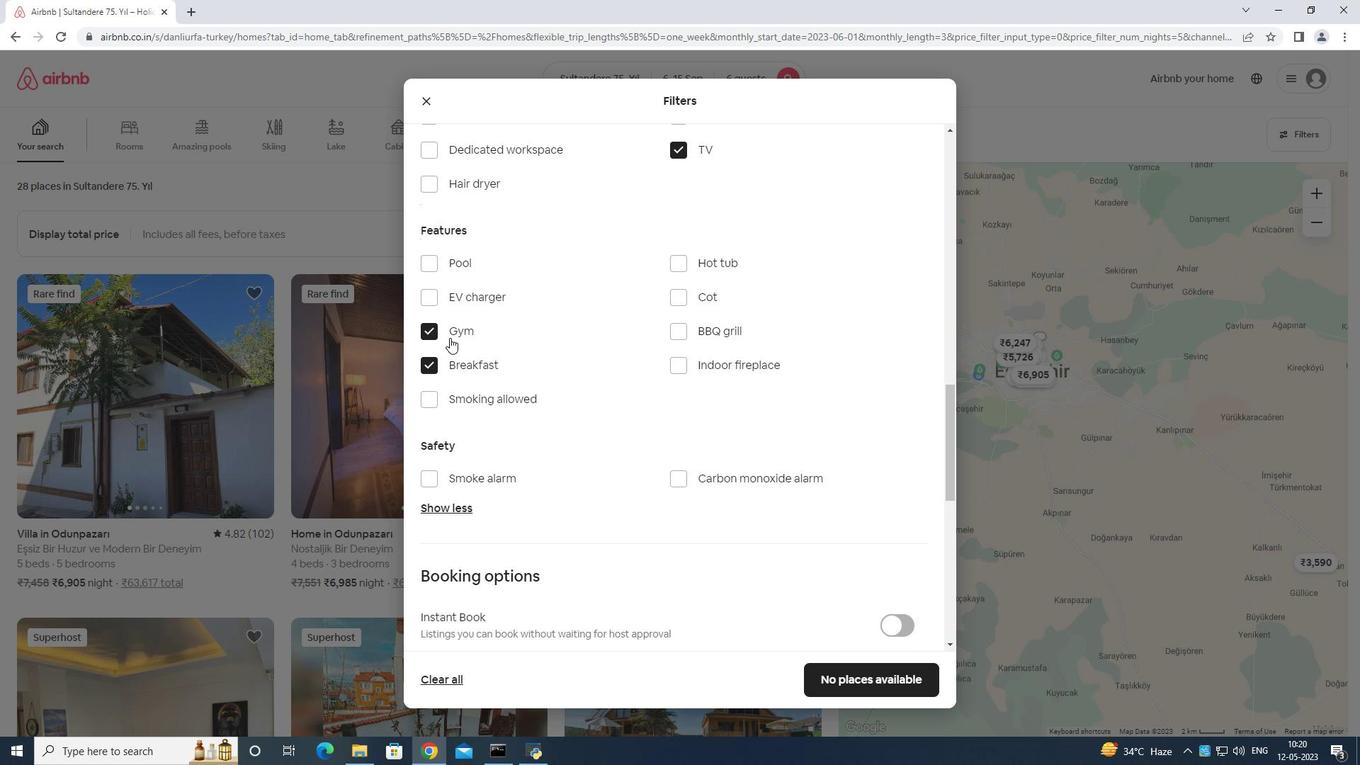 
Action: Mouse scrolled (449, 338) with delta (0, 0)
Screenshot: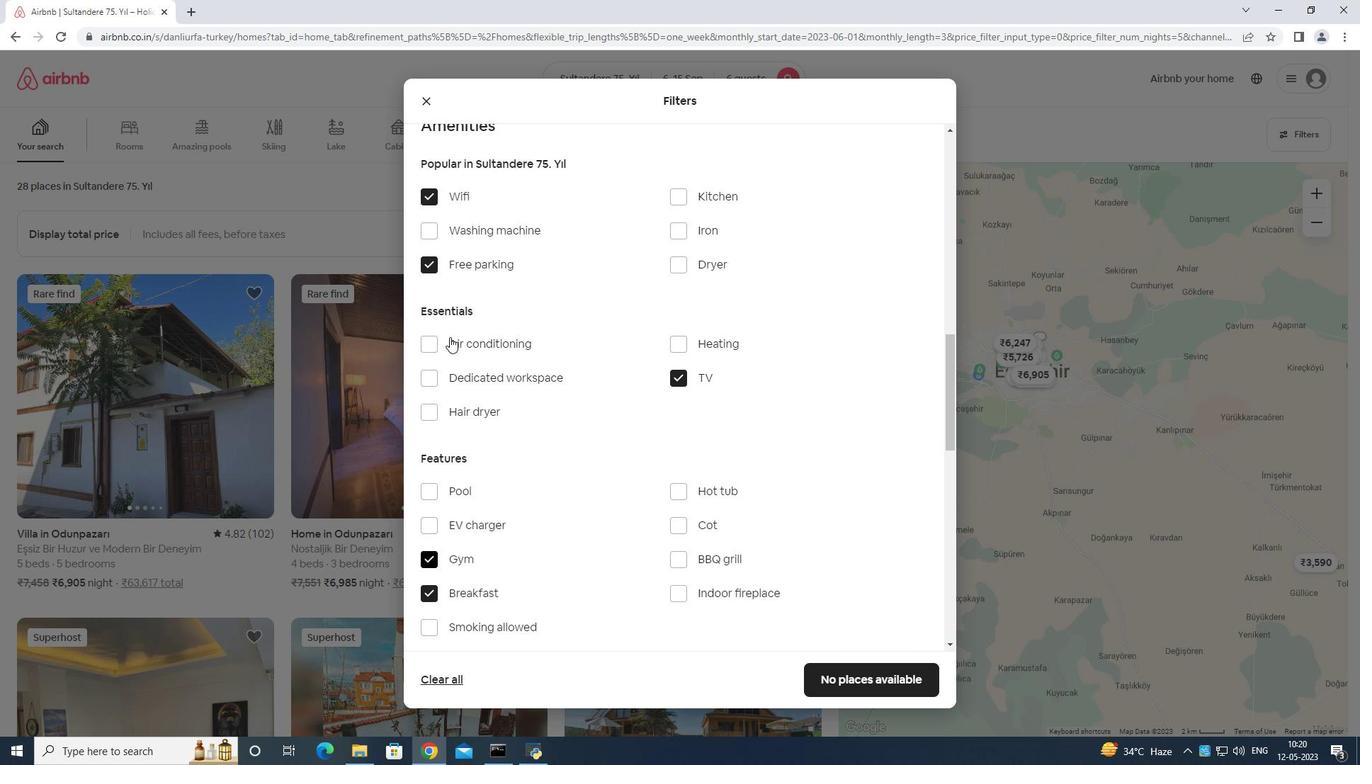 
Action: Mouse moved to (449, 336)
Screenshot: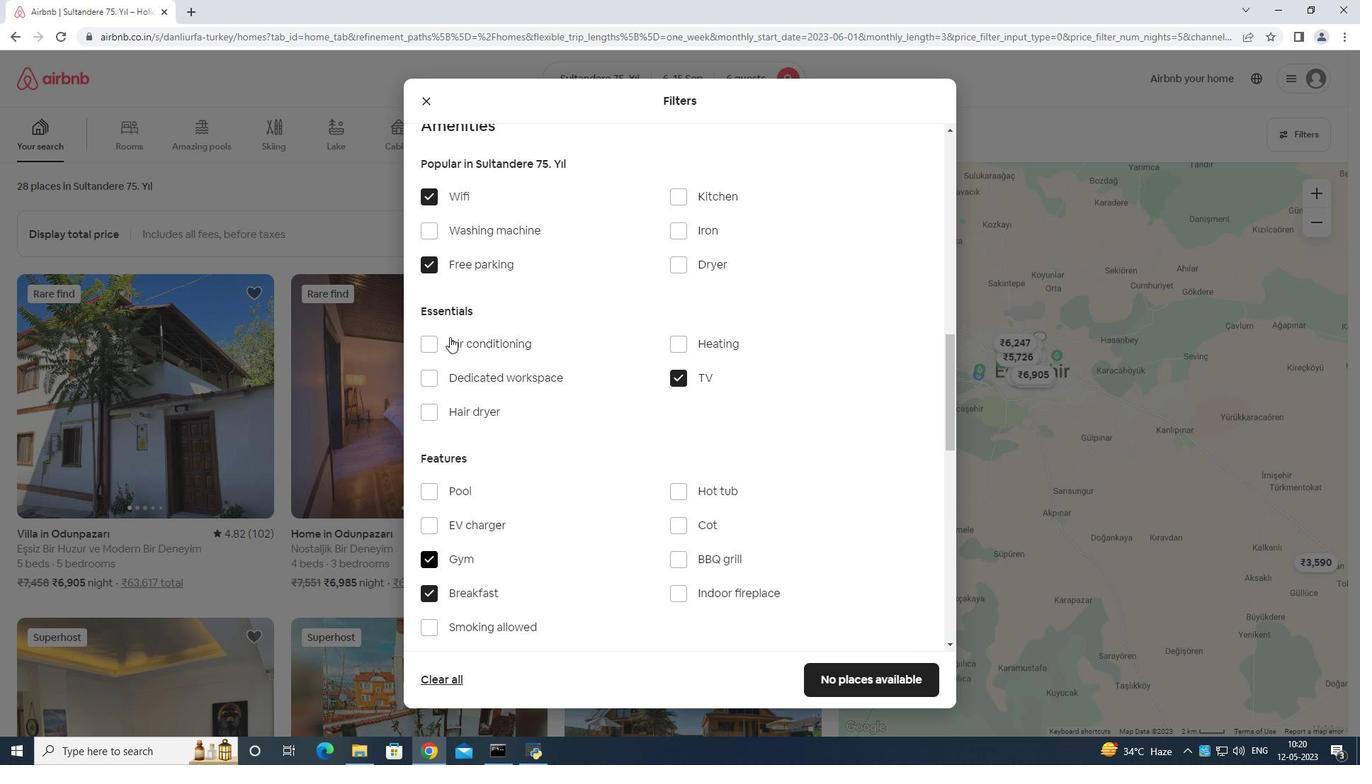 
Action: Mouse scrolled (449, 337) with delta (0, 0)
Screenshot: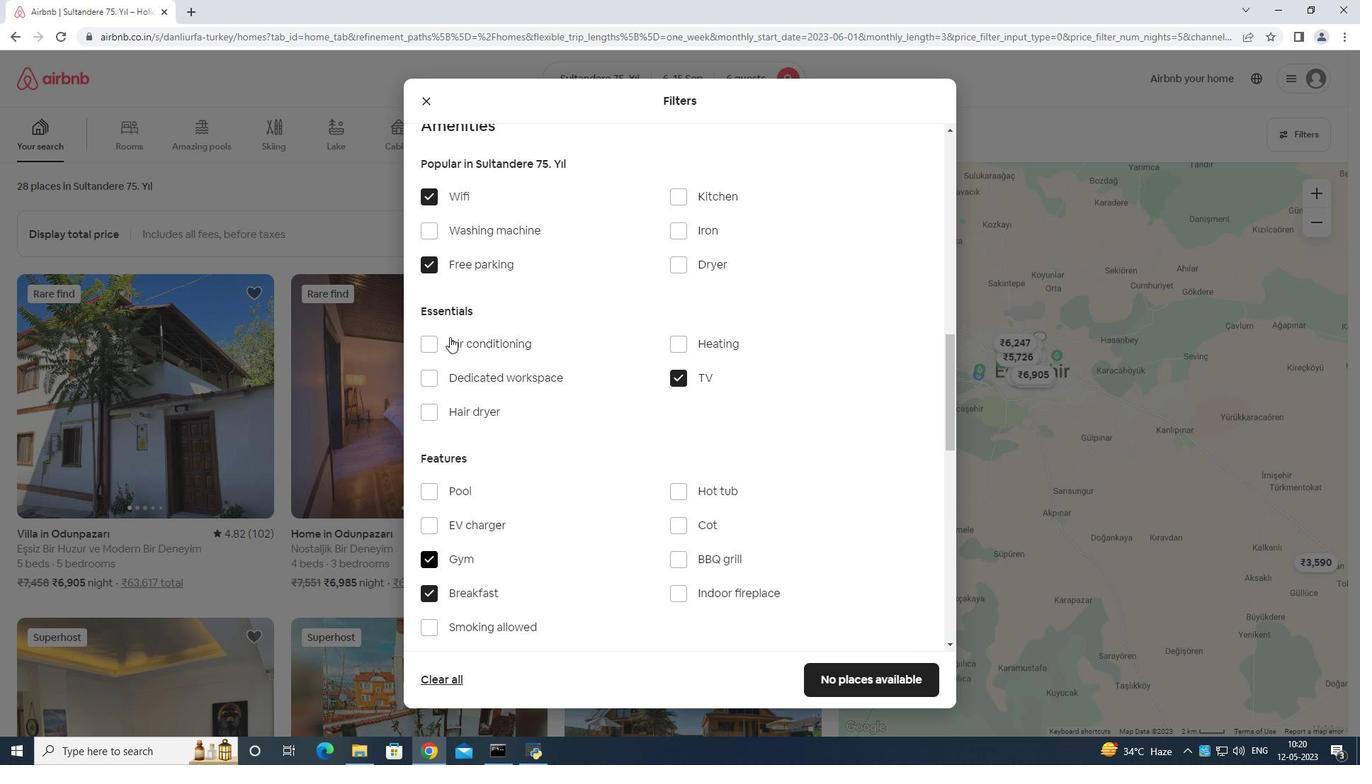 
Action: Mouse moved to (450, 335)
Screenshot: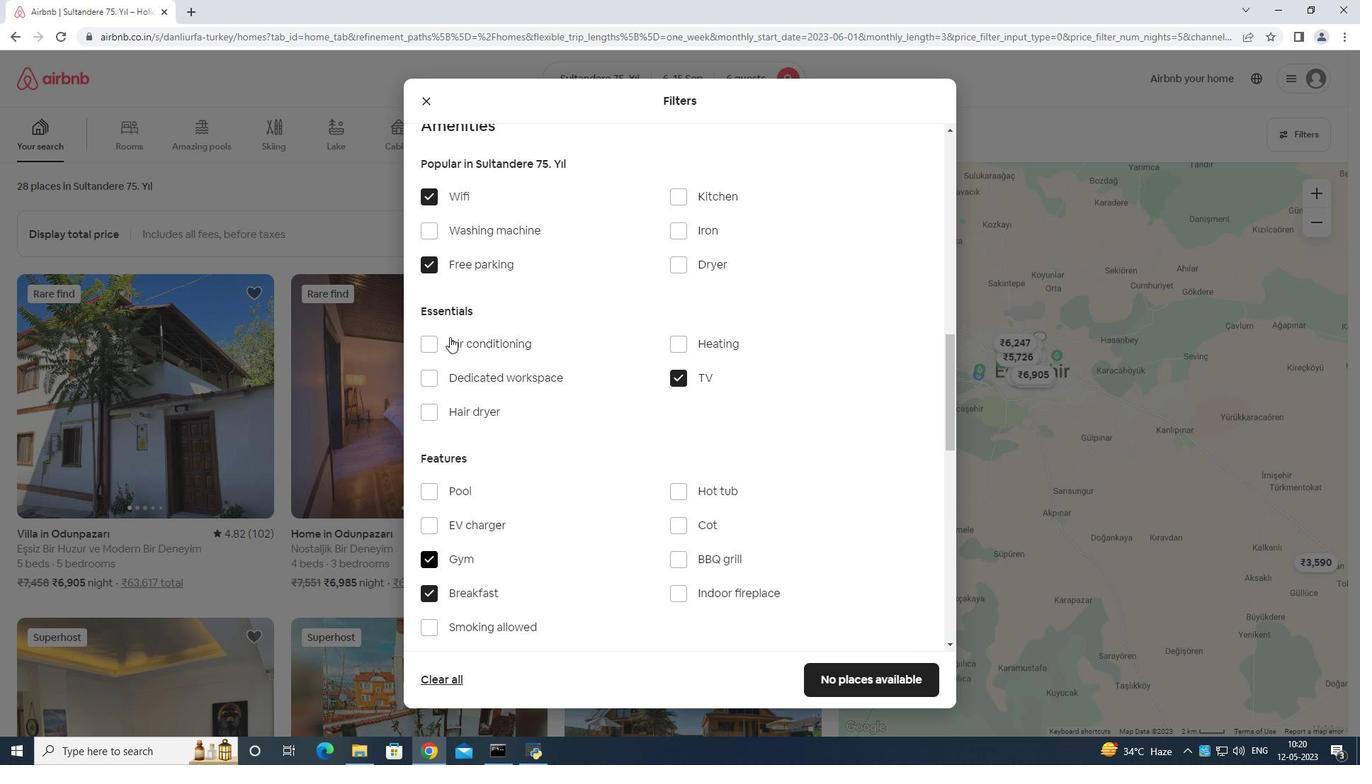 
Action: Mouse scrolled (450, 336) with delta (0, 0)
Screenshot: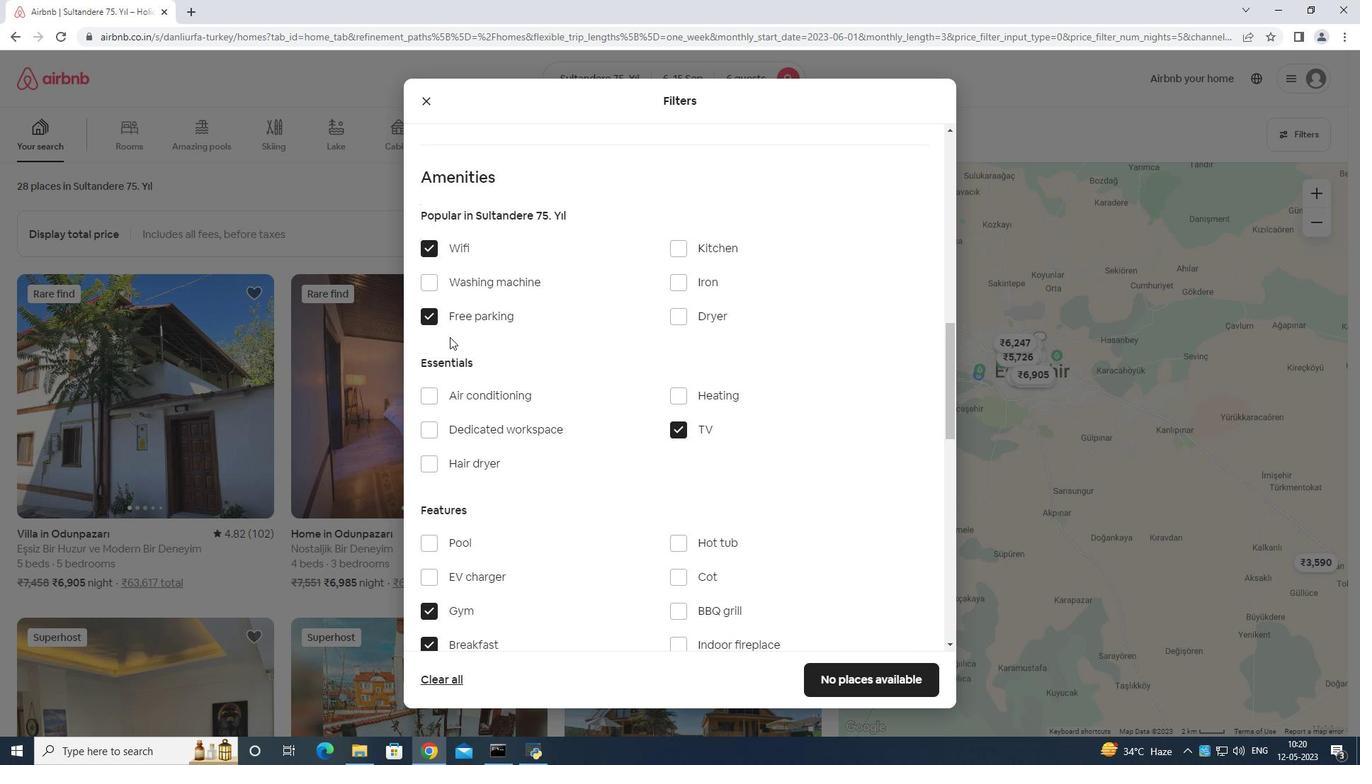 
Action: Mouse scrolled (450, 335) with delta (0, 0)
Screenshot: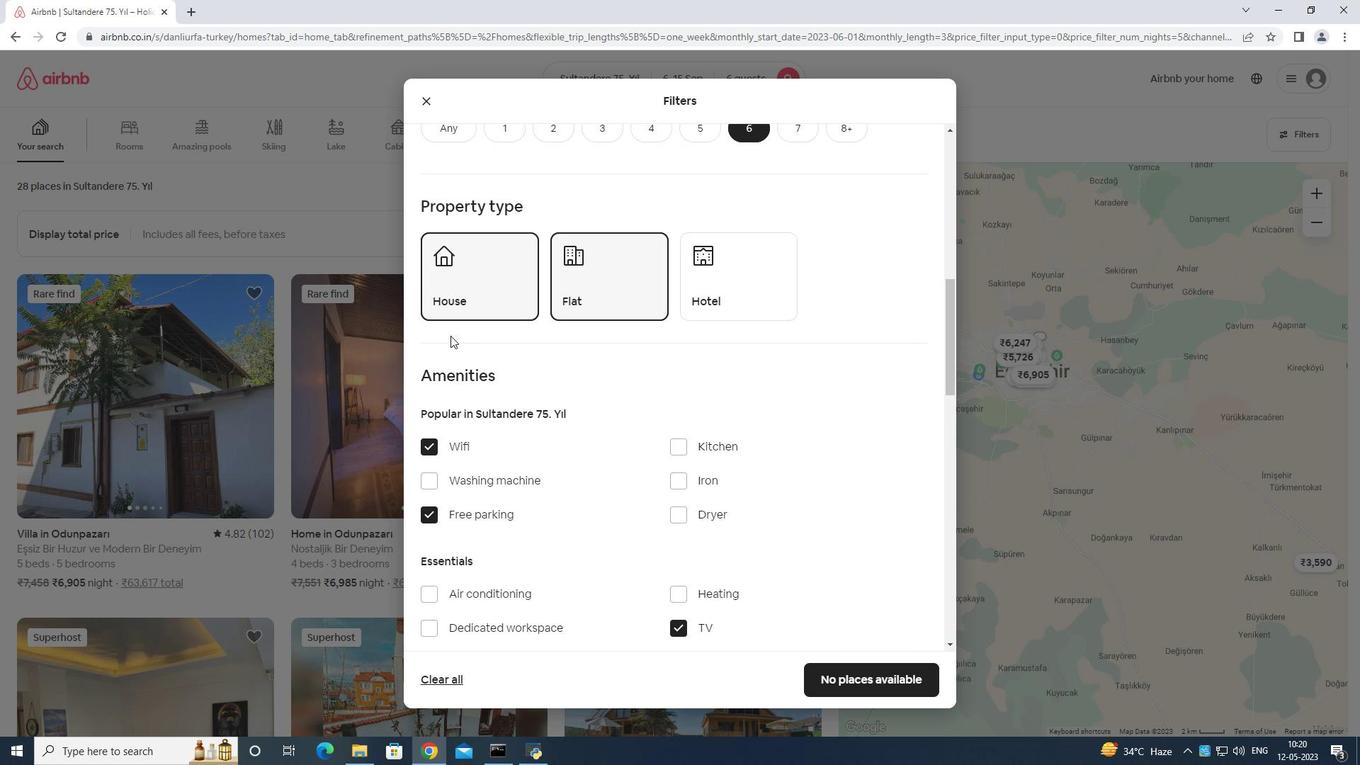 
Action: Mouse scrolled (450, 335) with delta (0, 0)
Screenshot: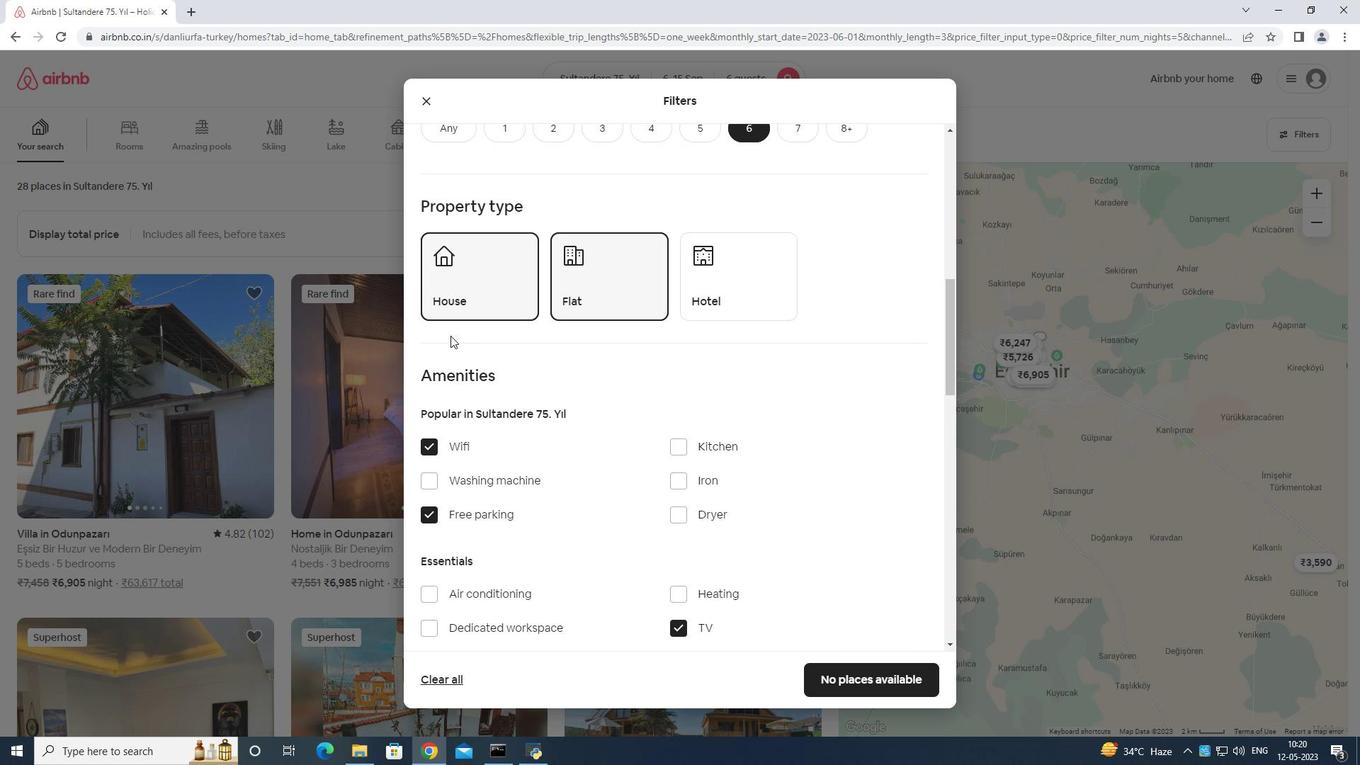 
Action: Mouse scrolled (450, 335) with delta (0, 0)
Screenshot: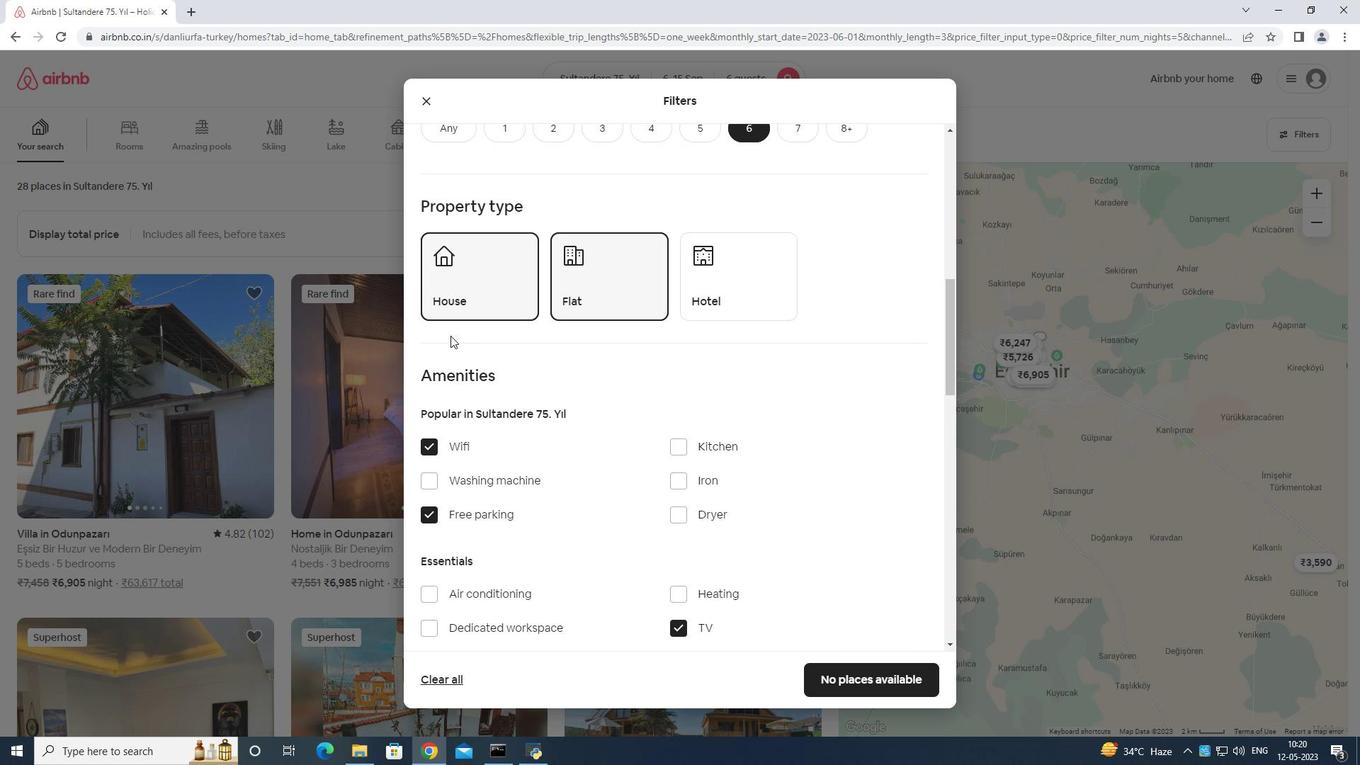 
Action: Mouse scrolled (450, 335) with delta (0, 0)
Screenshot: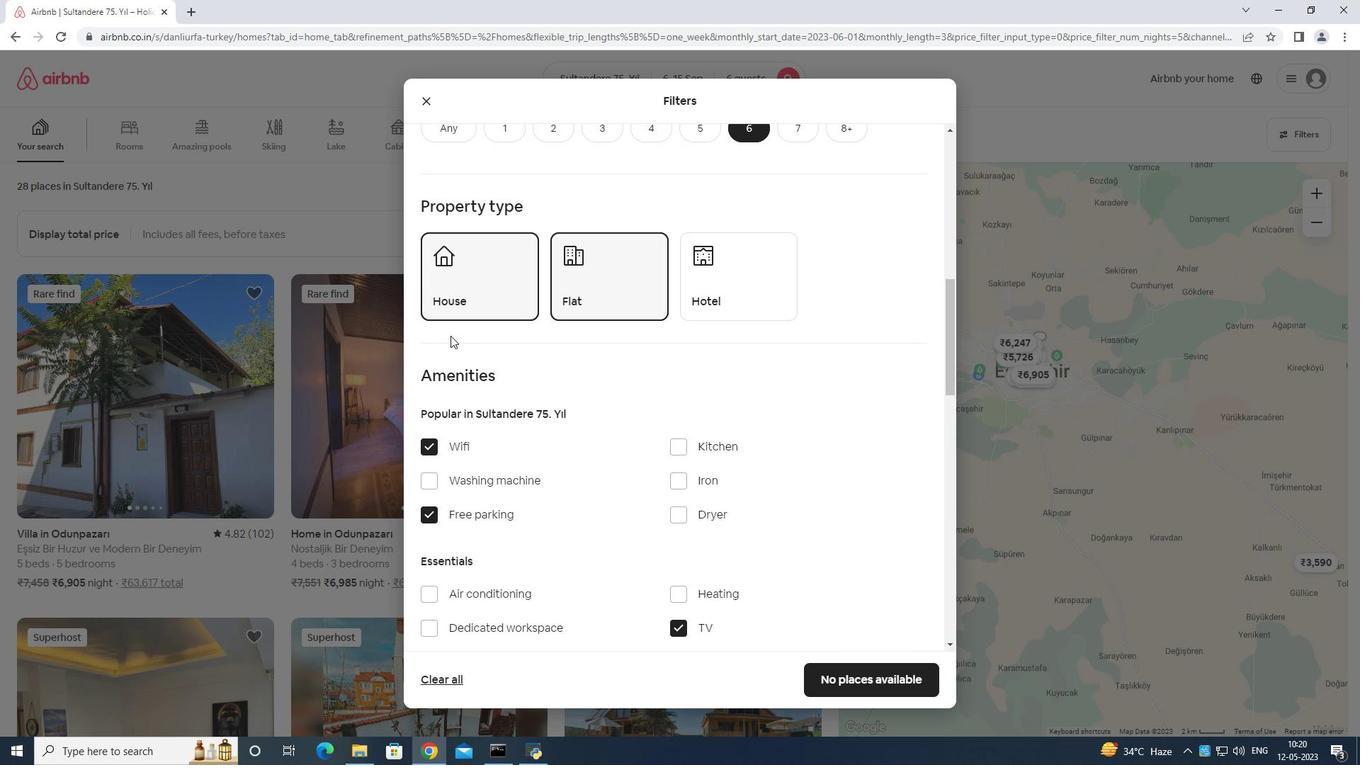 
Action: Mouse scrolled (450, 335) with delta (0, 0)
Screenshot: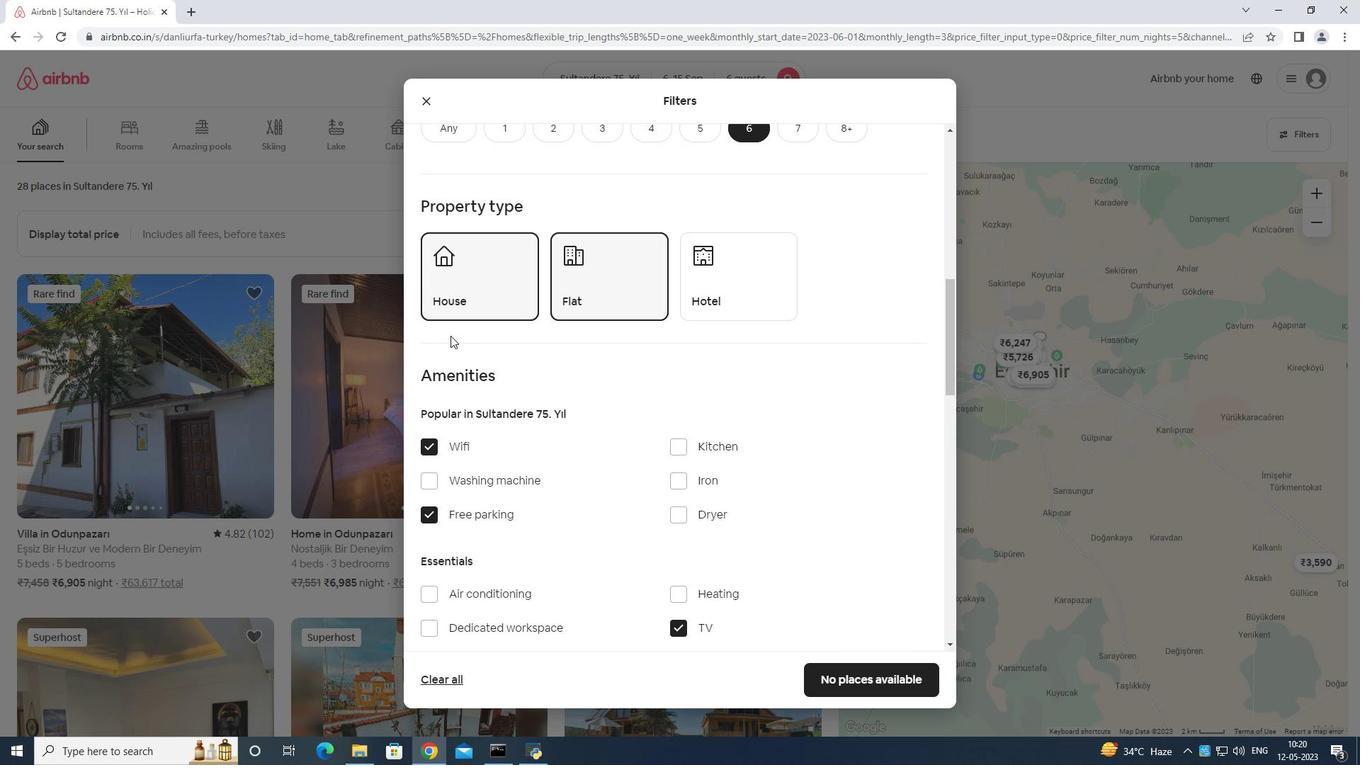 
Action: Mouse moved to (450, 335)
Screenshot: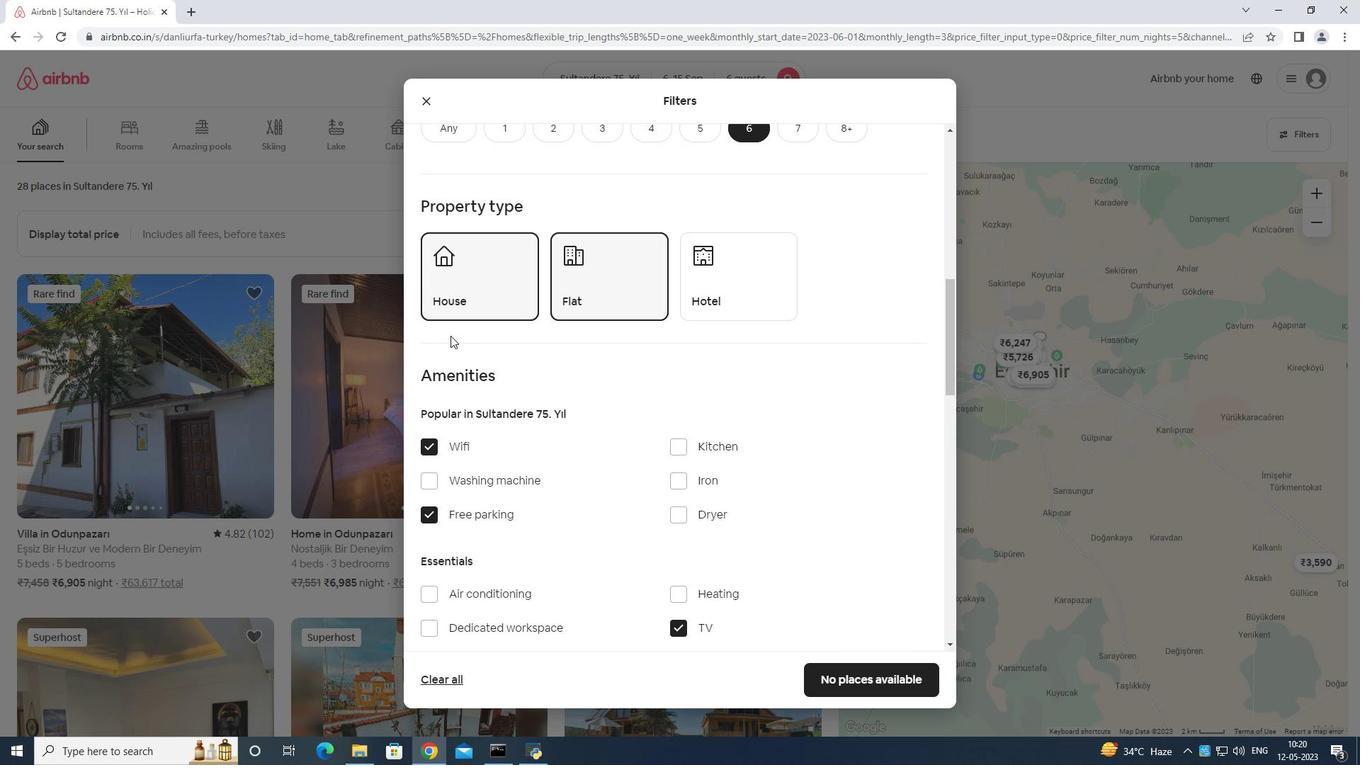 
Action: Mouse scrolled (450, 335) with delta (0, 0)
Screenshot: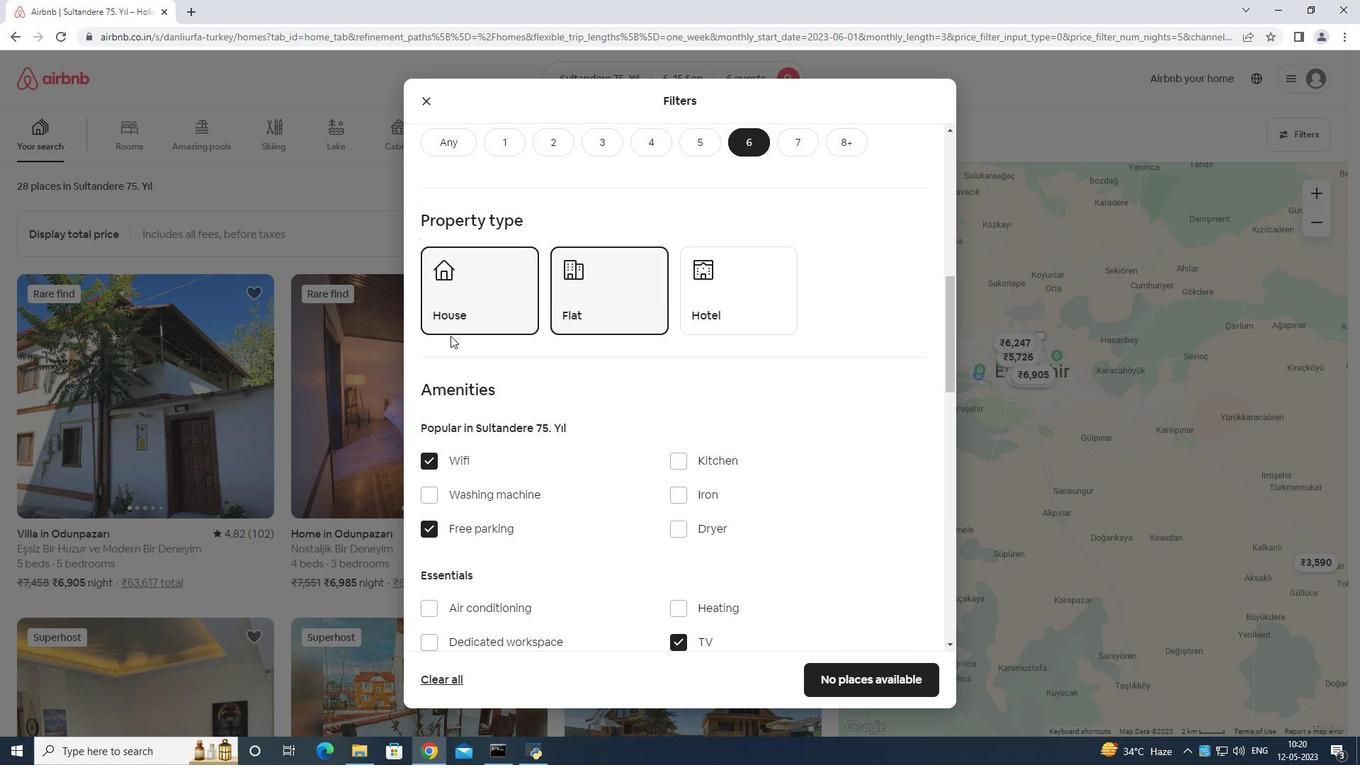 
Action: Mouse moved to (449, 340)
Screenshot: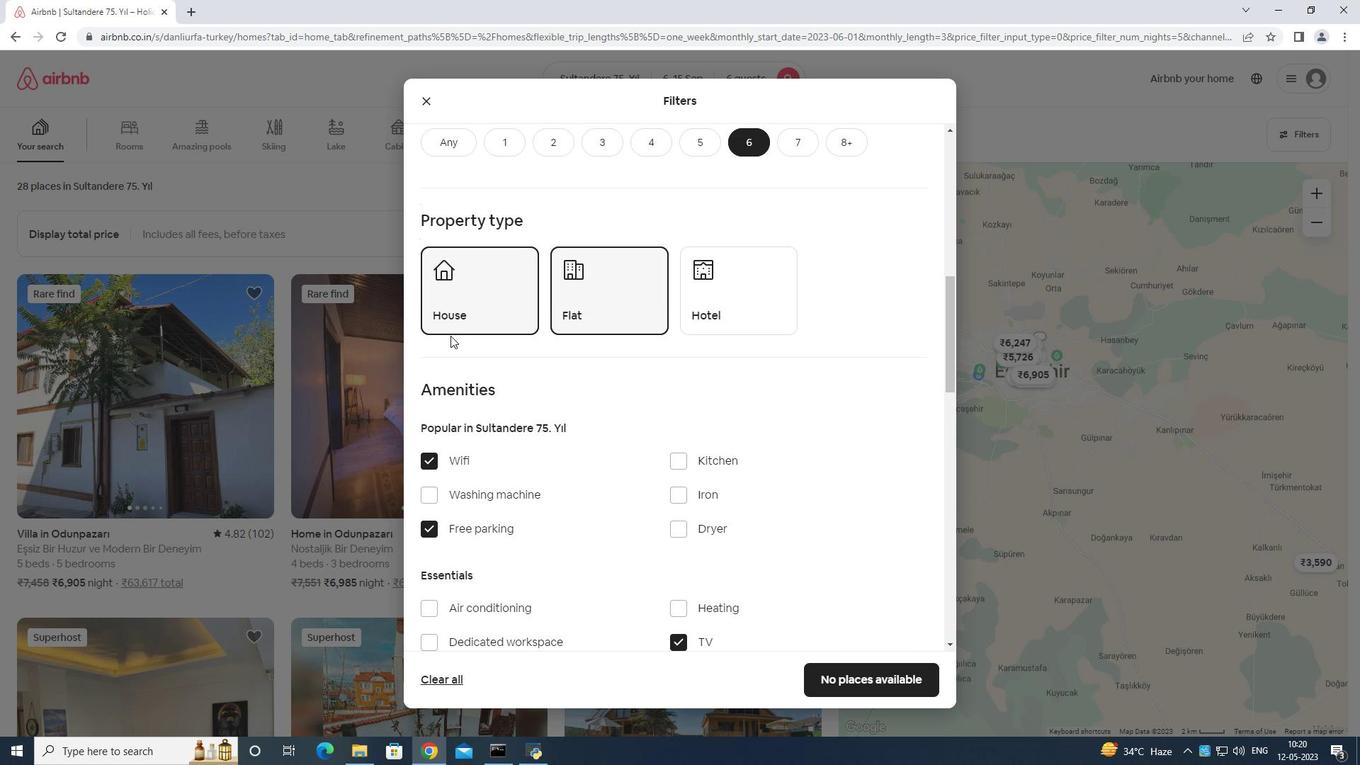 
Action: Mouse scrolled (449, 339) with delta (0, 0)
Screenshot: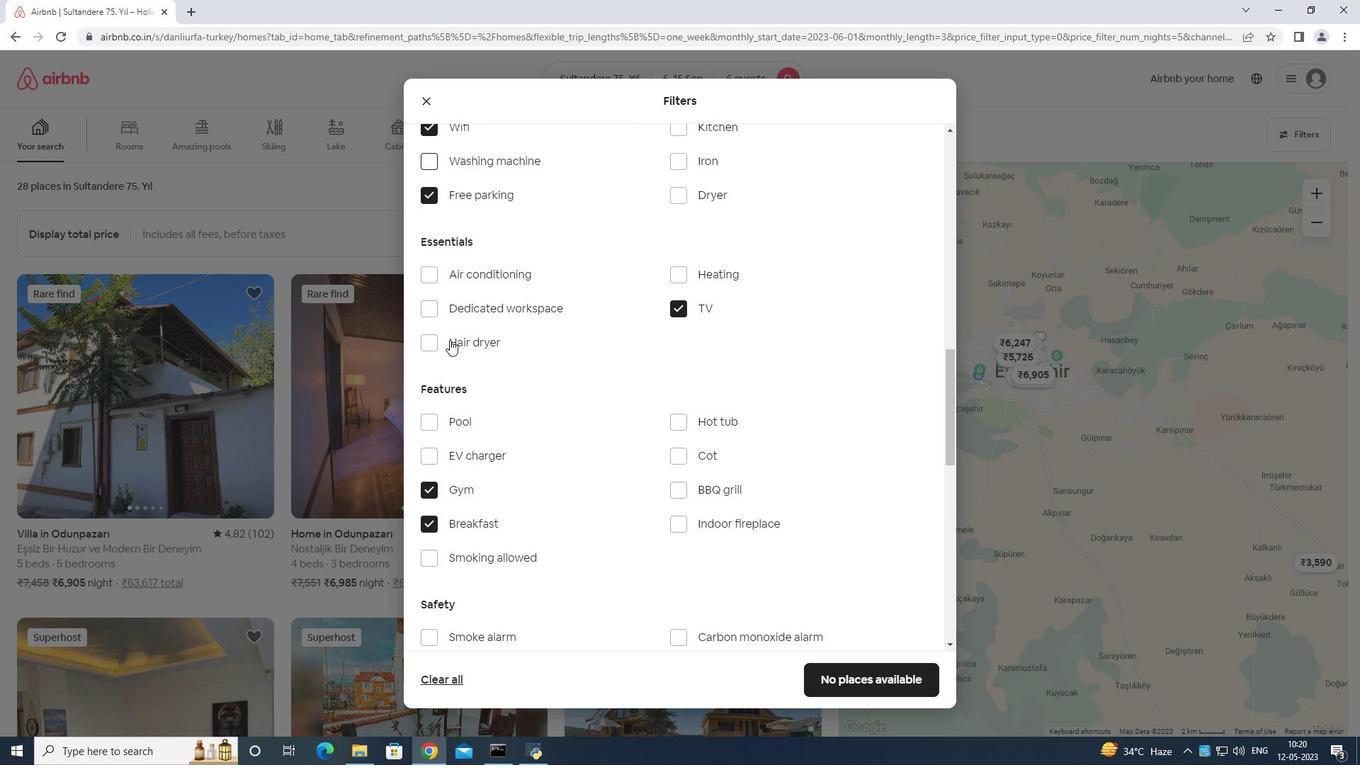 
Action: Mouse scrolled (449, 339) with delta (0, 0)
Screenshot: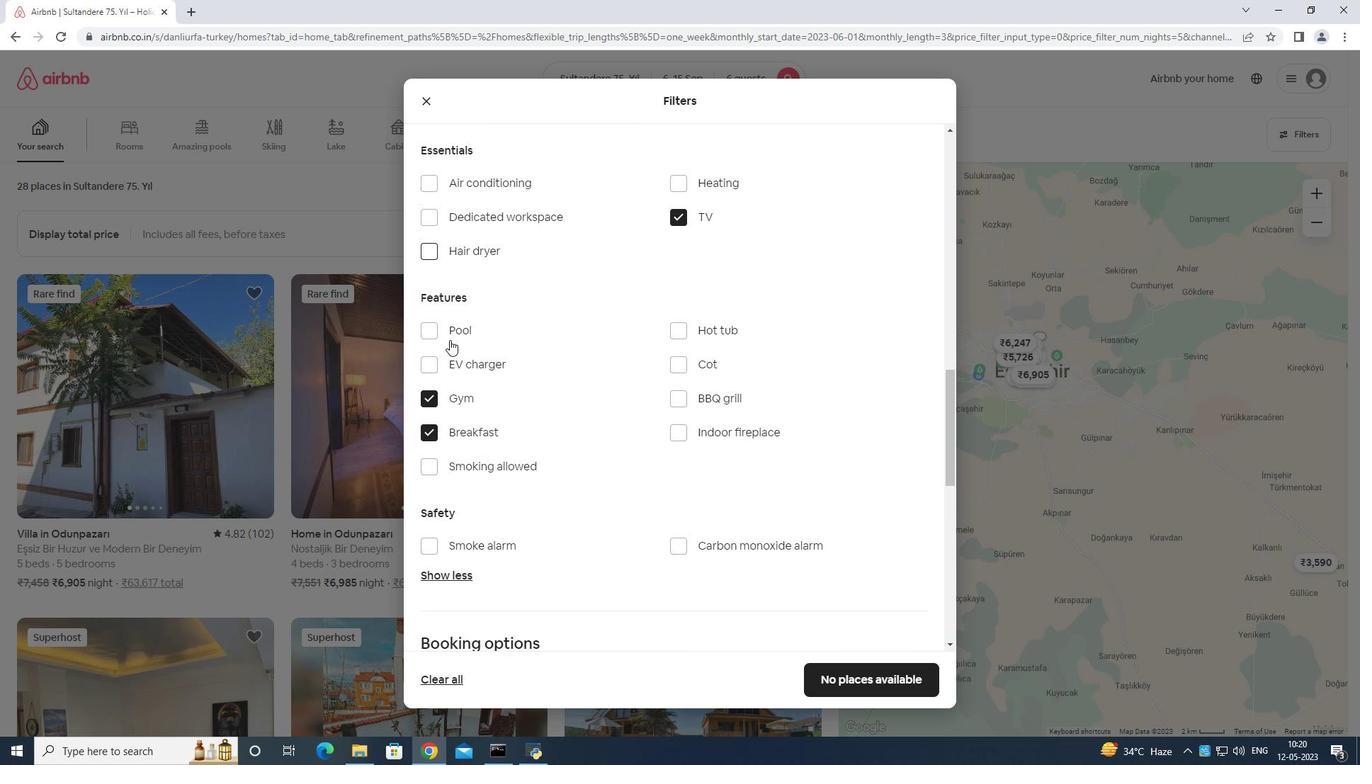 
Action: Mouse scrolled (449, 339) with delta (0, 0)
Screenshot: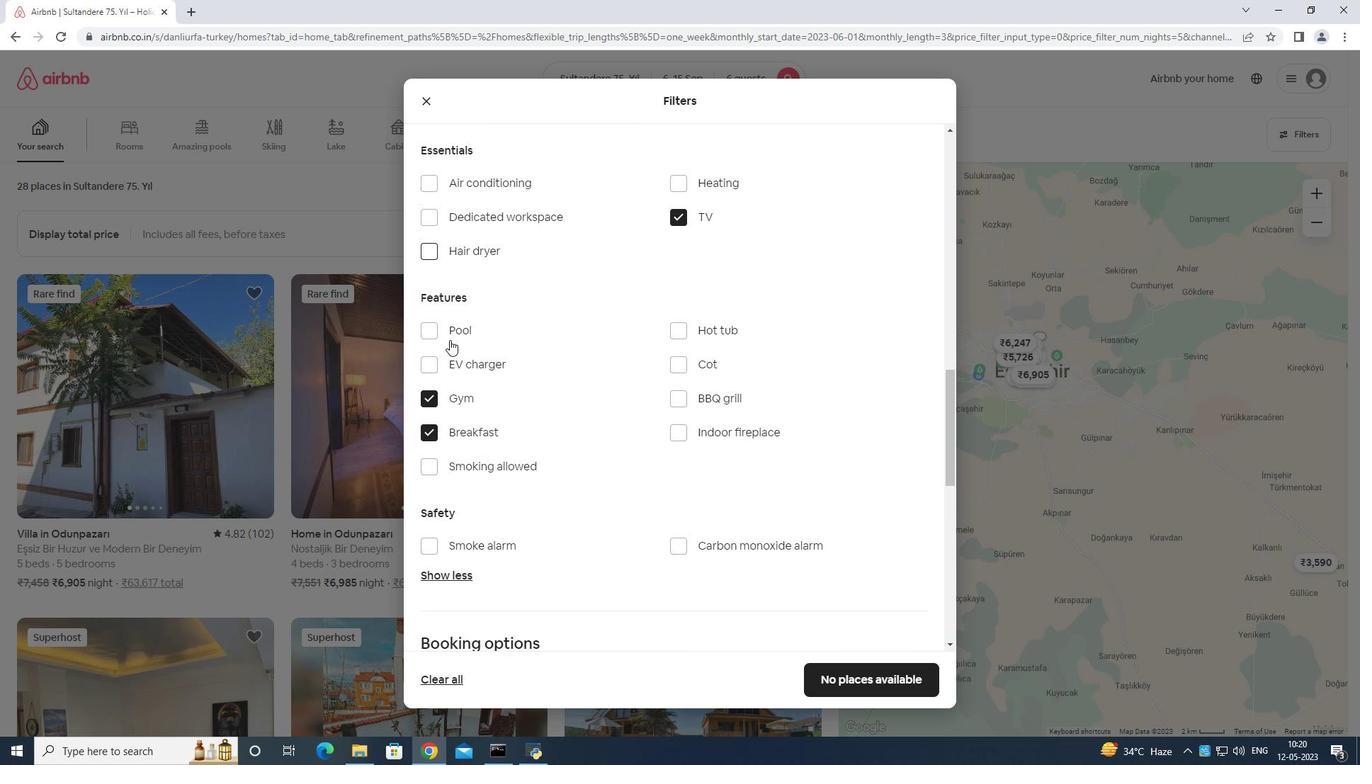 
Action: Mouse scrolled (449, 339) with delta (0, 0)
Screenshot: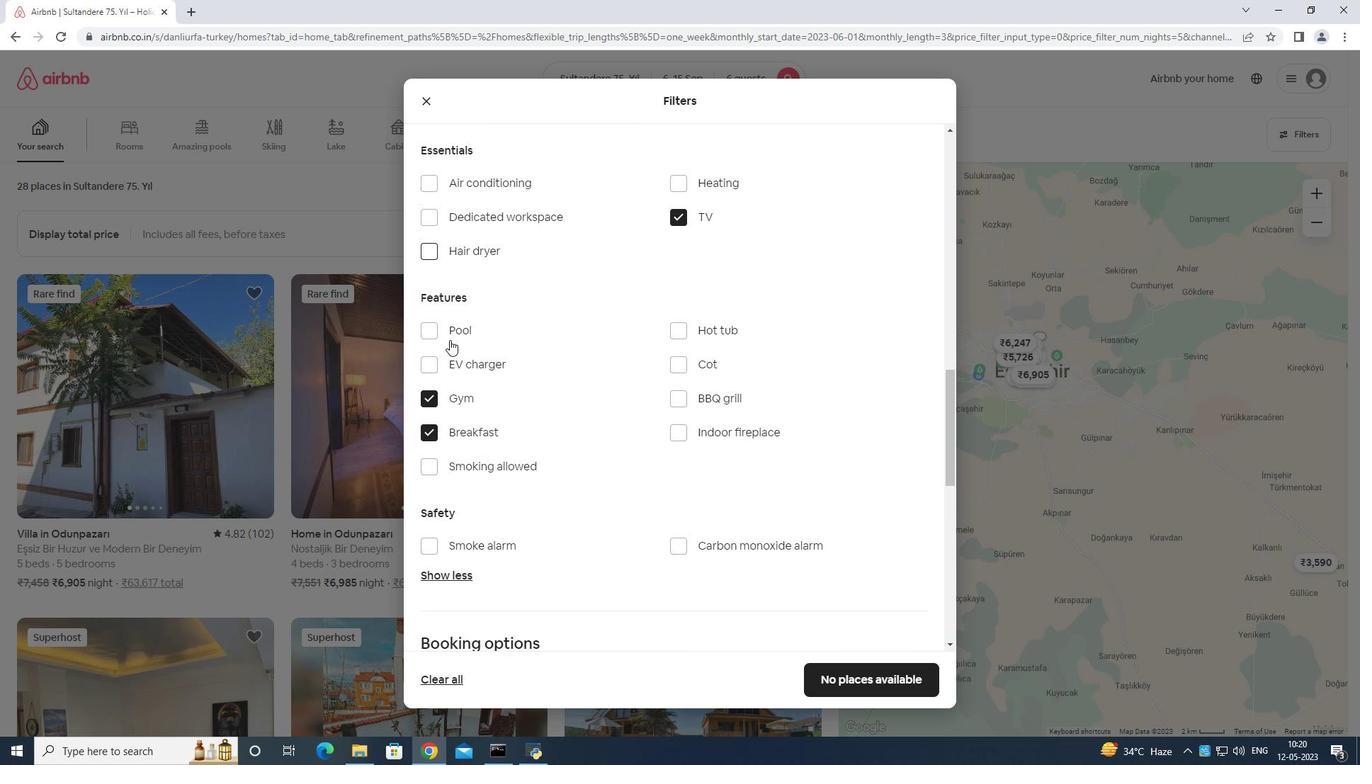 
Action: Mouse moved to (455, 342)
Screenshot: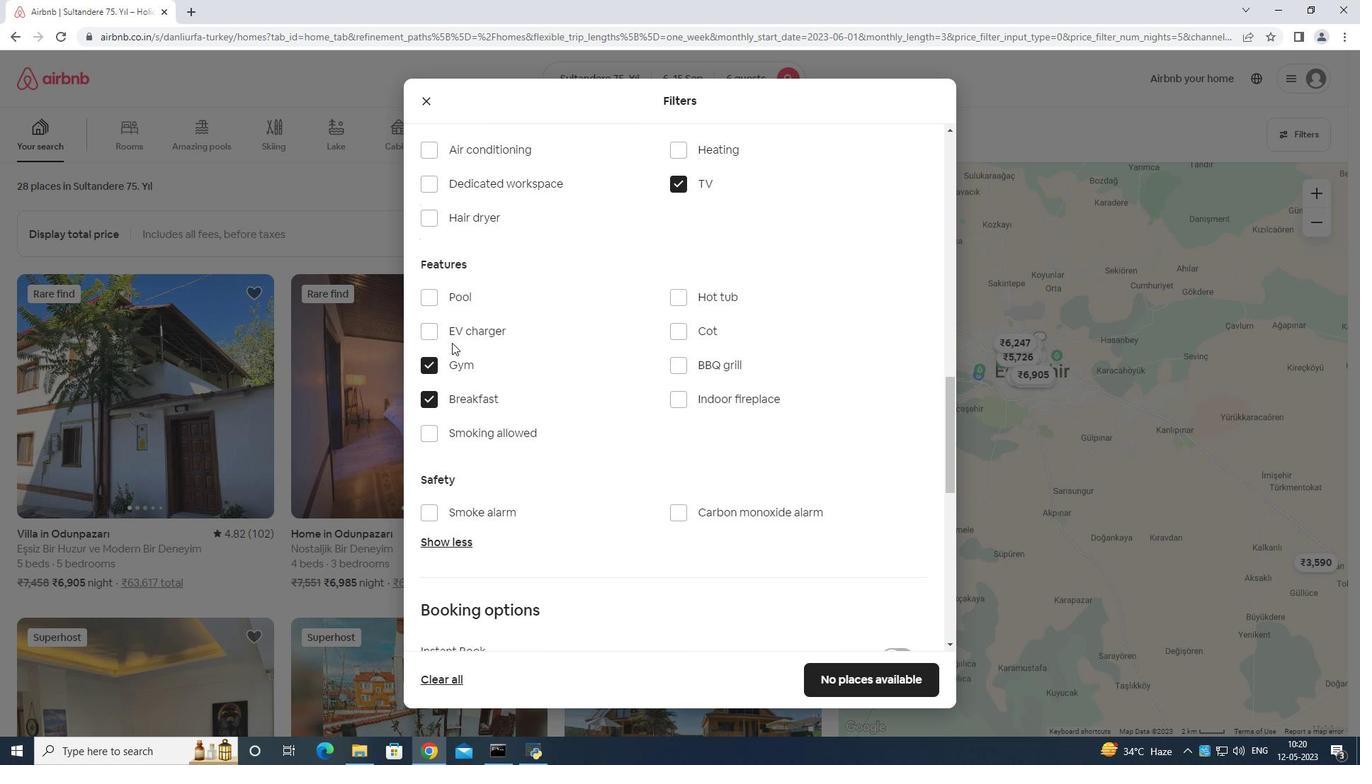 
Action: Mouse scrolled (455, 341) with delta (0, 0)
Screenshot: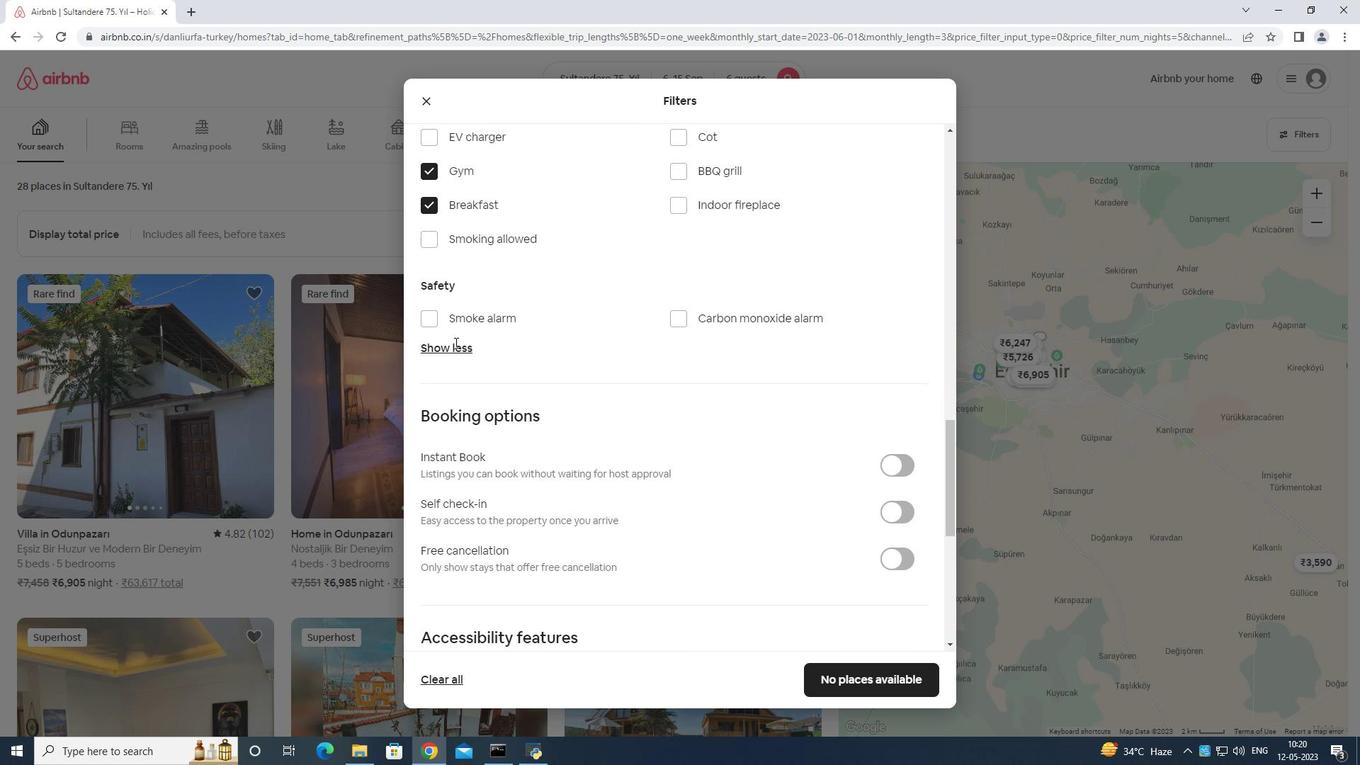 
Action: Mouse moved to (456, 342)
Screenshot: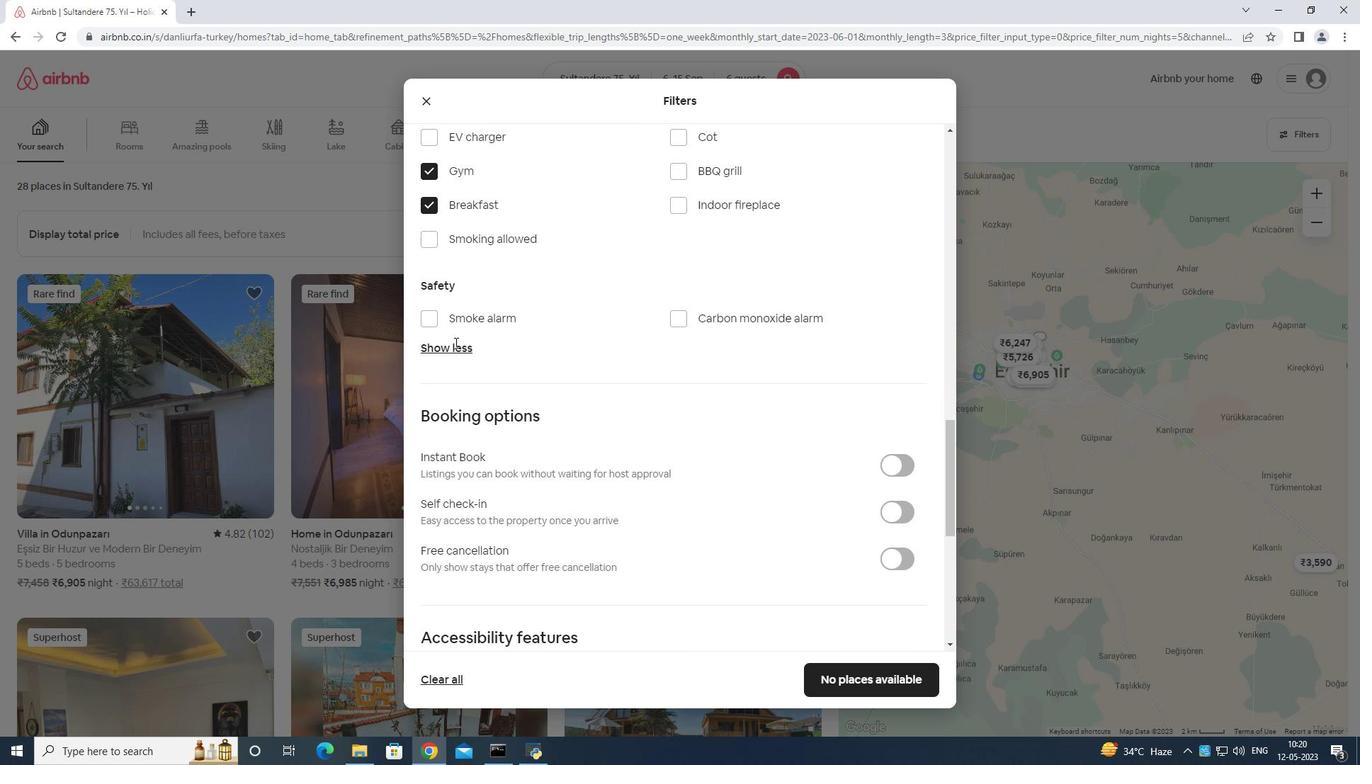 
Action: Mouse scrolled (455, 341) with delta (0, 0)
Screenshot: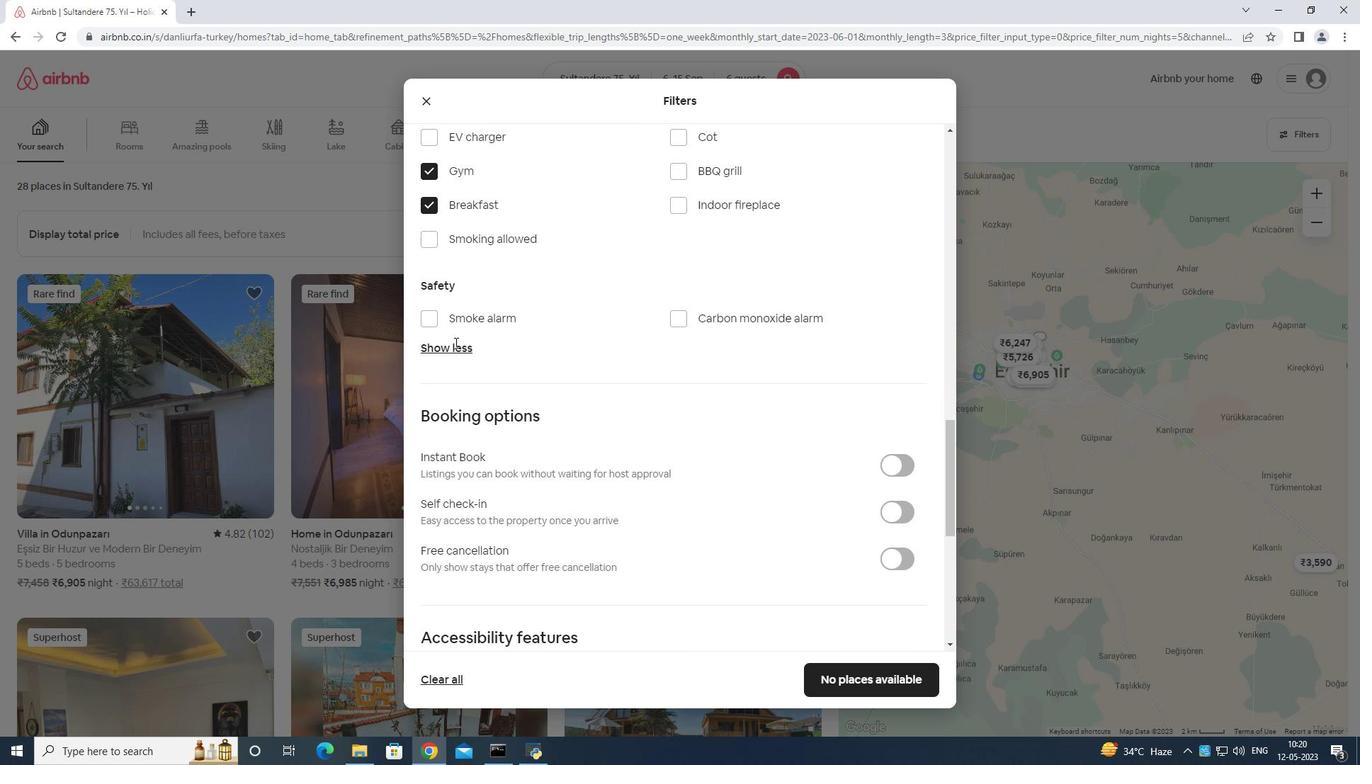 
Action: Mouse moved to (469, 341)
Screenshot: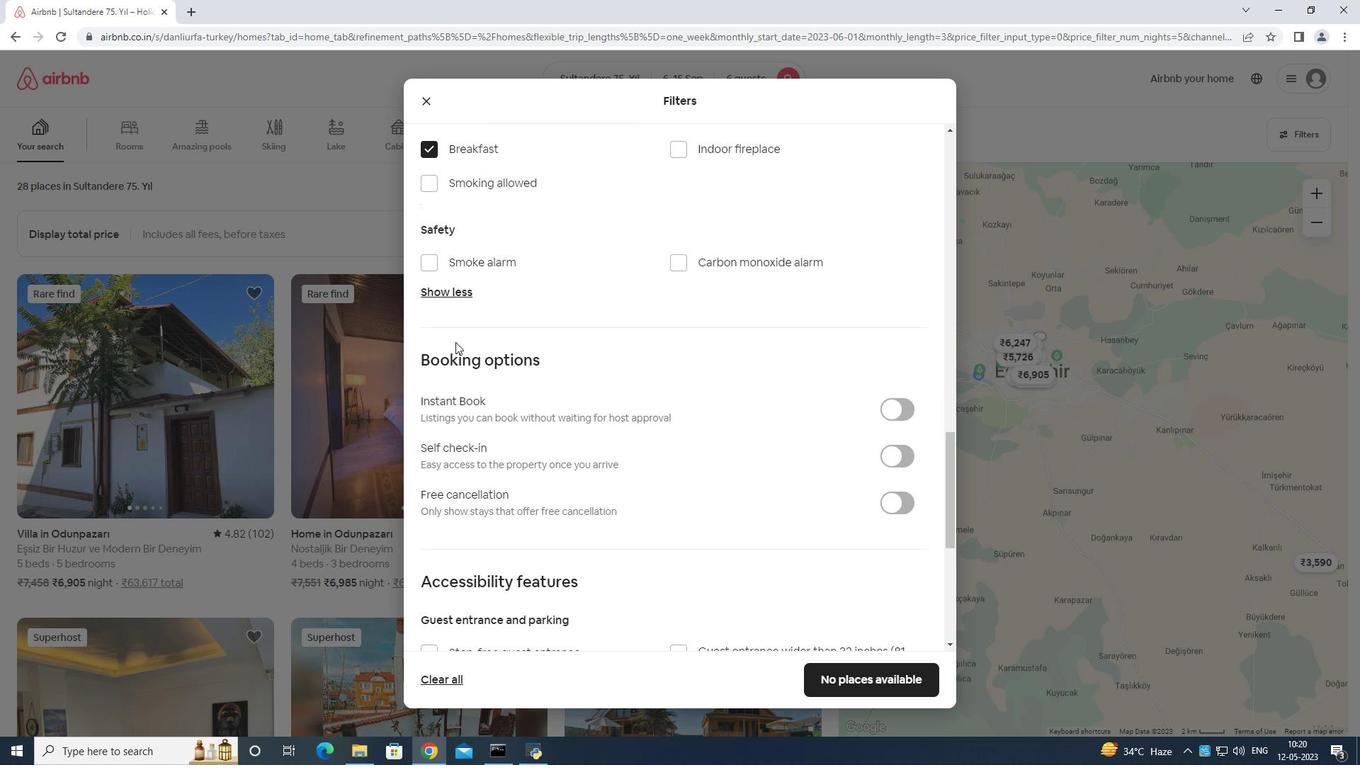 
Action: Mouse scrolled (456, 341) with delta (0, 0)
Screenshot: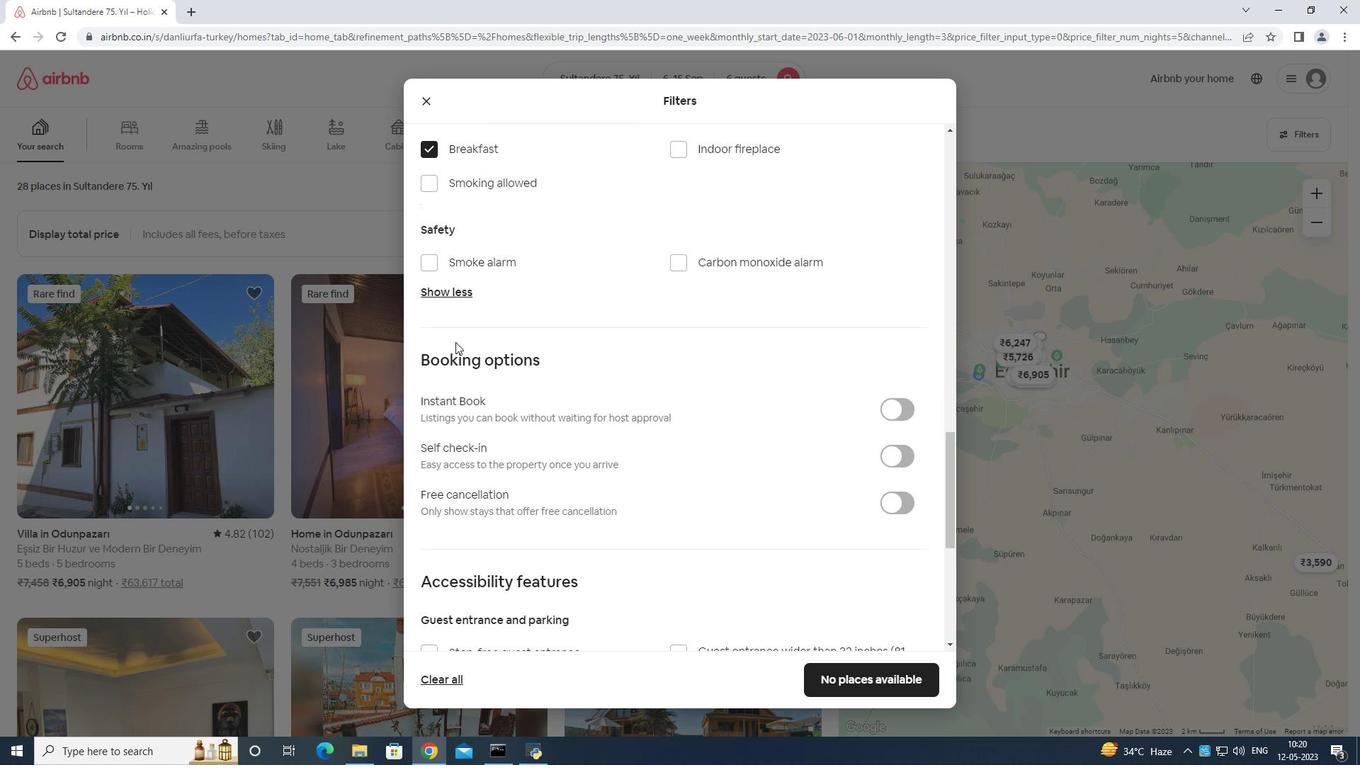 
Action: Mouse moved to (903, 241)
Screenshot: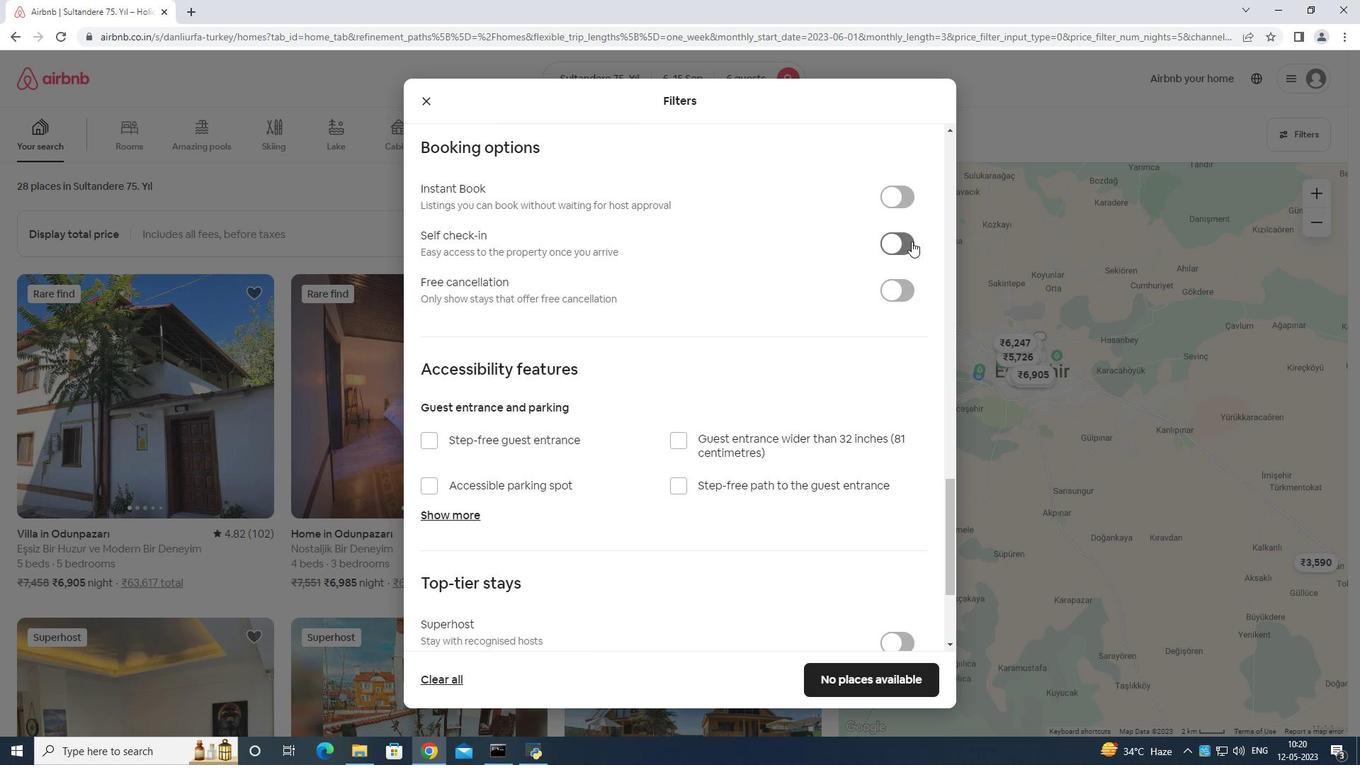 
Action: Mouse pressed left at (903, 241)
Screenshot: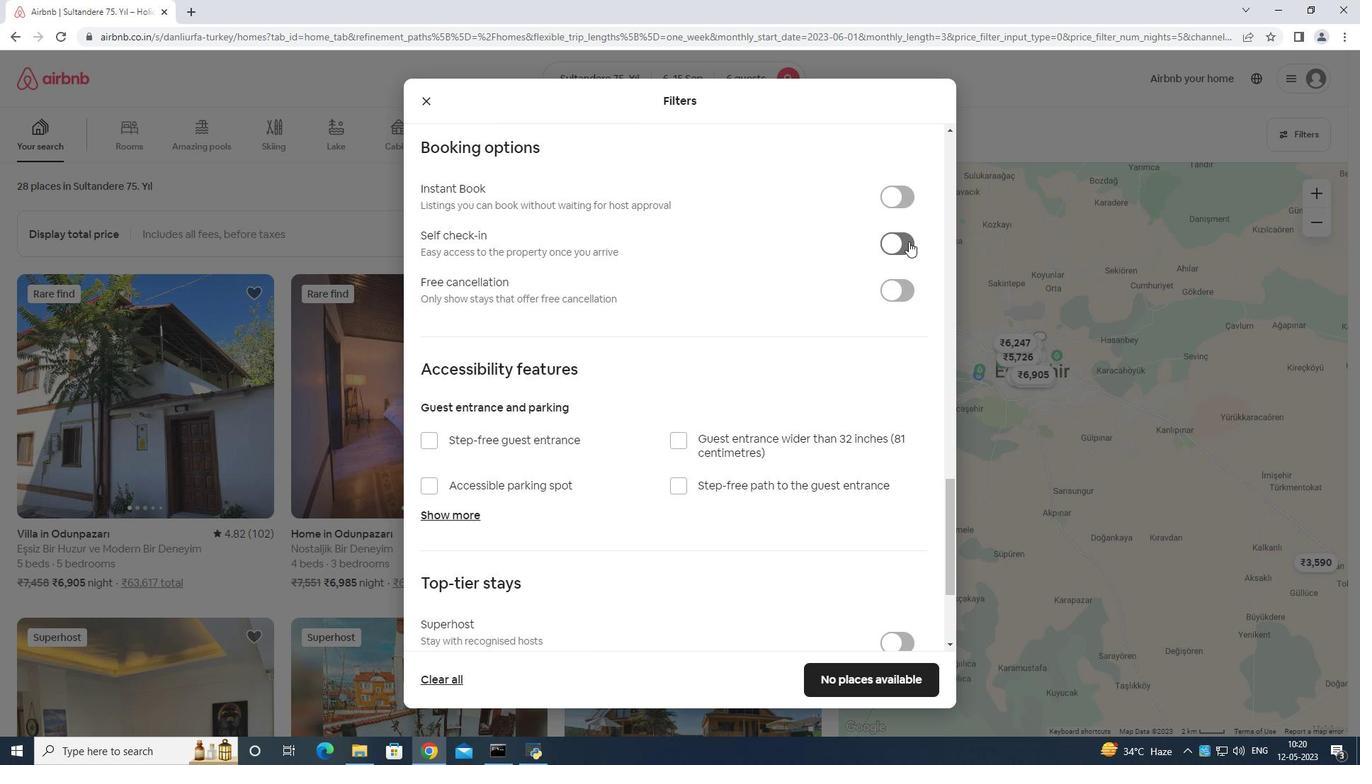 
Action: Mouse moved to (888, 224)
Screenshot: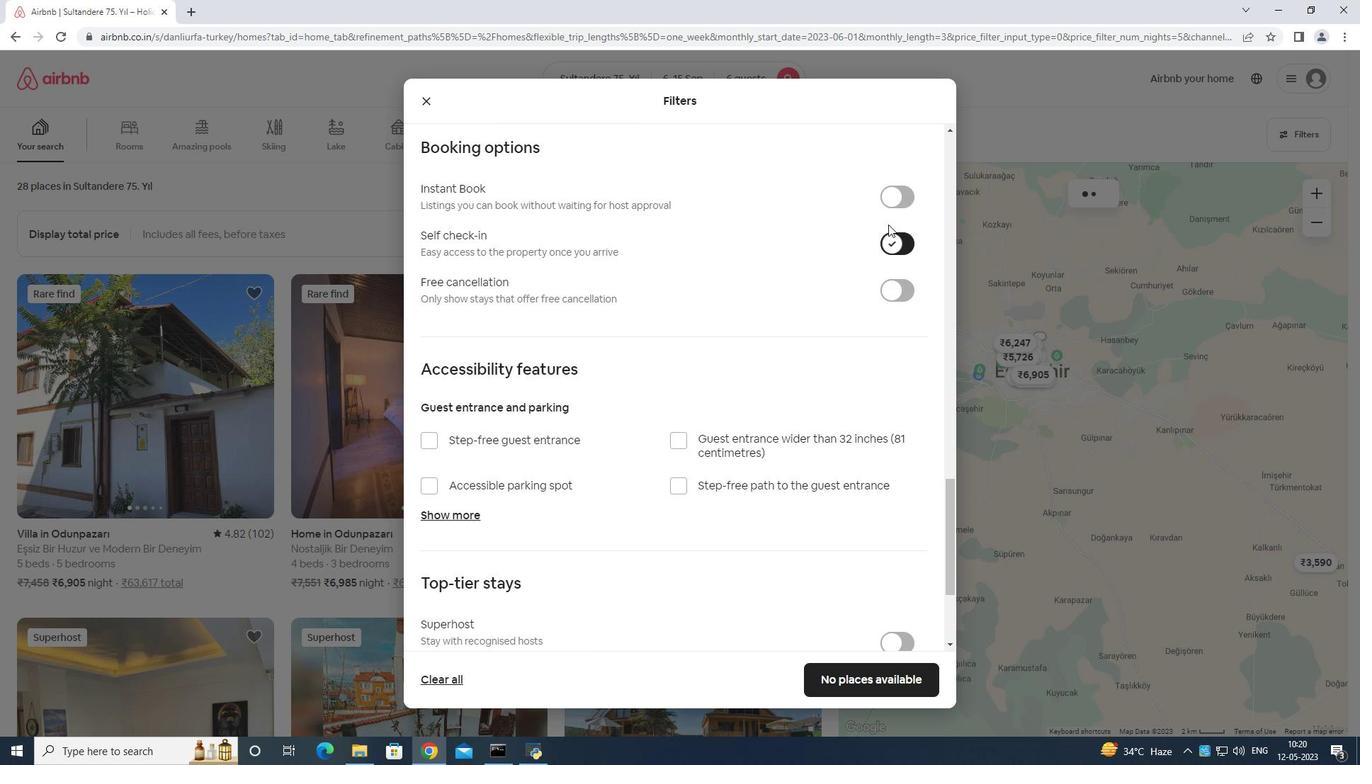 
Action: Mouse scrolled (888, 223) with delta (0, 0)
Screenshot: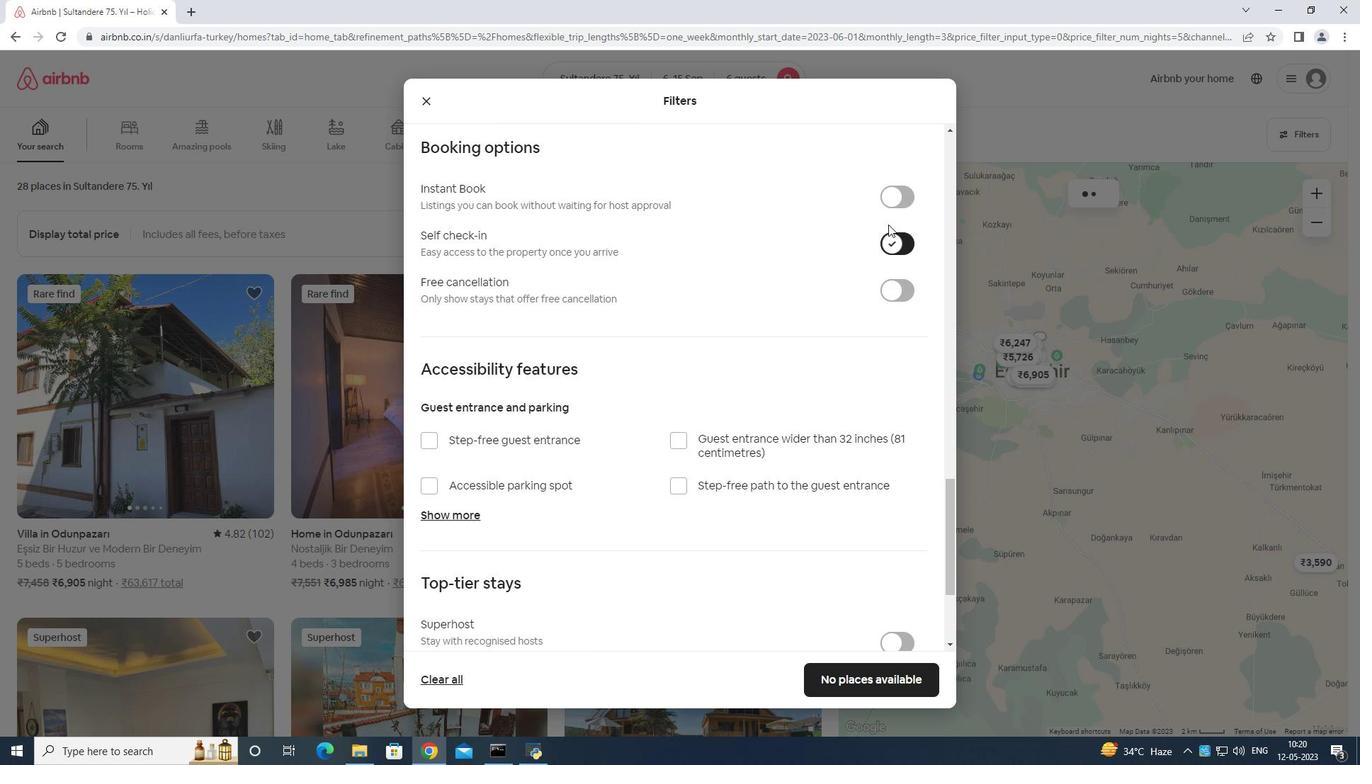 
Action: Mouse scrolled (888, 223) with delta (0, 0)
Screenshot: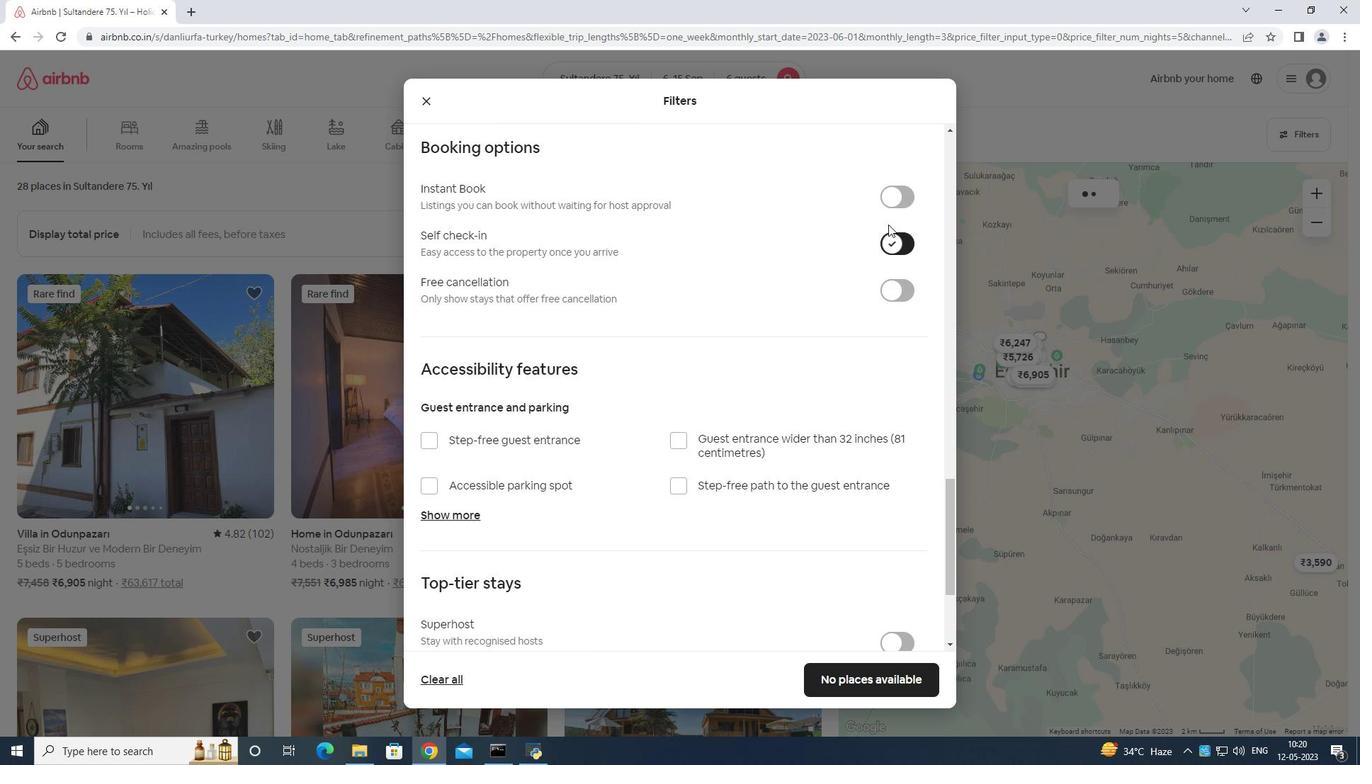 
Action: Mouse scrolled (888, 223) with delta (0, 0)
Screenshot: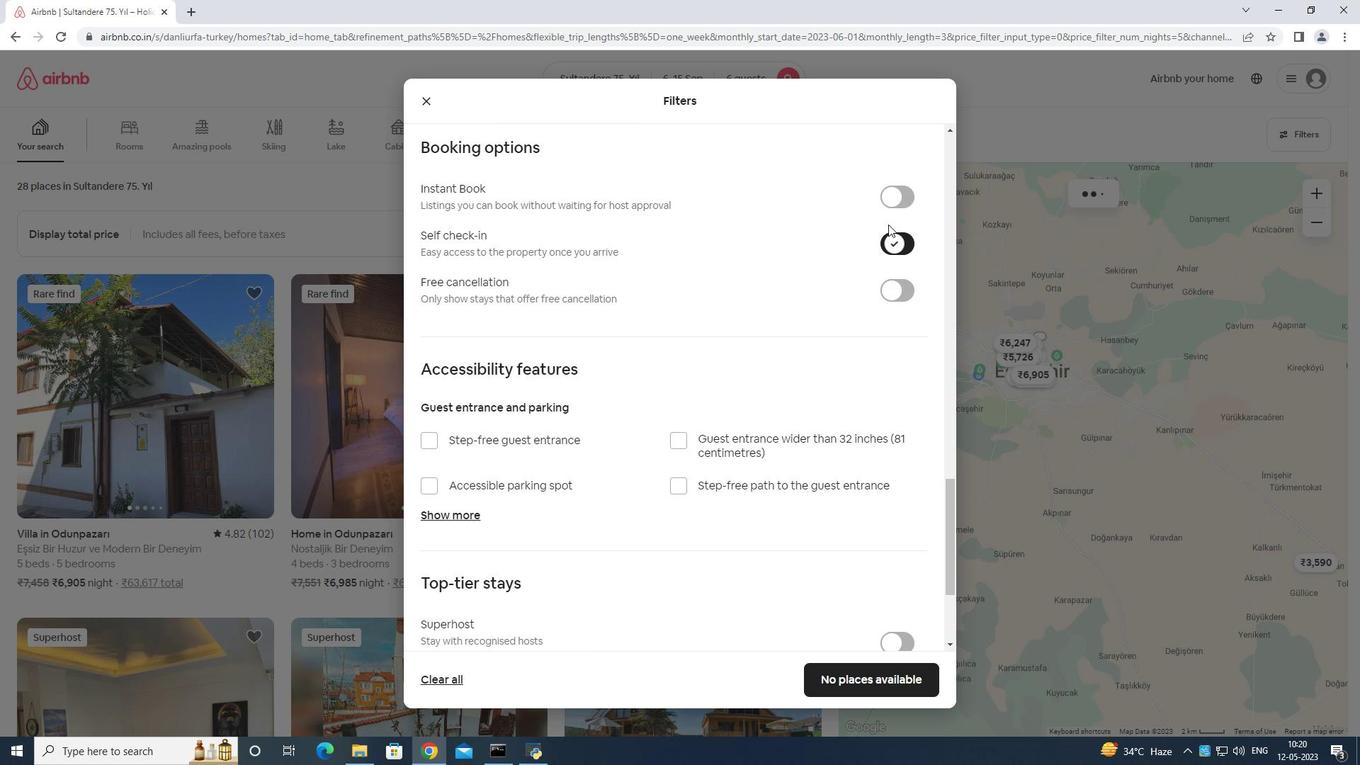 
Action: Mouse moved to (888, 224)
Screenshot: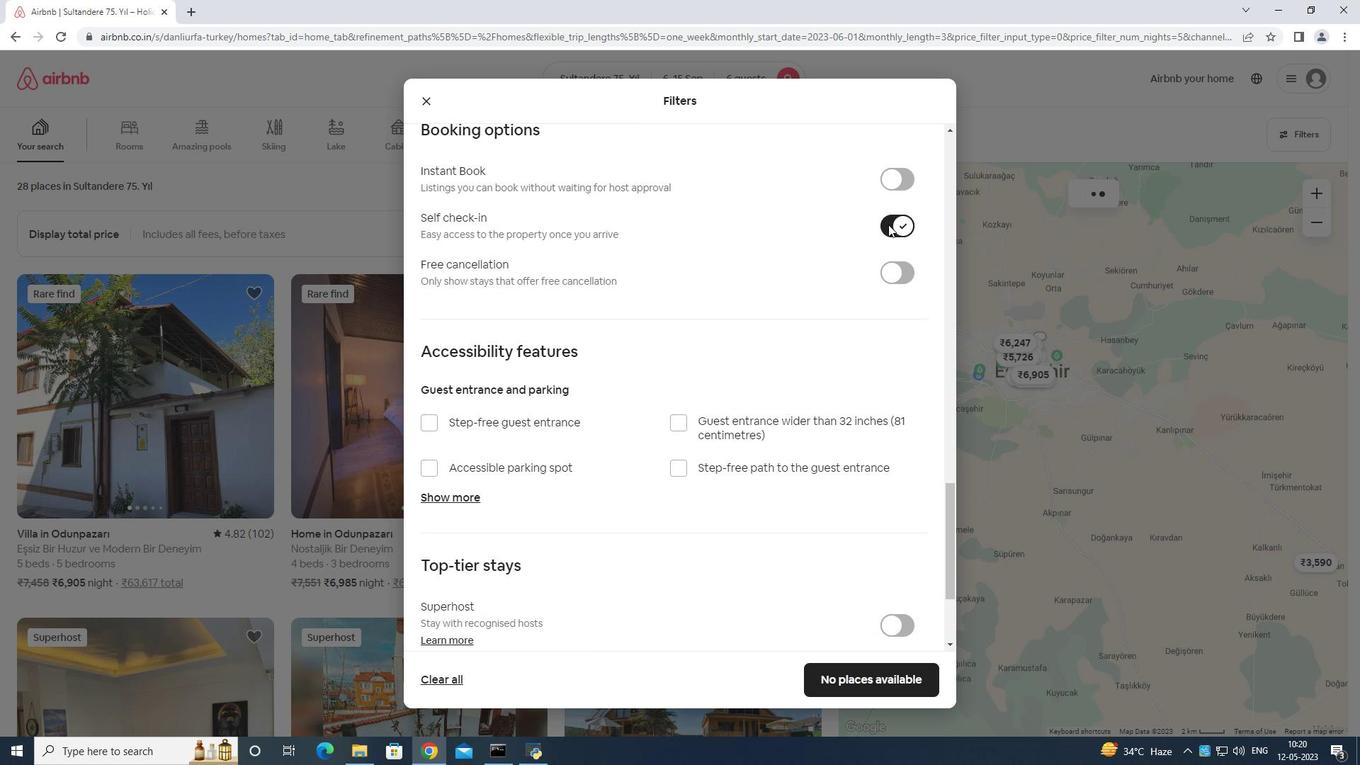
Action: Mouse scrolled (888, 223) with delta (0, 0)
Screenshot: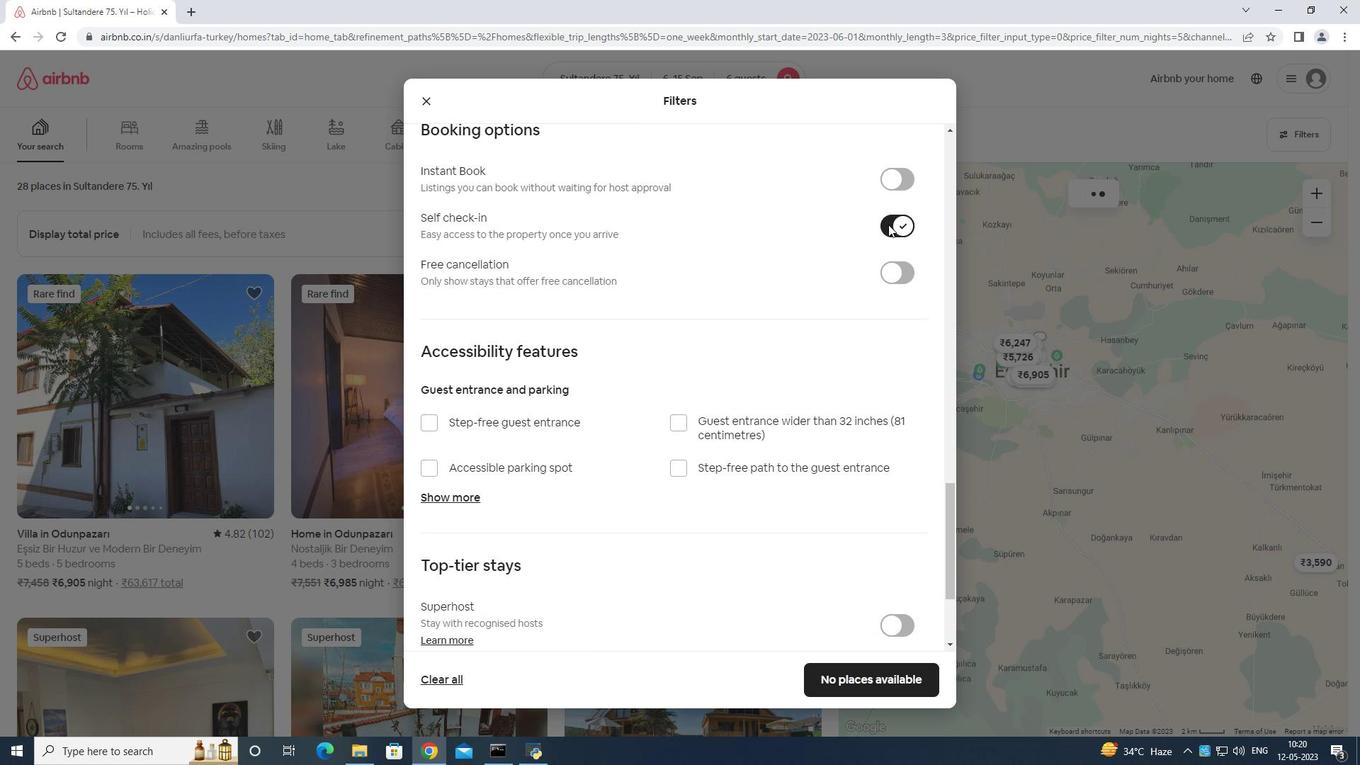 
Action: Mouse scrolled (888, 223) with delta (0, 0)
Screenshot: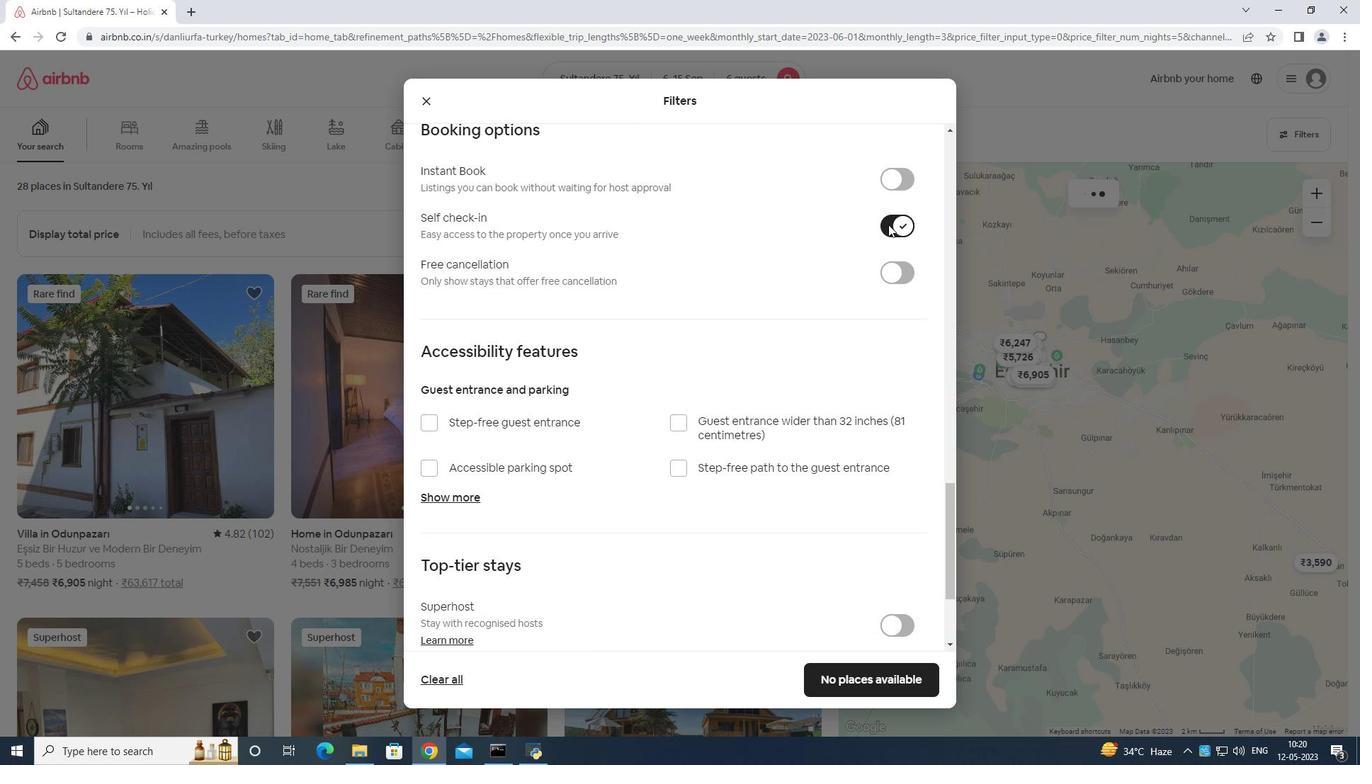 
Action: Mouse scrolled (888, 223) with delta (0, 0)
Screenshot: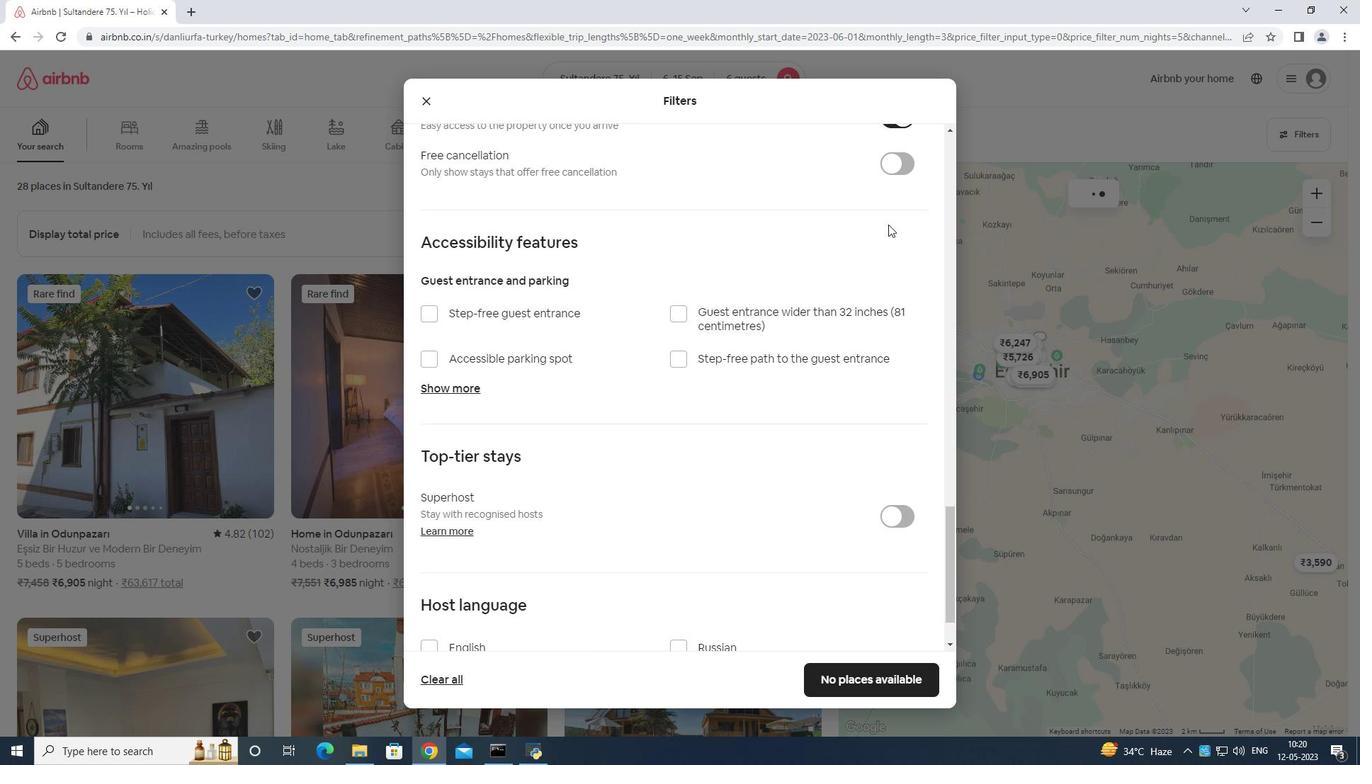 
Action: Mouse moved to (888, 225)
Screenshot: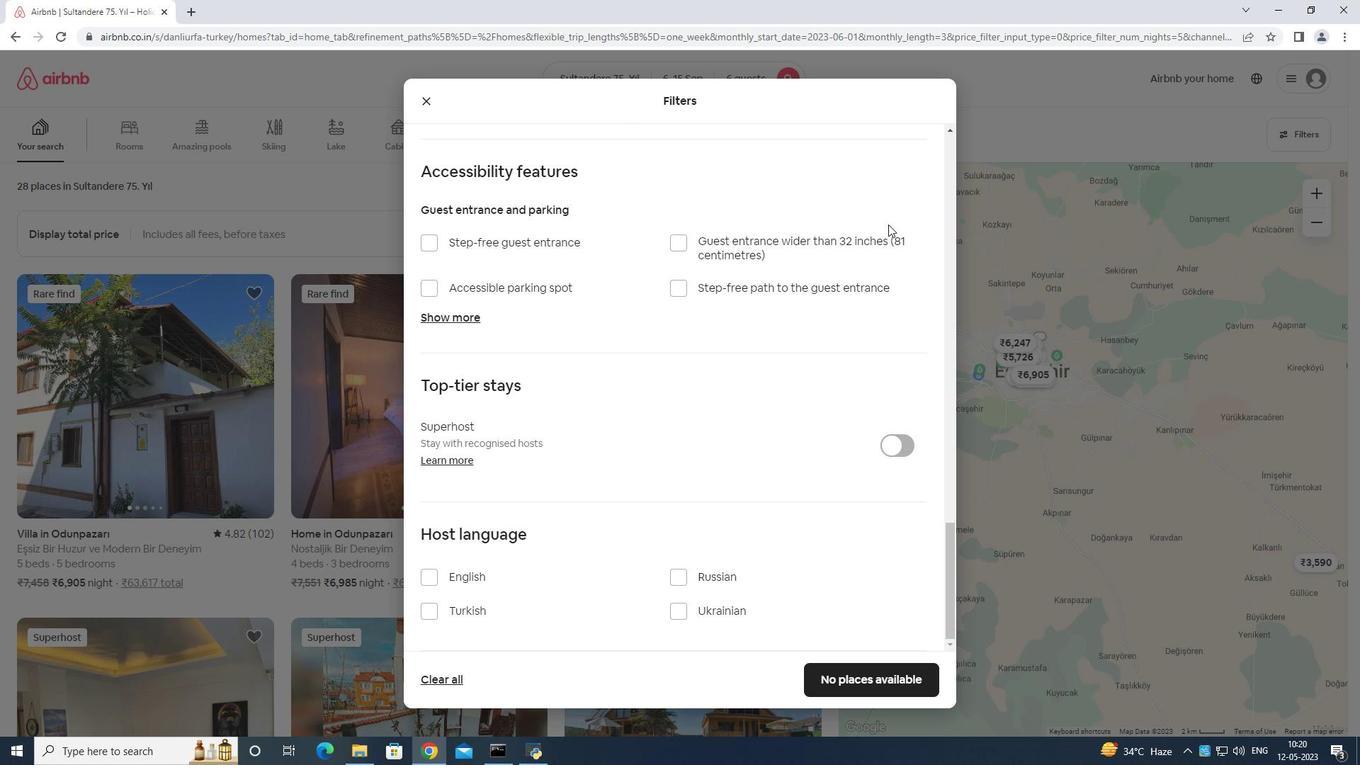 
Action: Mouse scrolled (888, 224) with delta (0, 0)
Screenshot: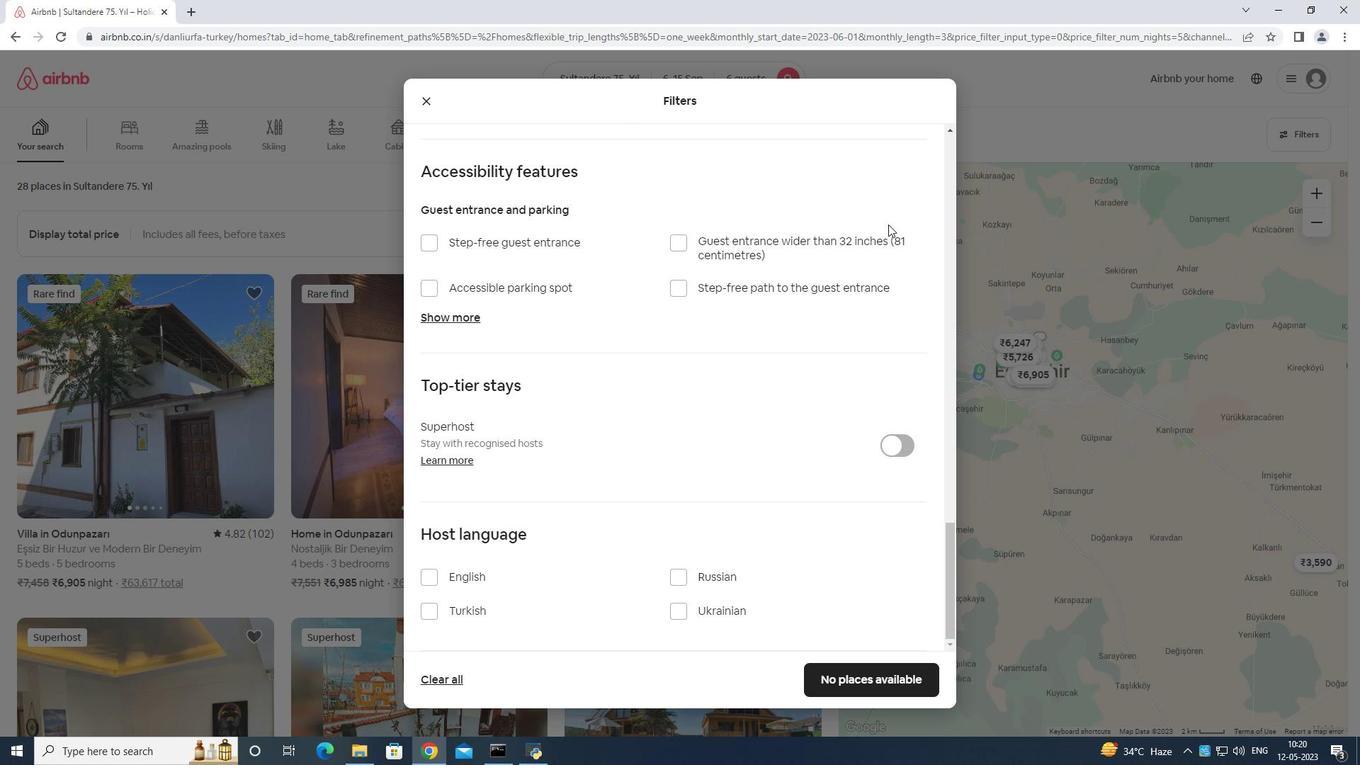 
Action: Mouse scrolled (888, 224) with delta (0, 0)
Screenshot: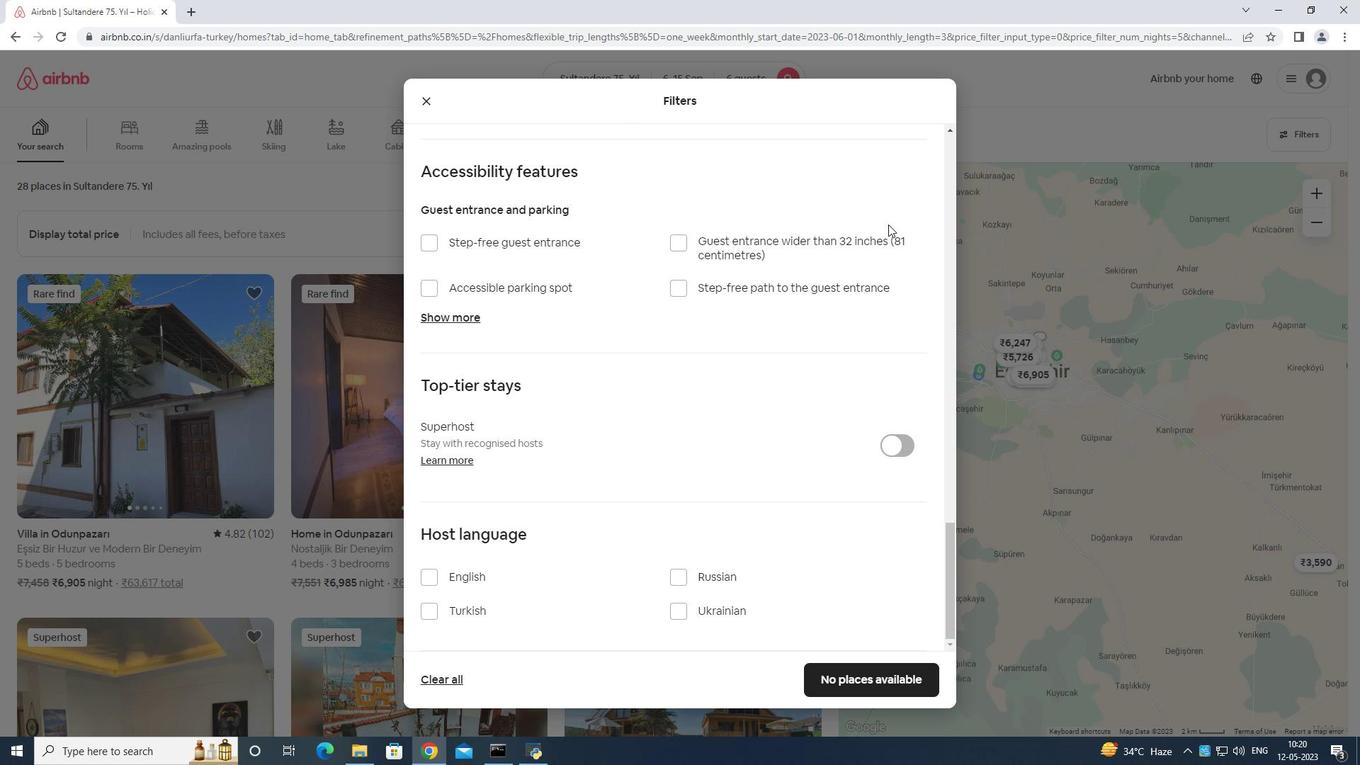
Action: Mouse scrolled (888, 224) with delta (0, 0)
Screenshot: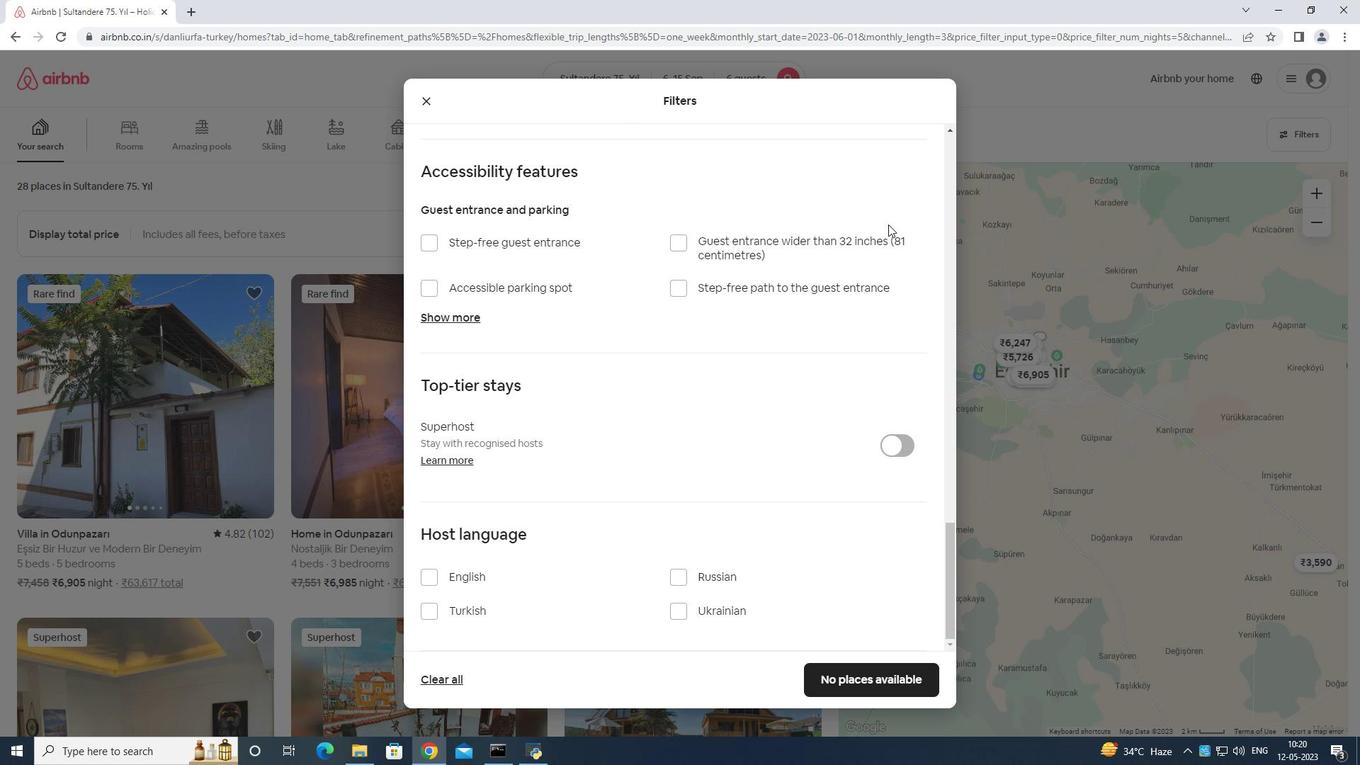 
Action: Mouse moved to (888, 225)
Screenshot: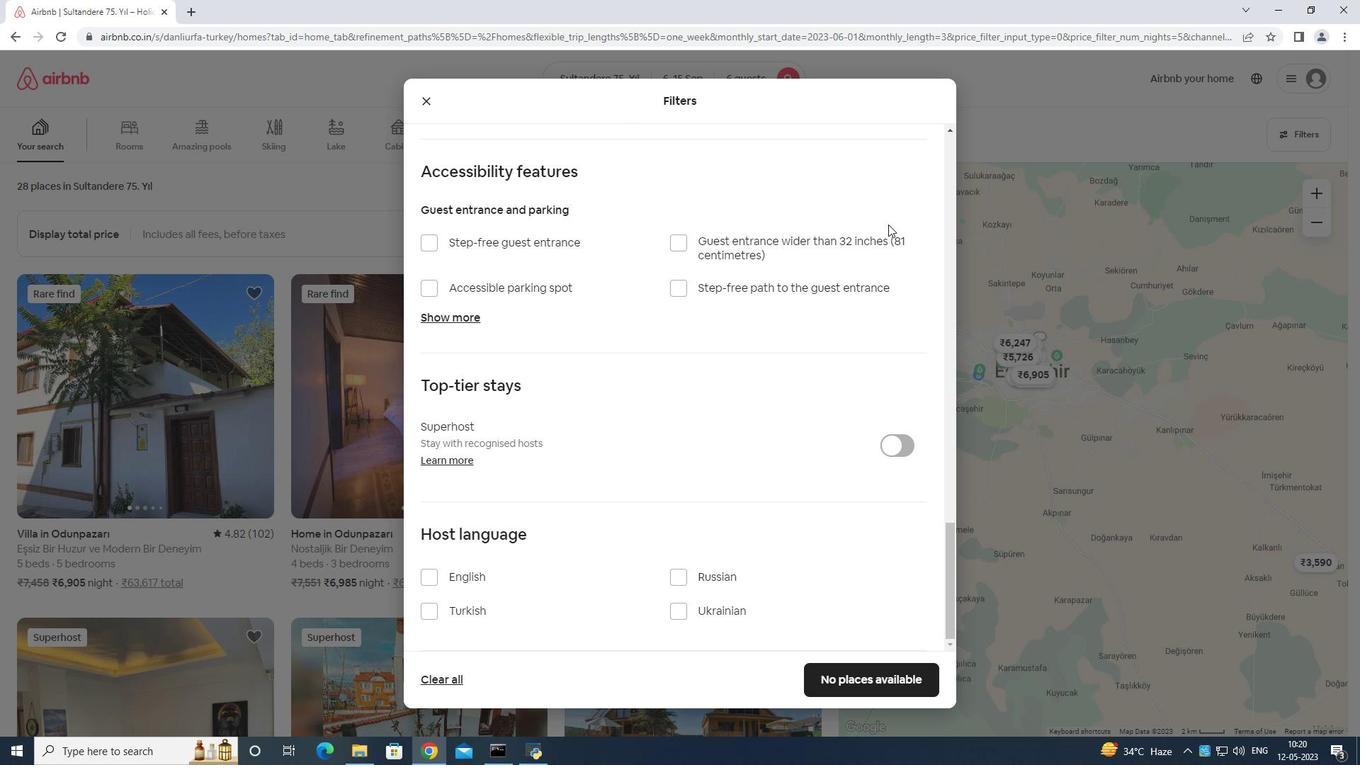 
Action: Mouse scrolled (888, 224) with delta (0, 0)
Screenshot: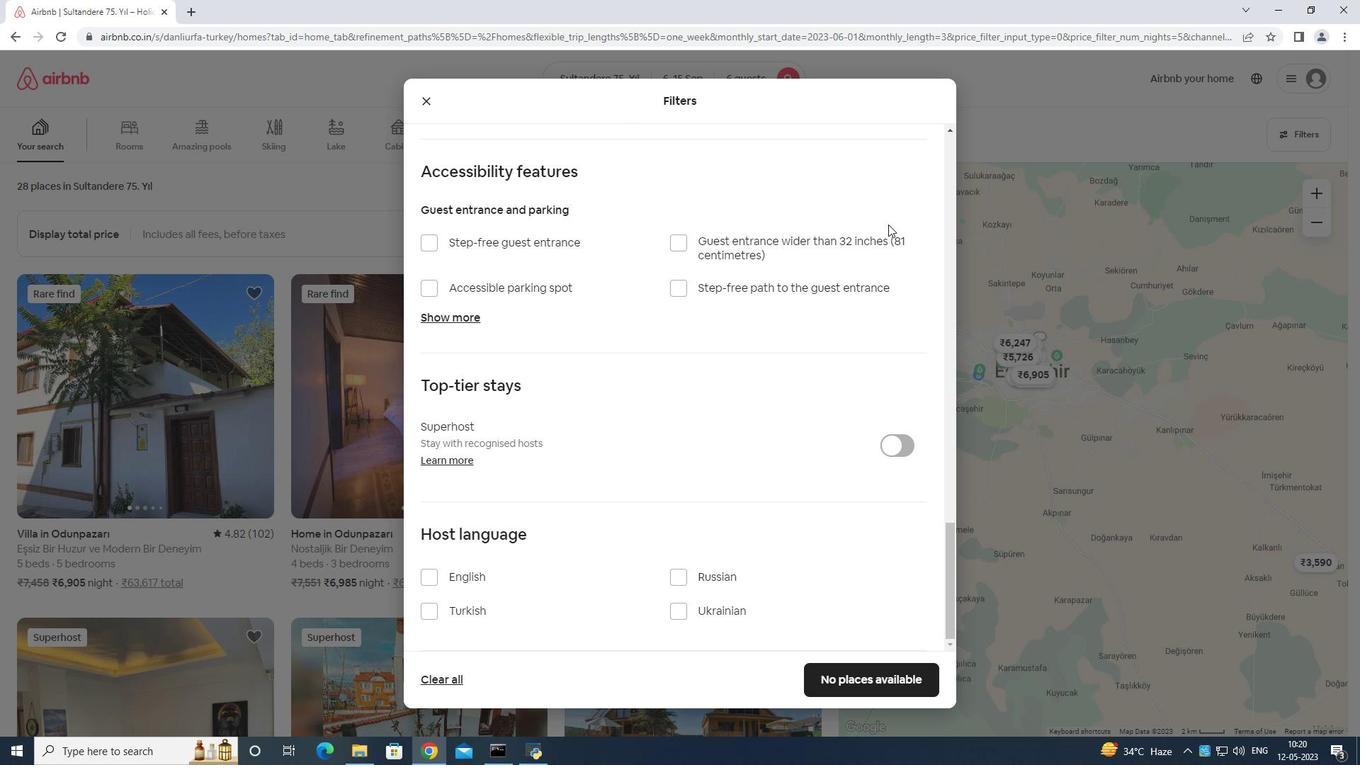 
Action: Mouse moved to (420, 574)
Screenshot: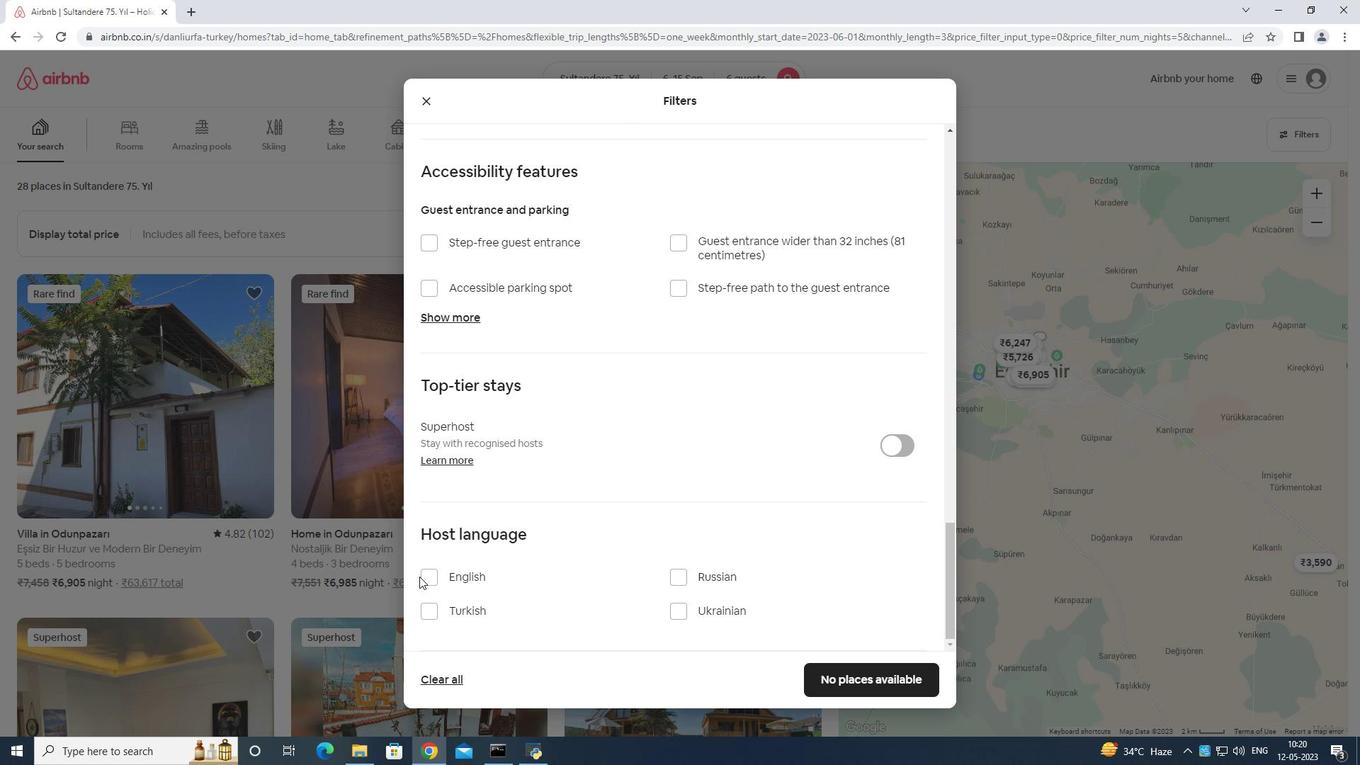 
Action: Mouse pressed left at (420, 574)
Screenshot: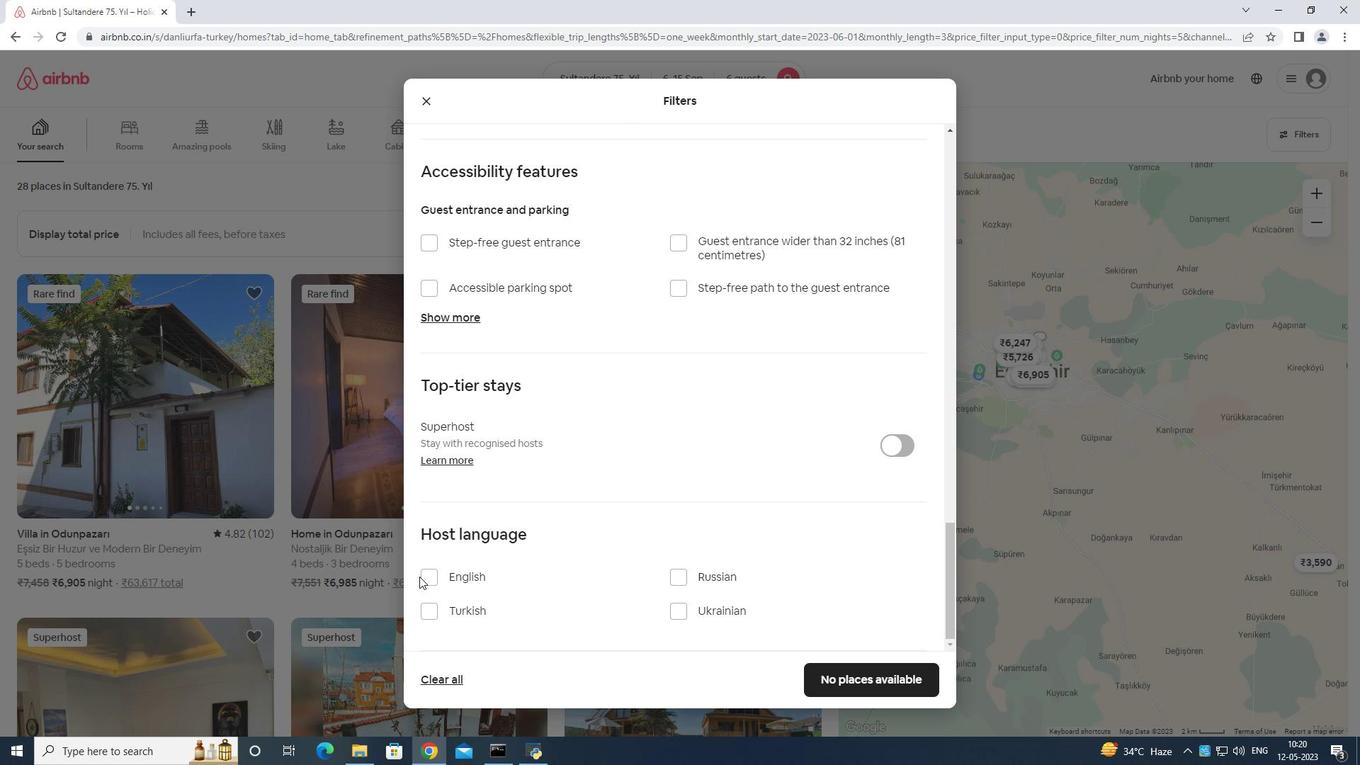 
Action: Mouse moved to (836, 668)
Screenshot: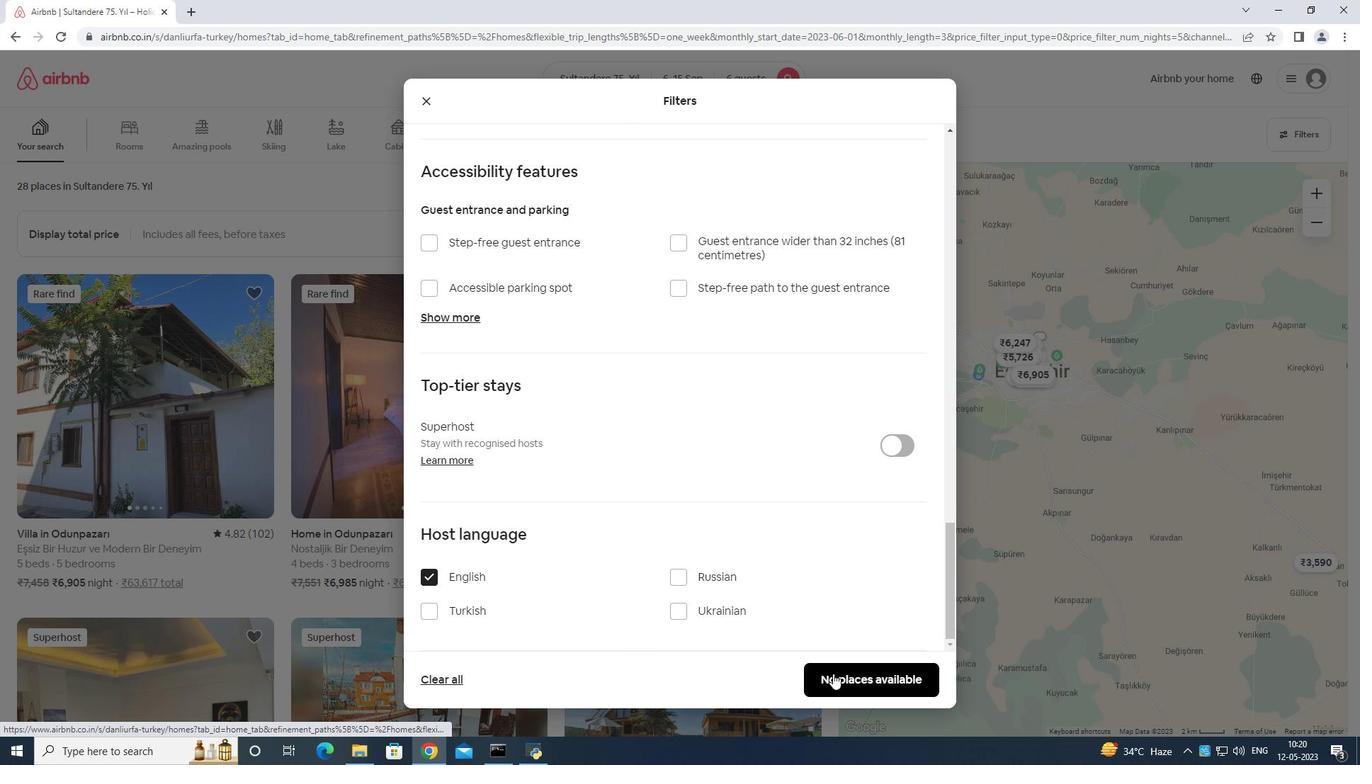 
Action: Mouse pressed left at (836, 668)
Screenshot: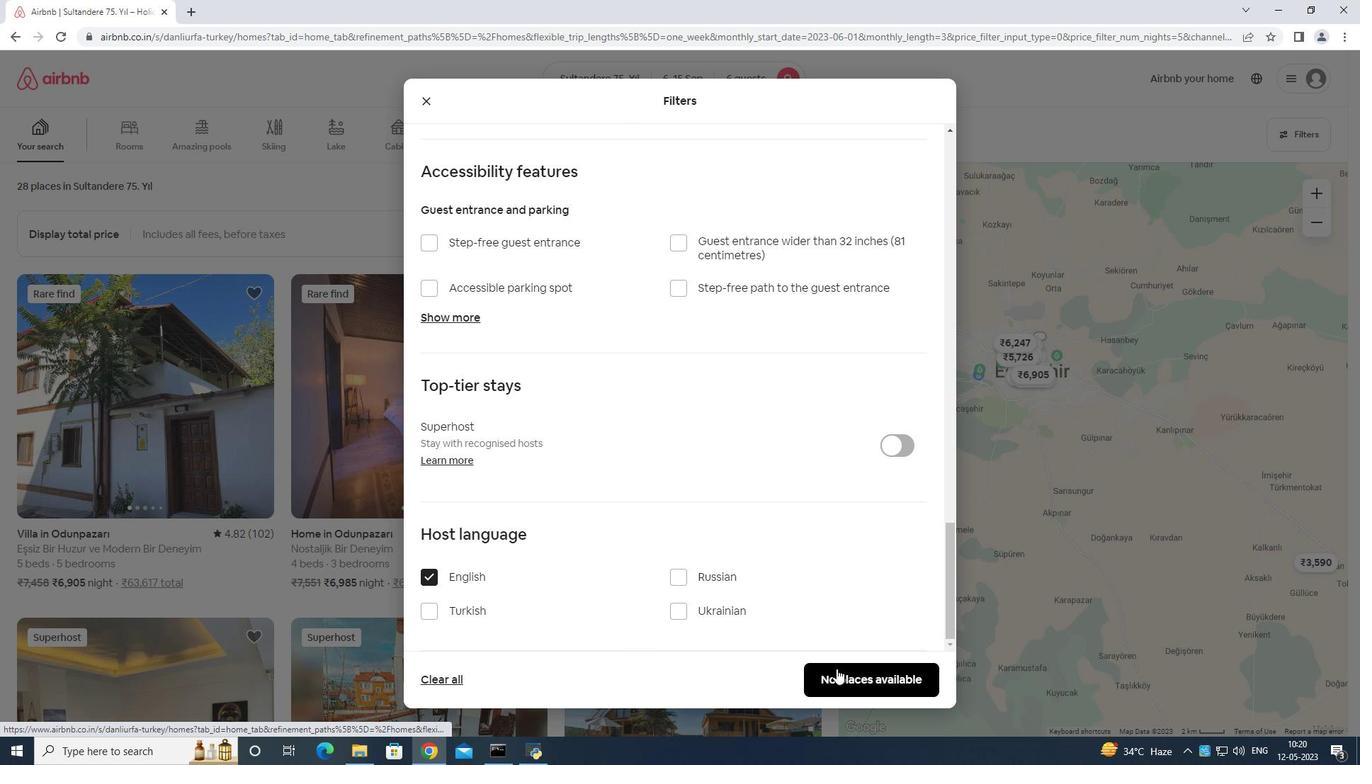 
Action: Mouse moved to (837, 668)
Screenshot: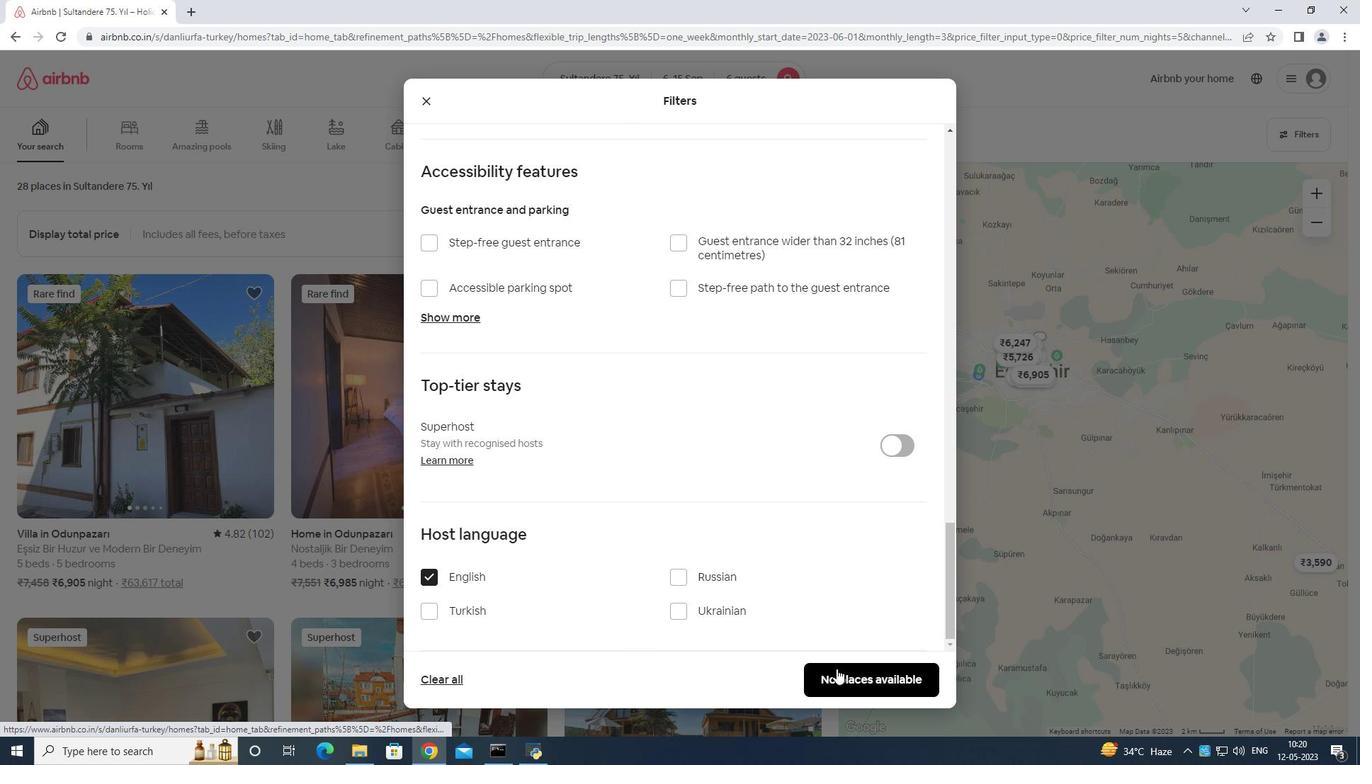 
